 Task: Look for space in São Gotardo, Brazil from 5th September, 2023 to 12th September, 2023 for 2 adults in price range Rs.10000 to Rs.15000.  With 1  bedroom having 1 bed and 1 bathroom. Property type can be house, flat, guest house, hotel. Amenities needed are: washing machine. Booking option can be shelf check-in. Required host language is Spanish.
Action: Mouse moved to (360, 197)
Screenshot: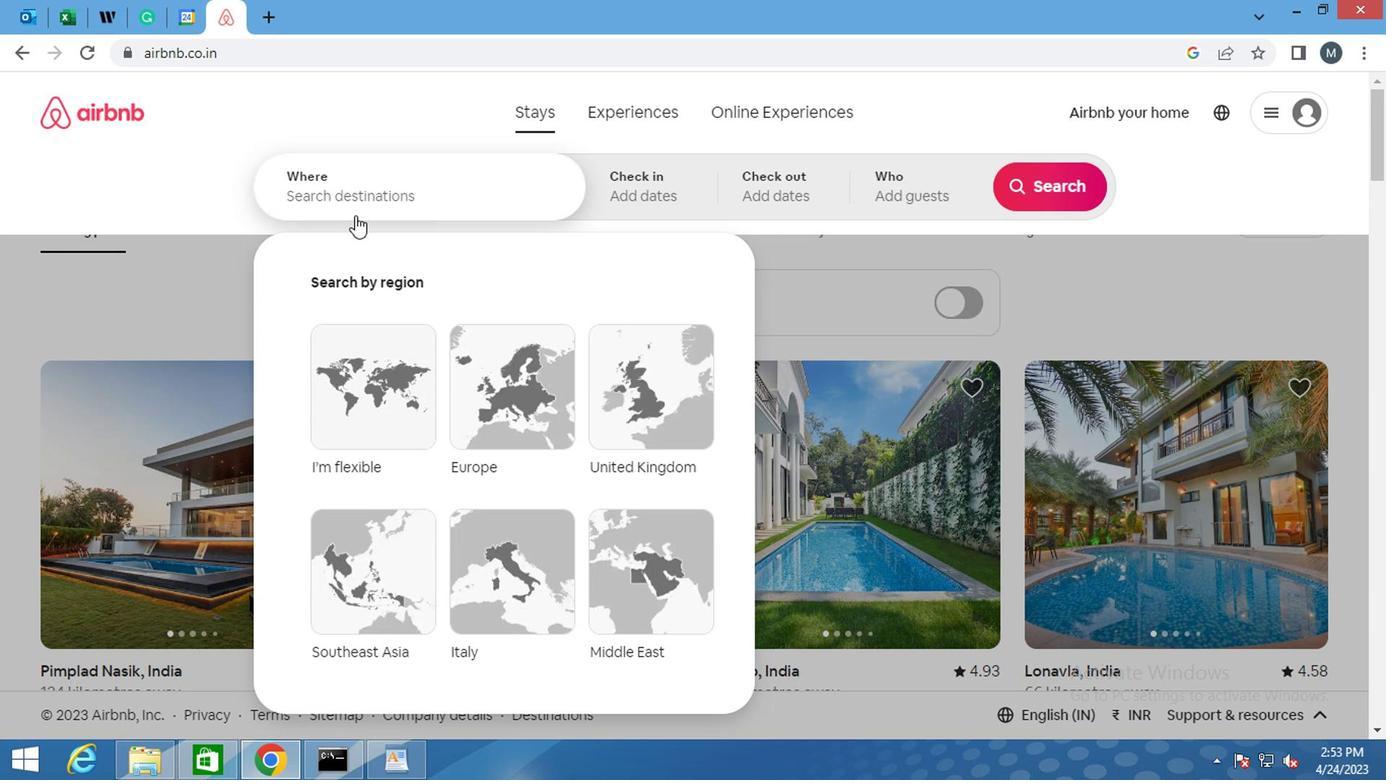 
Action: Mouse pressed left at (360, 197)
Screenshot: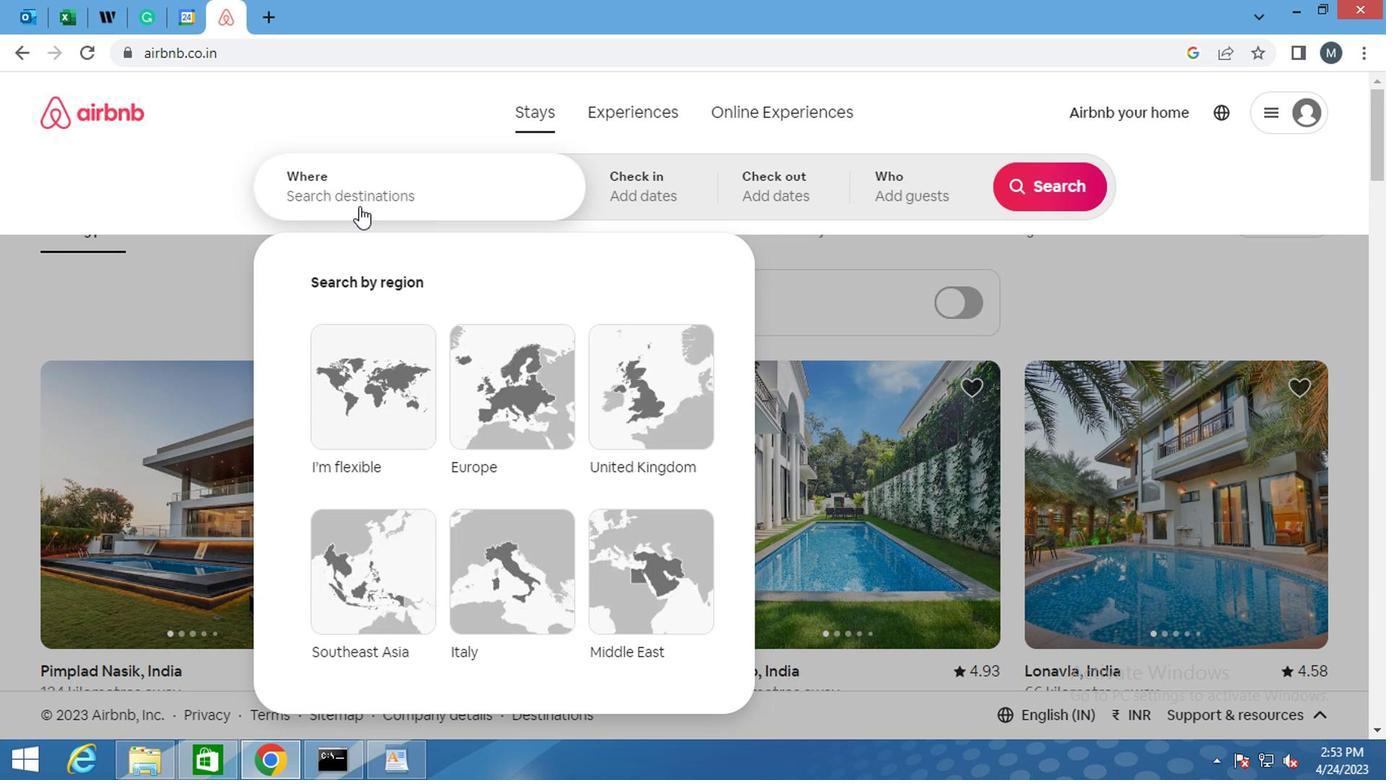 
Action: Mouse moved to (360, 197)
Screenshot: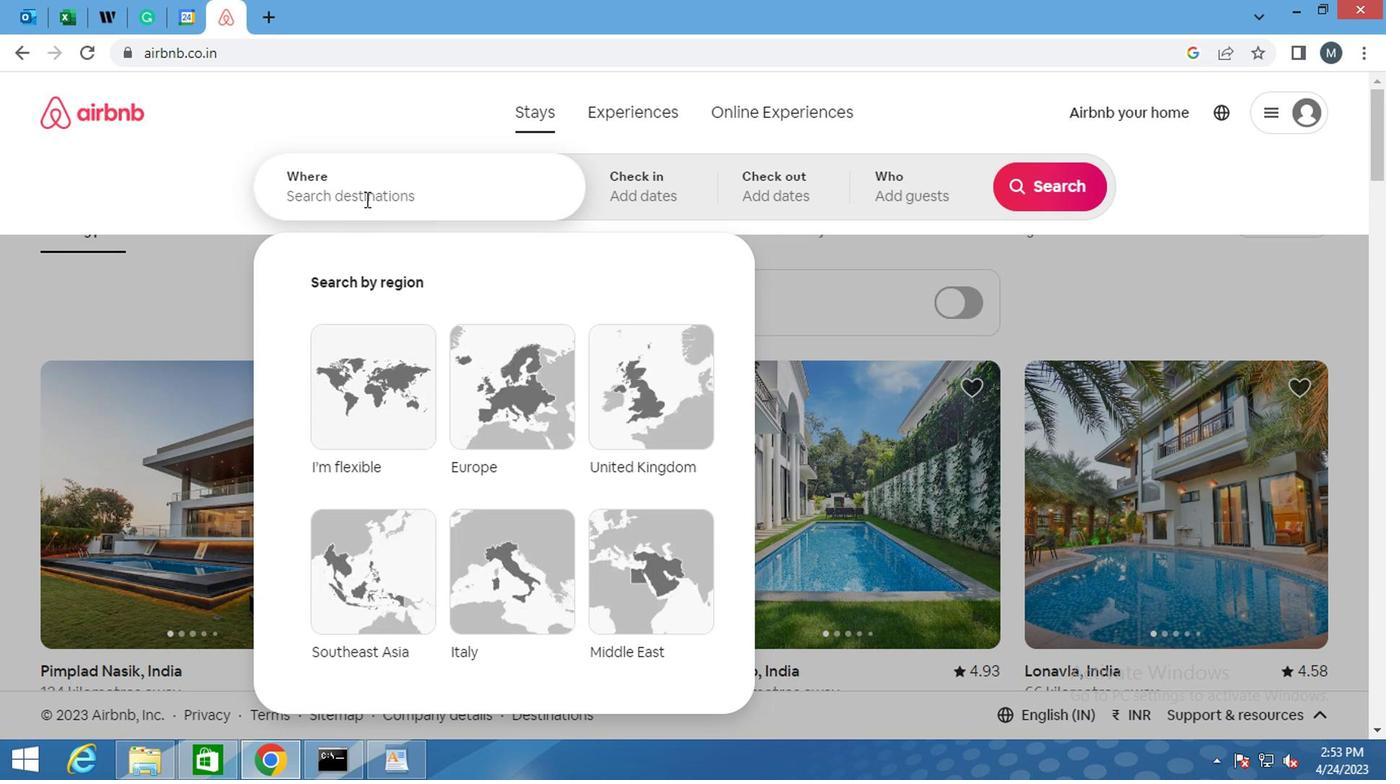 
Action: Key pressed <Key.shift>SAO<Key.space><Key.shift><Key.shift><Key.shift><Key.shift><Key.shift><Key.shift><Key.shift><Key.shift><Key.shift><Key.shift>GOTARDO,<Key.shift><Key.shift><Key.shift><Key.shift><Key.shift><Key.shift><Key.shift><Key.shift>BRAZIL
Screenshot: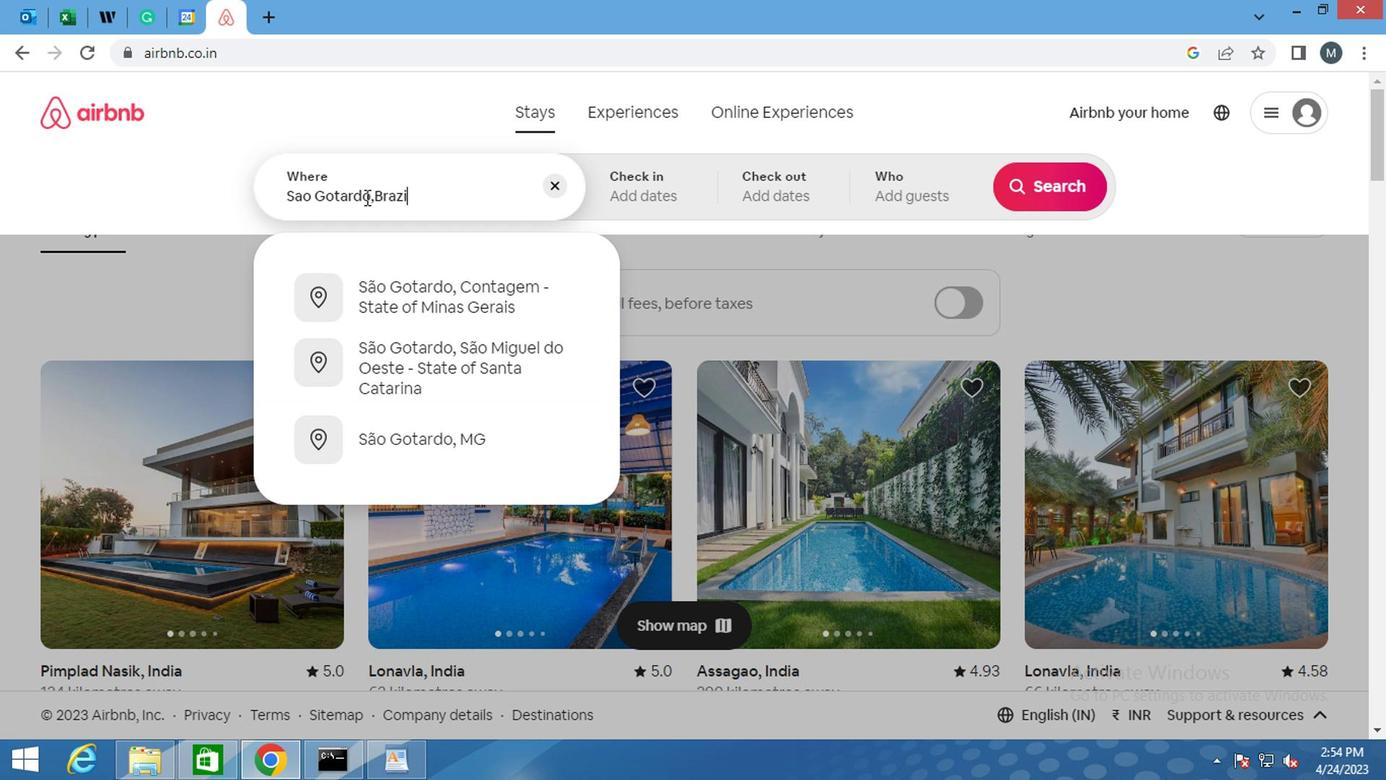 
Action: Mouse moved to (496, 262)
Screenshot: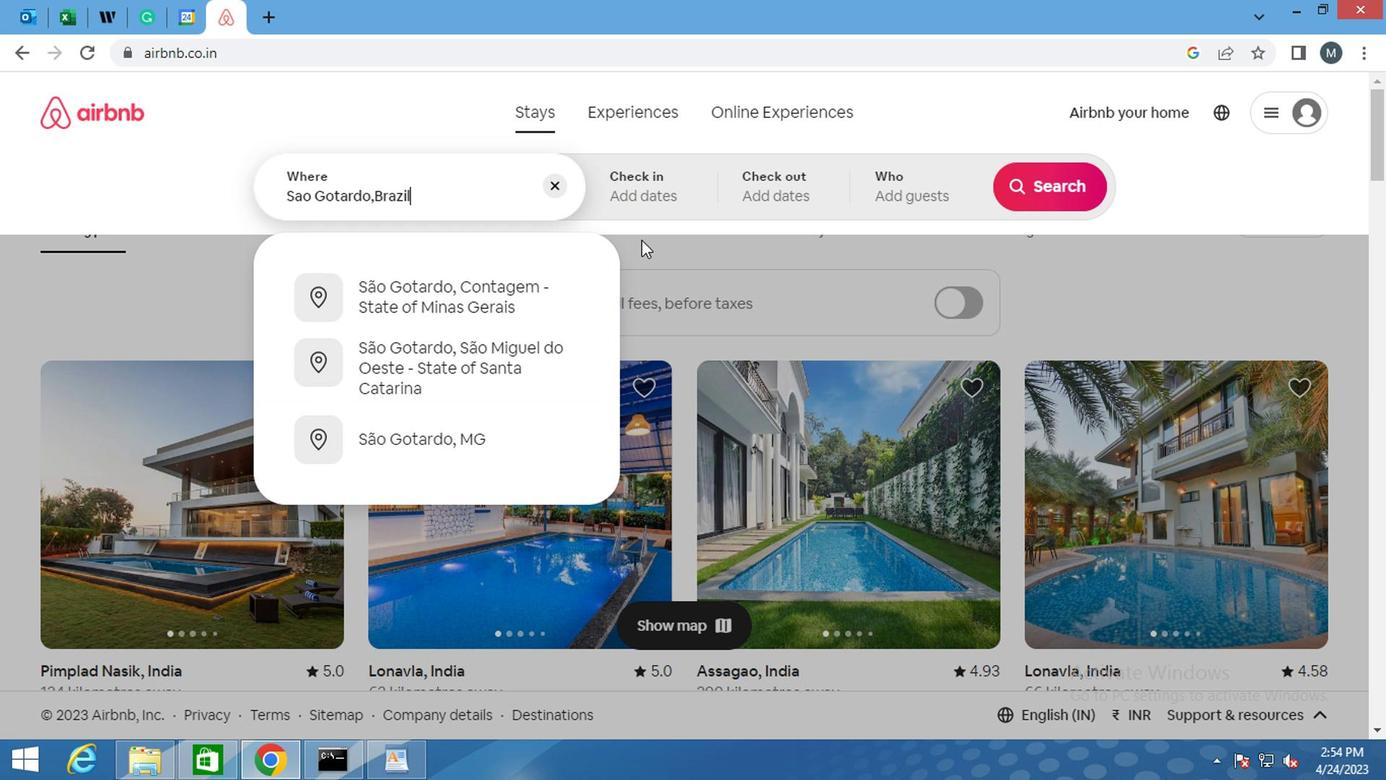 
Action: Mouse pressed left at (496, 262)
Screenshot: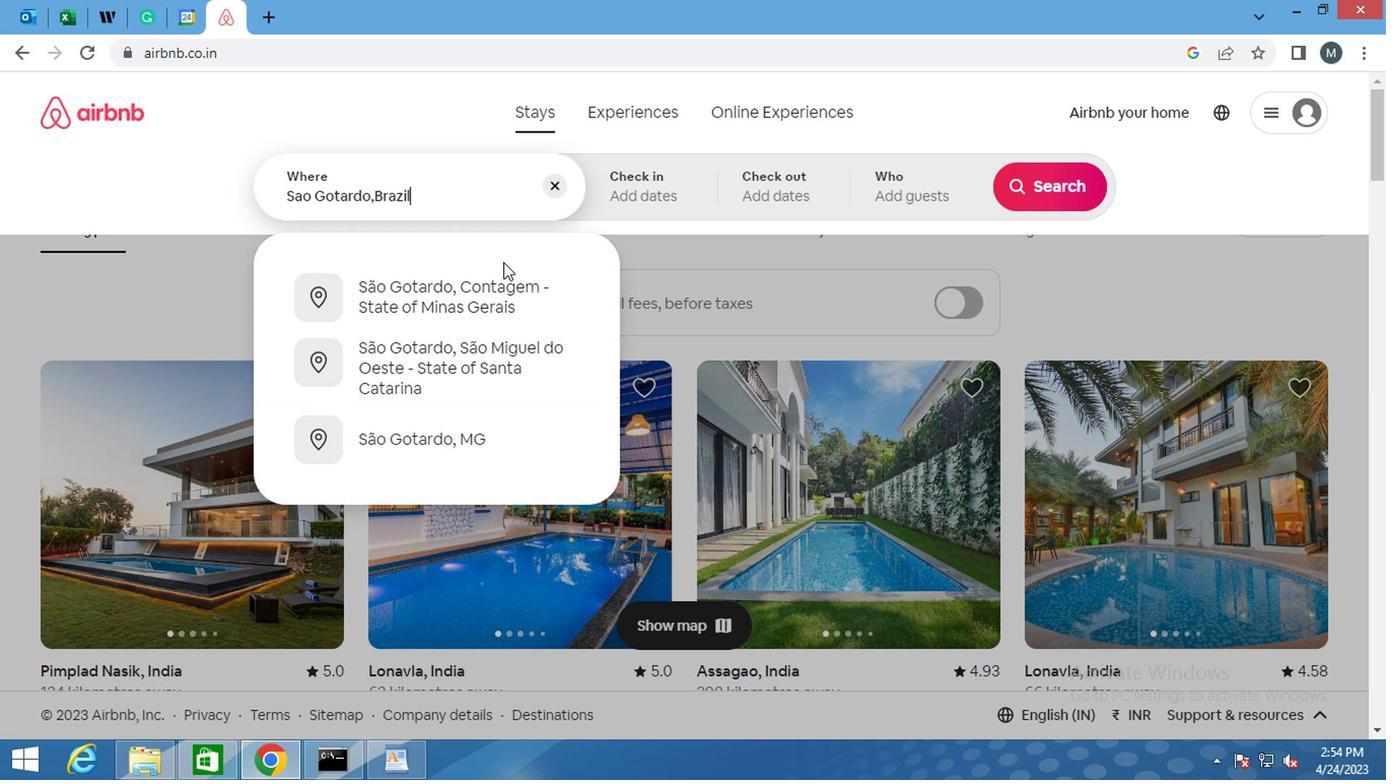 
Action: Mouse moved to (512, 289)
Screenshot: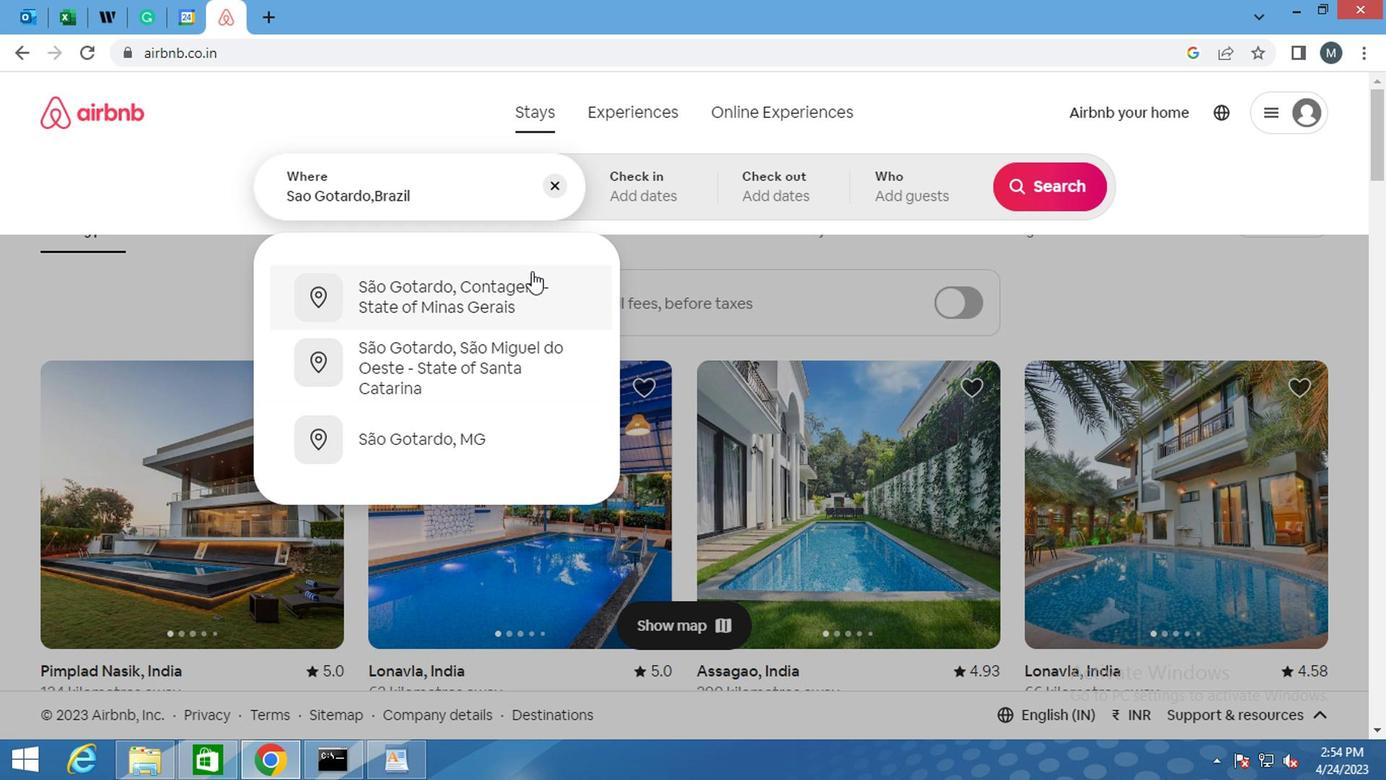 
Action: Mouse pressed left at (512, 289)
Screenshot: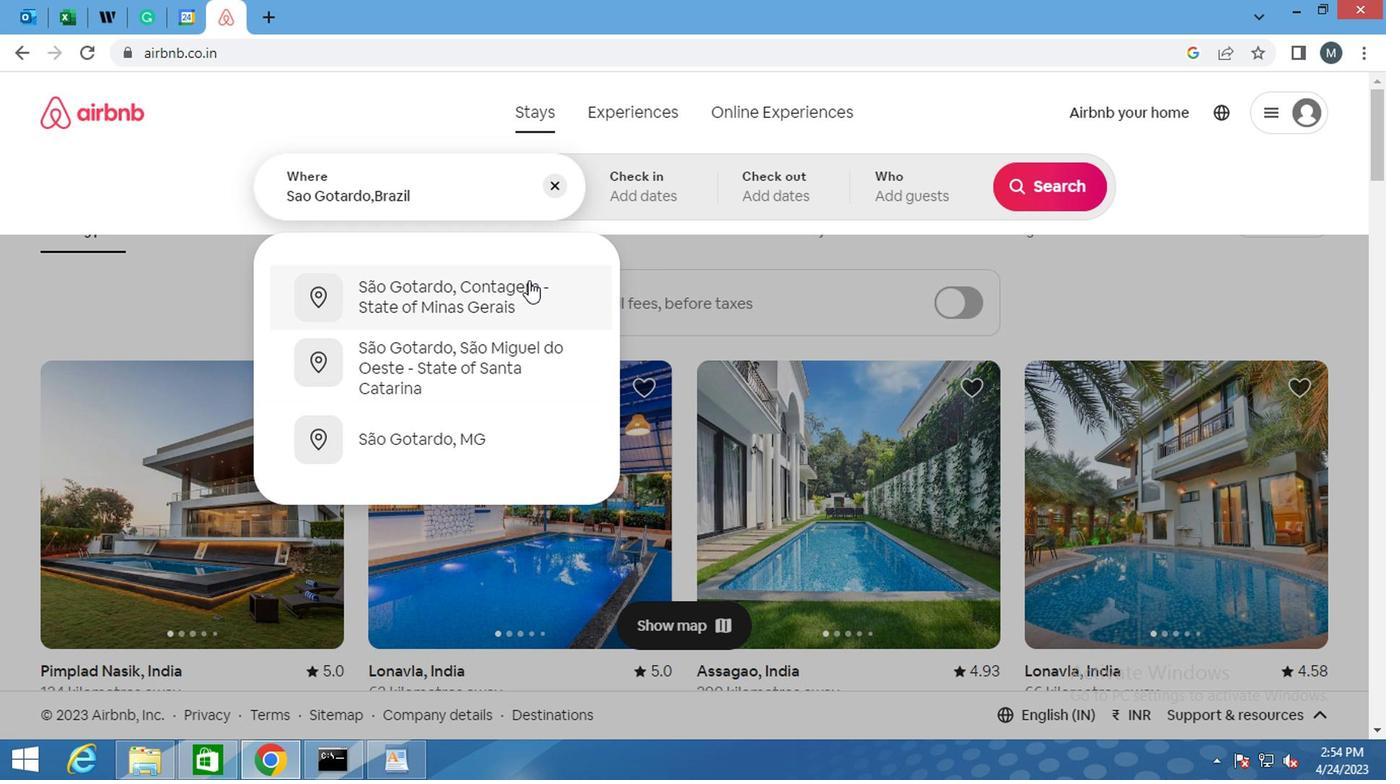 
Action: Mouse moved to (1032, 353)
Screenshot: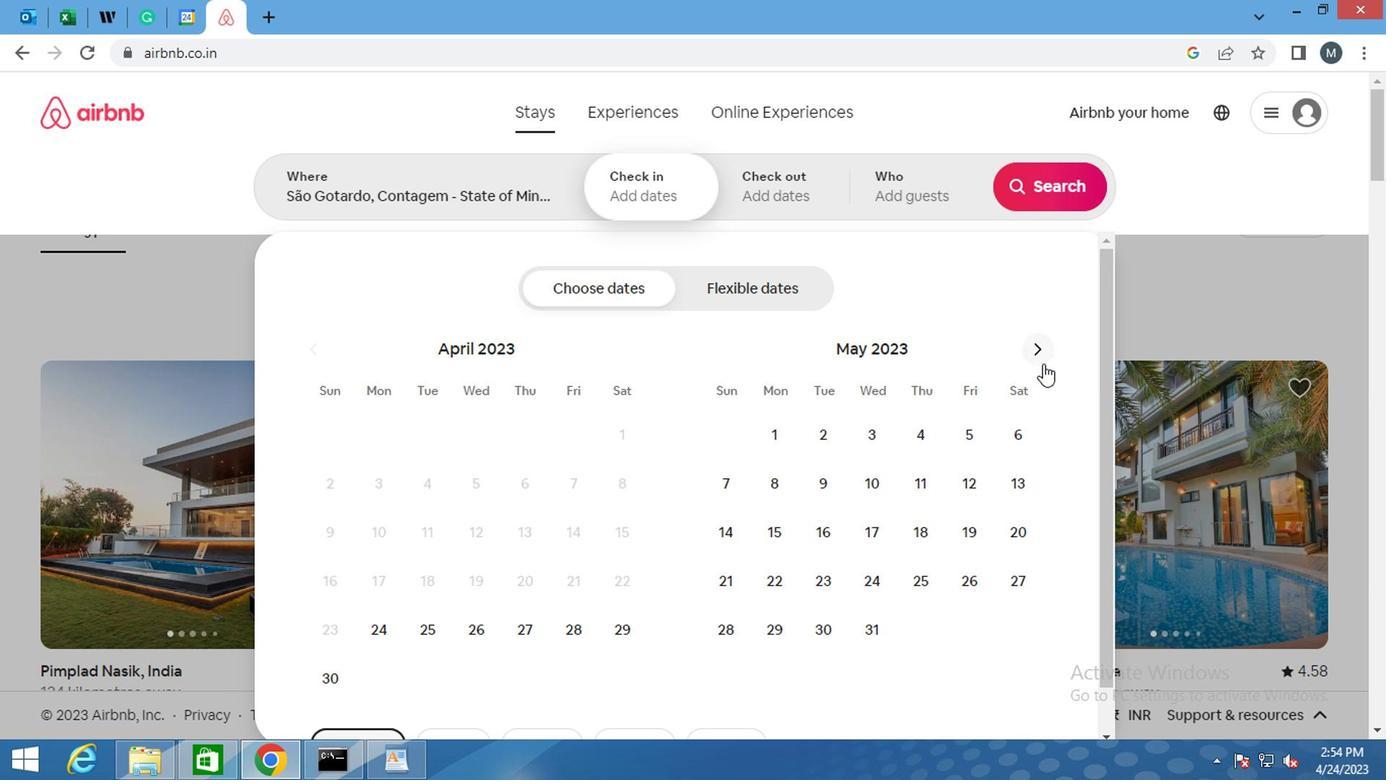 
Action: Mouse pressed left at (1032, 353)
Screenshot: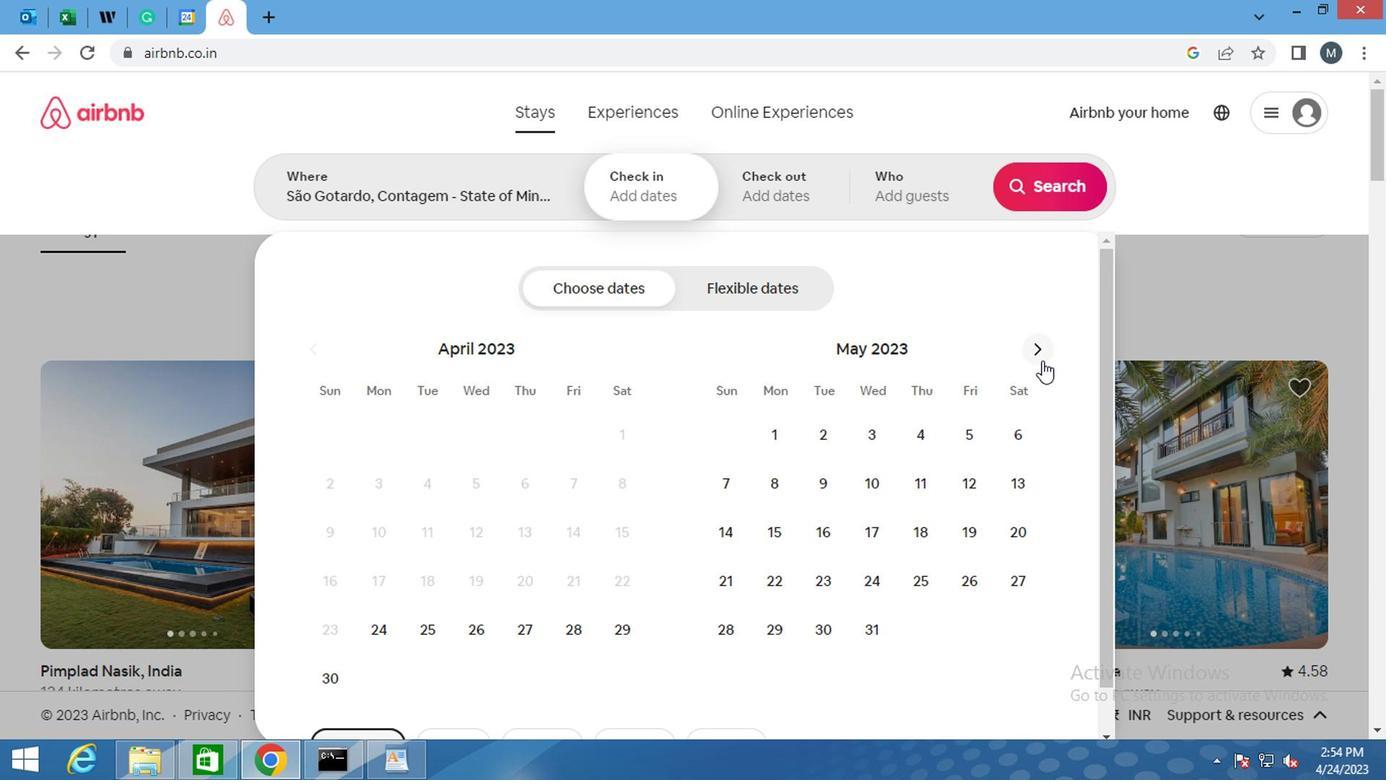 
Action: Mouse pressed left at (1032, 353)
Screenshot: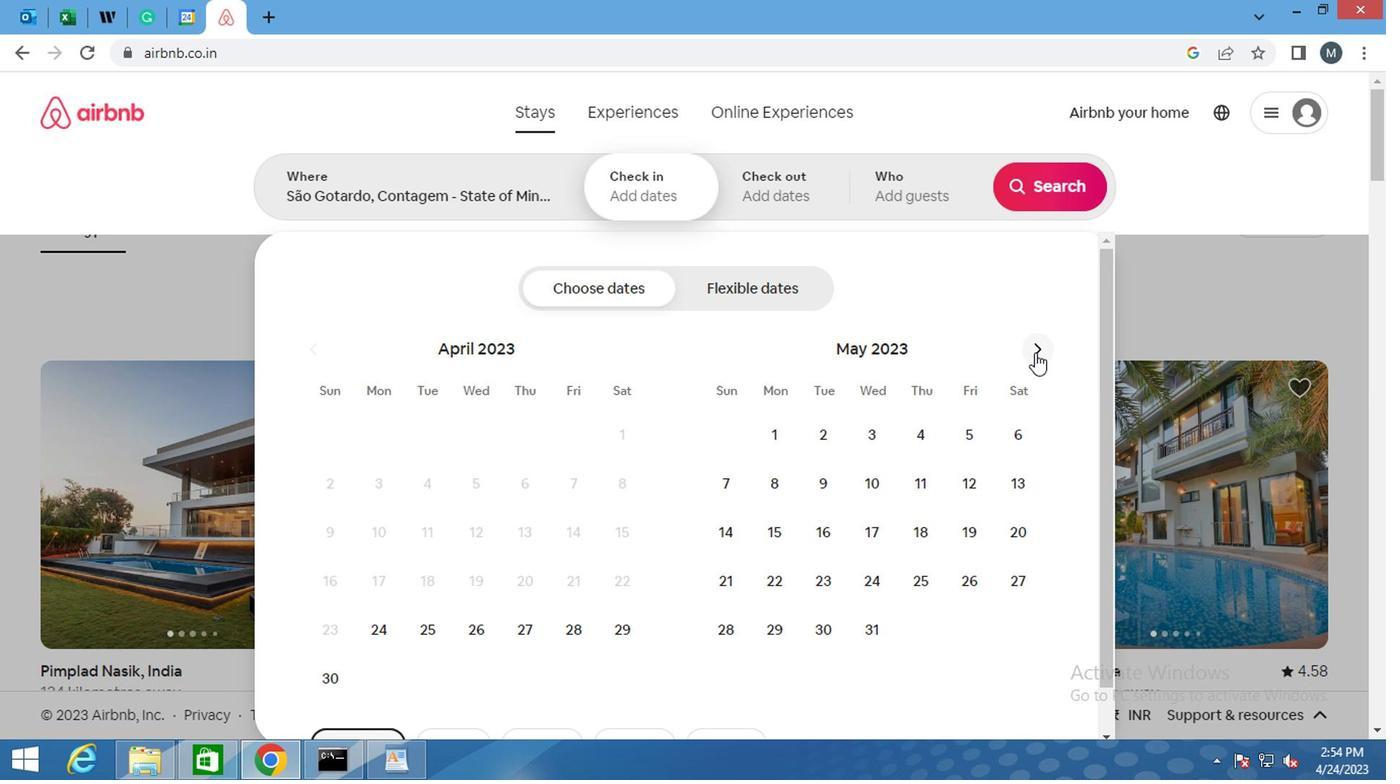 
Action: Mouse pressed left at (1032, 353)
Screenshot: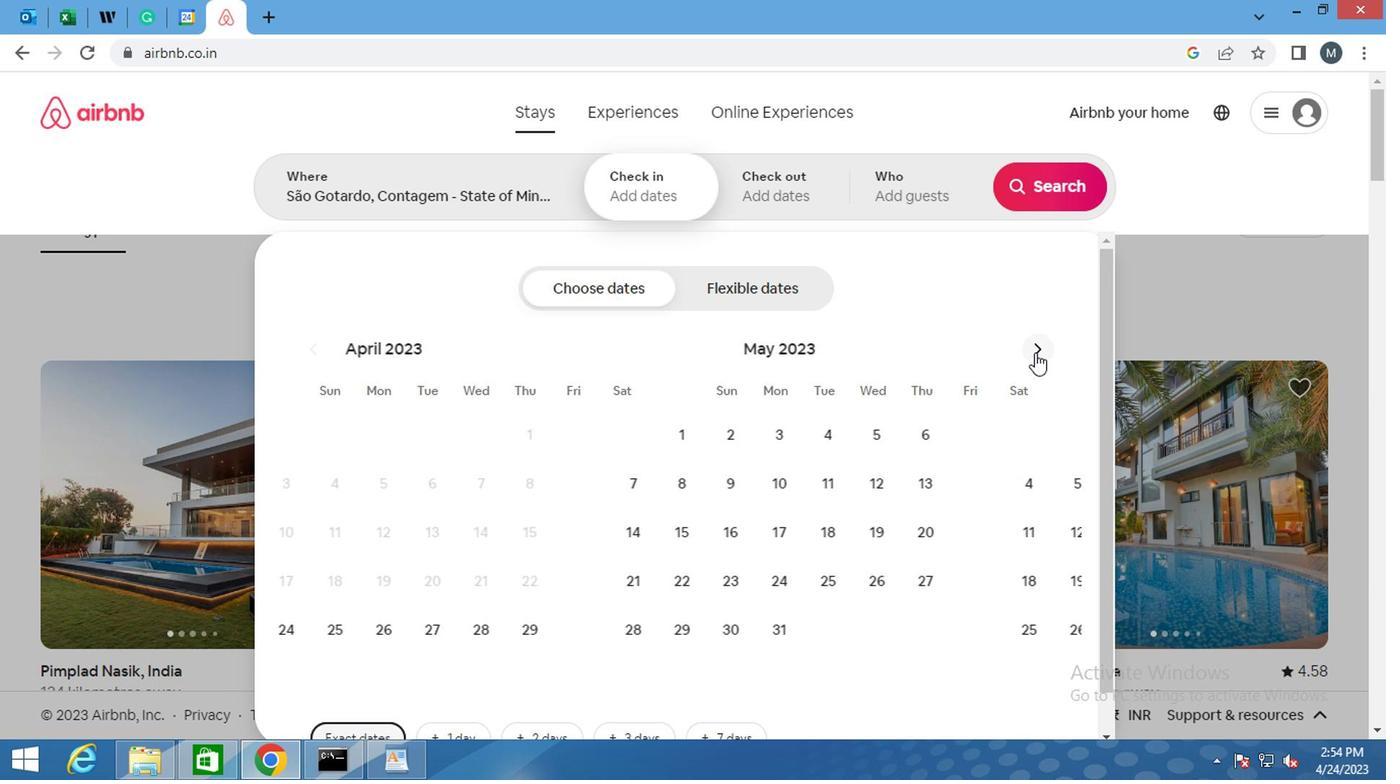 
Action: Mouse moved to (1022, 343)
Screenshot: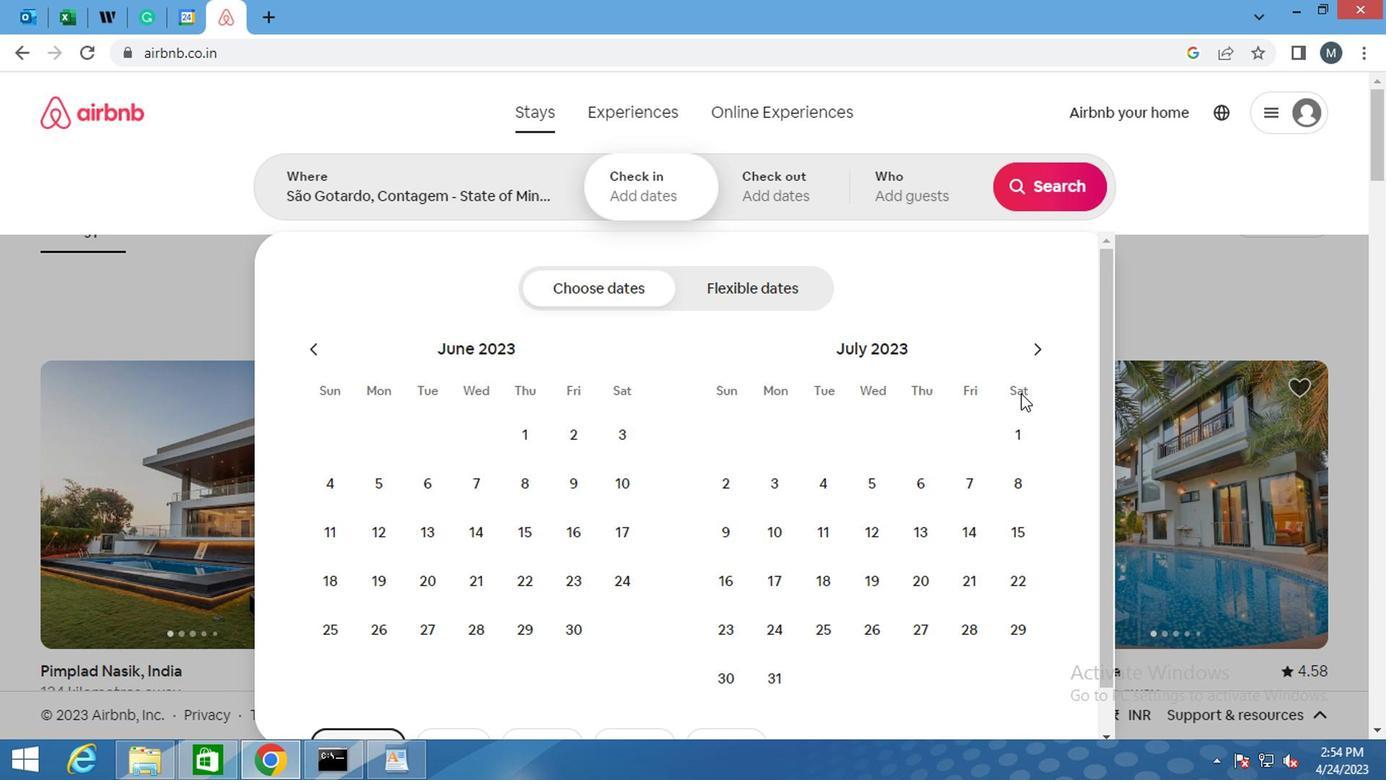
Action: Mouse pressed left at (1022, 343)
Screenshot: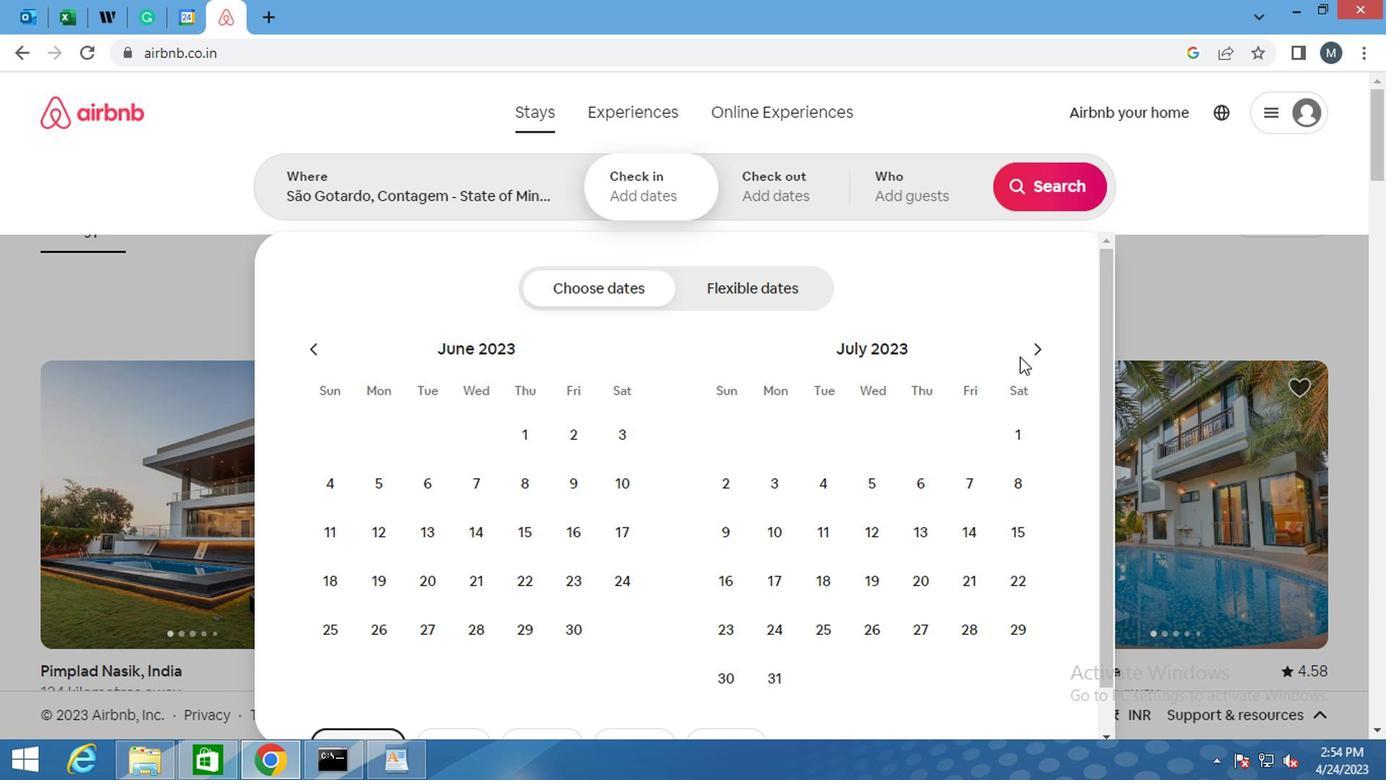 
Action: Mouse moved to (1027, 343)
Screenshot: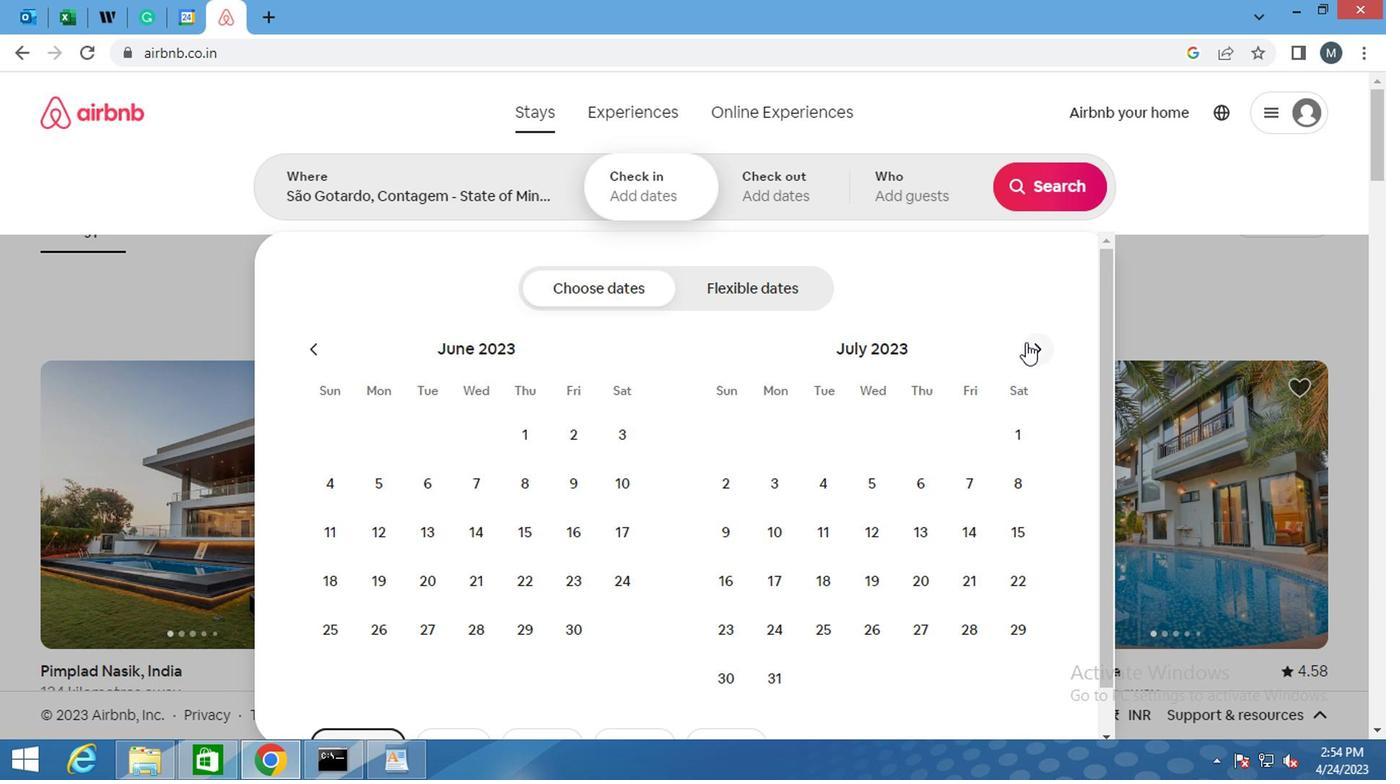 
Action: Mouse pressed left at (1027, 343)
Screenshot: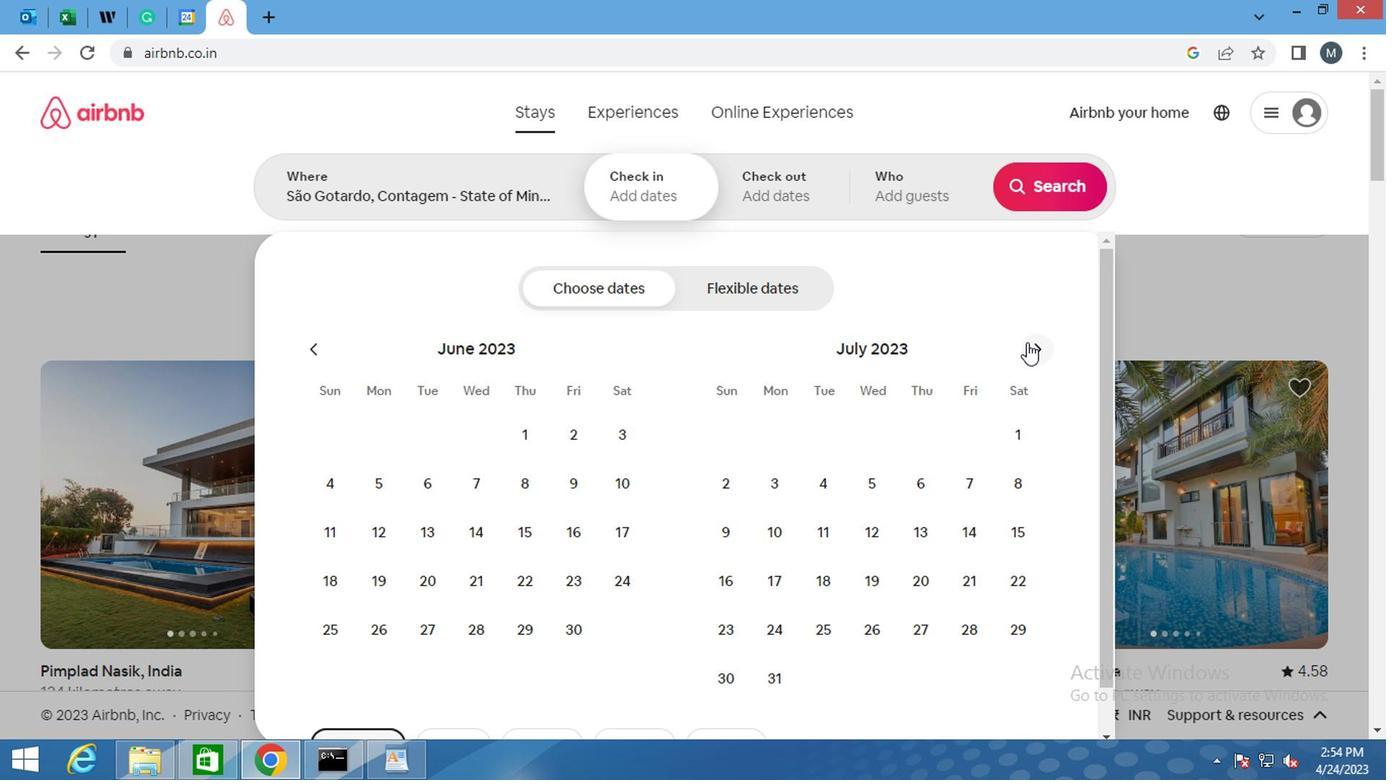
Action: Mouse moved to (824, 491)
Screenshot: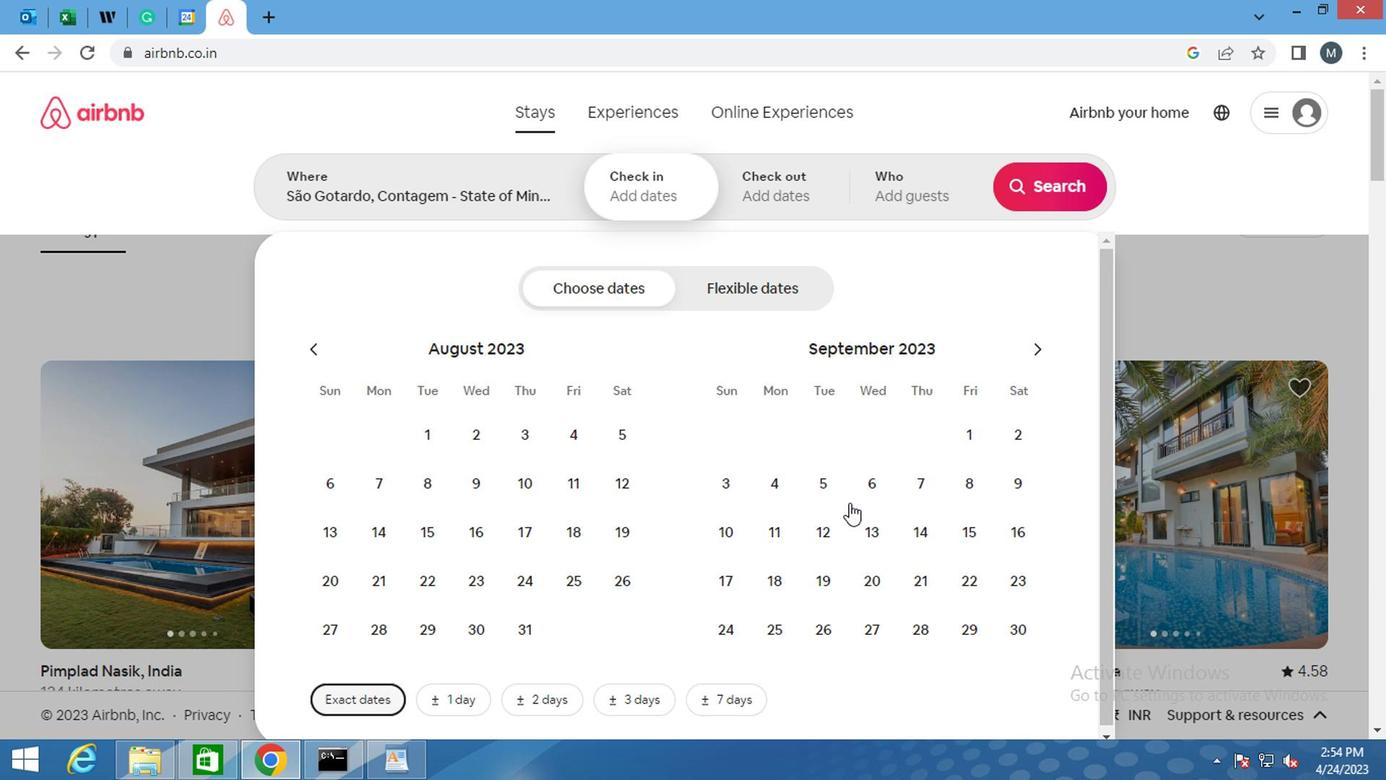 
Action: Mouse pressed left at (824, 491)
Screenshot: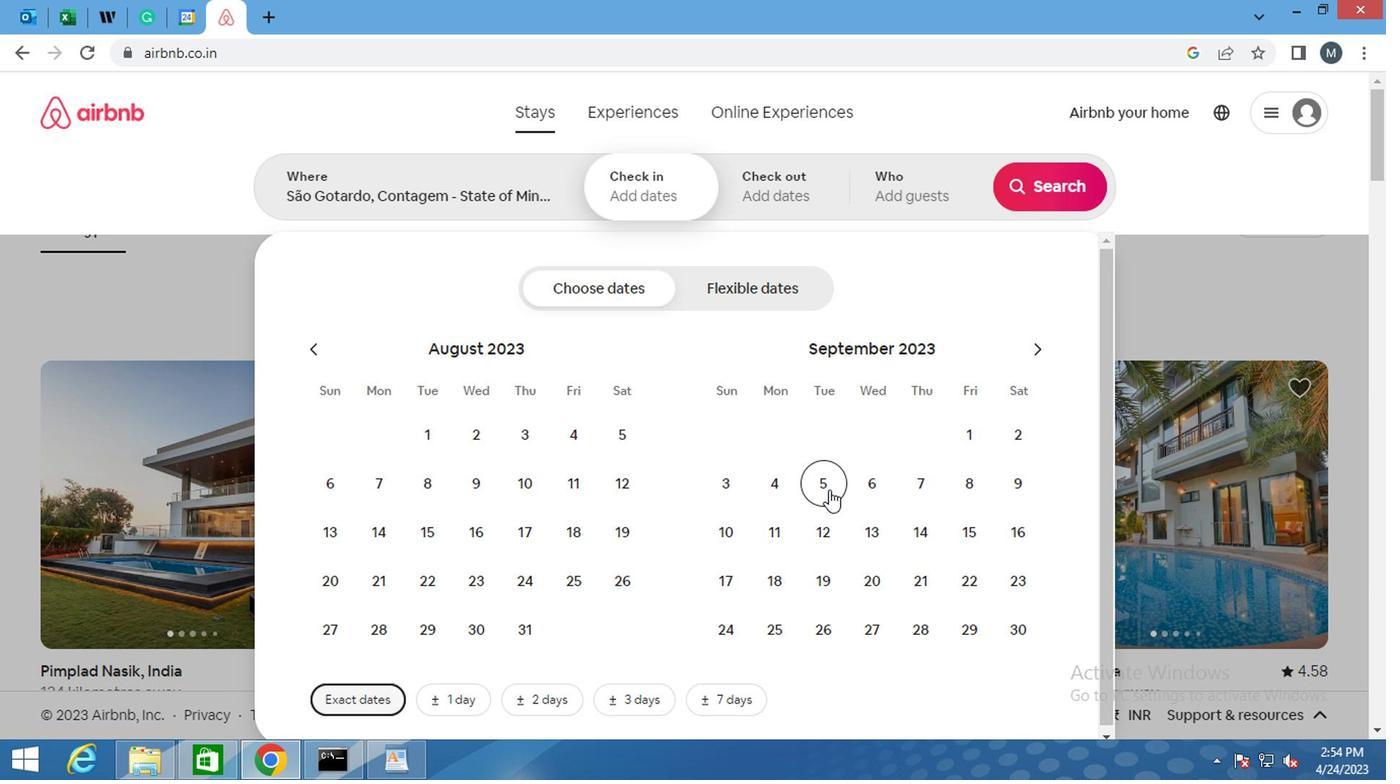 
Action: Mouse moved to (815, 546)
Screenshot: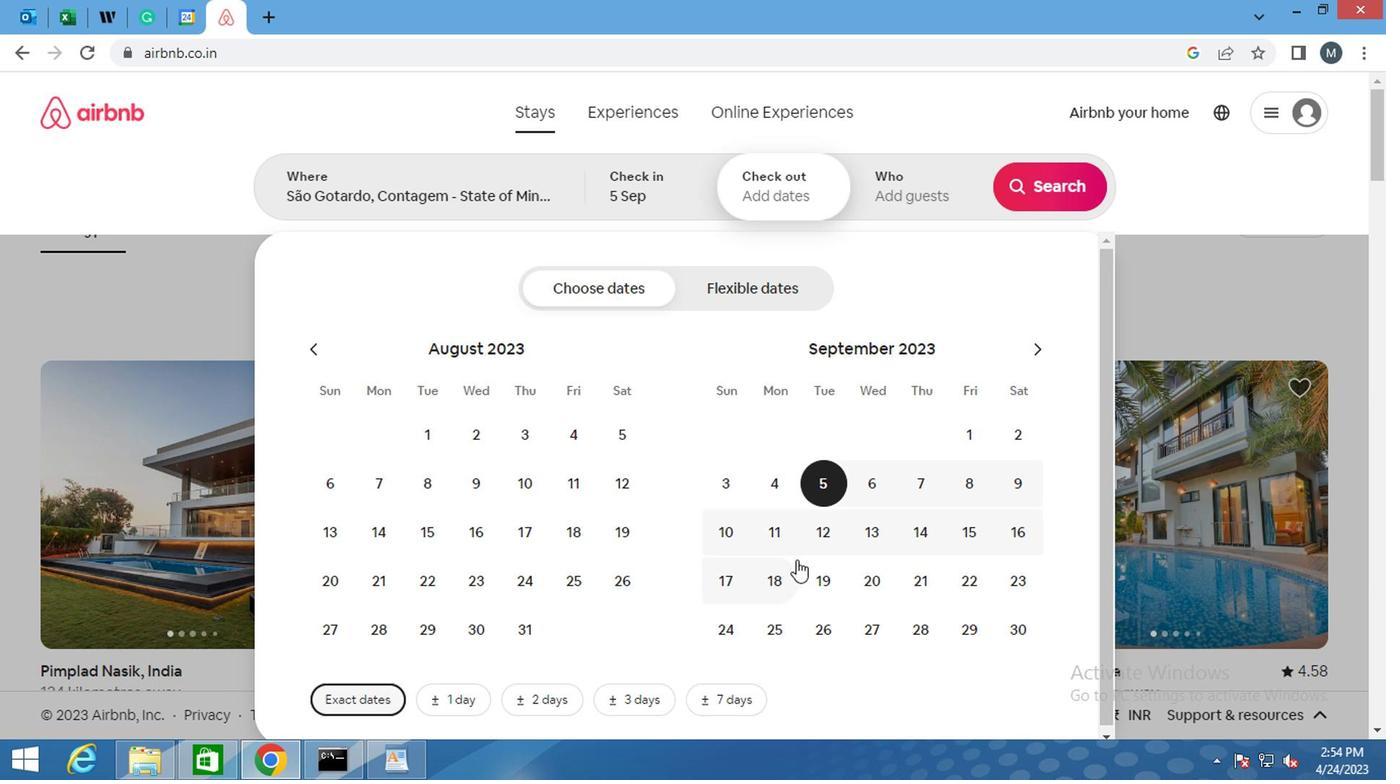 
Action: Mouse pressed left at (815, 546)
Screenshot: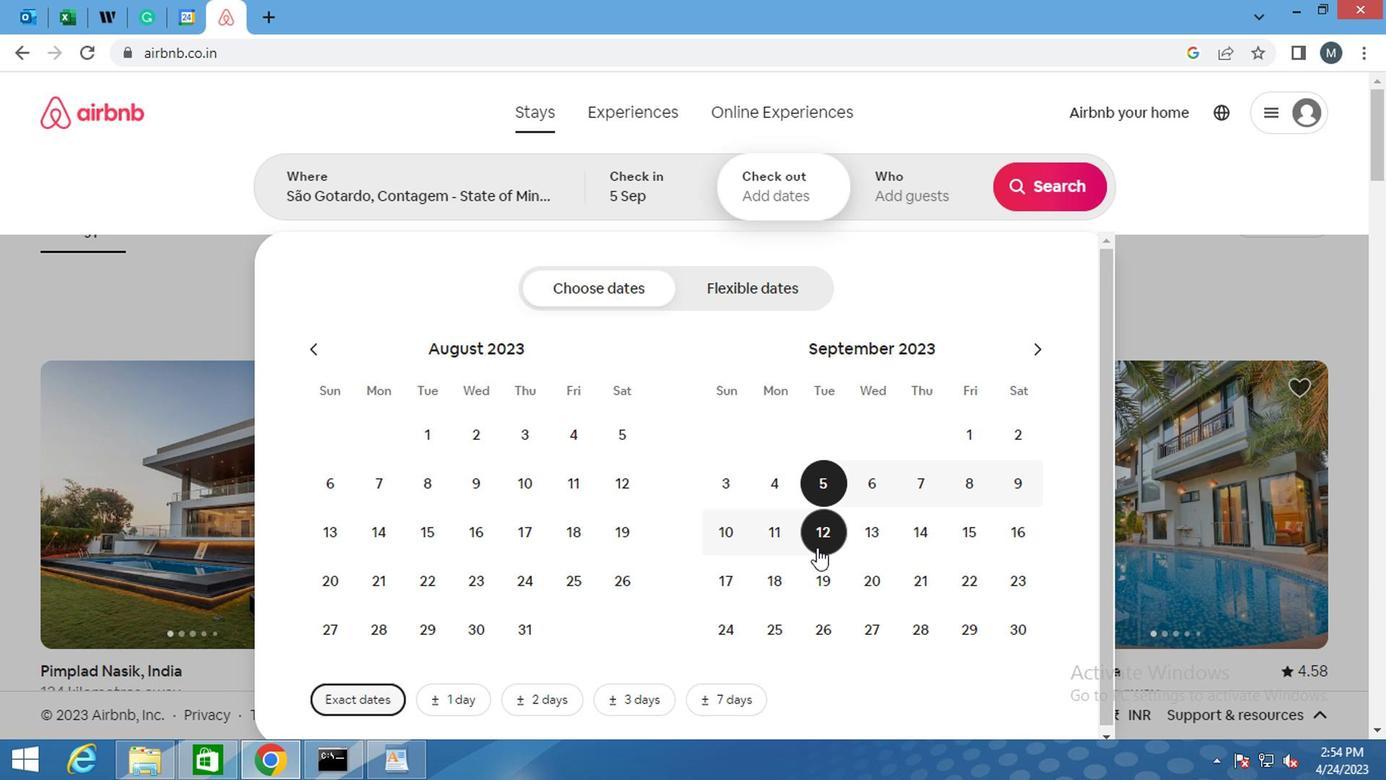 
Action: Mouse moved to (908, 208)
Screenshot: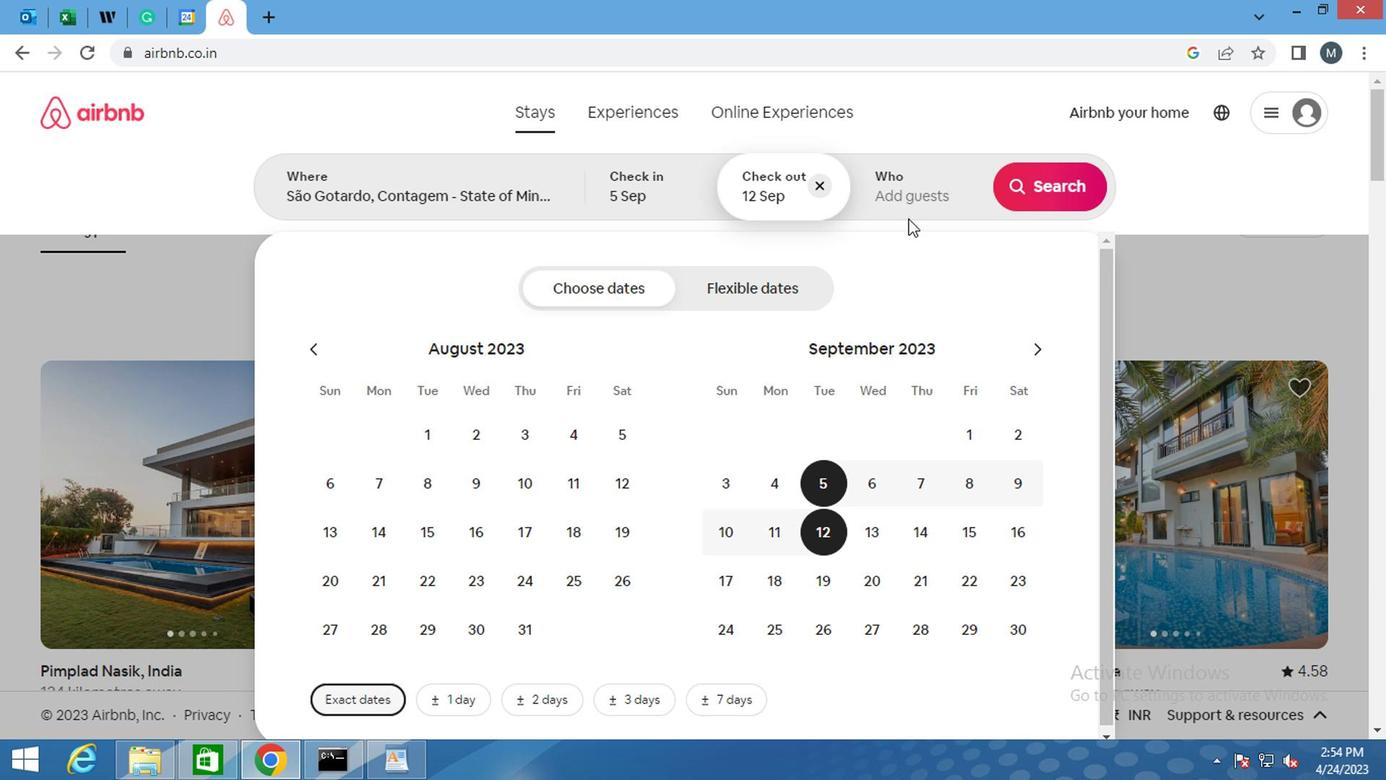 
Action: Mouse pressed left at (908, 208)
Screenshot: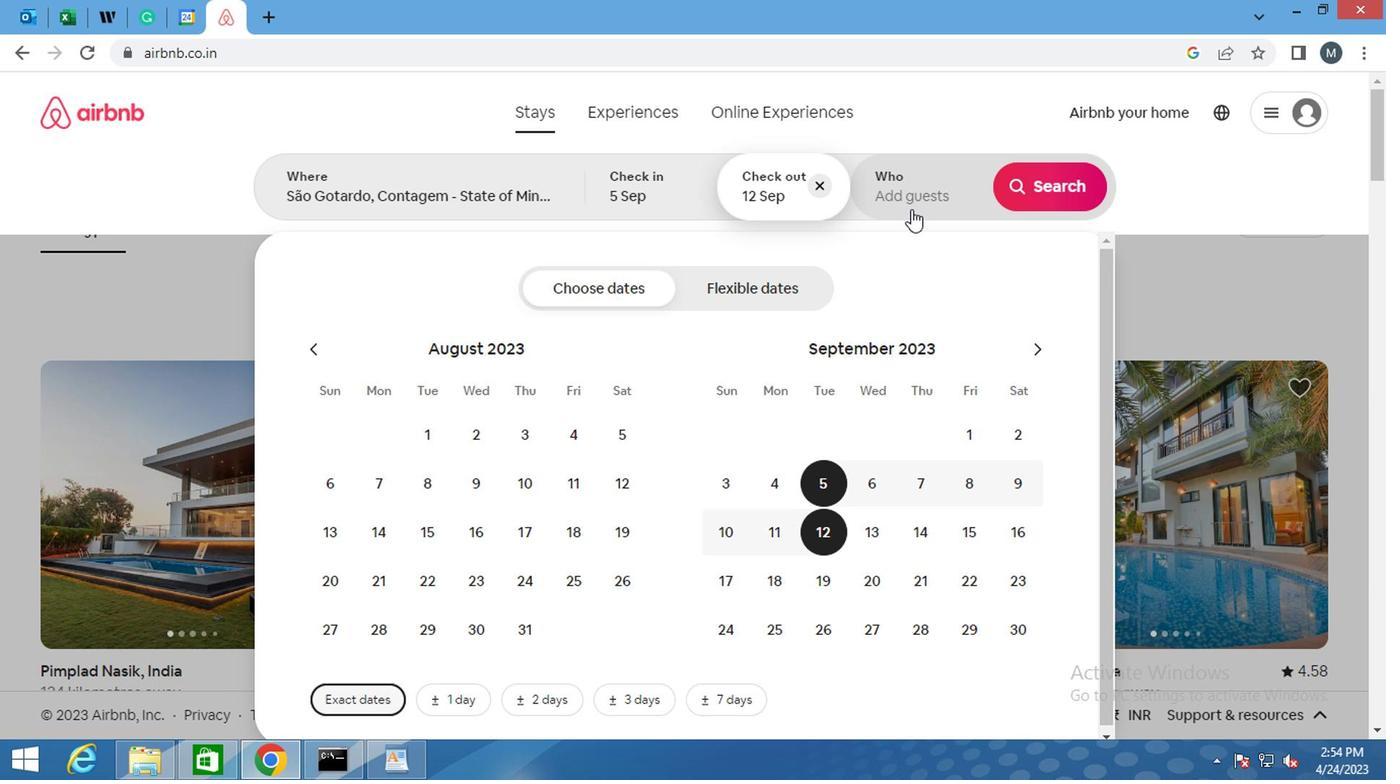 
Action: Mouse moved to (931, 217)
Screenshot: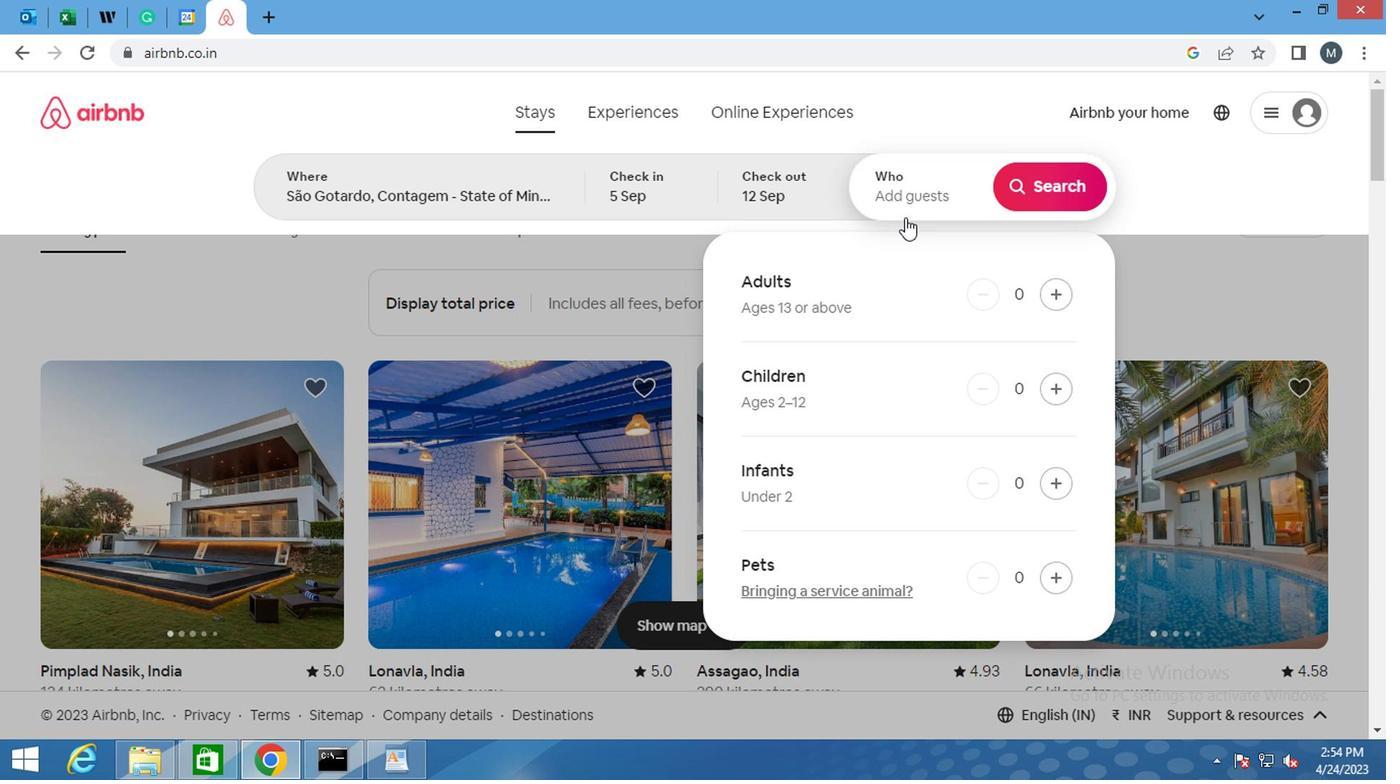 
Action: Mouse scrolled (931, 216) with delta (0, 0)
Screenshot: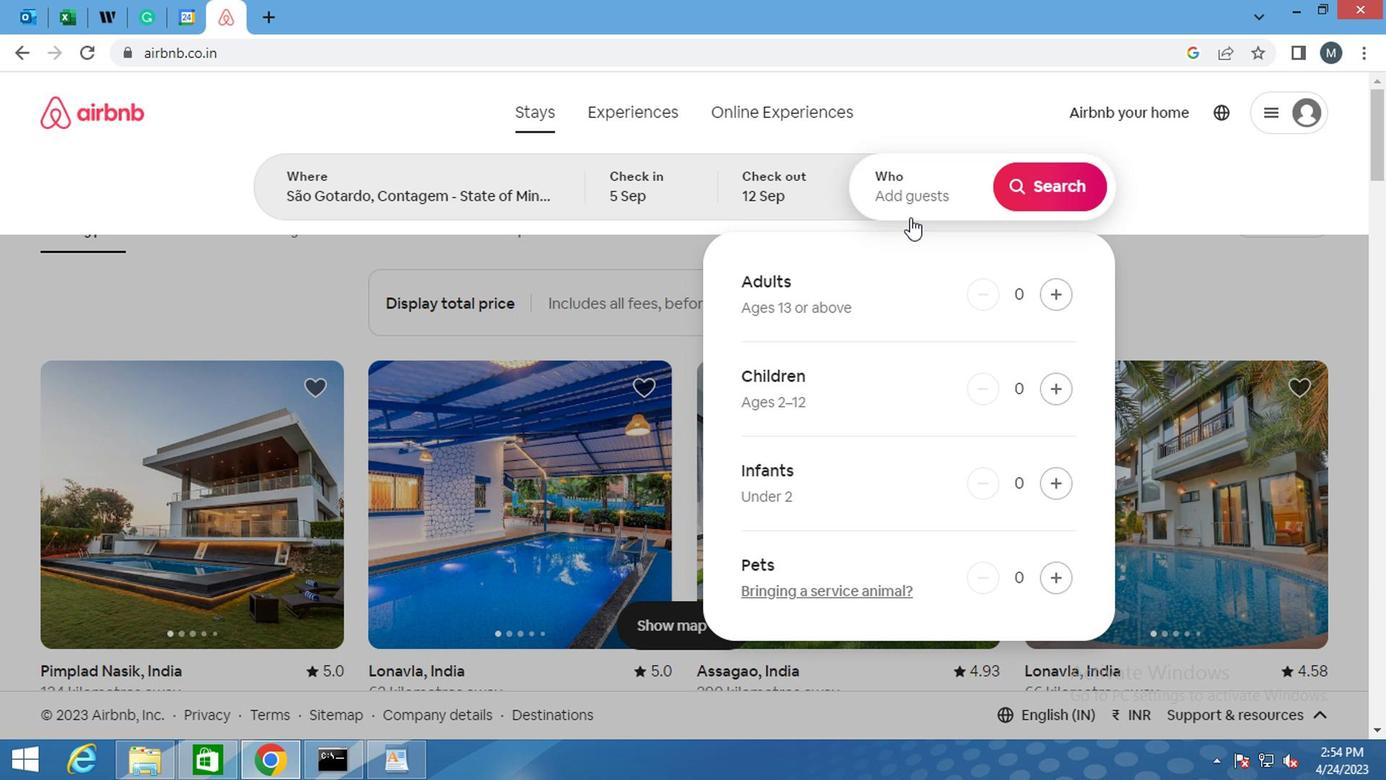 
Action: Mouse moved to (816, 301)
Screenshot: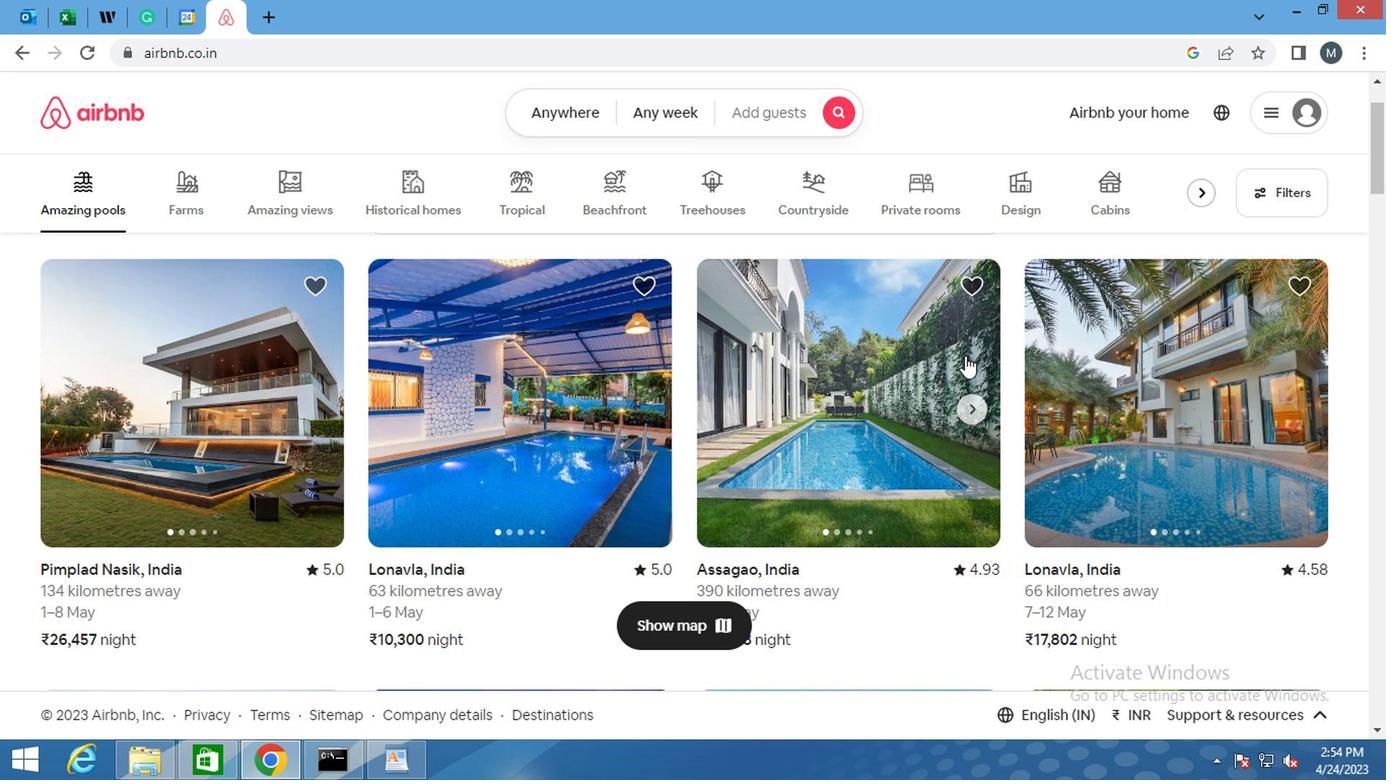 
Action: Mouse scrolled (816, 303) with delta (0, 1)
Screenshot: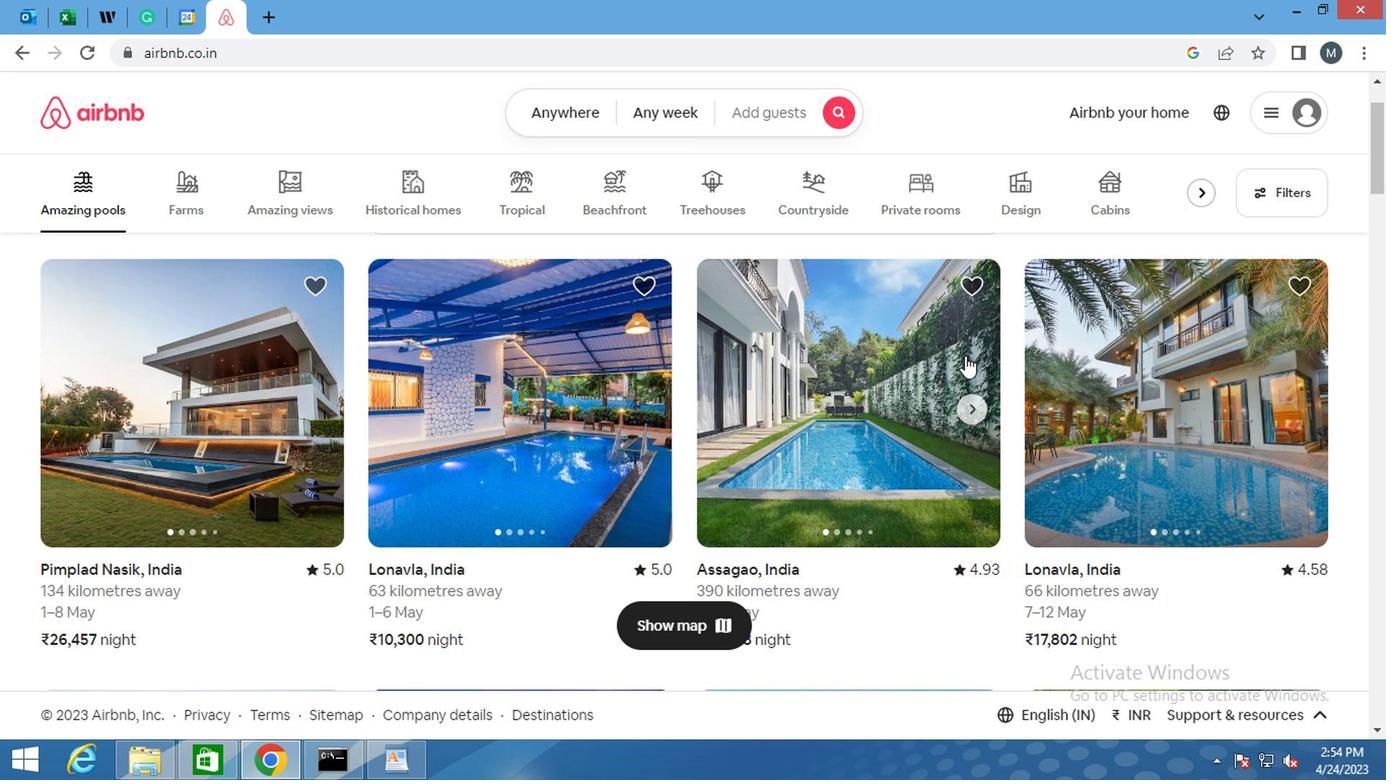 
Action: Mouse moved to (816, 301)
Screenshot: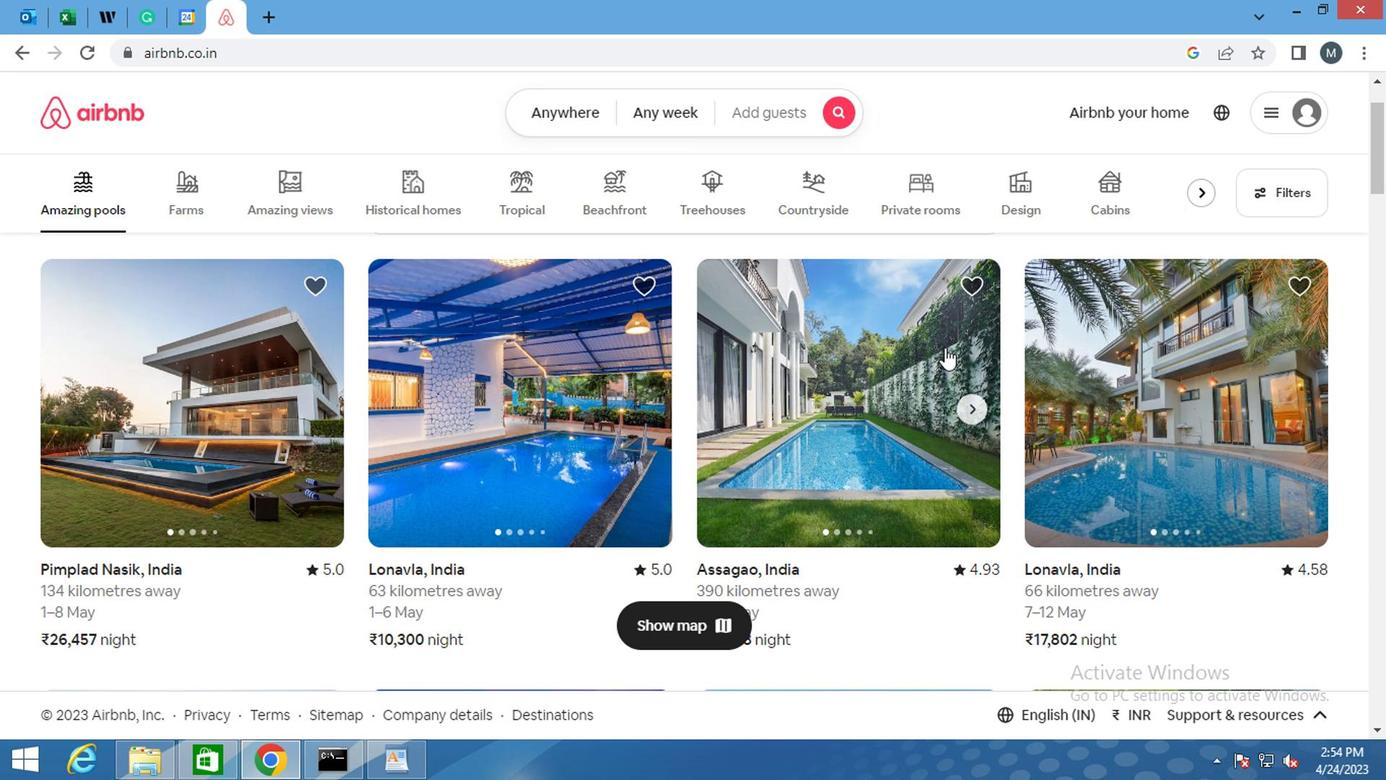 
Action: Mouse scrolled (816, 301) with delta (0, 0)
Screenshot: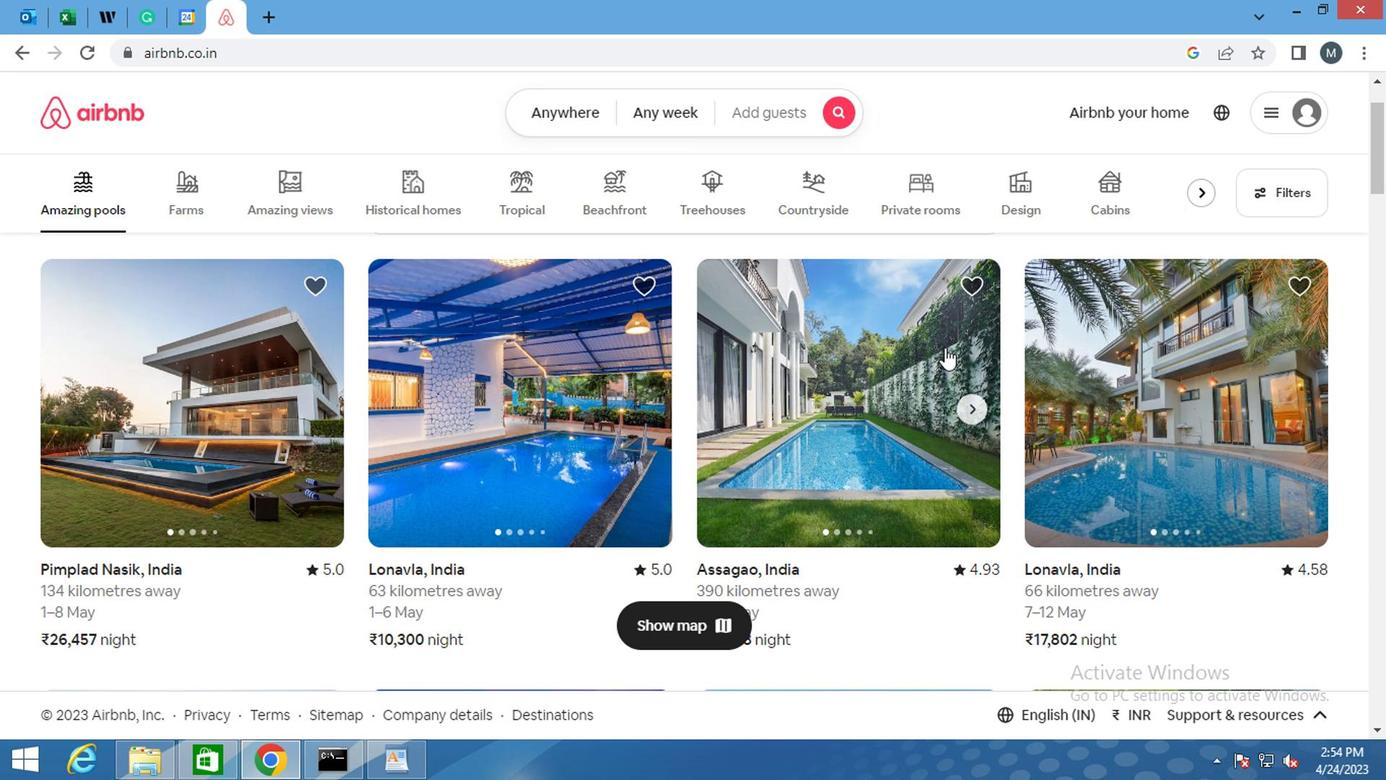 
Action: Mouse moved to (803, 293)
Screenshot: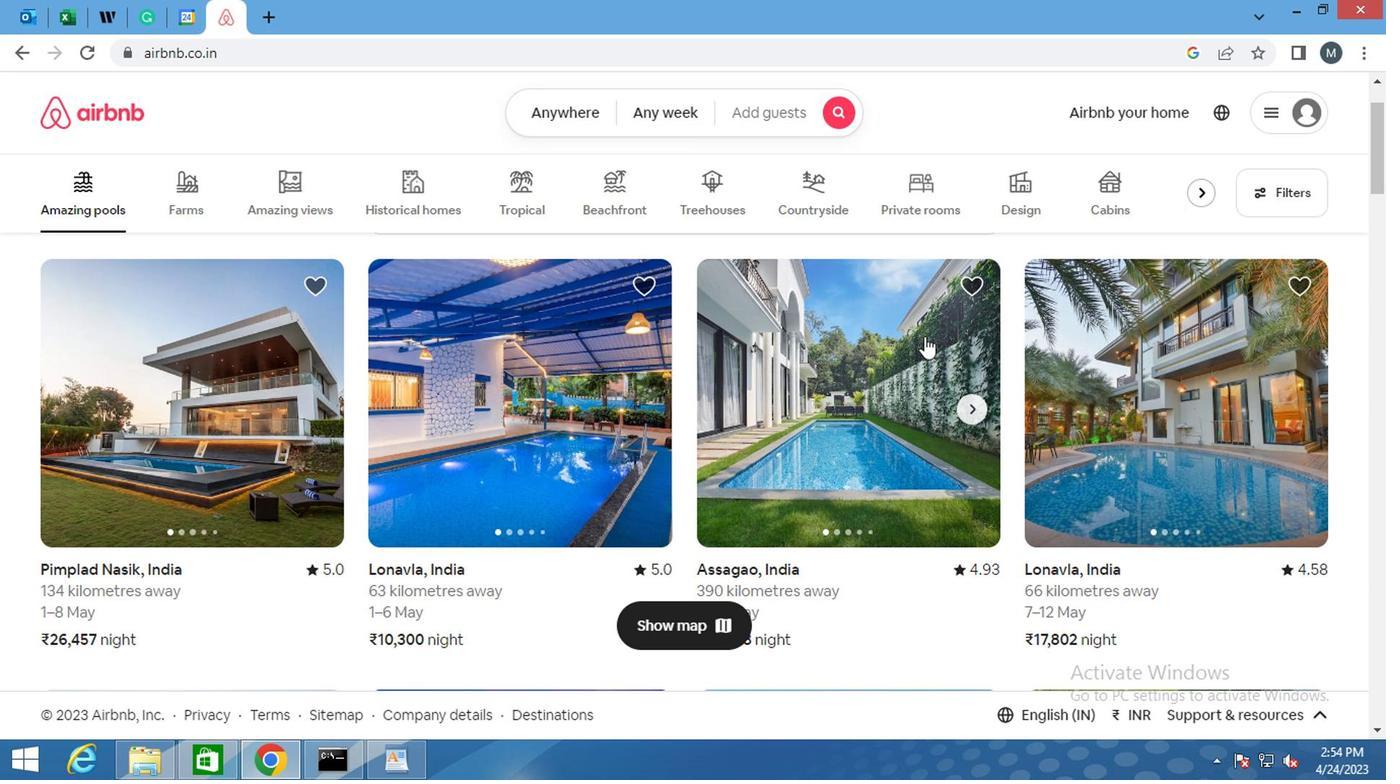 
Action: Mouse scrolled (803, 294) with delta (0, 0)
Screenshot: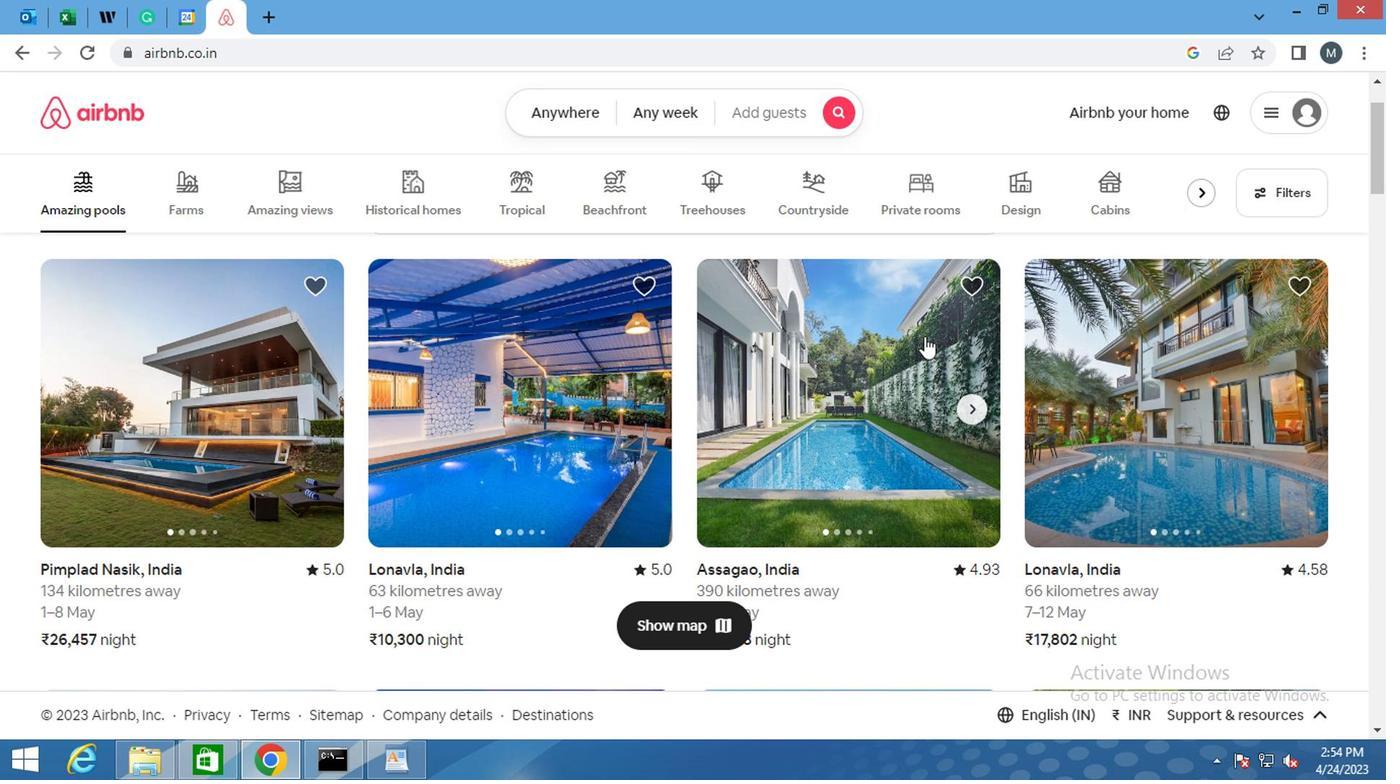 
Action: Mouse moved to (757, 121)
Screenshot: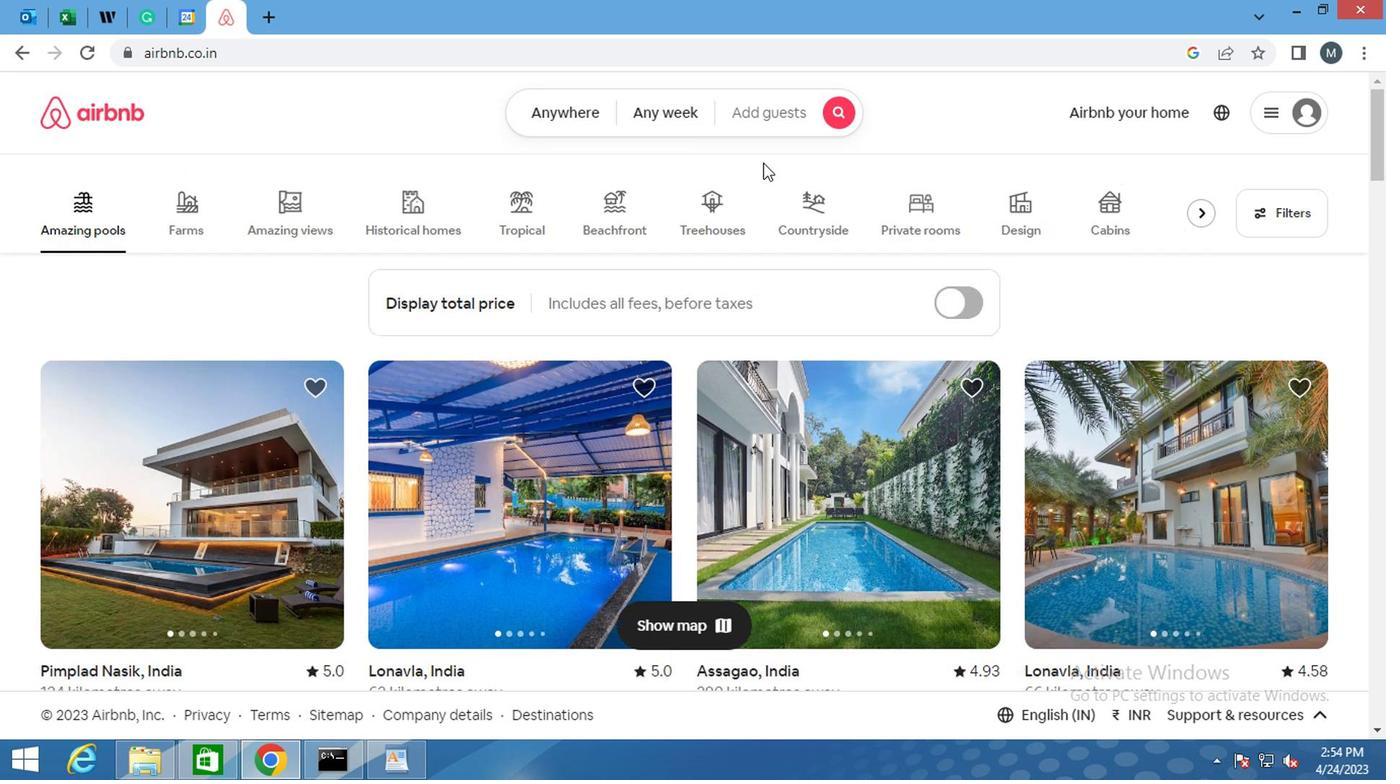 
Action: Mouse pressed left at (757, 121)
Screenshot: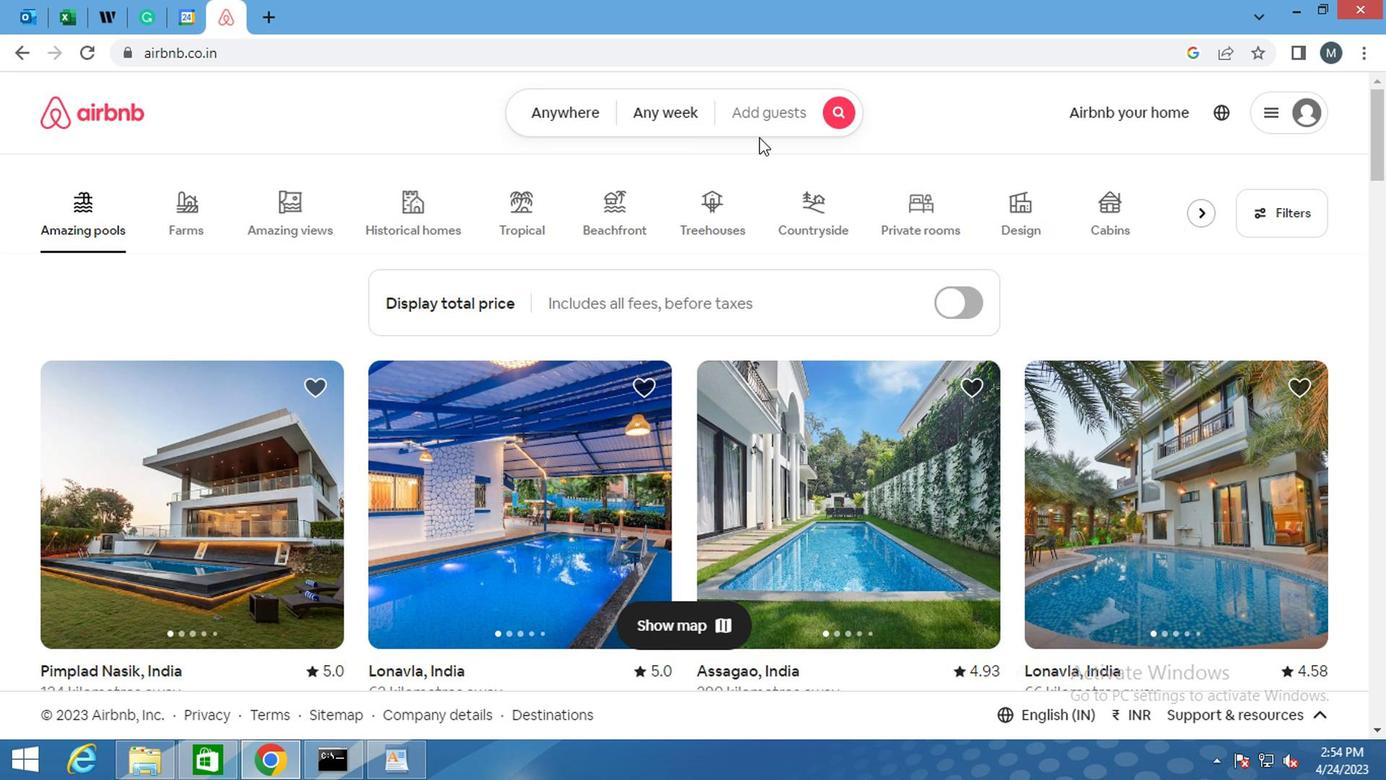 
Action: Mouse moved to (1046, 296)
Screenshot: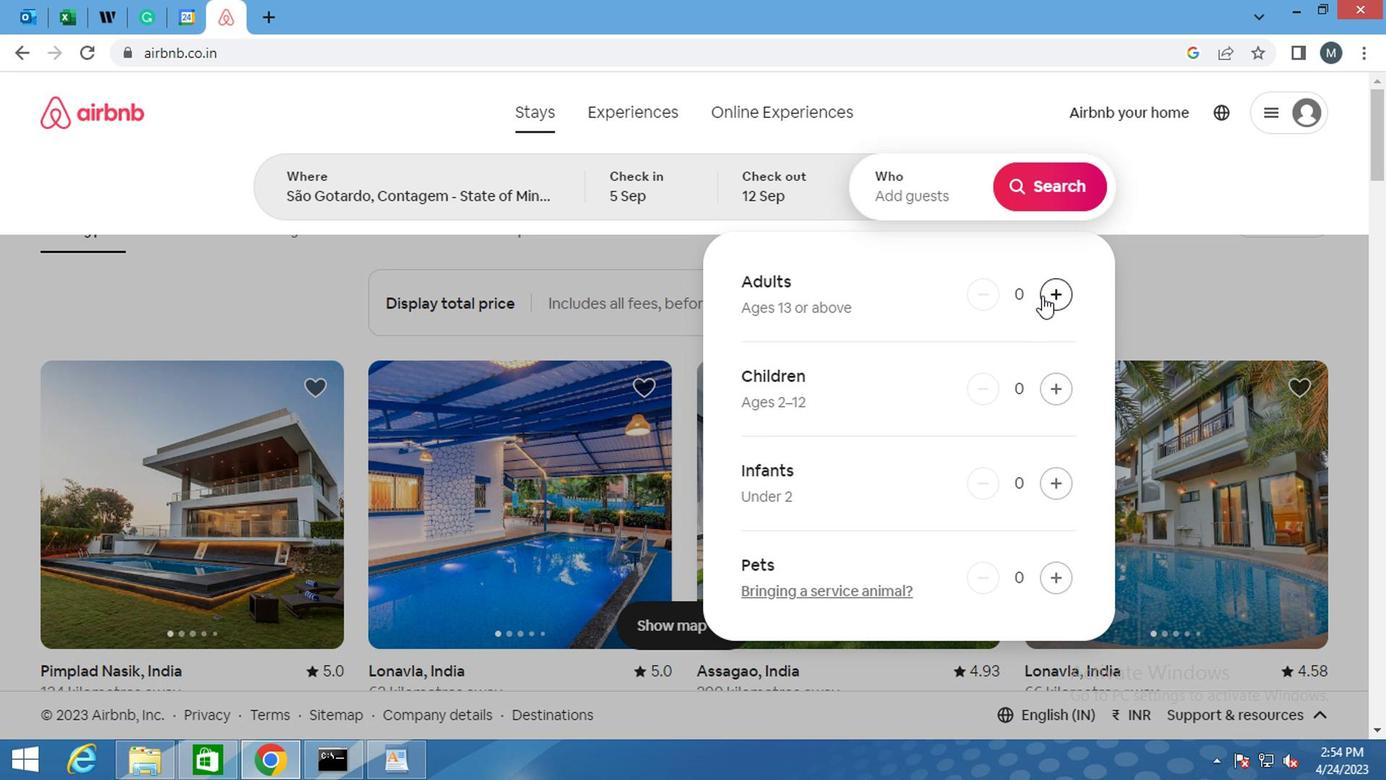 
Action: Mouse pressed left at (1046, 296)
Screenshot: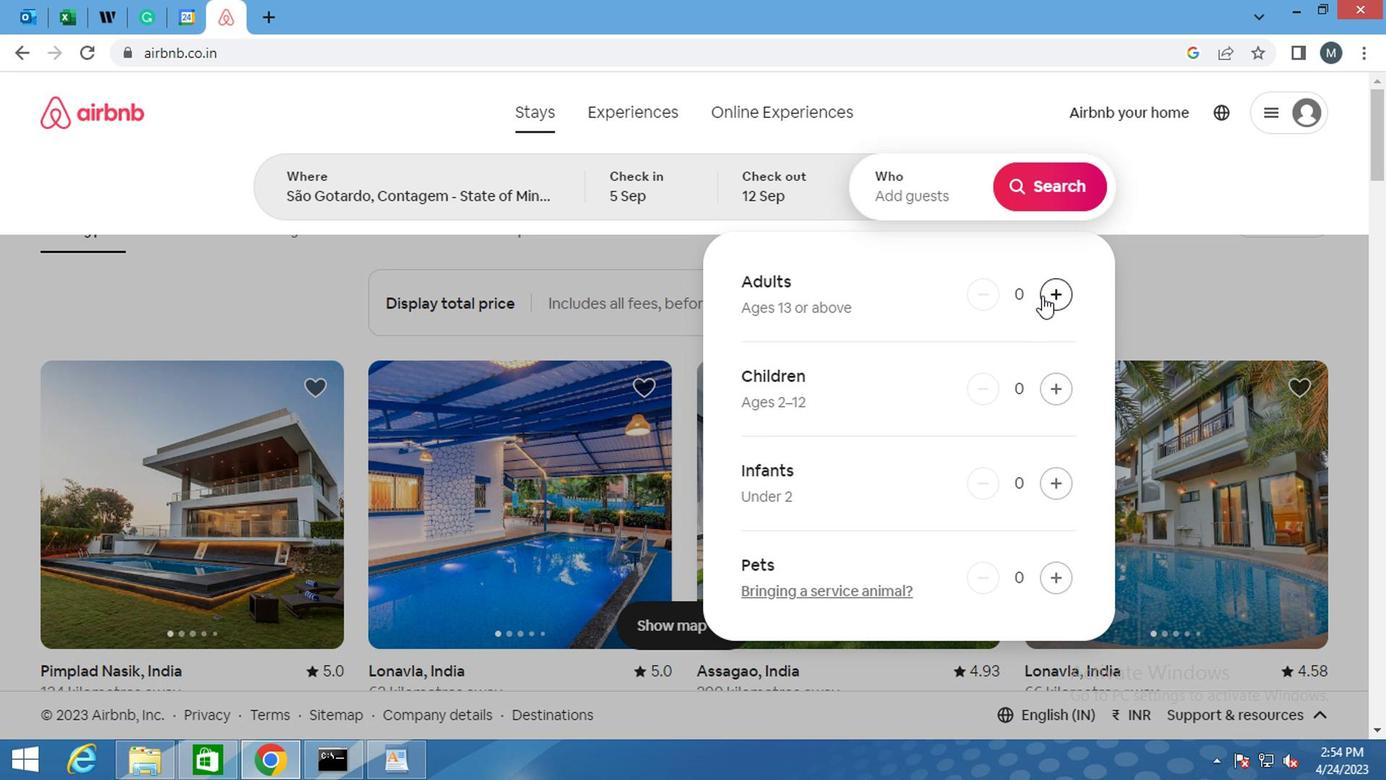 
Action: Mouse pressed left at (1046, 296)
Screenshot: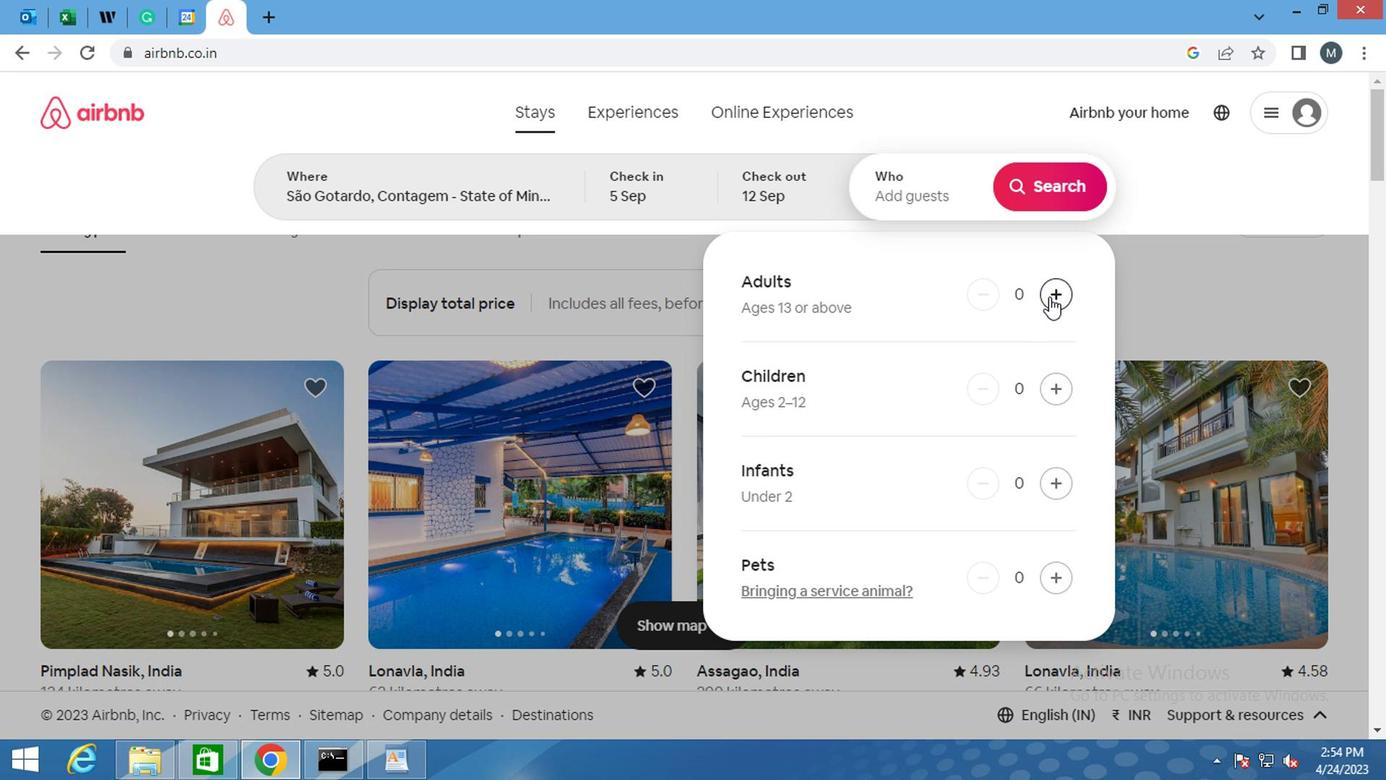 
Action: Mouse moved to (1060, 301)
Screenshot: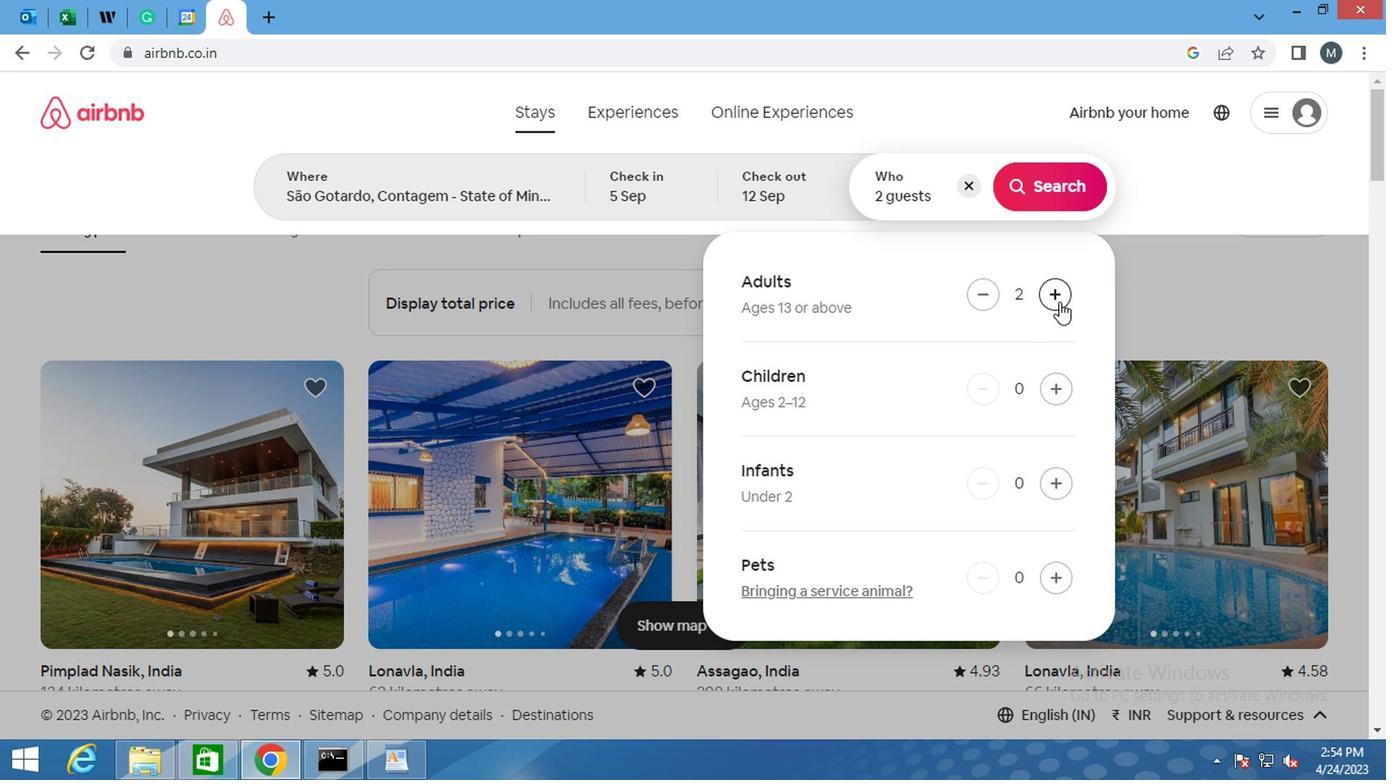 
Action: Mouse scrolled (1060, 301) with delta (0, 0)
Screenshot: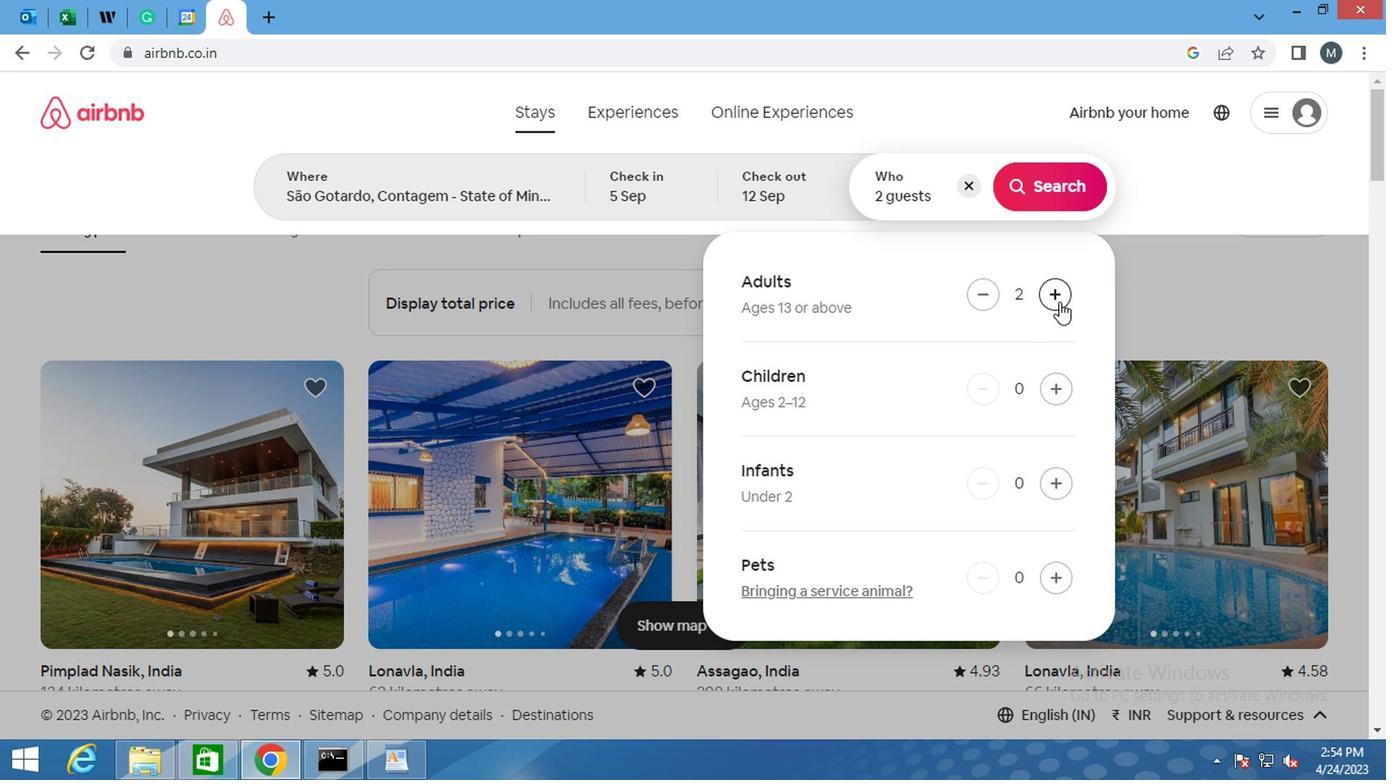 
Action: Mouse moved to (1095, 322)
Screenshot: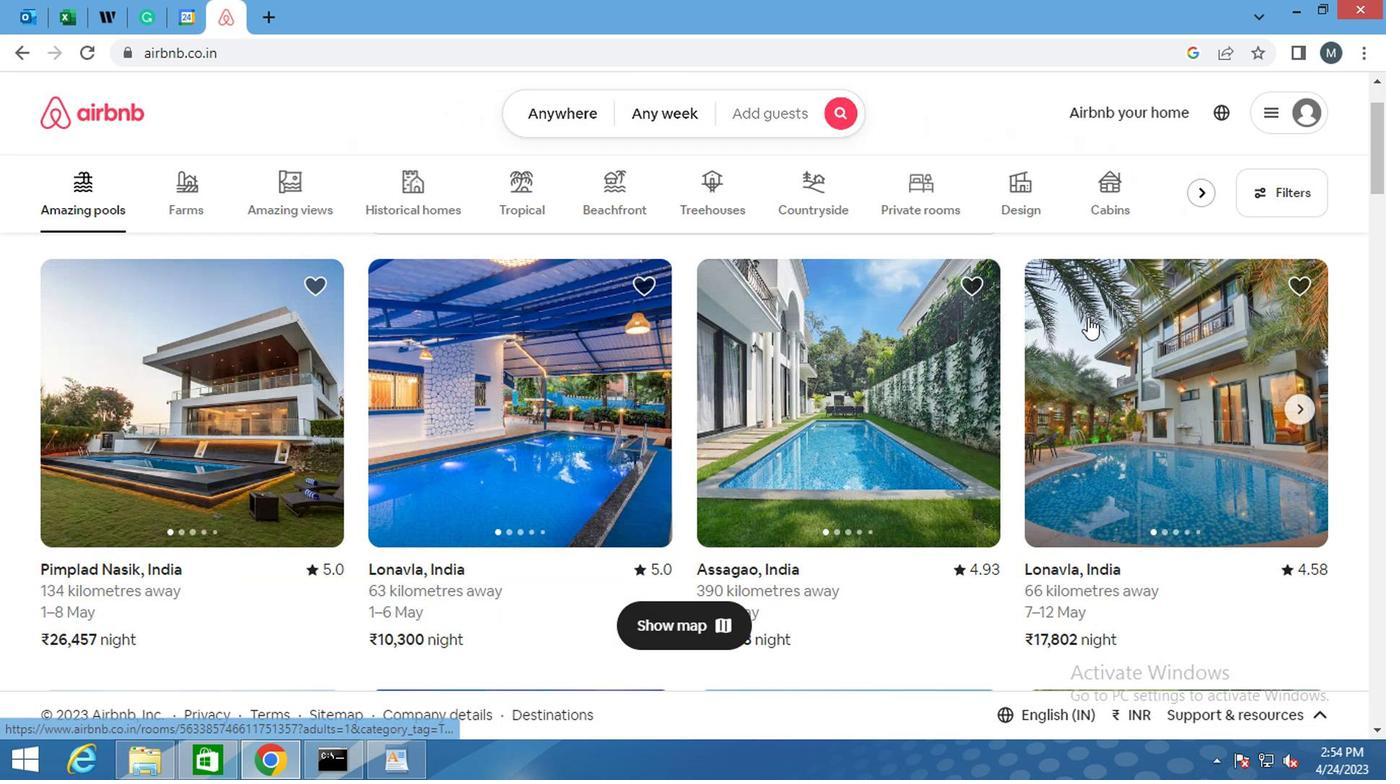 
Action: Mouse scrolled (1095, 323) with delta (0, 0)
Screenshot: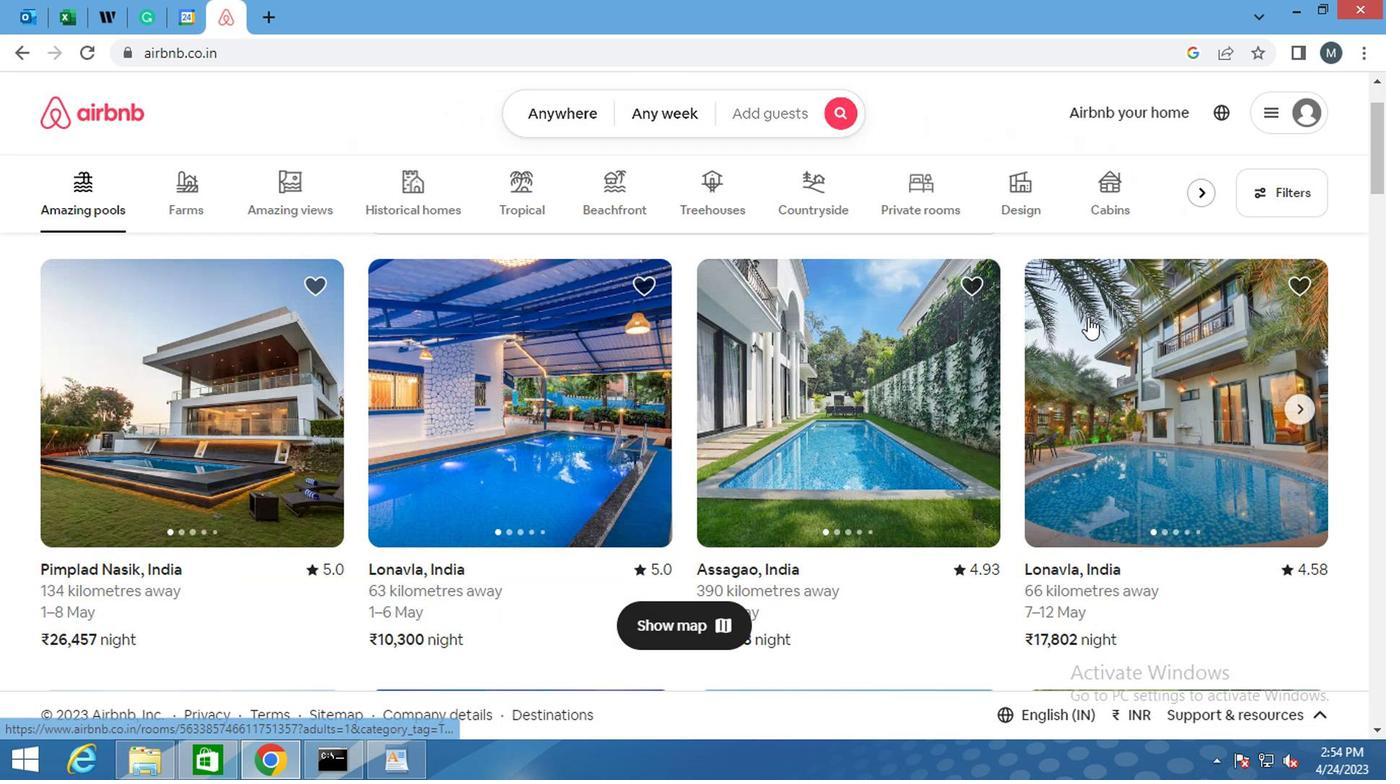 
Action: Mouse moved to (1263, 218)
Screenshot: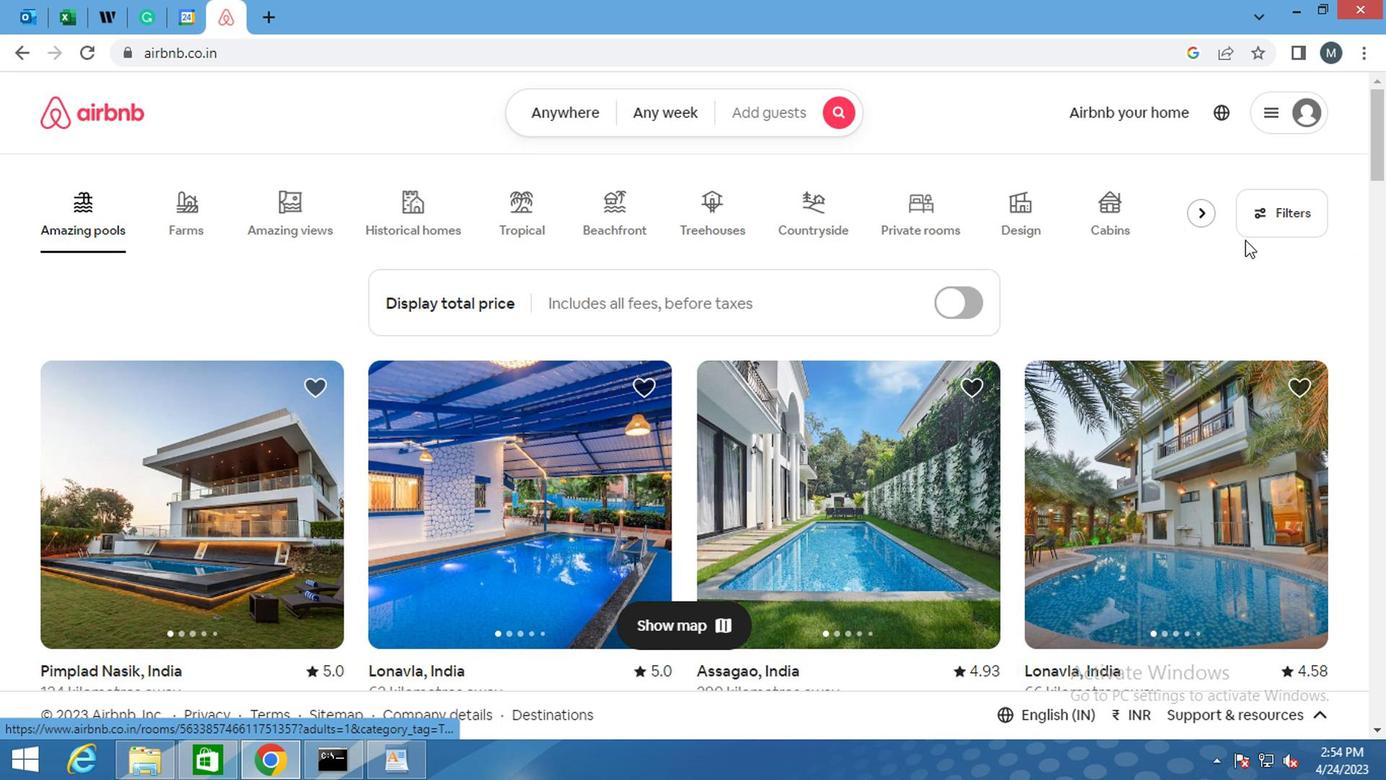 
Action: Mouse pressed left at (1263, 218)
Screenshot: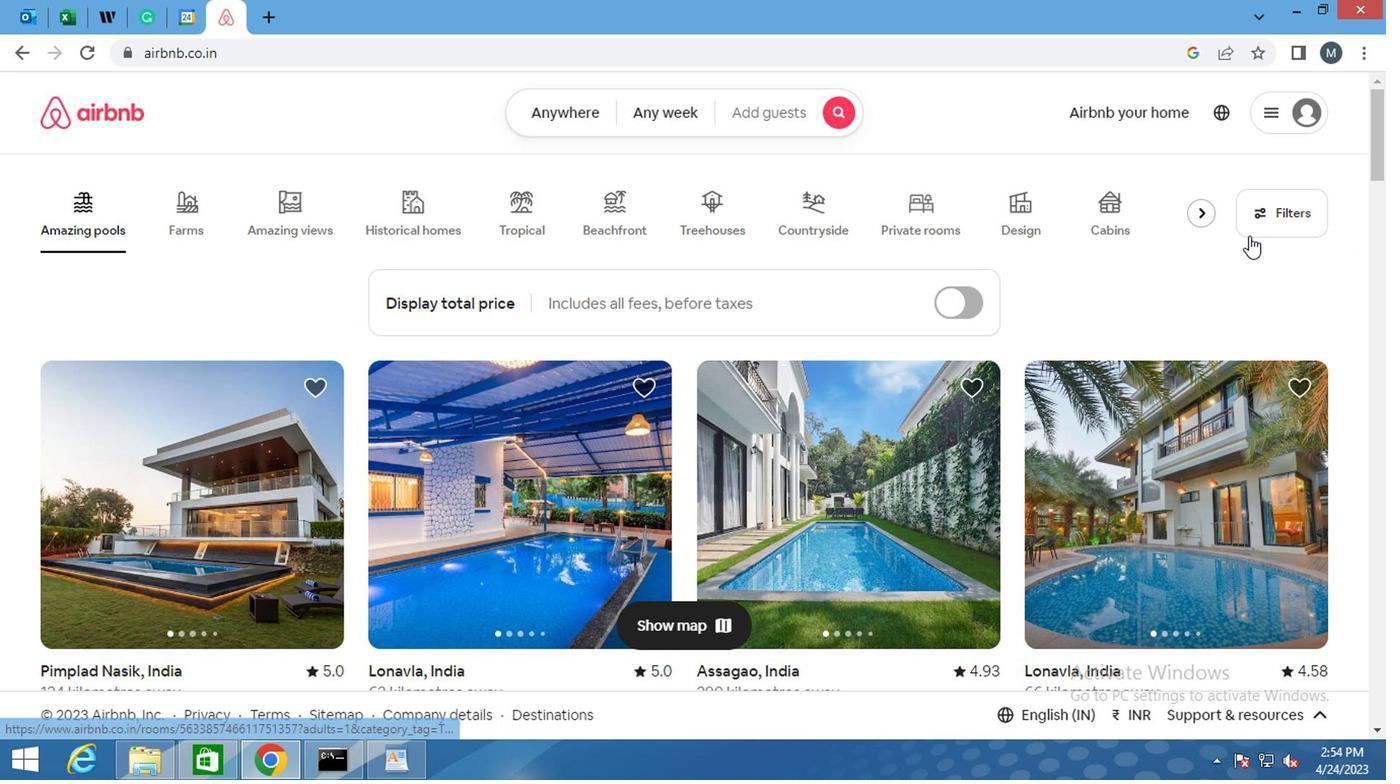 
Action: Mouse moved to (948, 293)
Screenshot: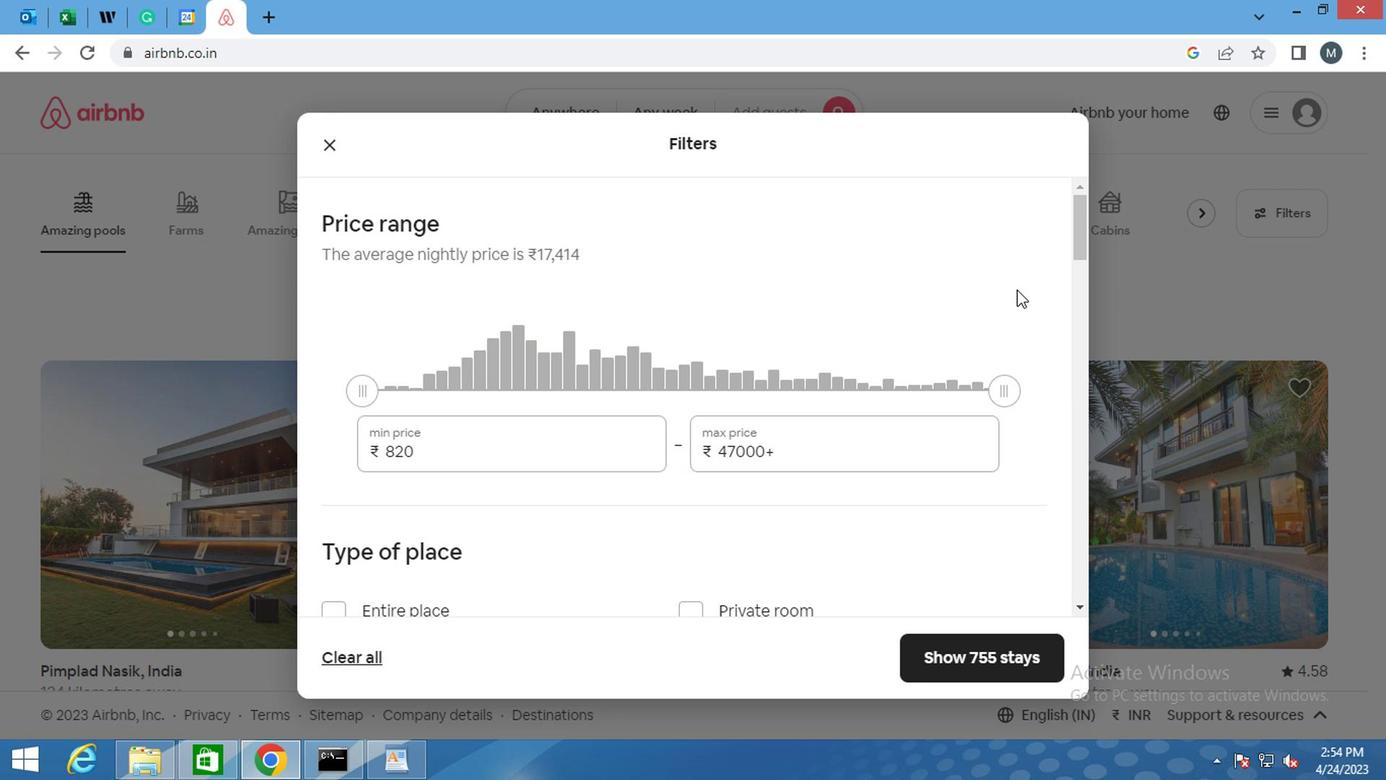 
Action: Mouse scrolled (948, 291) with delta (0, -1)
Screenshot: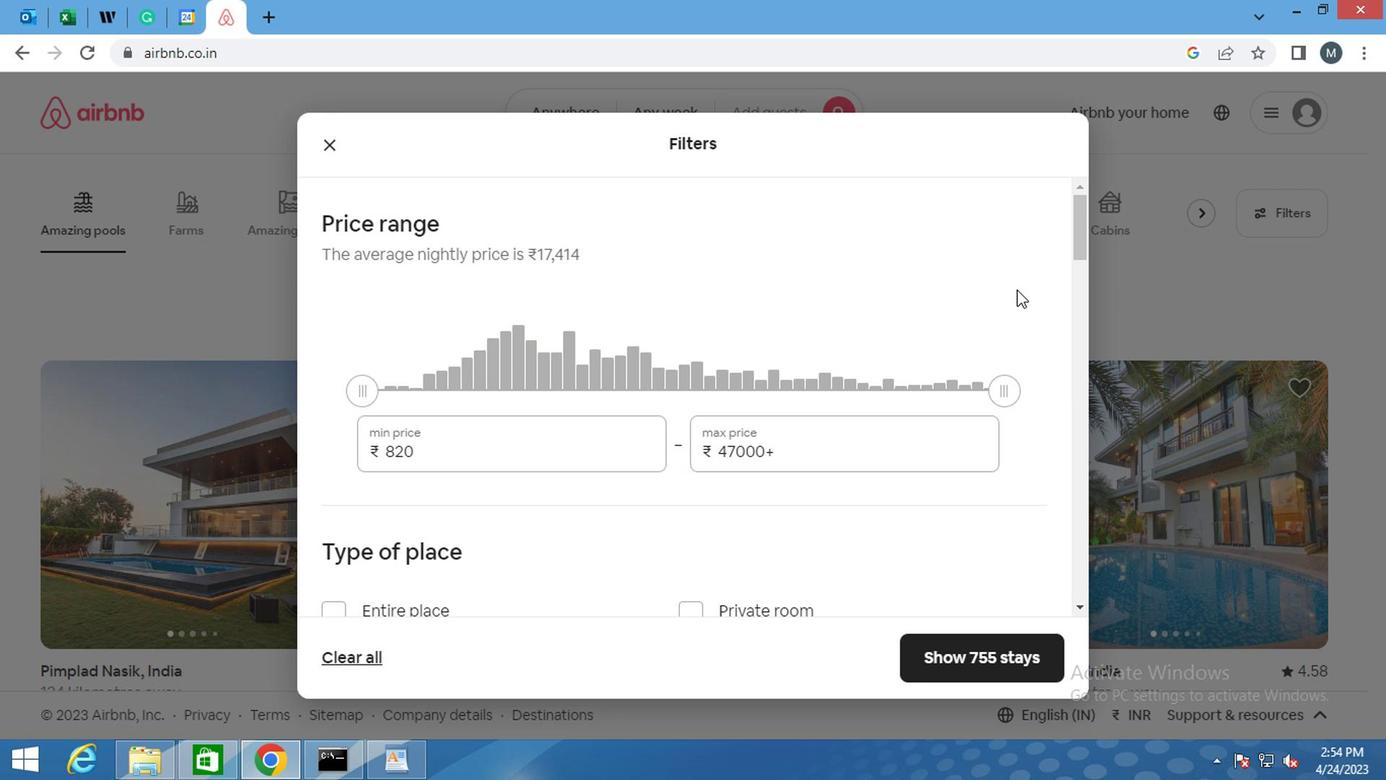 
Action: Mouse moved to (546, 345)
Screenshot: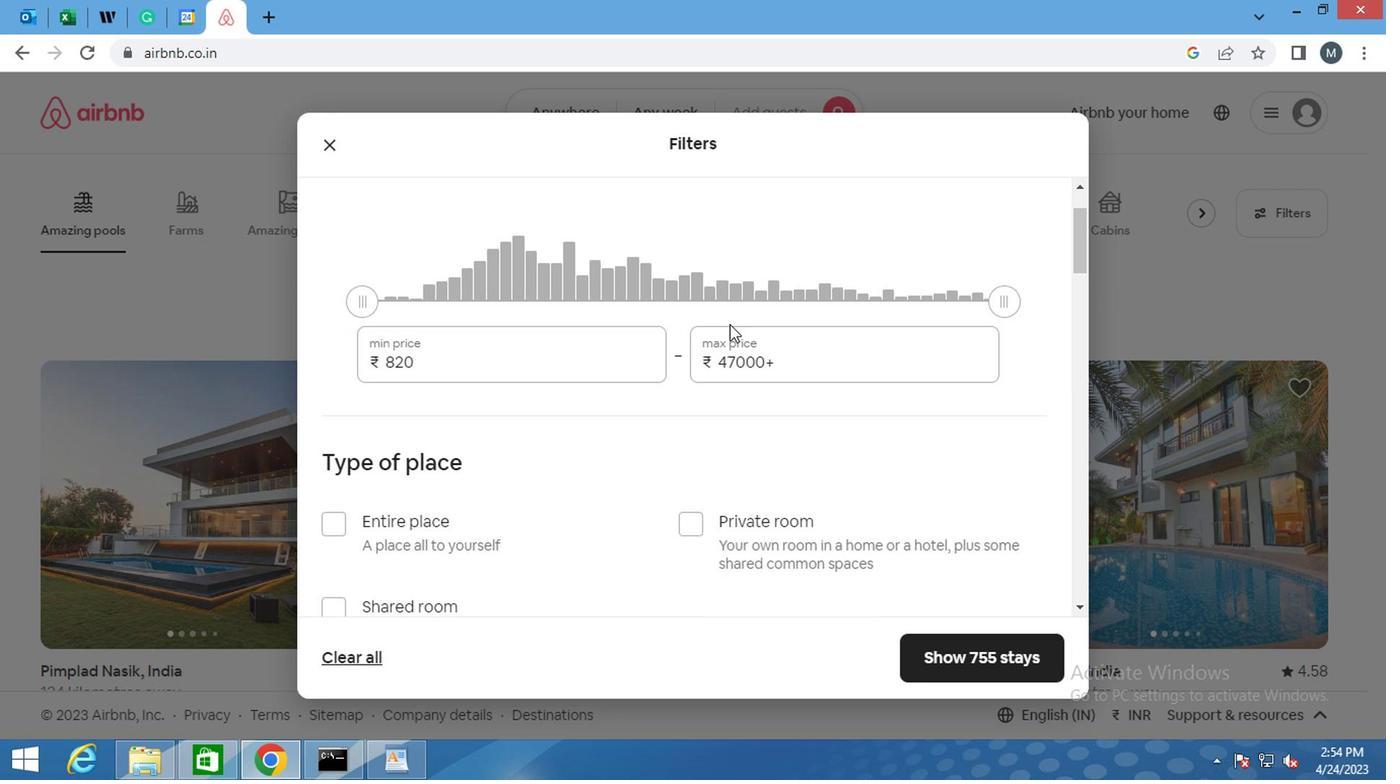 
Action: Mouse pressed left at (546, 345)
Screenshot: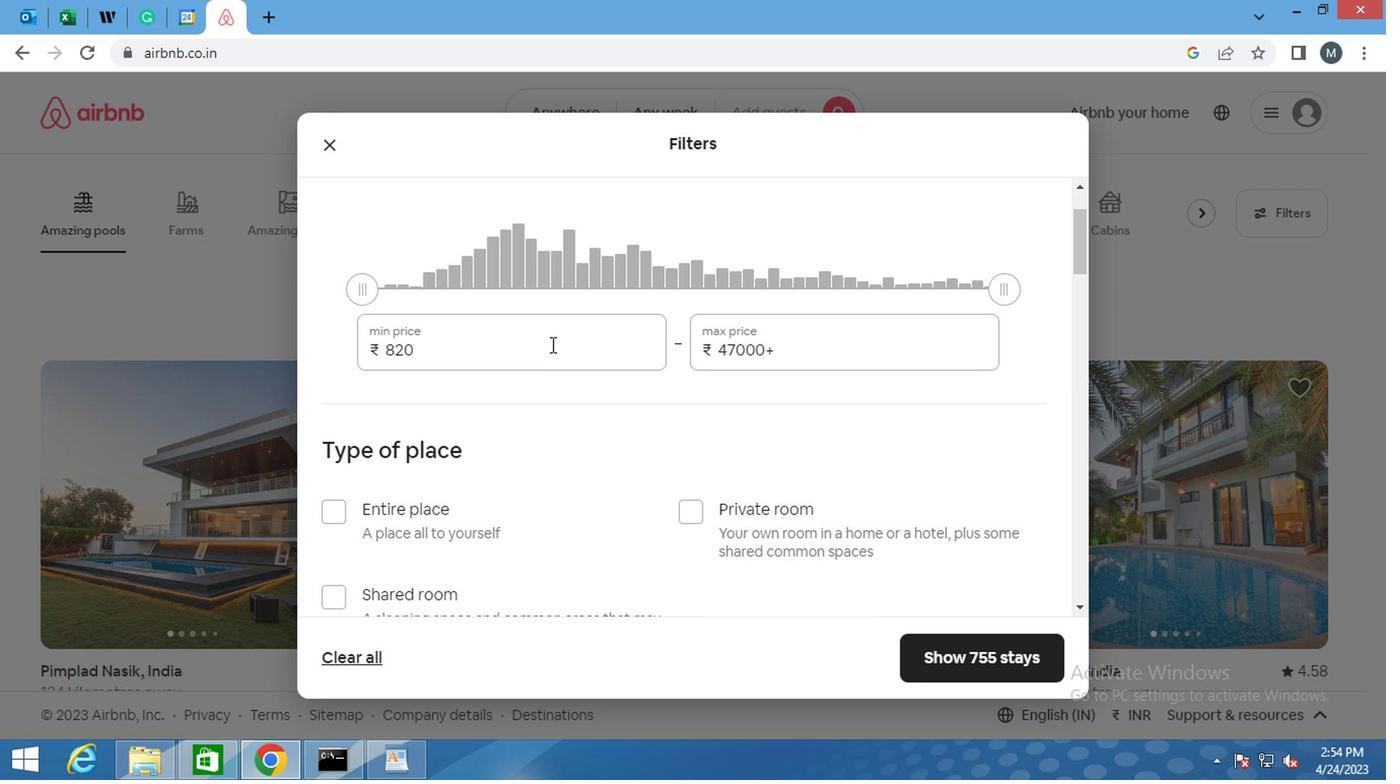 
Action: Mouse moved to (546, 346)
Screenshot: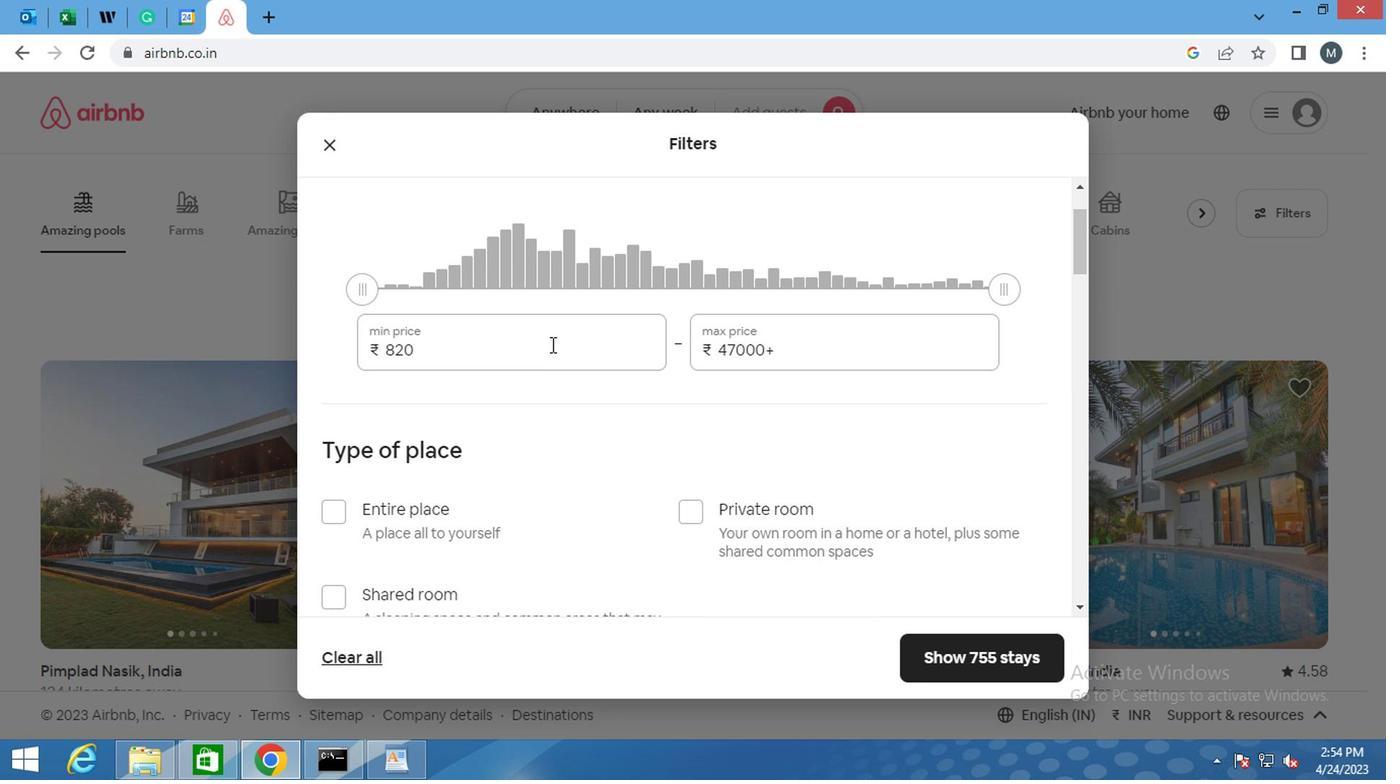 
Action: Mouse pressed left at (546, 346)
Screenshot: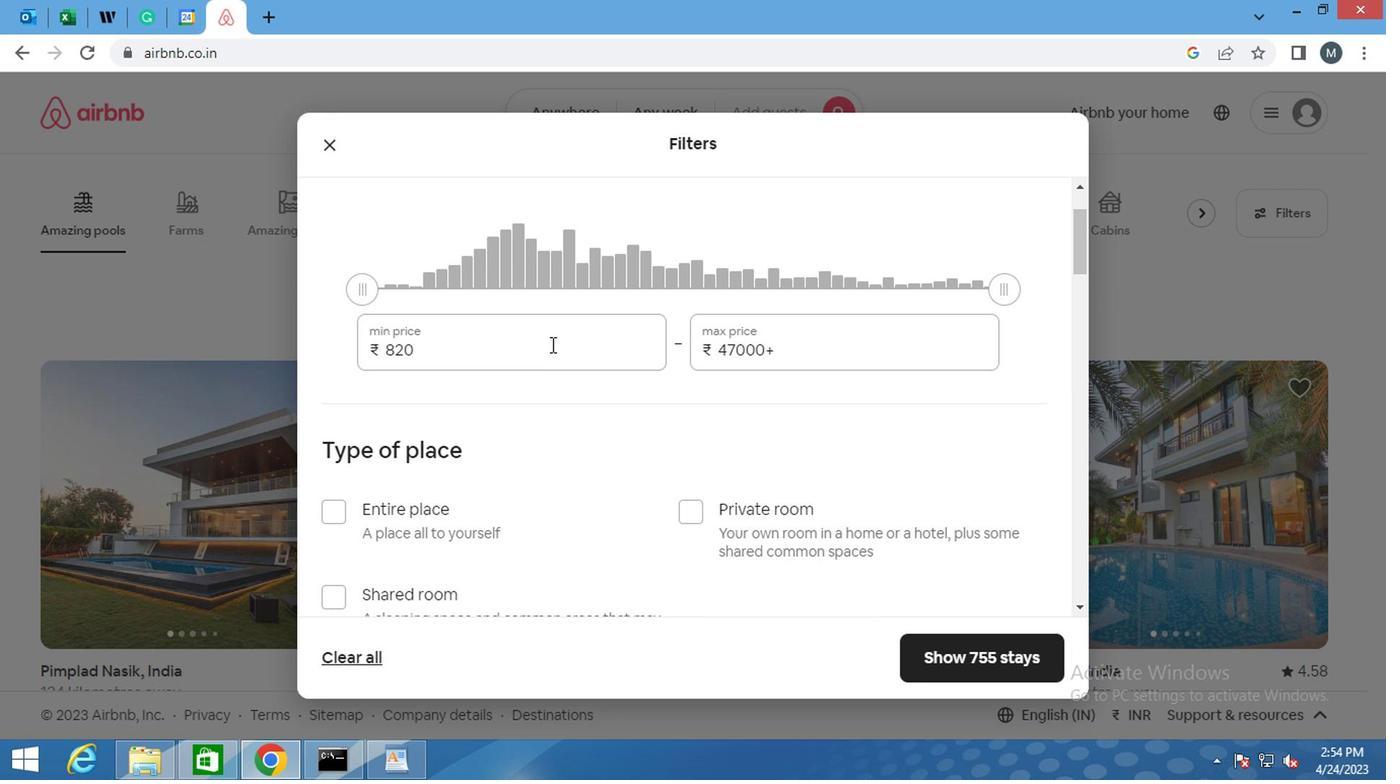 
Action: Mouse moved to (543, 346)
Screenshot: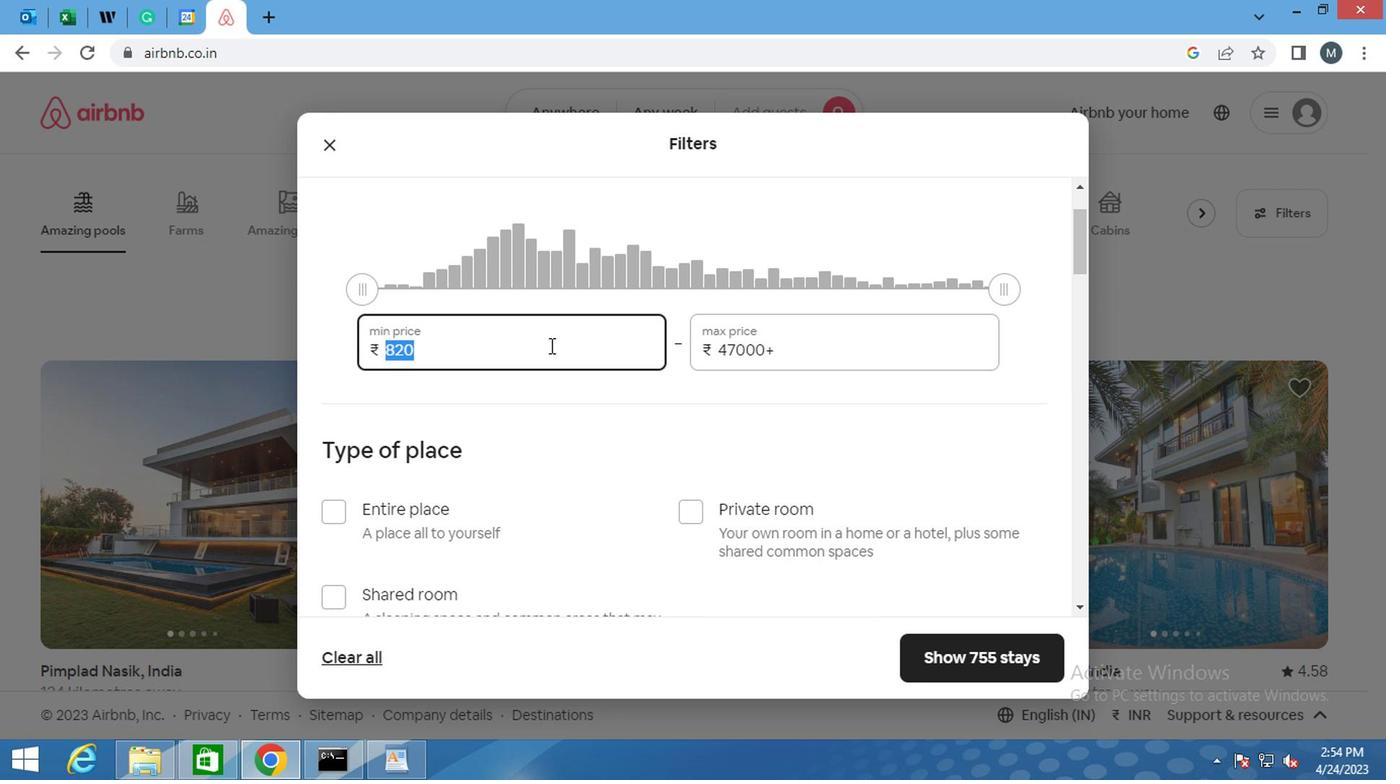 
Action: Key pressed 10
Screenshot: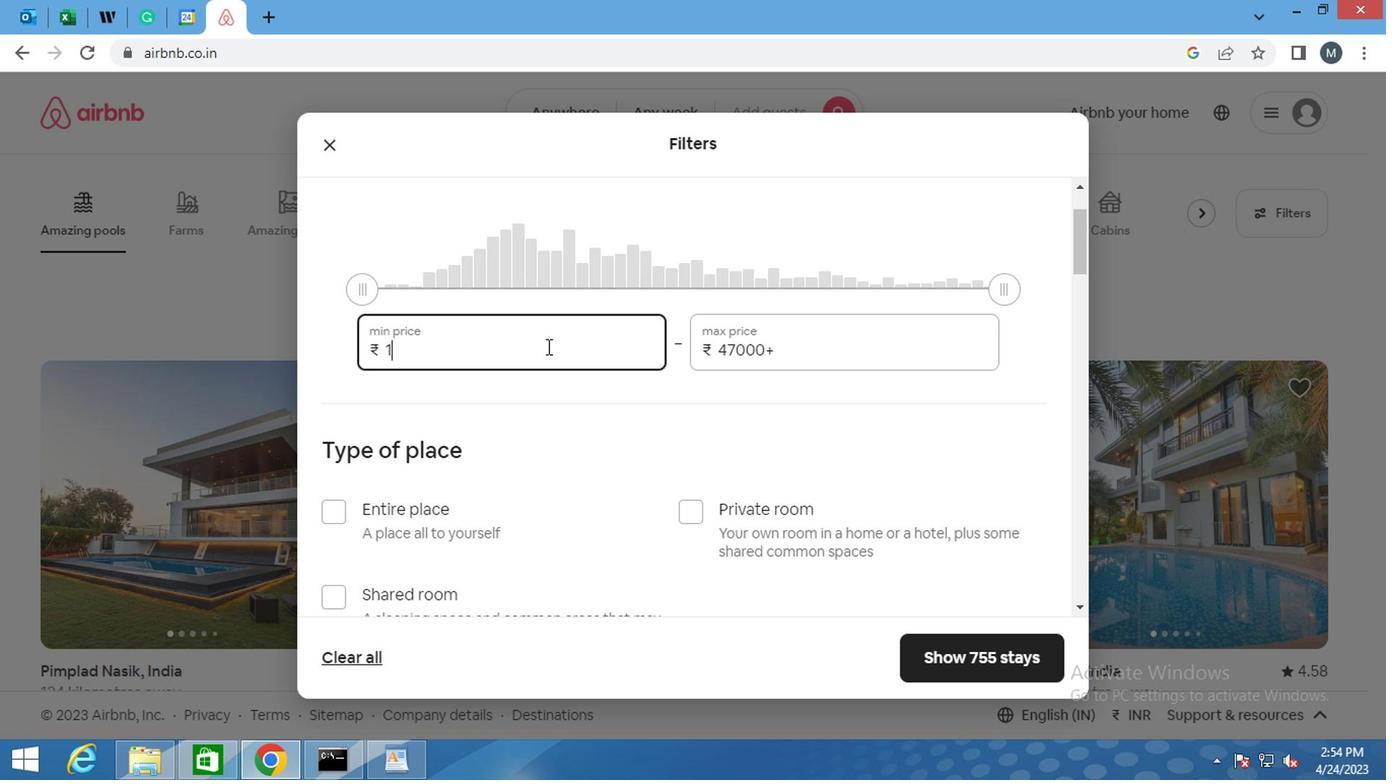 
Action: Mouse moved to (543, 346)
Screenshot: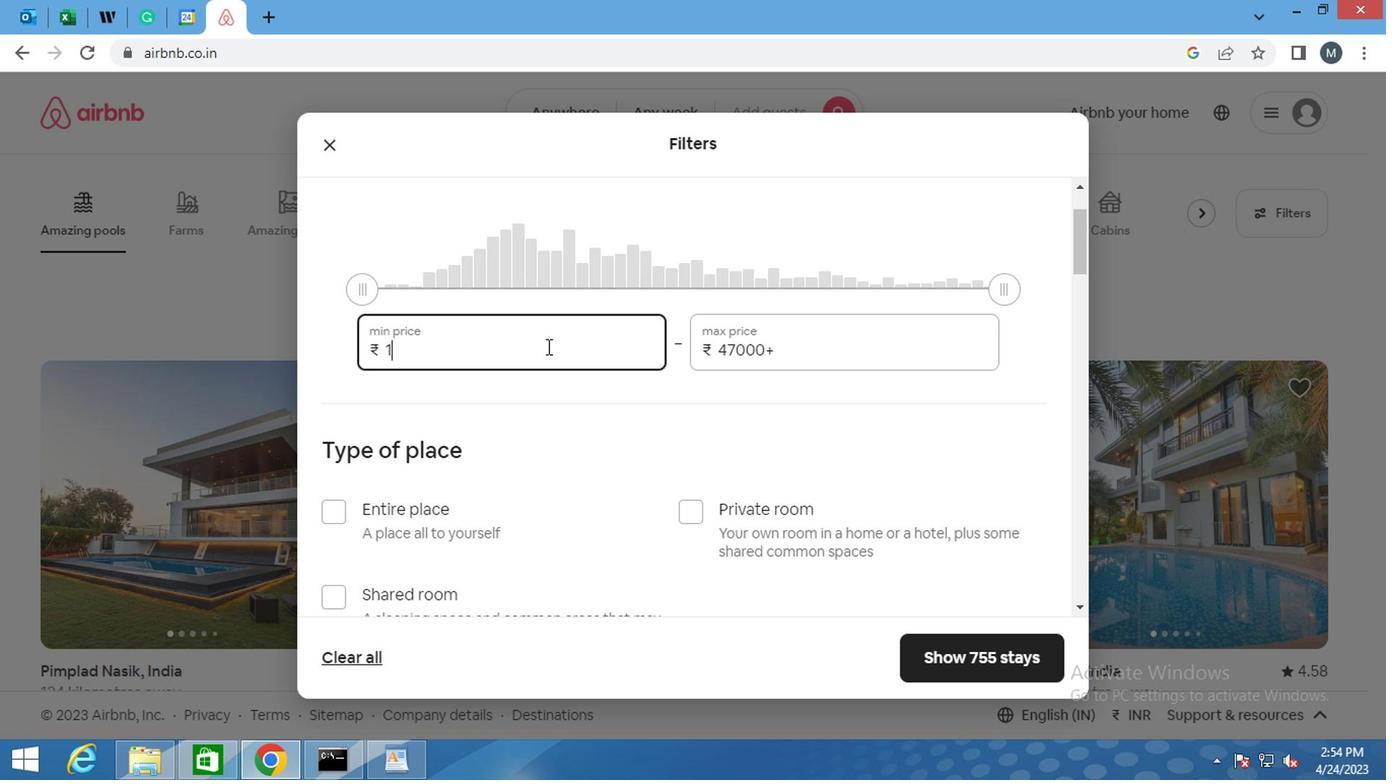 
Action: Key pressed 000
Screenshot: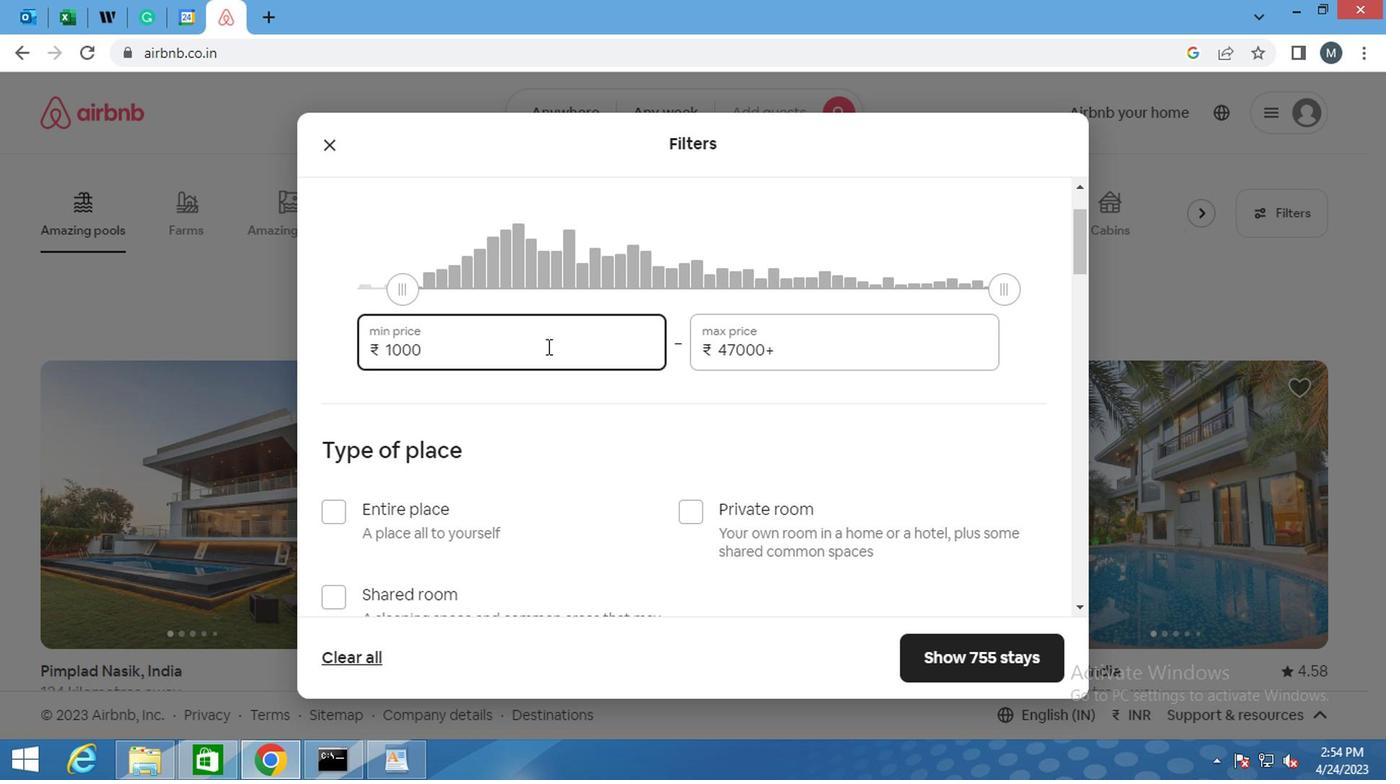 
Action: Mouse moved to (772, 341)
Screenshot: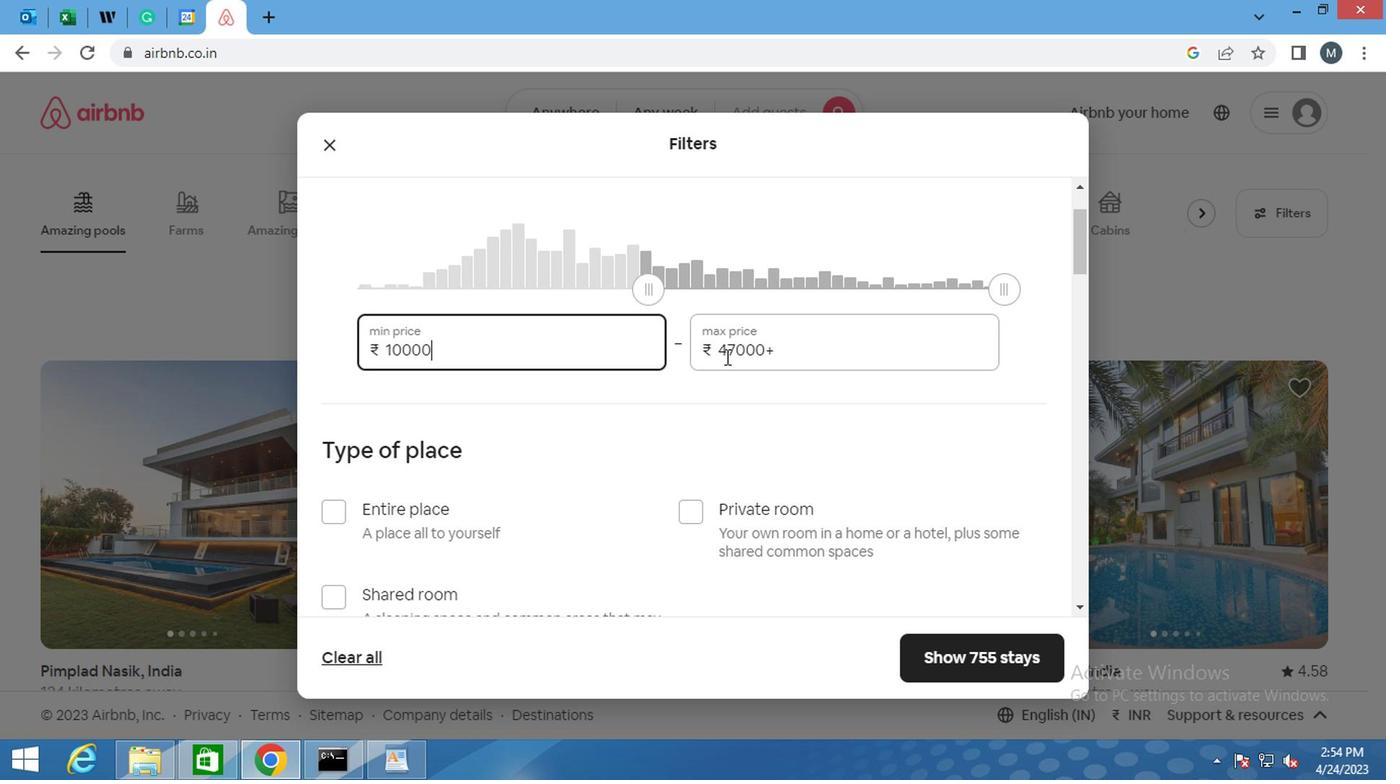 
Action: Mouse pressed left at (772, 341)
Screenshot: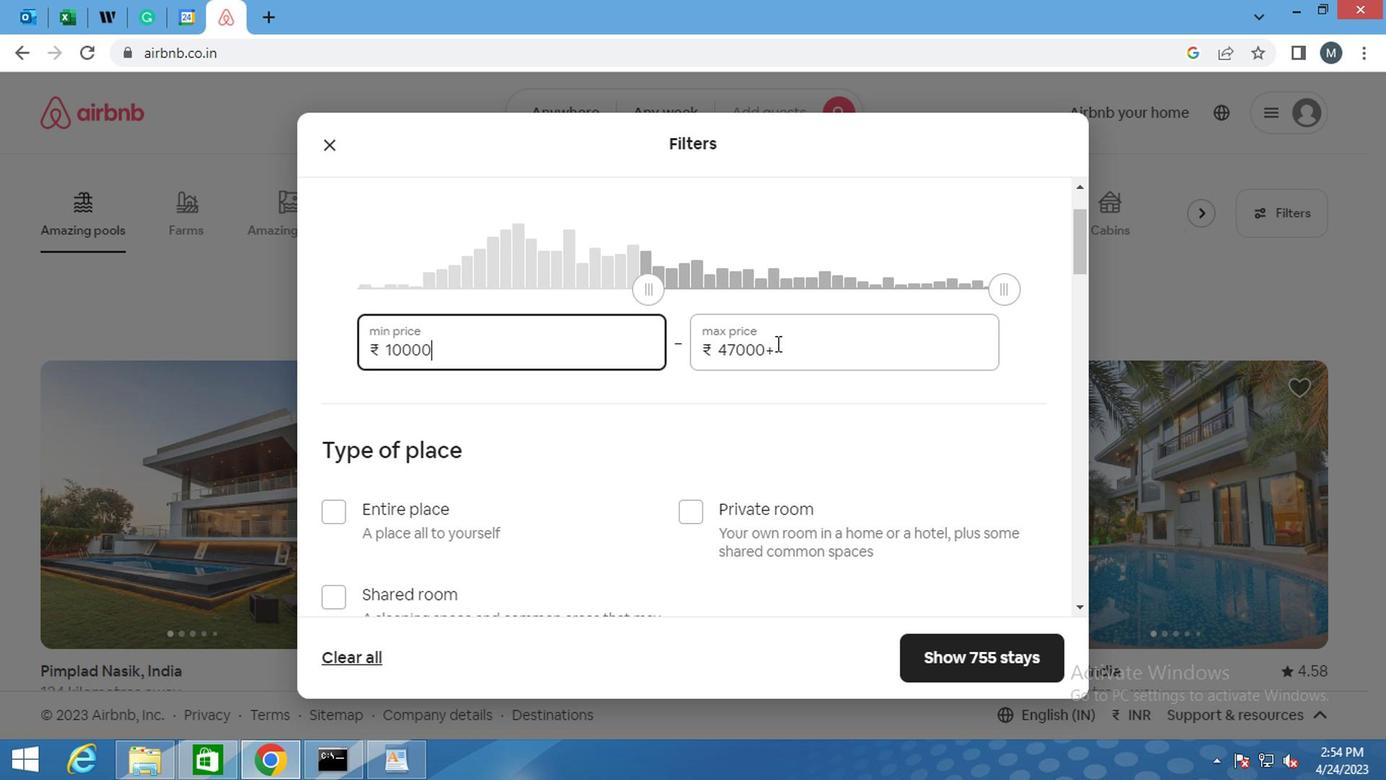 
Action: Mouse pressed left at (772, 341)
Screenshot: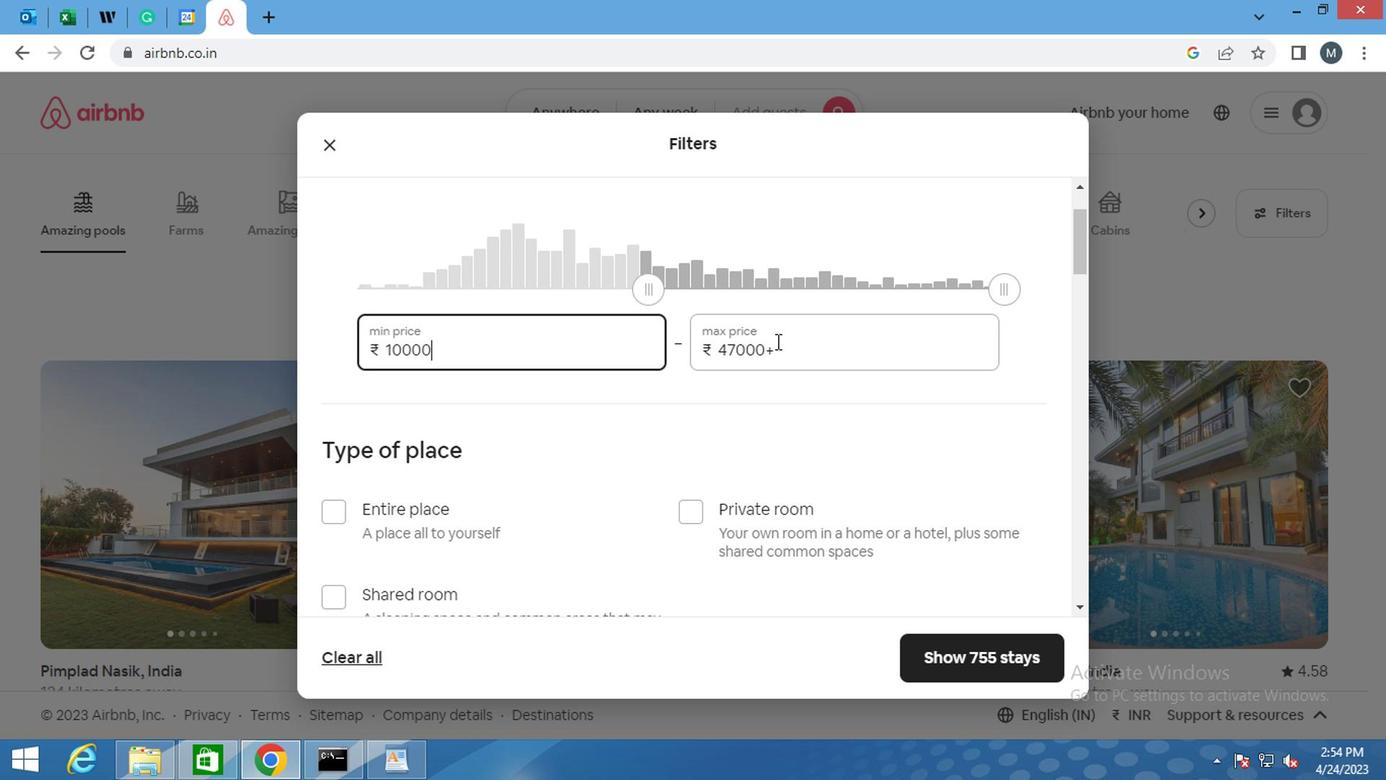 
Action: Mouse pressed left at (772, 341)
Screenshot: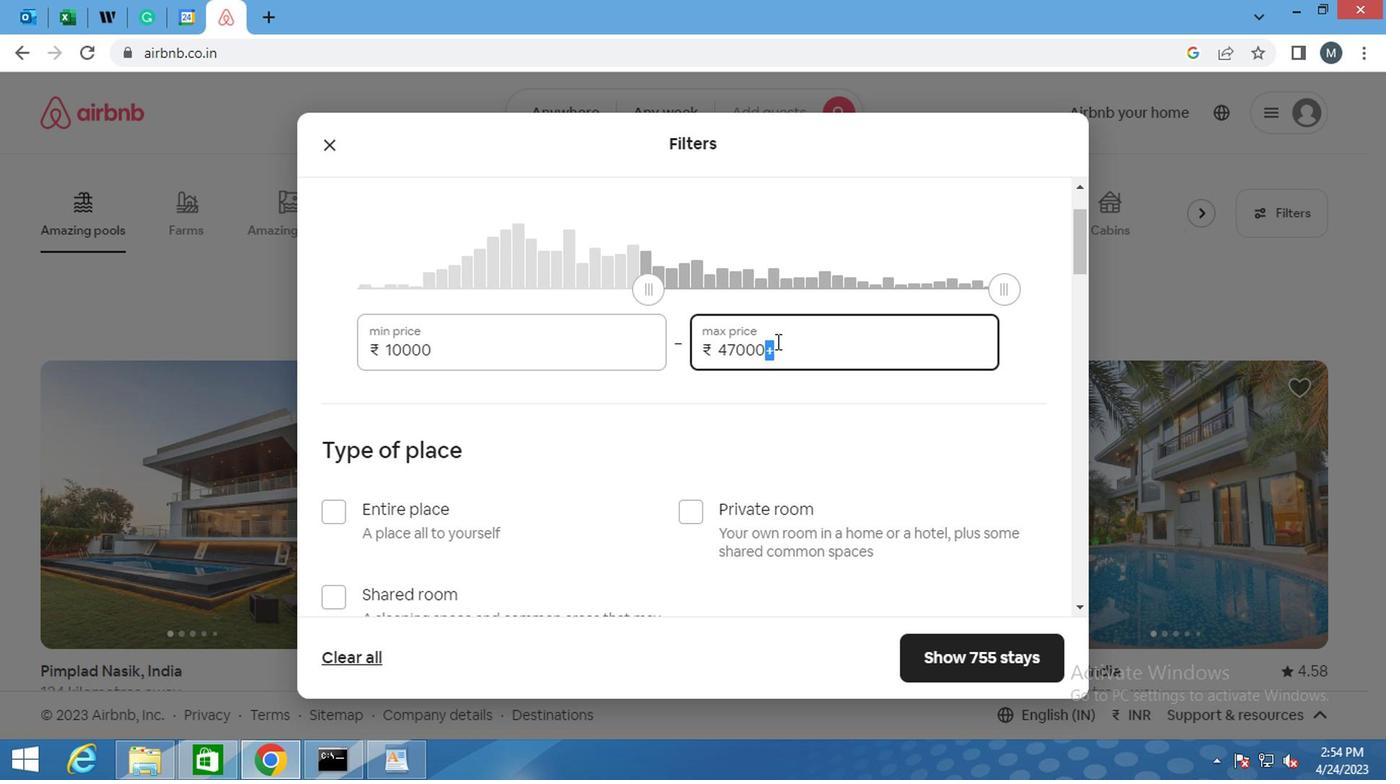 
Action: Mouse moved to (776, 343)
Screenshot: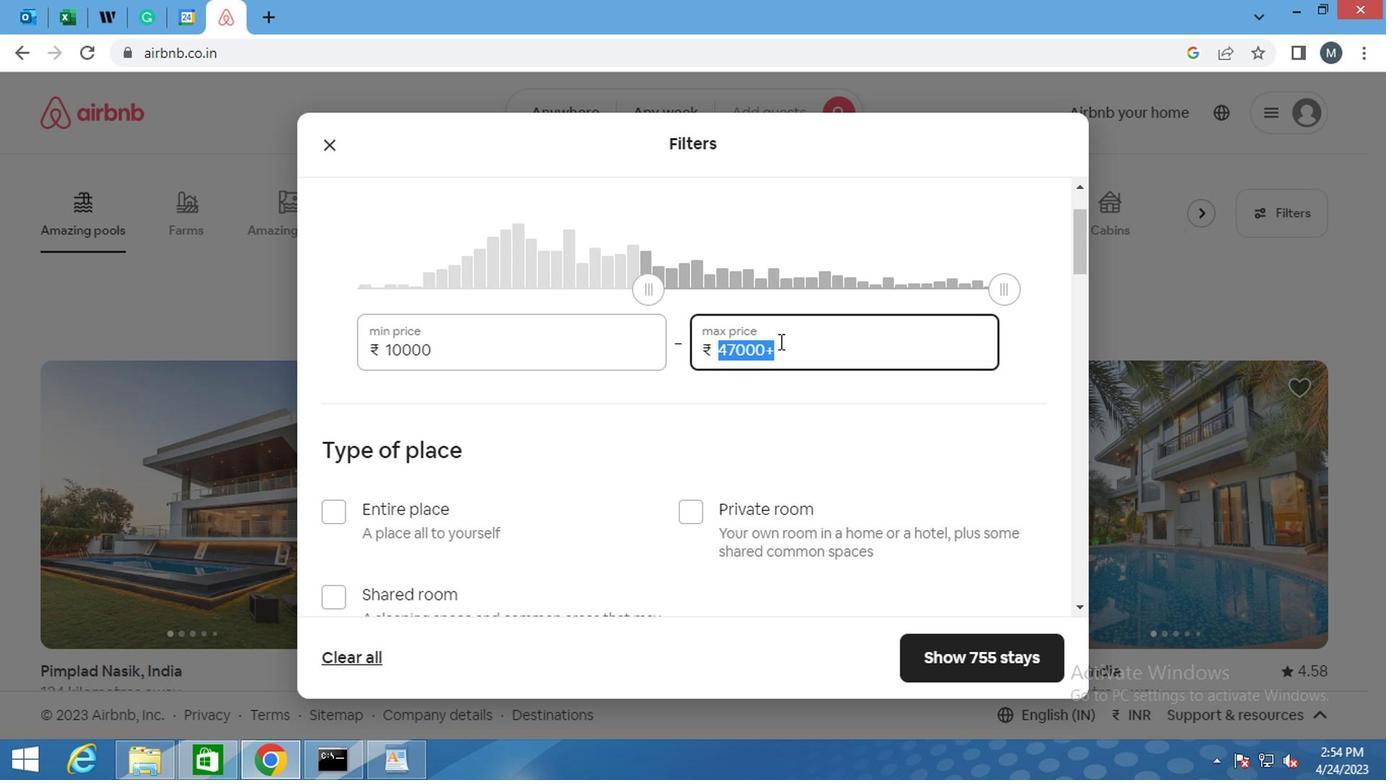 
Action: Key pressed 1
Screenshot: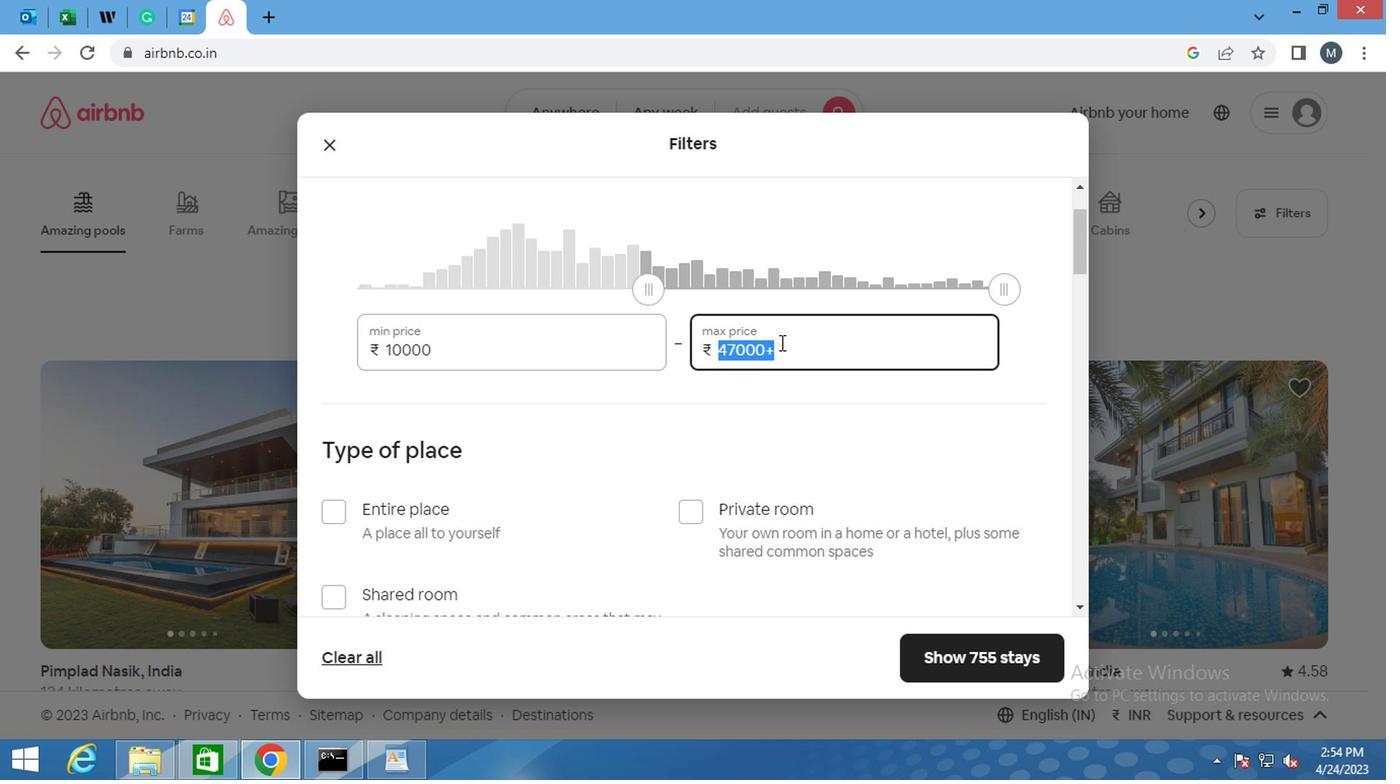 
Action: Mouse moved to (772, 346)
Screenshot: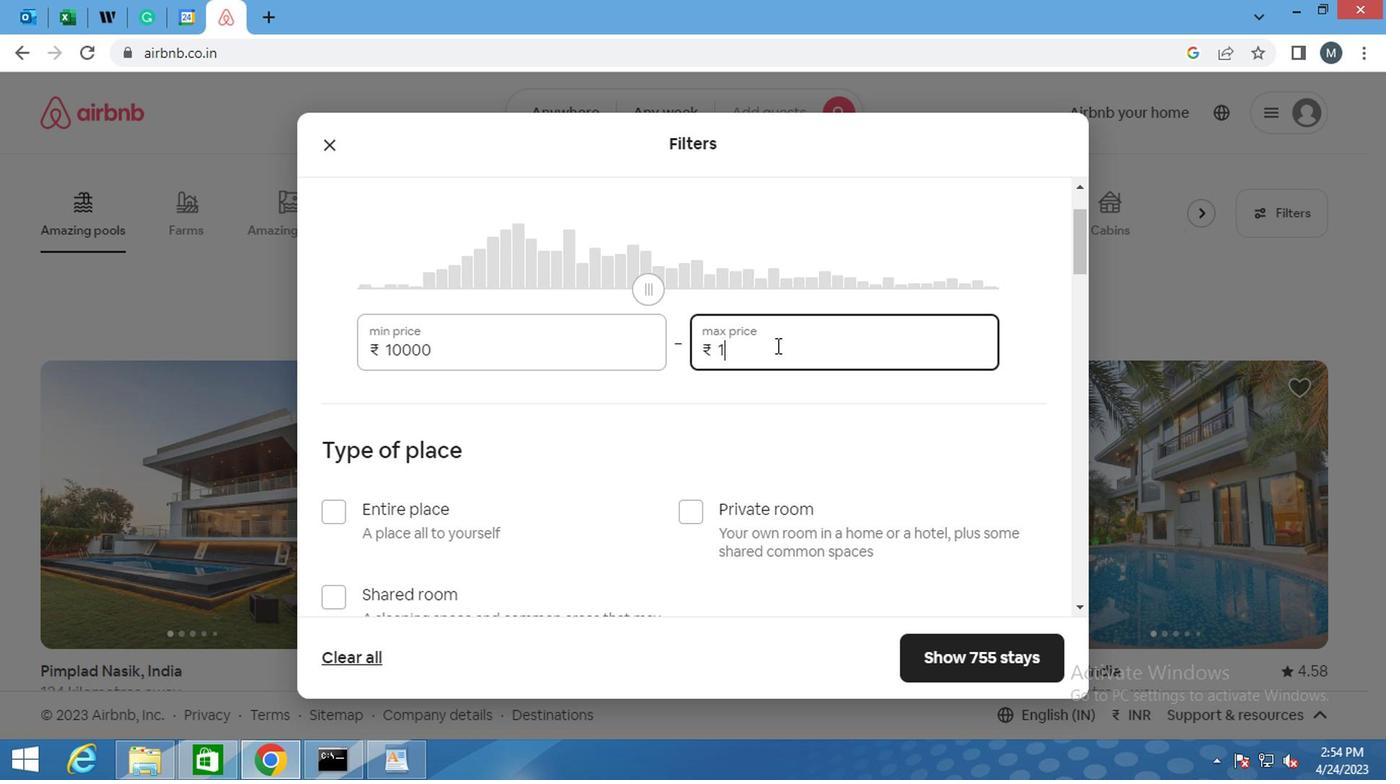 
Action: Key pressed 5
Screenshot: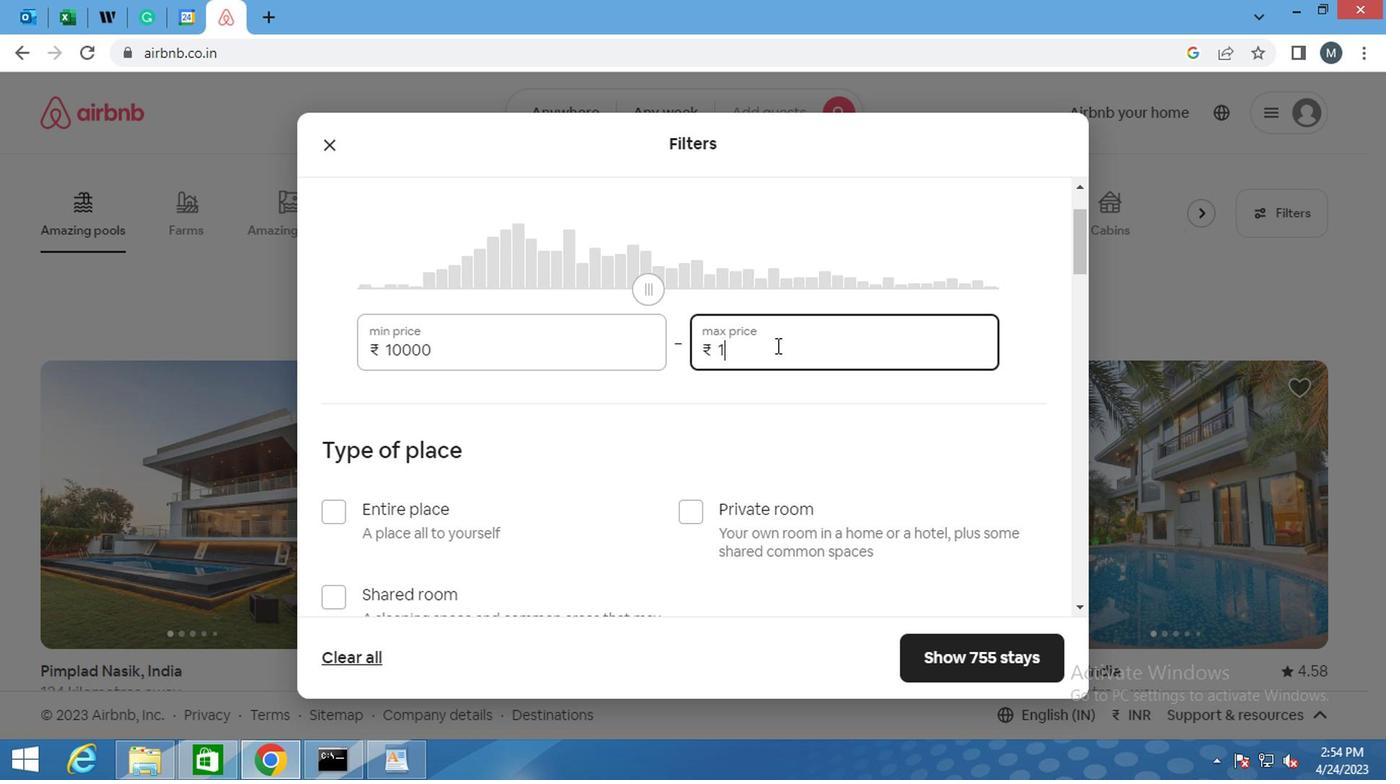 
Action: Mouse moved to (771, 346)
Screenshot: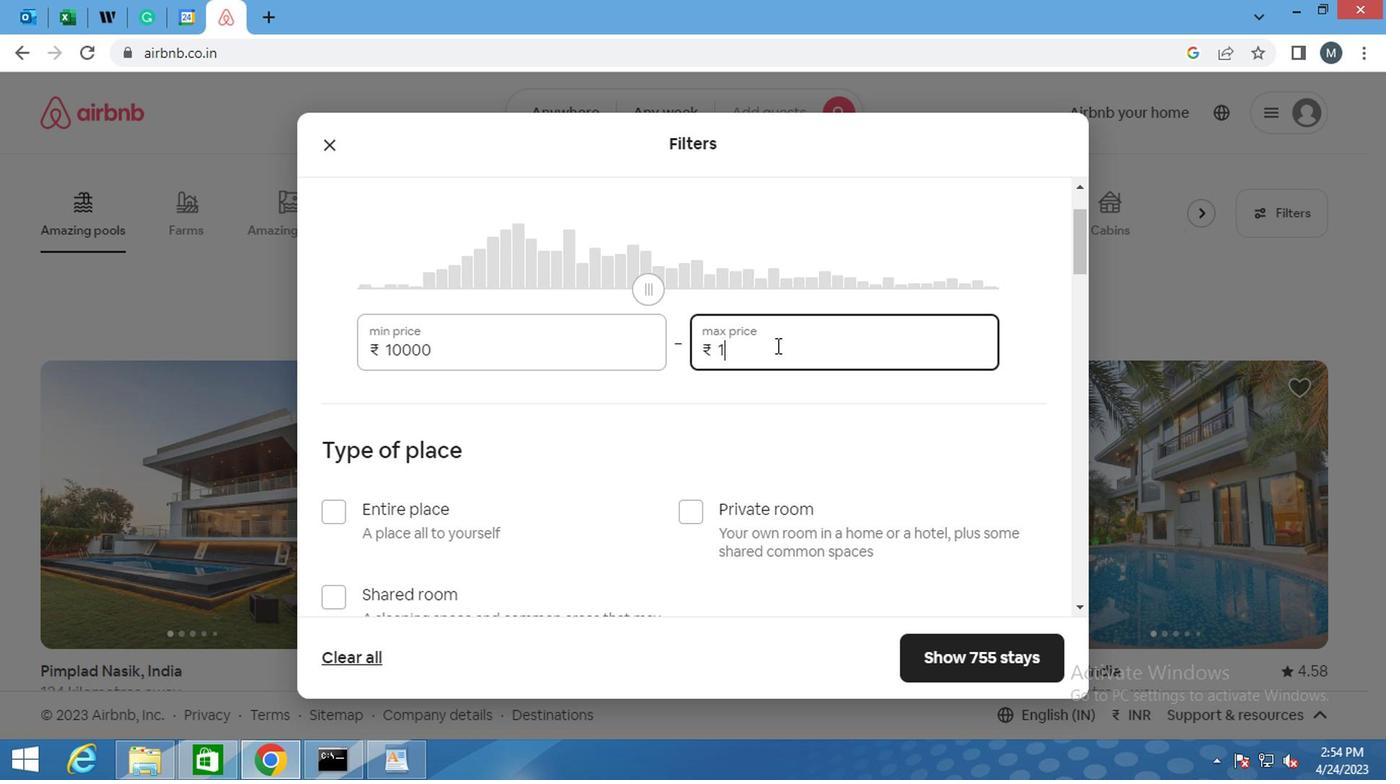 
Action: Key pressed 00
Screenshot: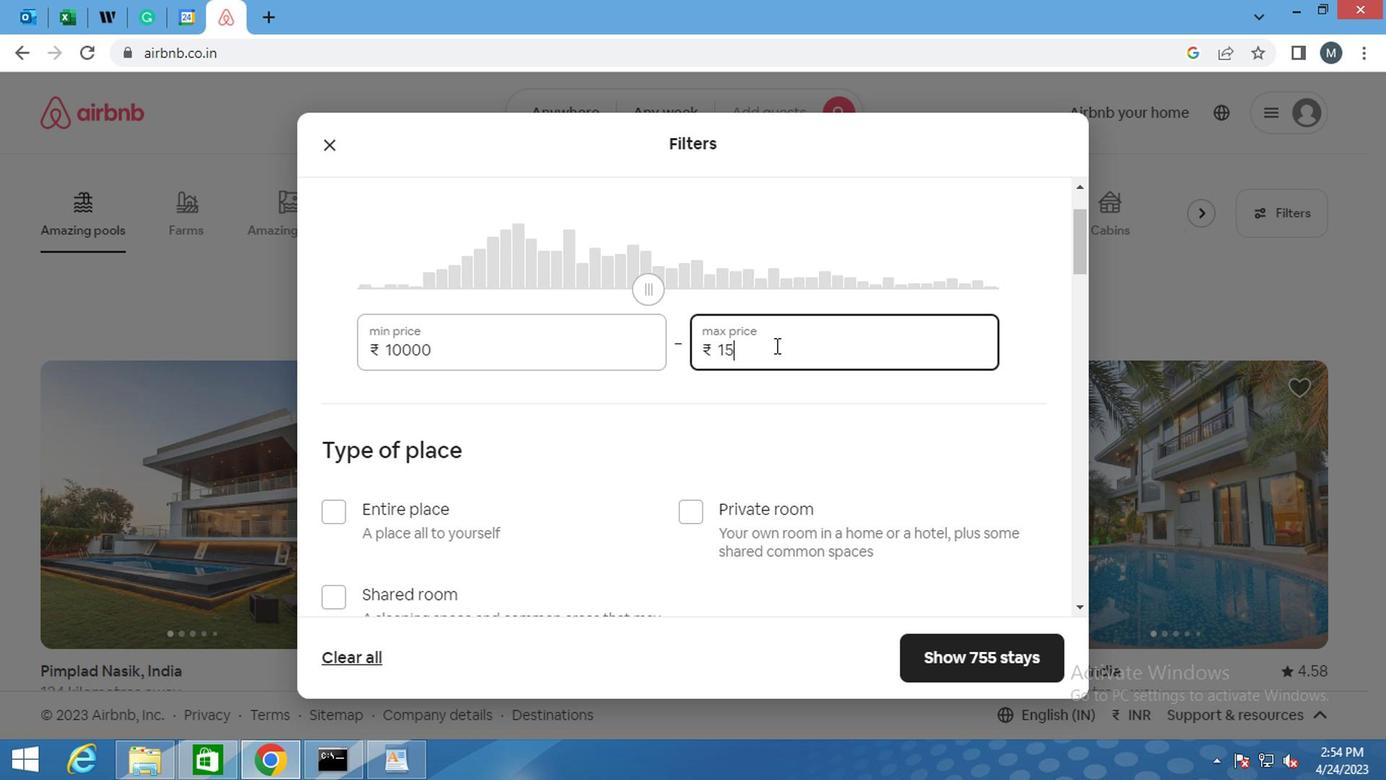 
Action: Mouse moved to (771, 346)
Screenshot: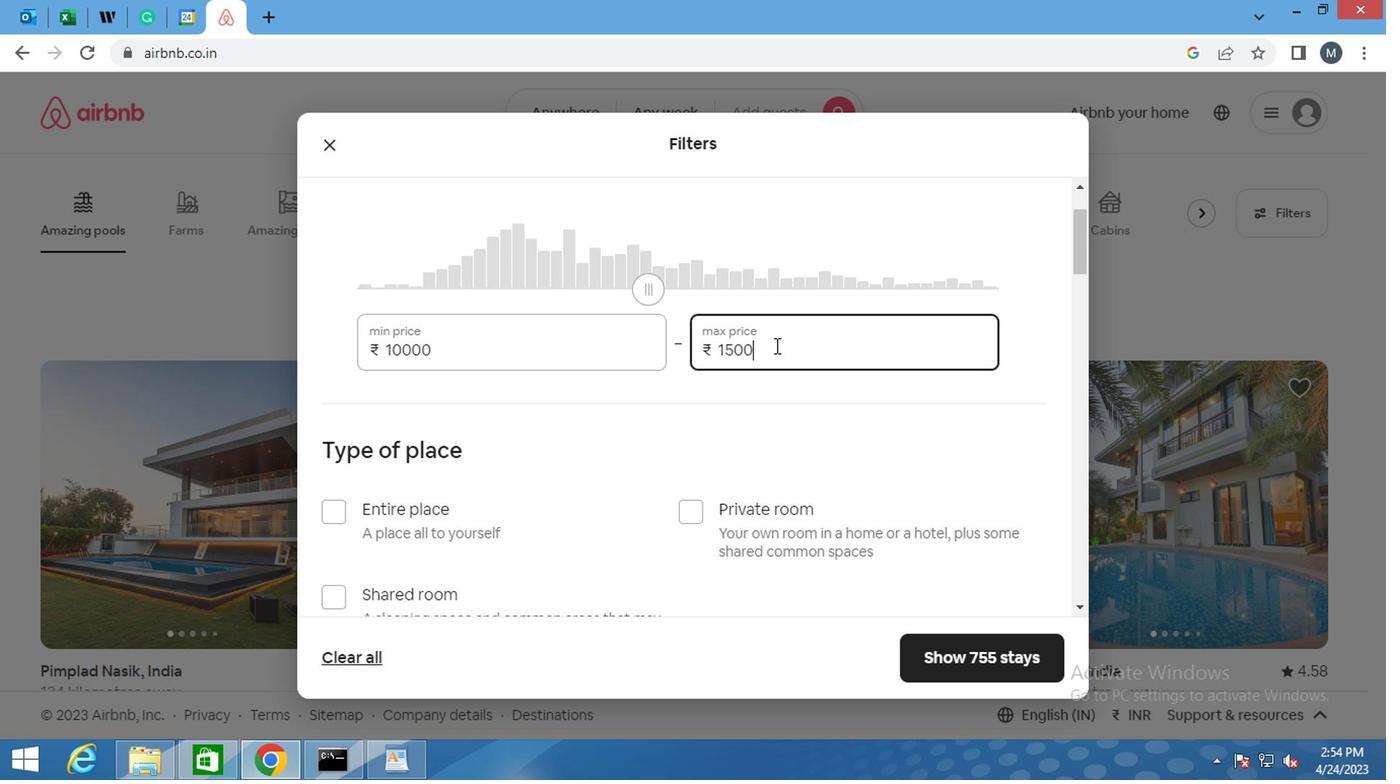 
Action: Key pressed 0
Screenshot: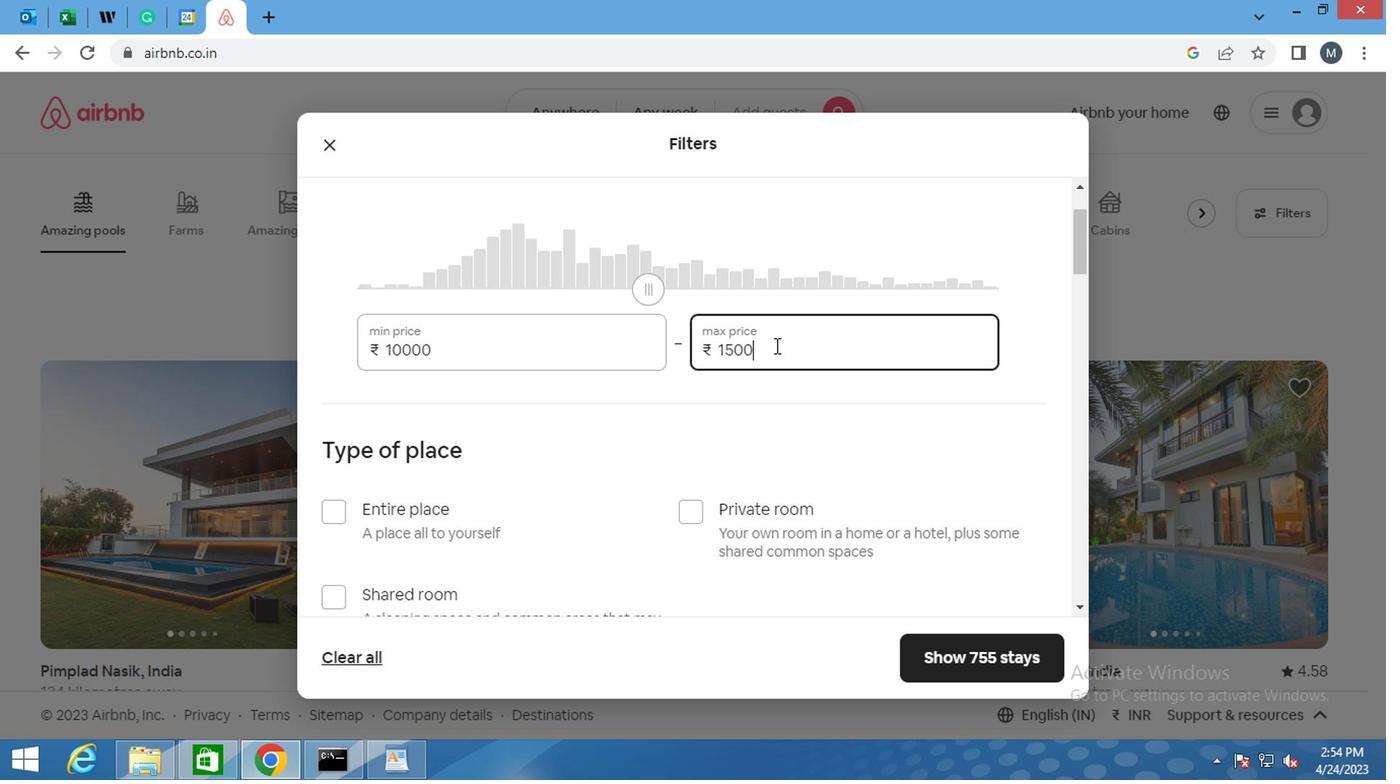 
Action: Mouse moved to (775, 350)
Screenshot: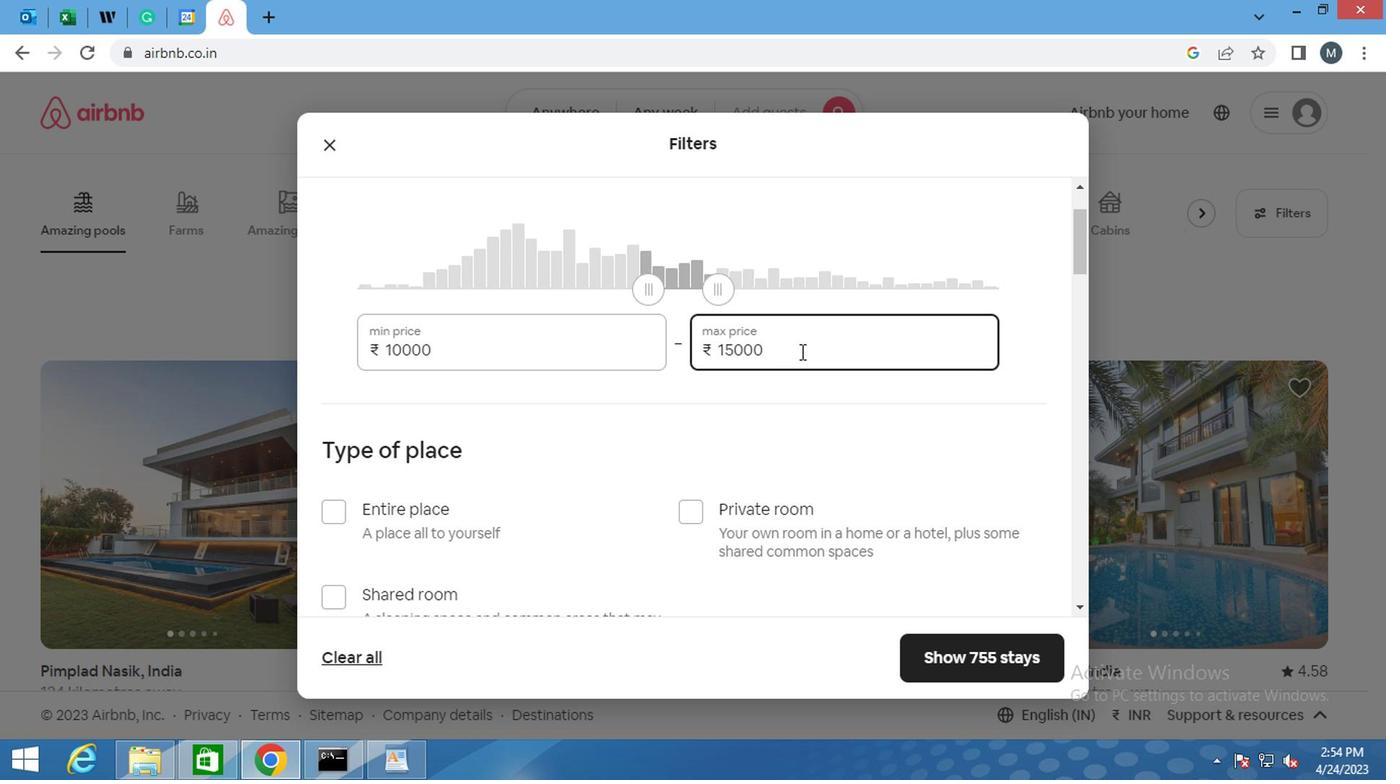 
Action: Mouse scrolled (775, 348) with delta (0, -1)
Screenshot: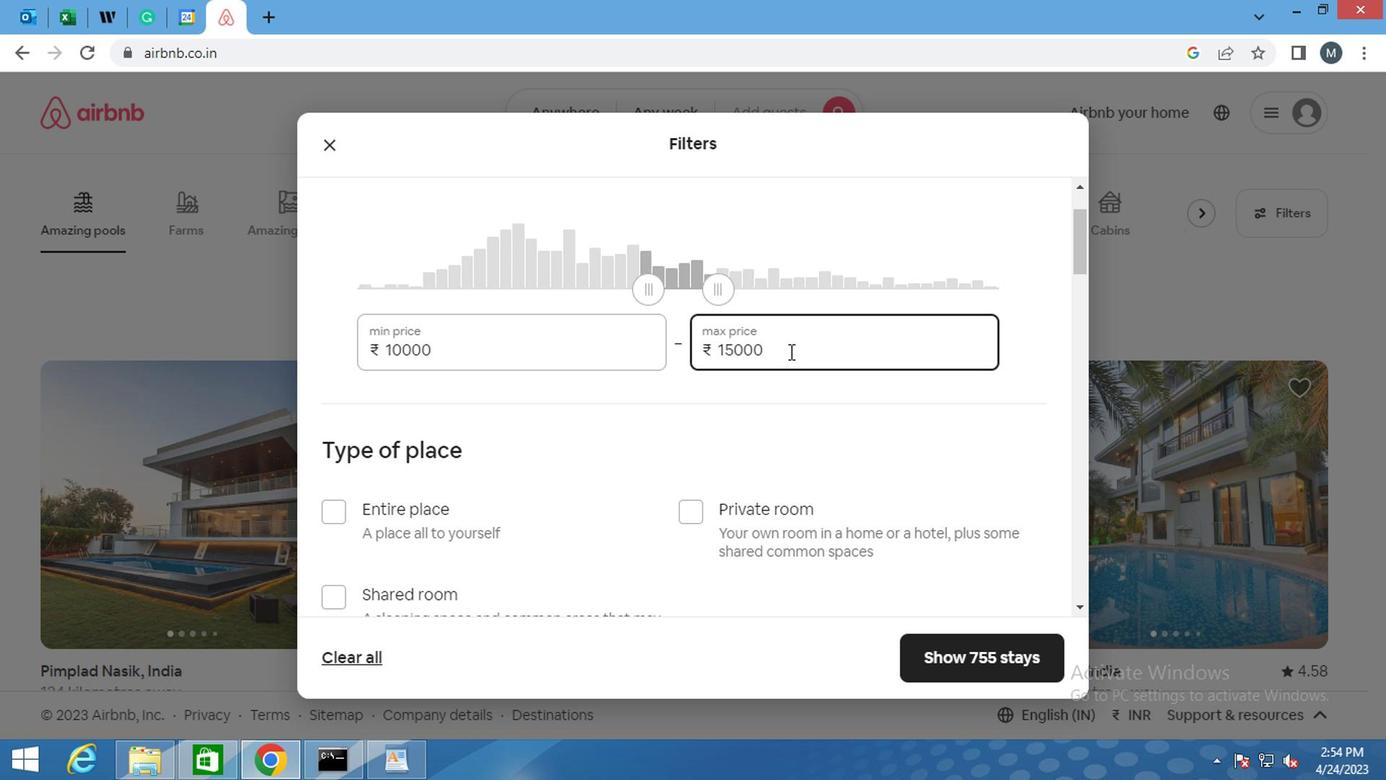 
Action: Mouse moved to (771, 348)
Screenshot: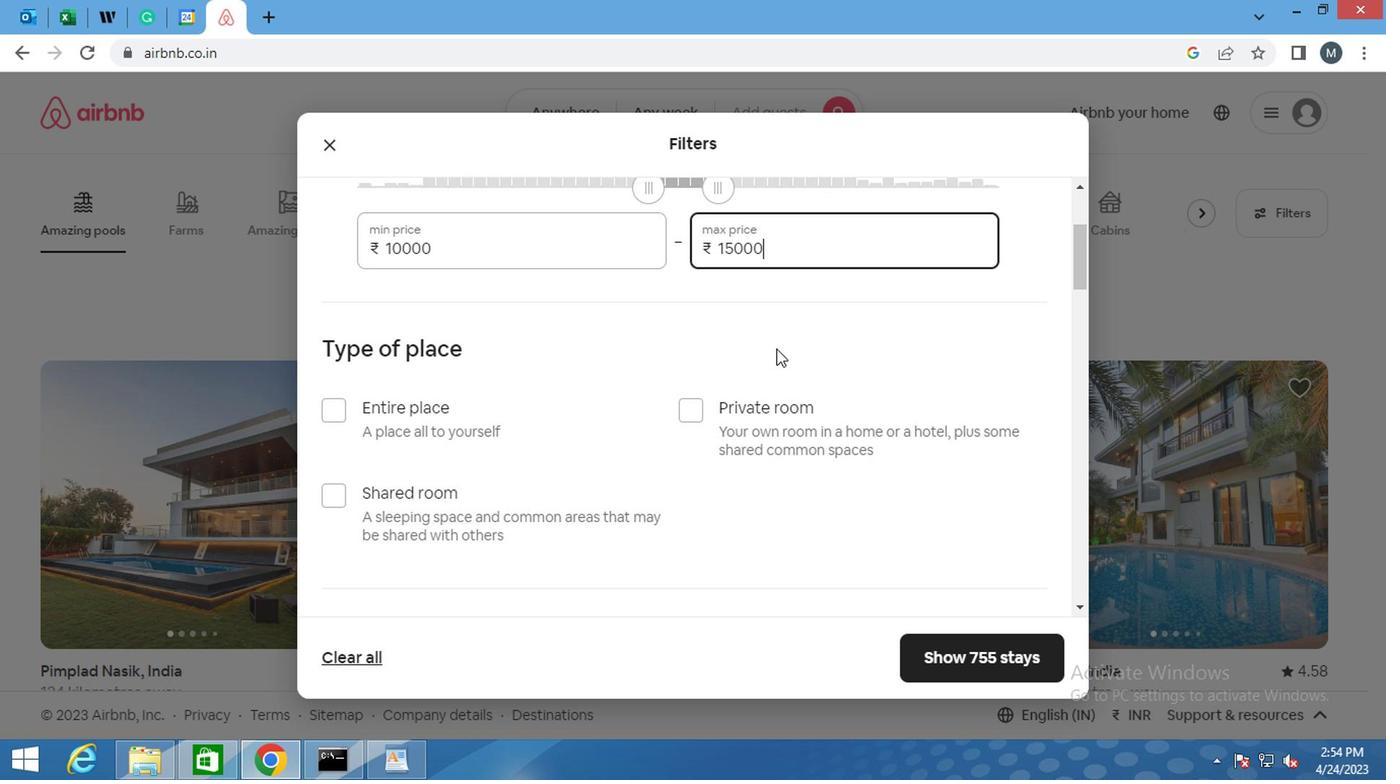 
Action: Mouse scrolled (771, 348) with delta (0, 0)
Screenshot: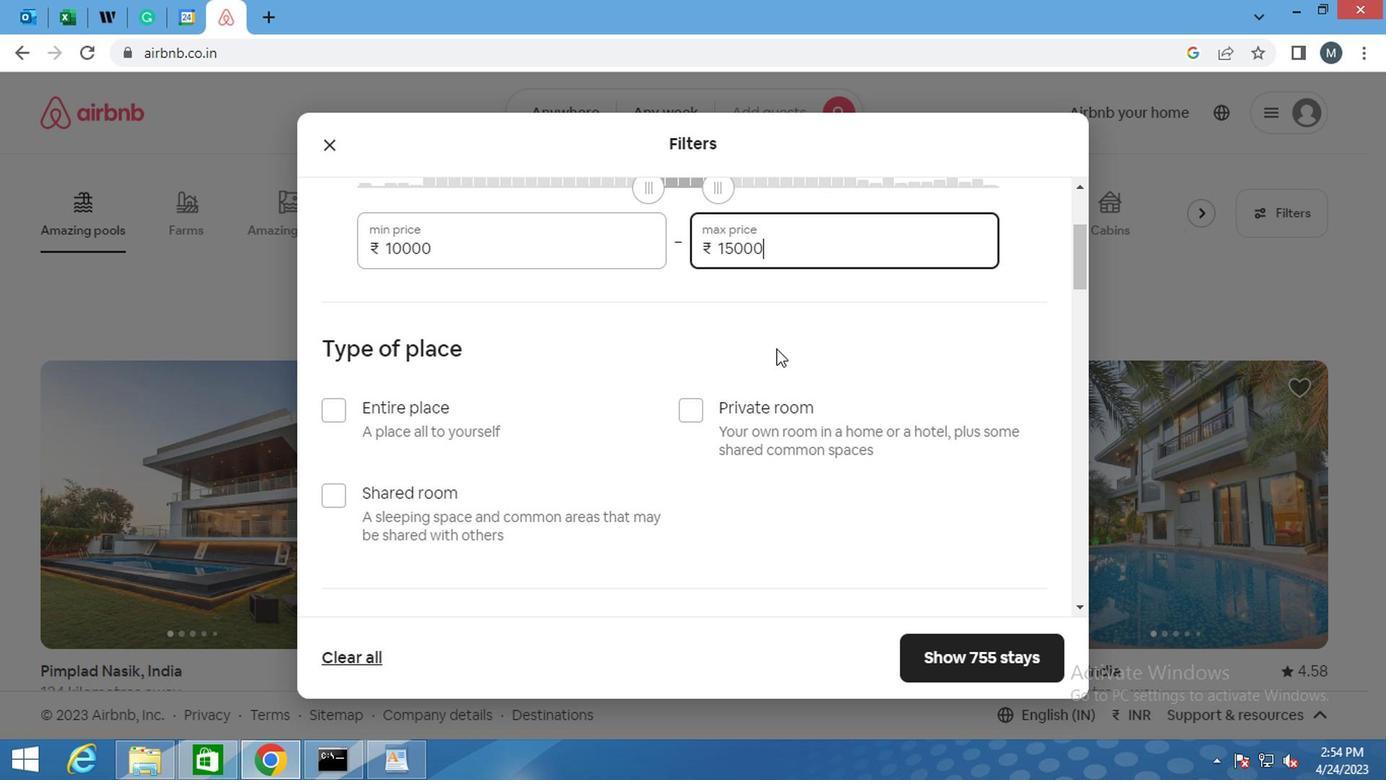 
Action: Mouse moved to (498, 323)
Screenshot: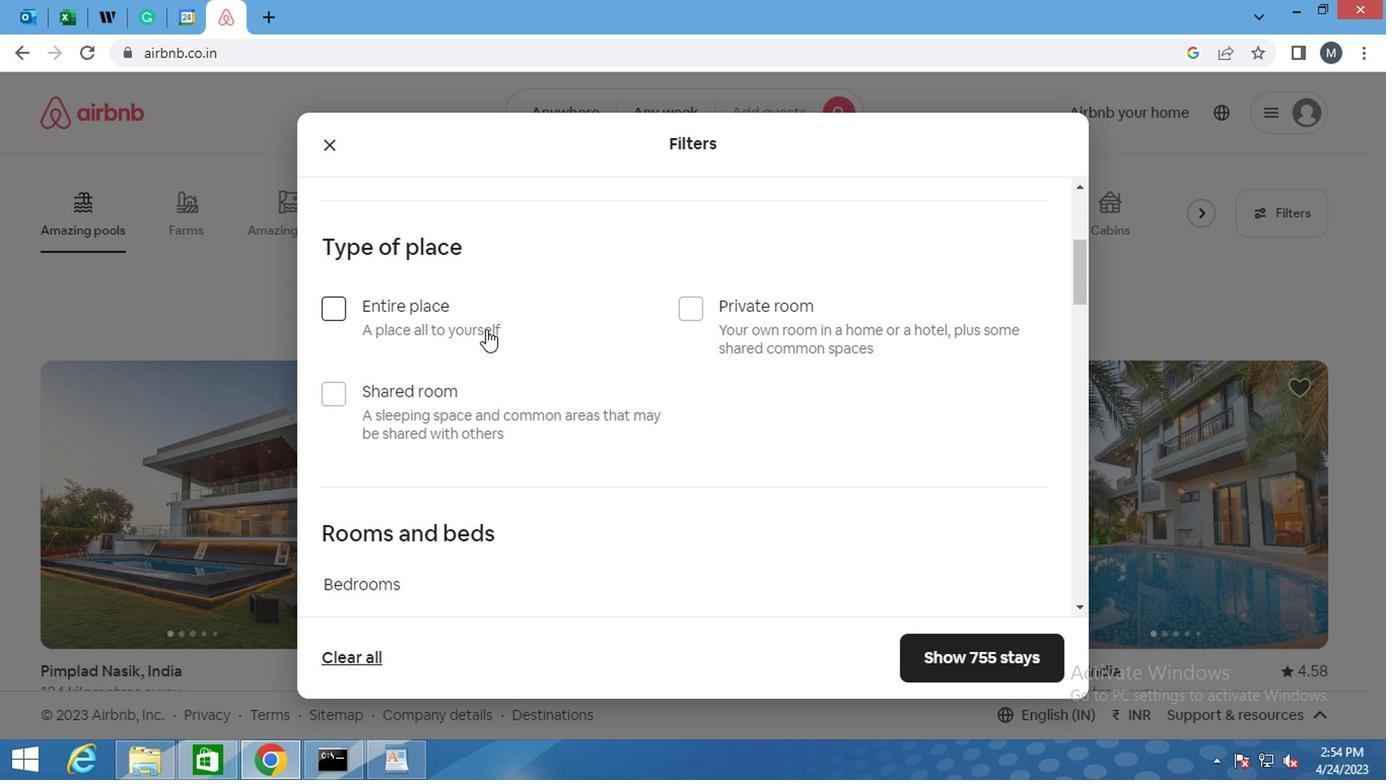 
Action: Mouse scrolled (498, 322) with delta (0, 0)
Screenshot: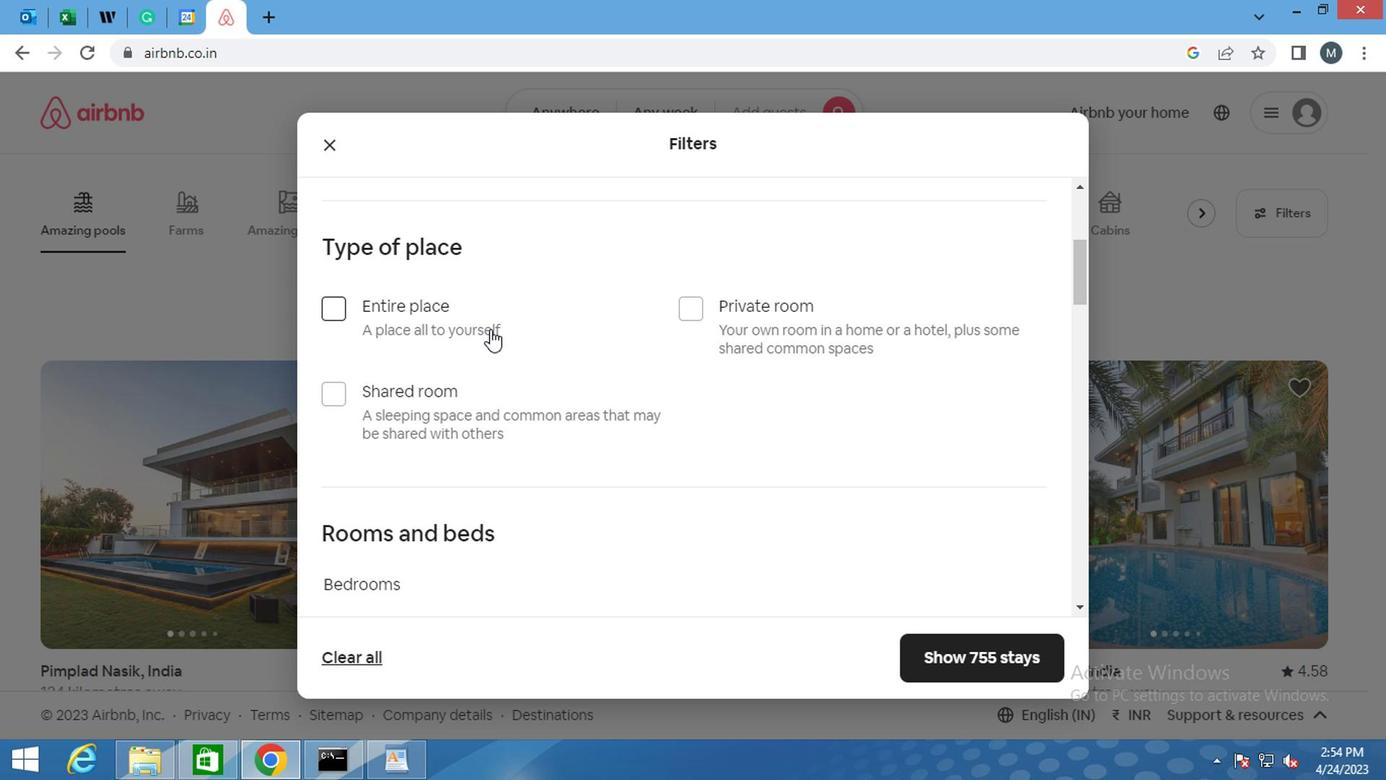 
Action: Mouse moved to (498, 323)
Screenshot: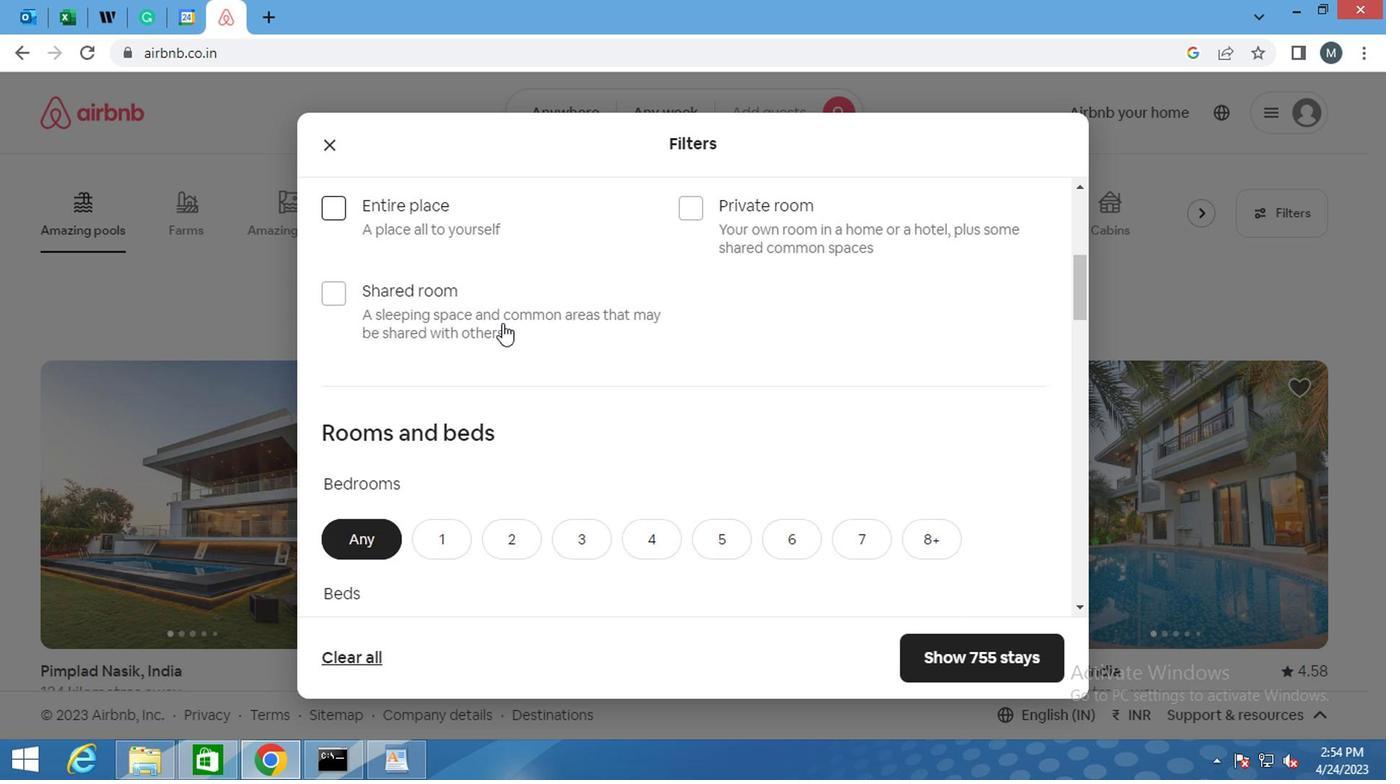 
Action: Mouse scrolled (498, 322) with delta (0, 0)
Screenshot: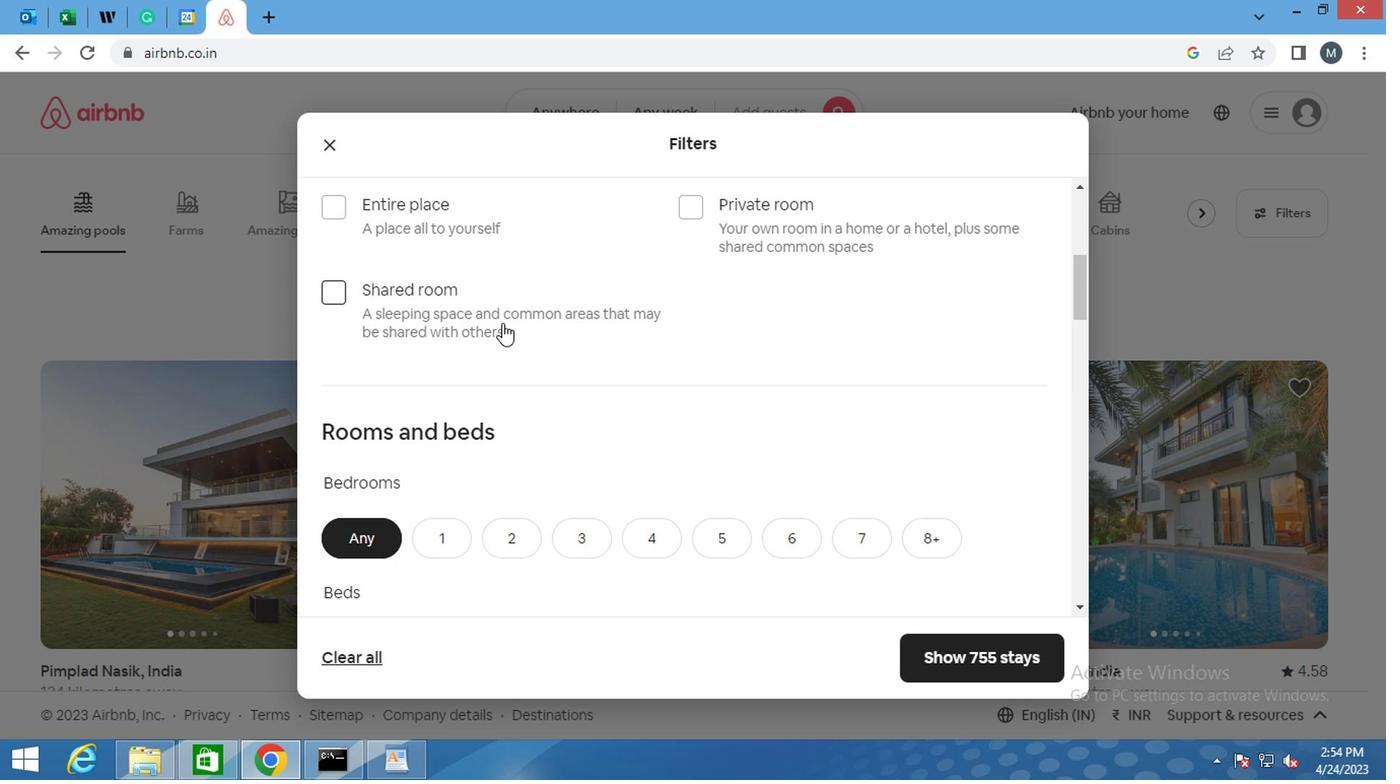 
Action: Mouse moved to (483, 324)
Screenshot: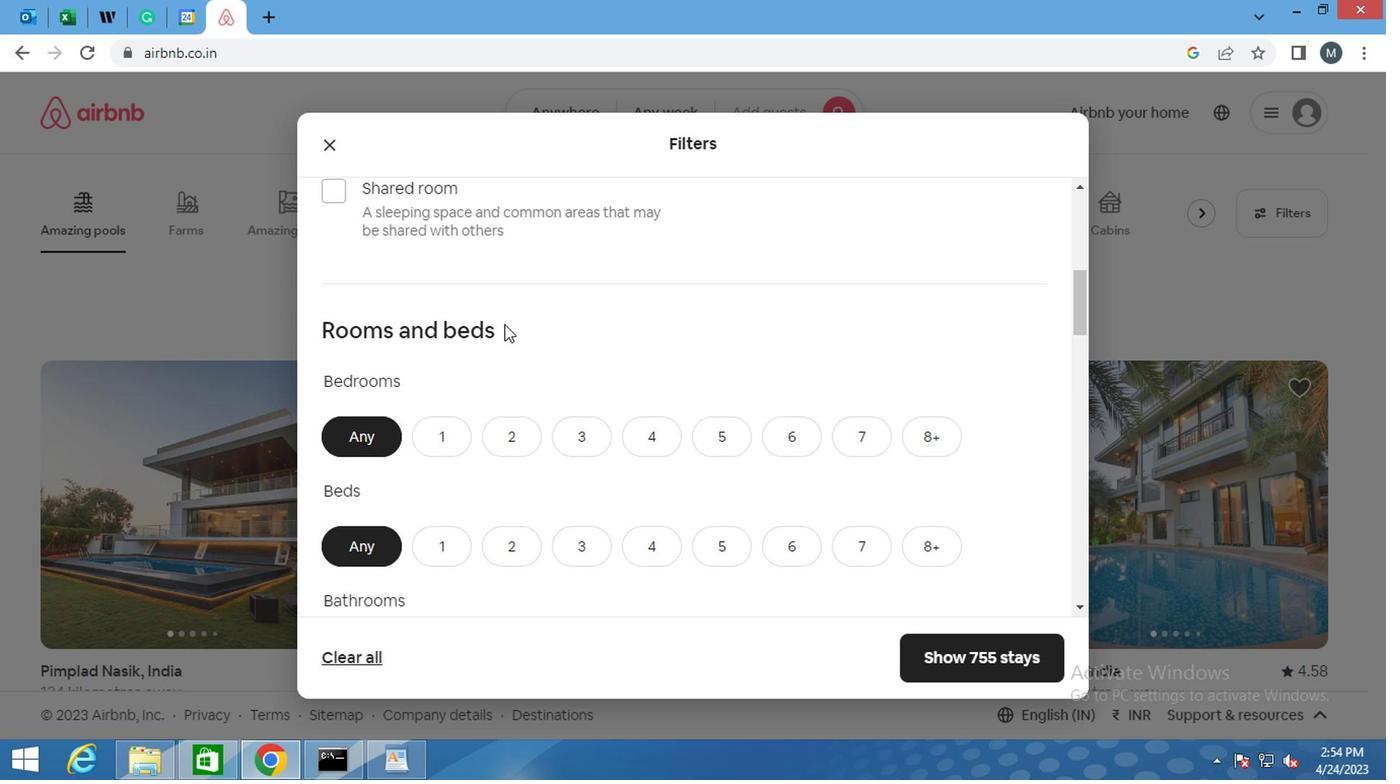 
Action: Mouse scrolled (483, 323) with delta (0, 0)
Screenshot: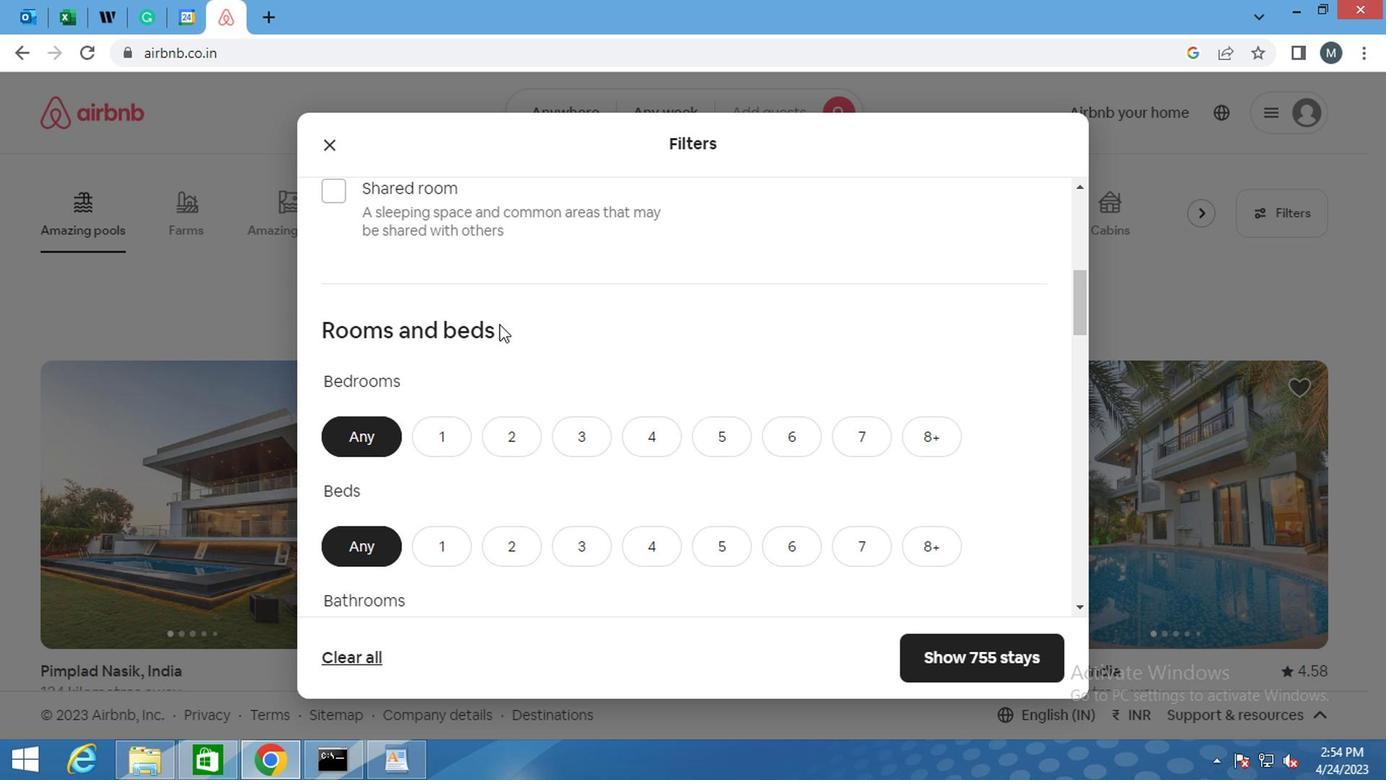 
Action: Mouse moved to (437, 345)
Screenshot: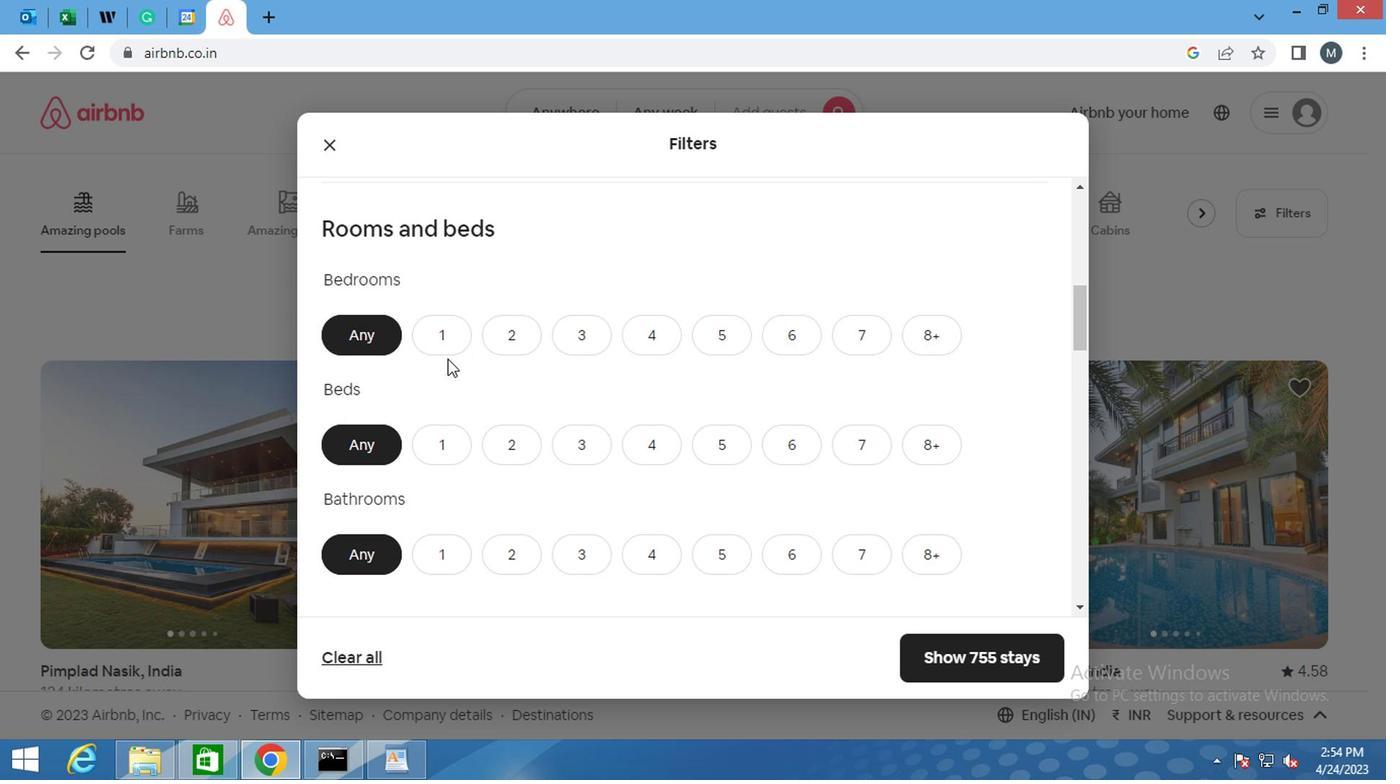 
Action: Mouse pressed left at (437, 345)
Screenshot: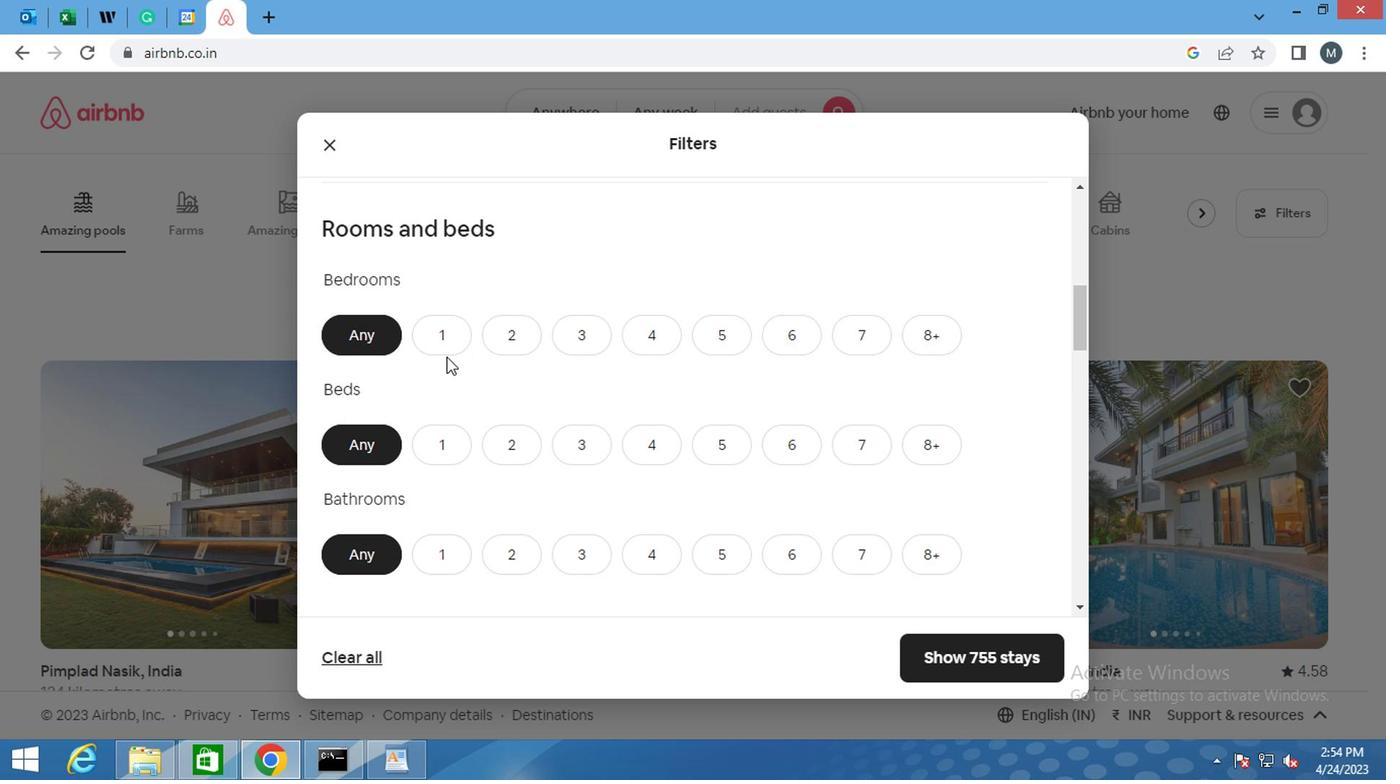 
Action: Mouse moved to (439, 444)
Screenshot: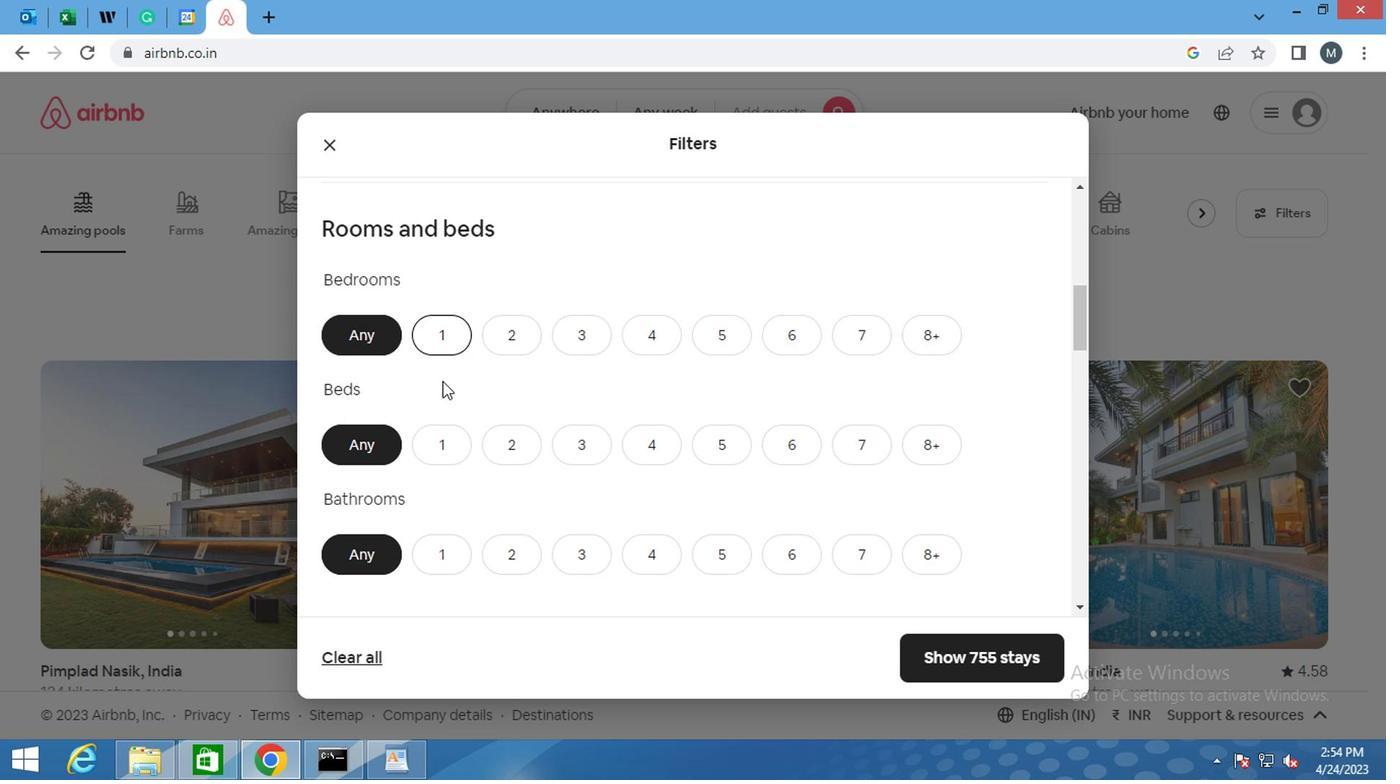 
Action: Mouse pressed left at (439, 444)
Screenshot: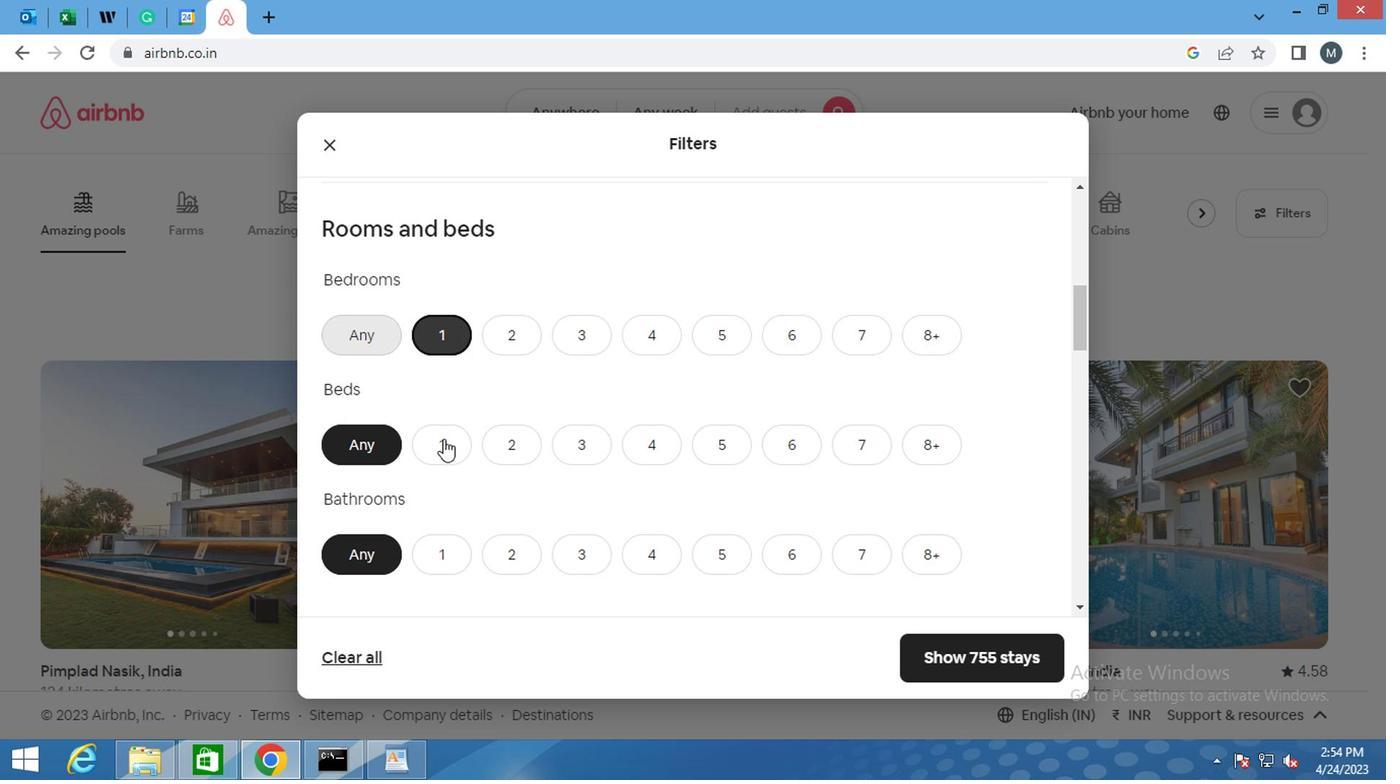 
Action: Mouse moved to (476, 412)
Screenshot: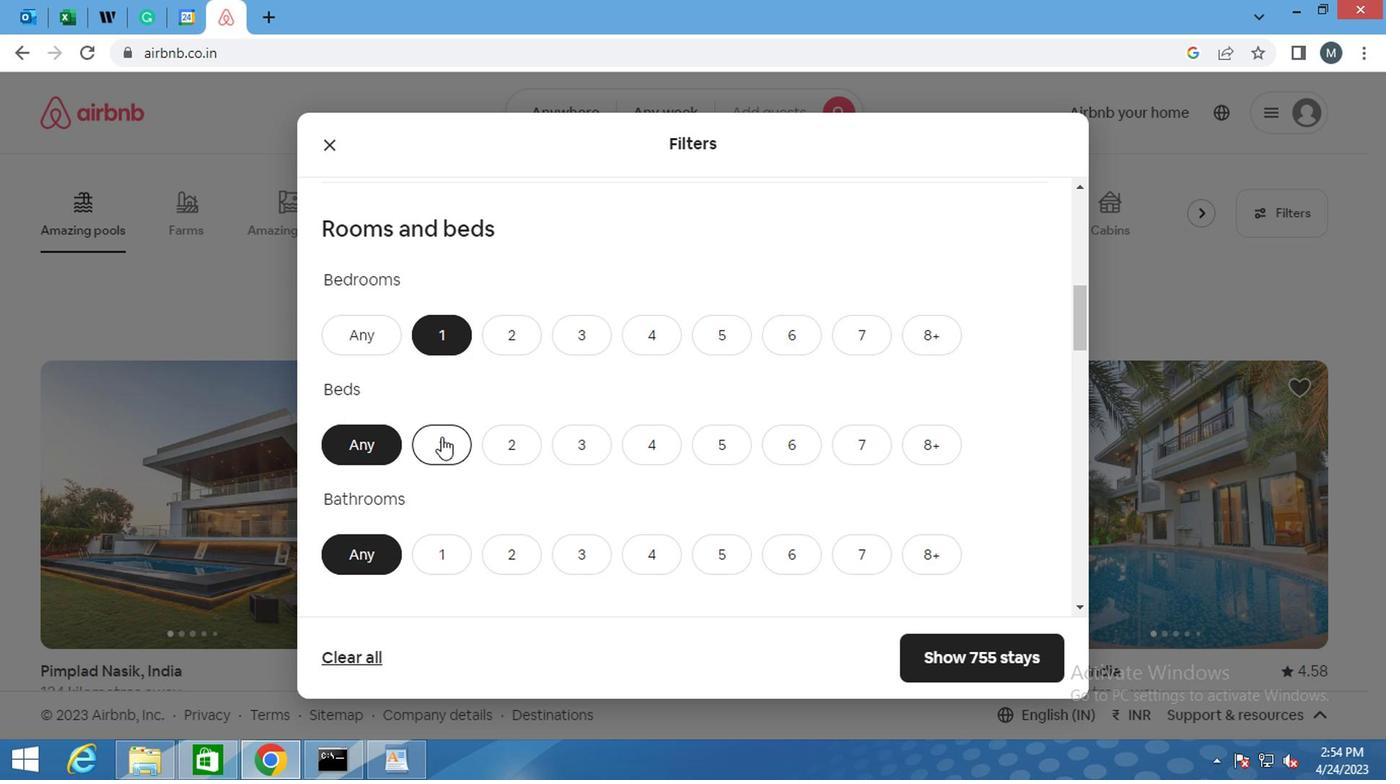
Action: Mouse scrolled (476, 411) with delta (0, -1)
Screenshot: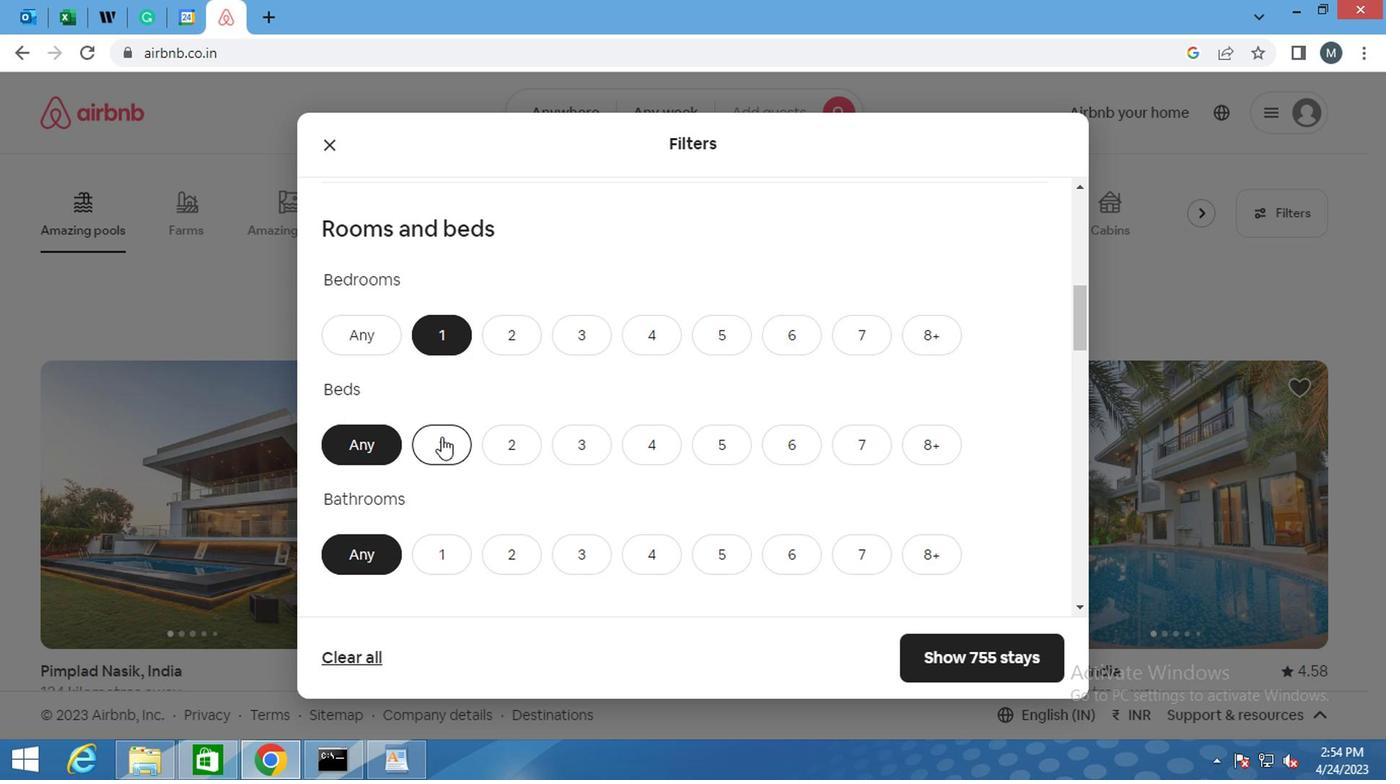 
Action: Mouse moved to (456, 442)
Screenshot: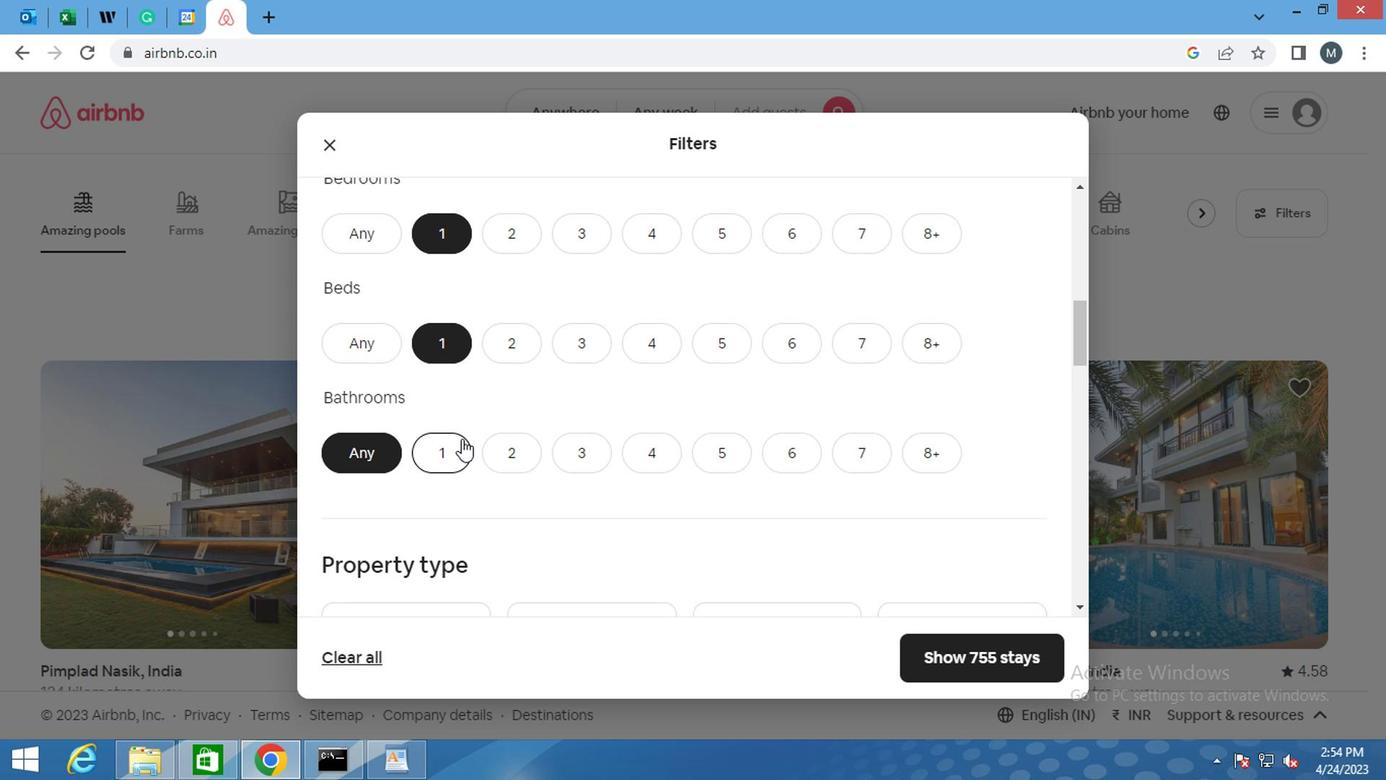 
Action: Mouse pressed left at (456, 442)
Screenshot: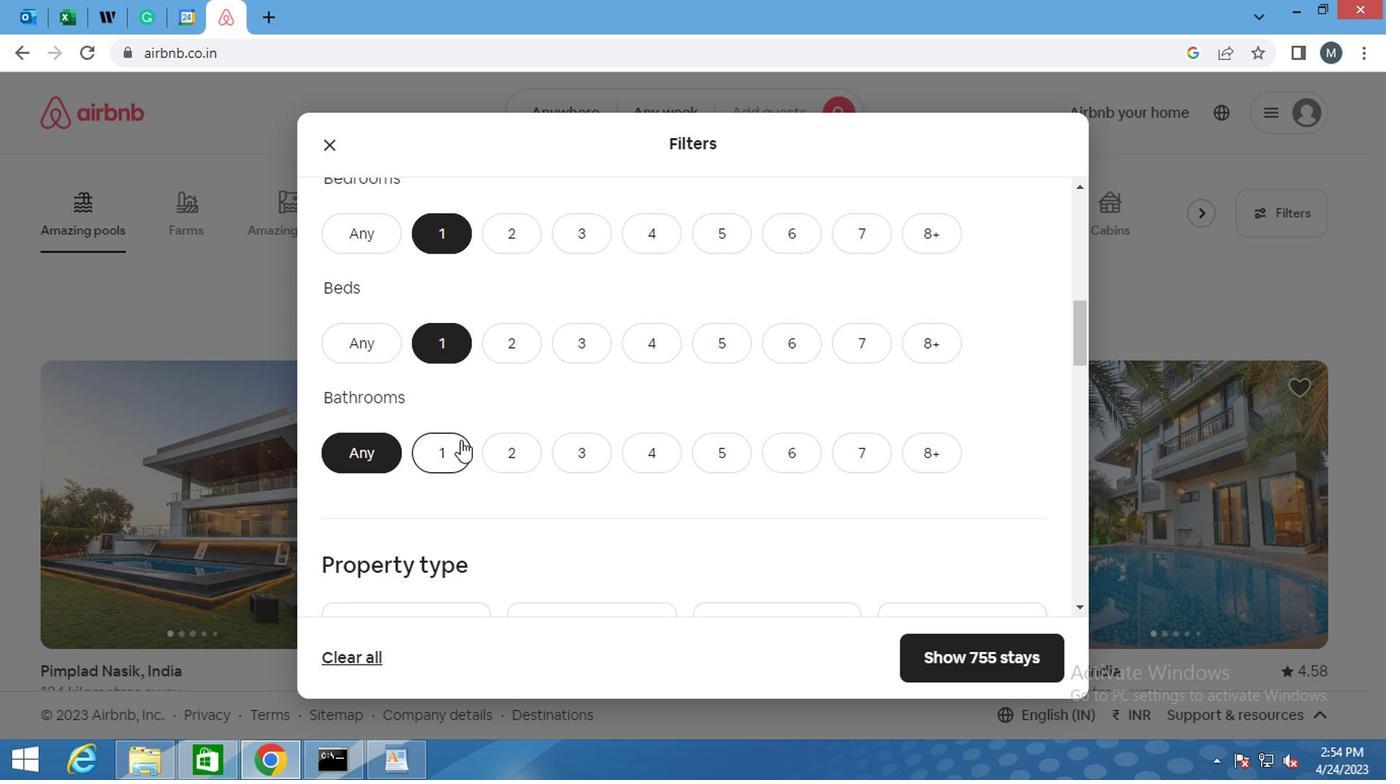 
Action: Mouse moved to (407, 418)
Screenshot: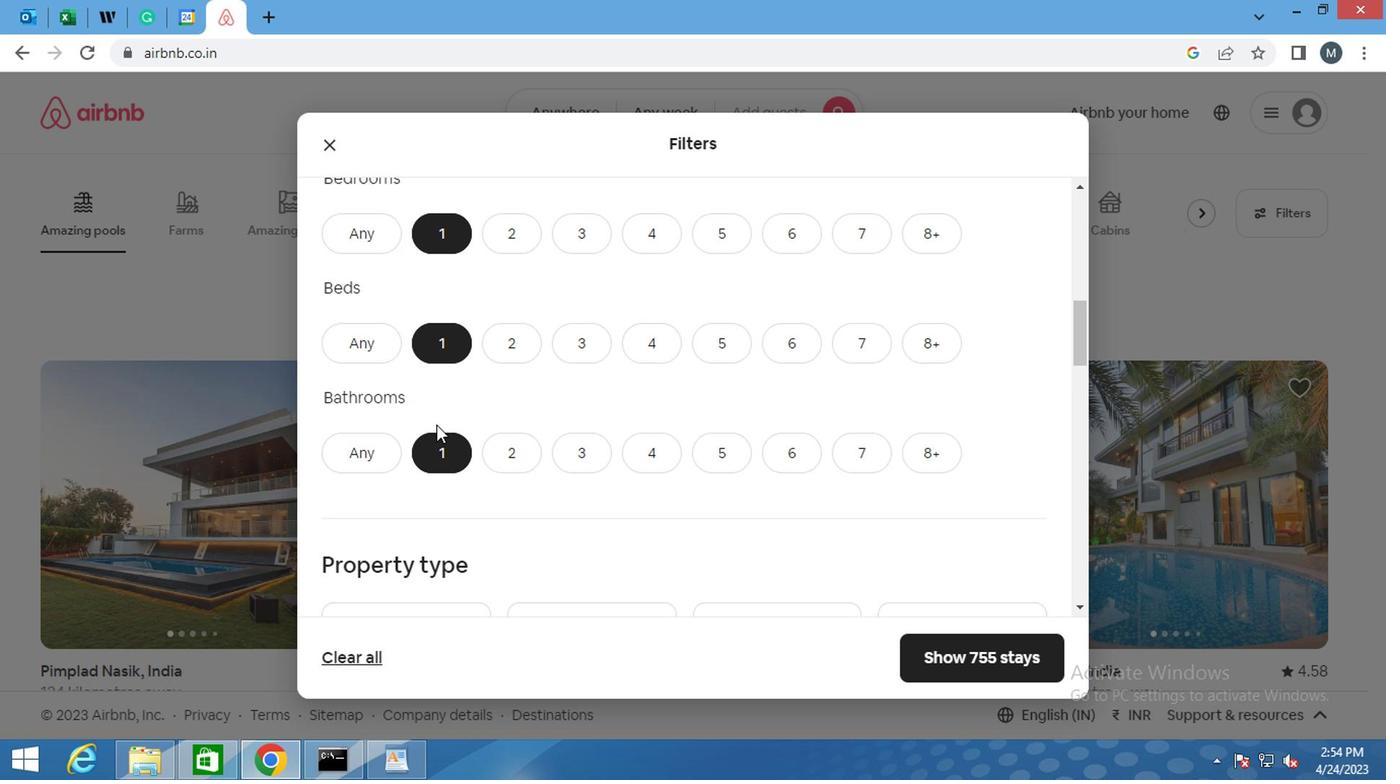
Action: Mouse scrolled (407, 417) with delta (0, 0)
Screenshot: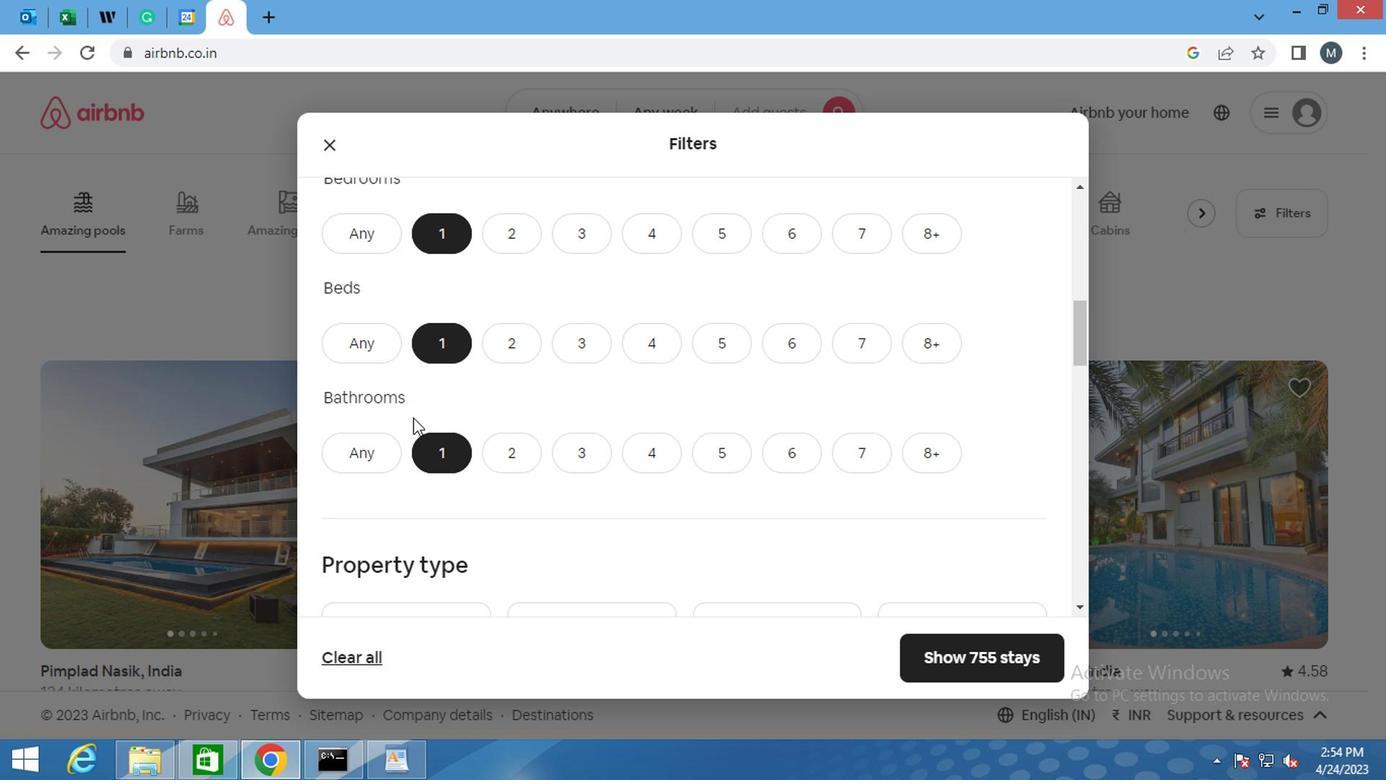 
Action: Mouse moved to (406, 418)
Screenshot: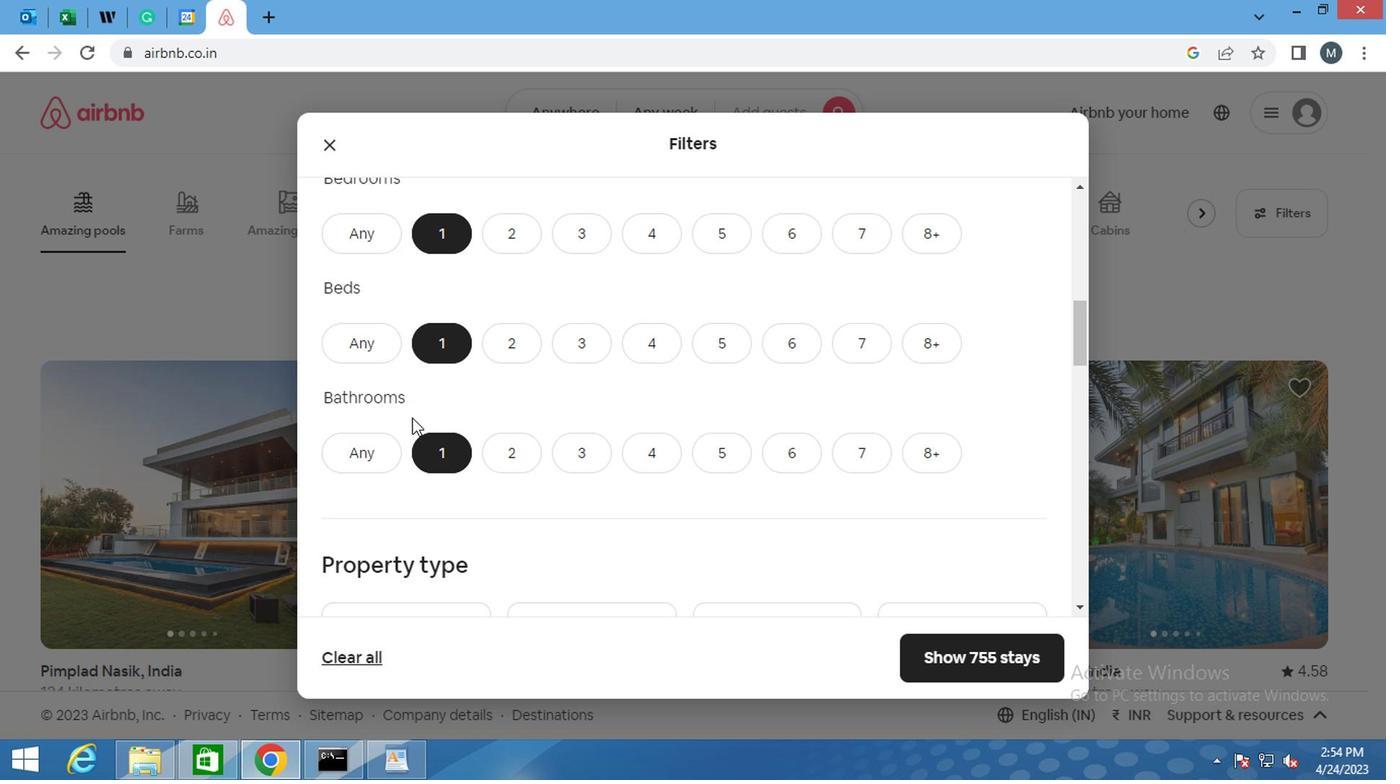 
Action: Mouse scrolled (406, 417) with delta (0, 0)
Screenshot: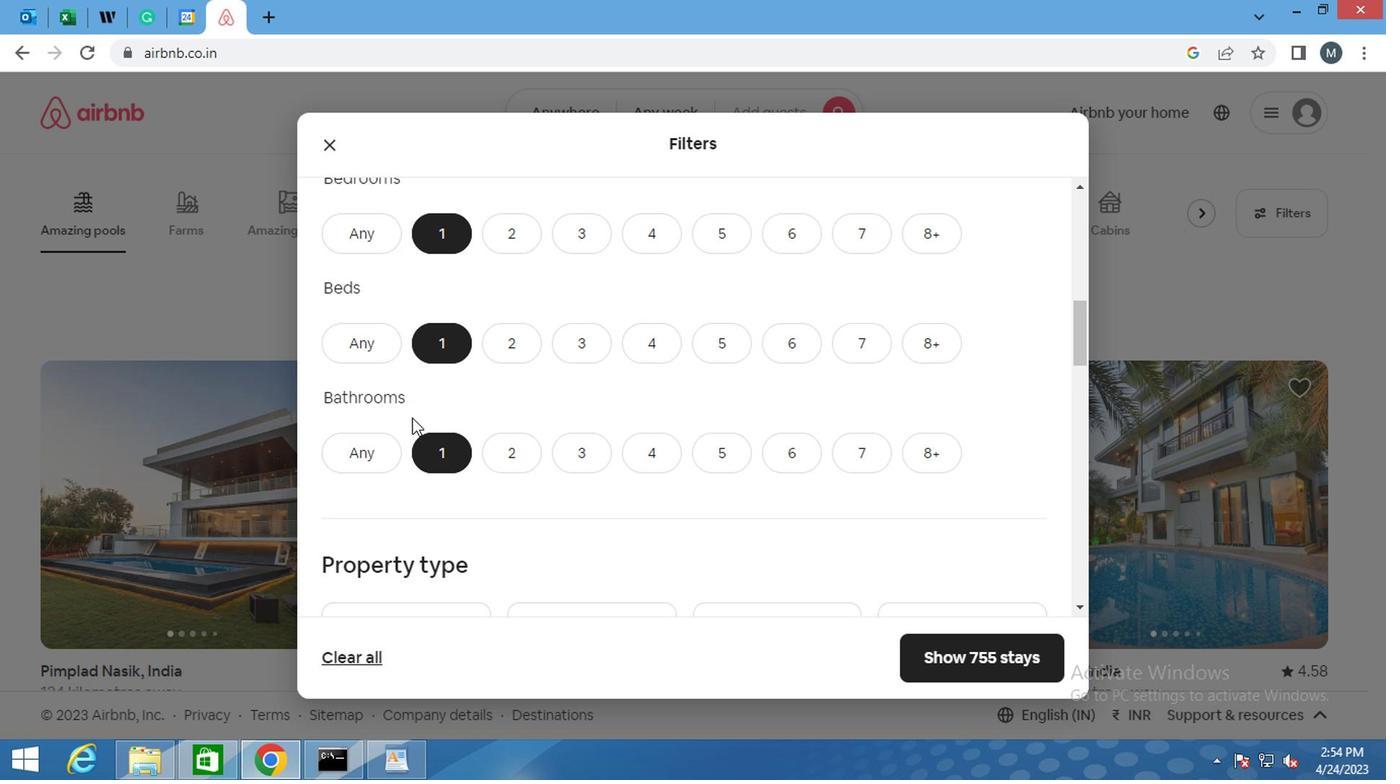 
Action: Mouse moved to (403, 429)
Screenshot: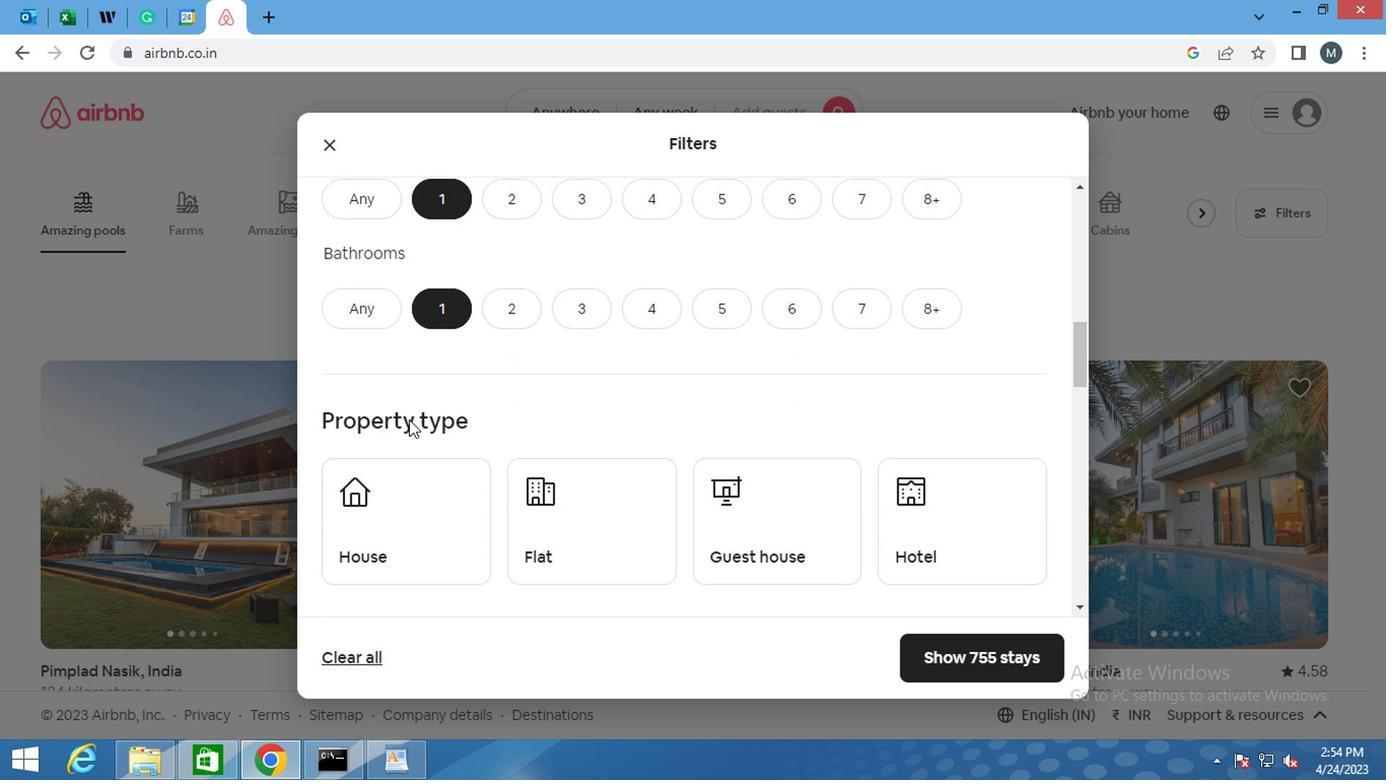 
Action: Mouse scrolled (403, 428) with delta (0, -1)
Screenshot: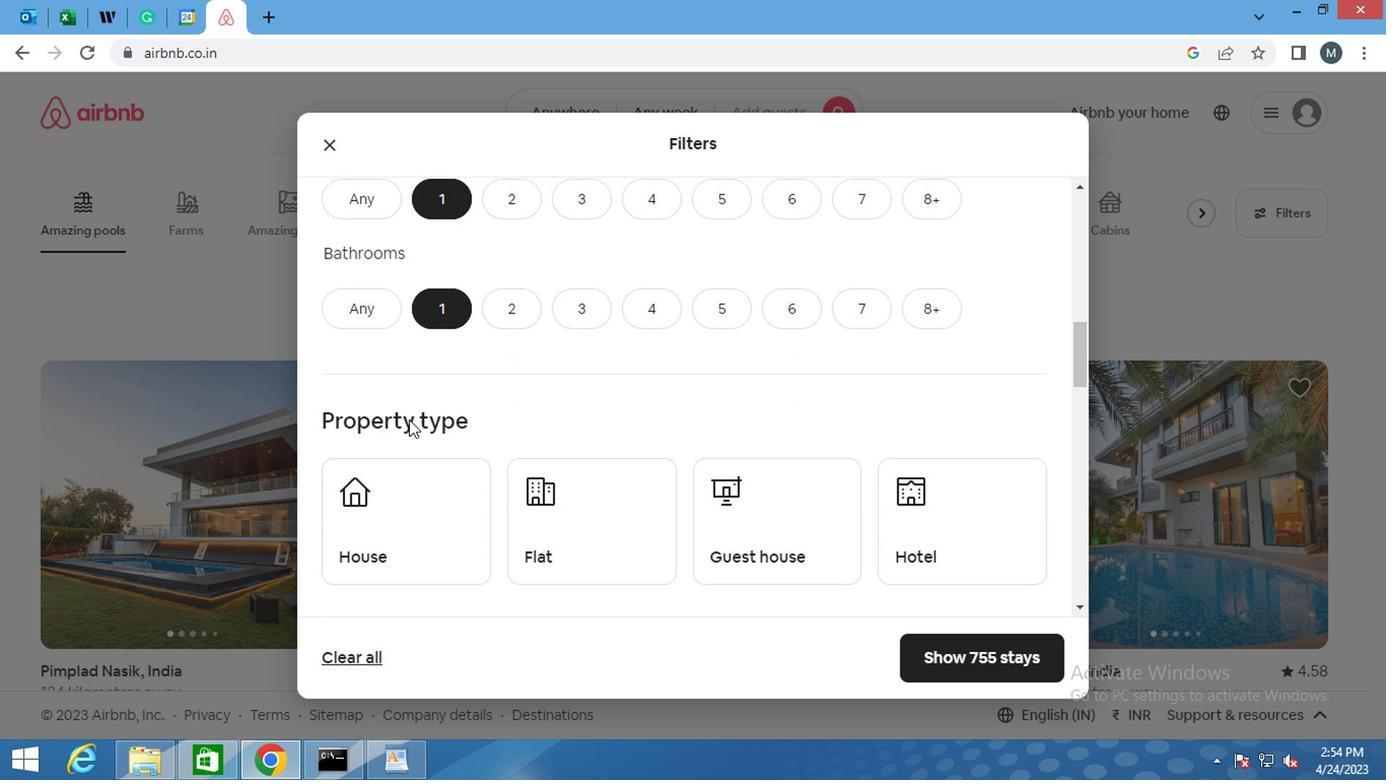 
Action: Mouse moved to (474, 398)
Screenshot: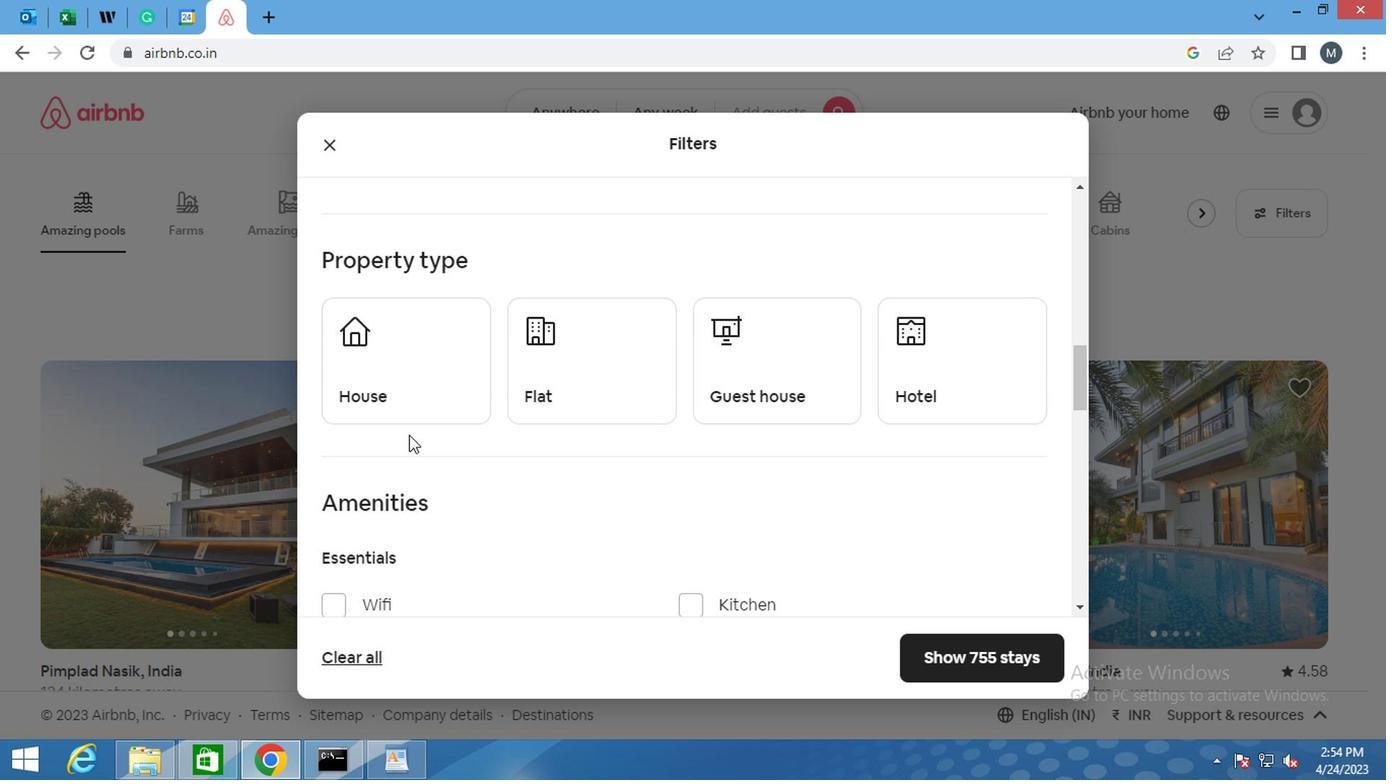 
Action: Mouse scrolled (474, 397) with delta (0, 0)
Screenshot: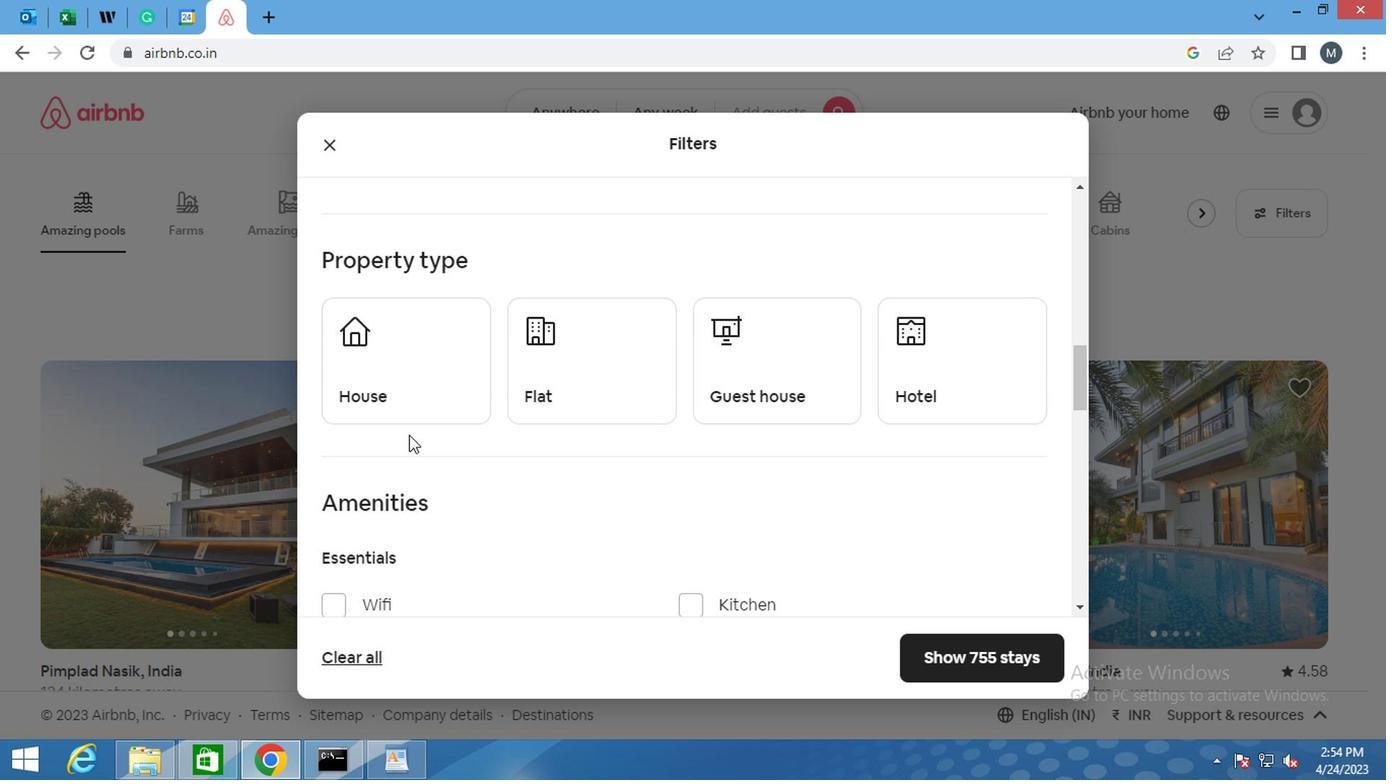 
Action: Mouse moved to (414, 251)
Screenshot: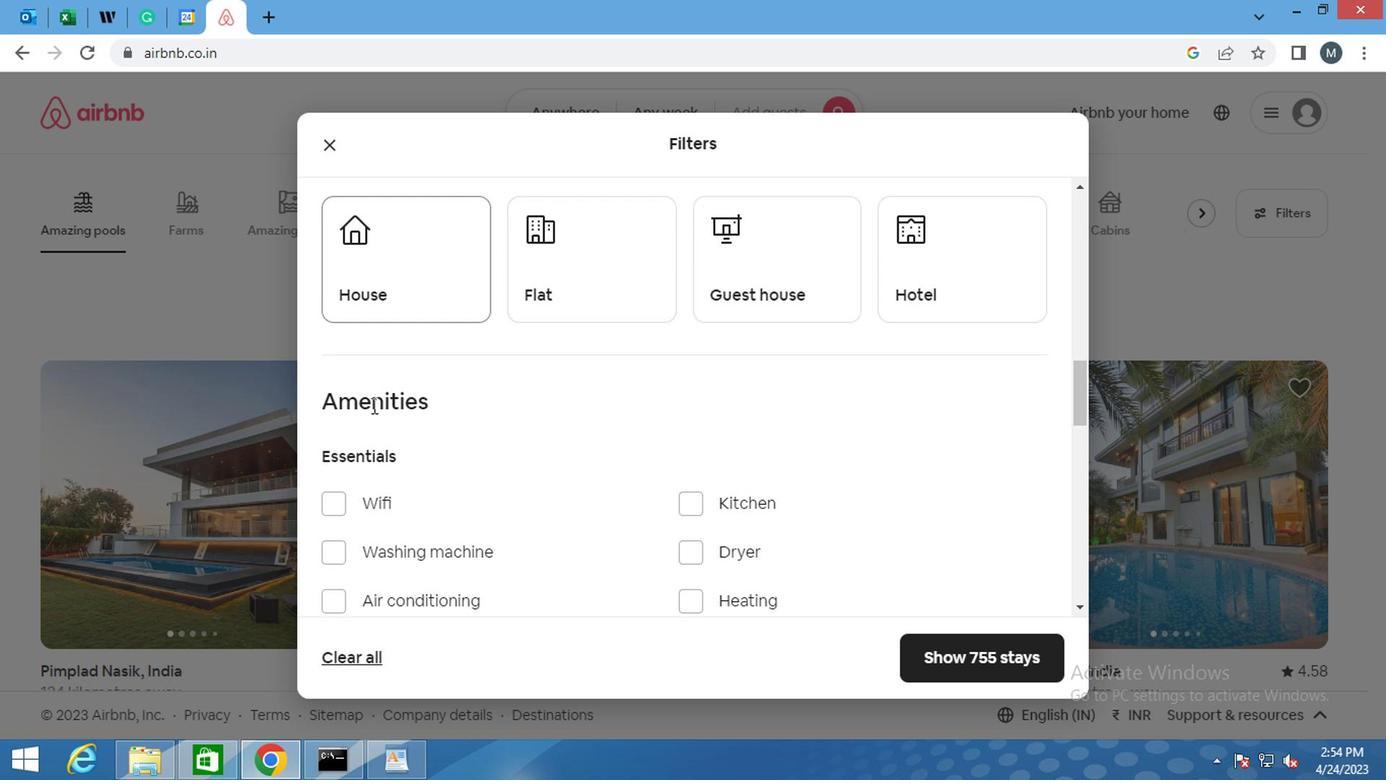 
Action: Mouse pressed left at (414, 251)
Screenshot: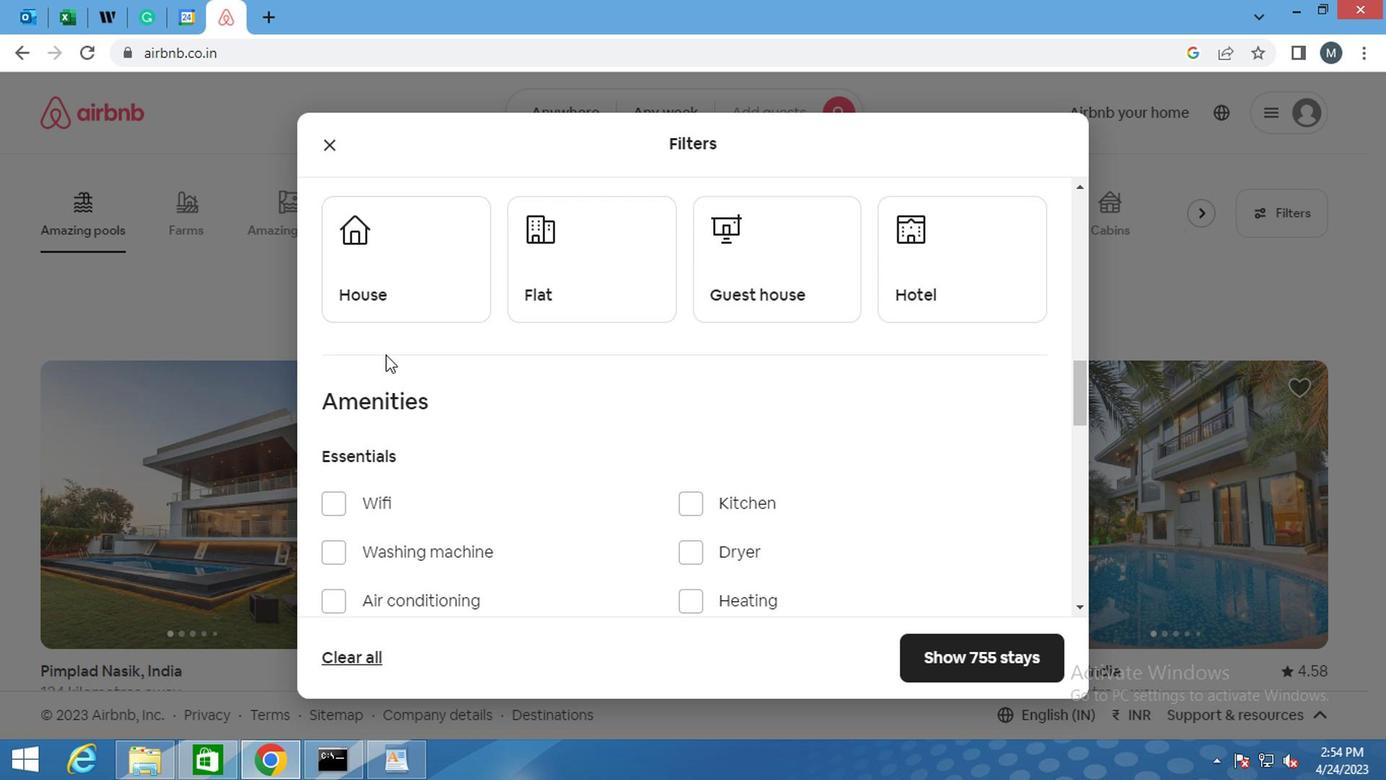 
Action: Mouse moved to (558, 262)
Screenshot: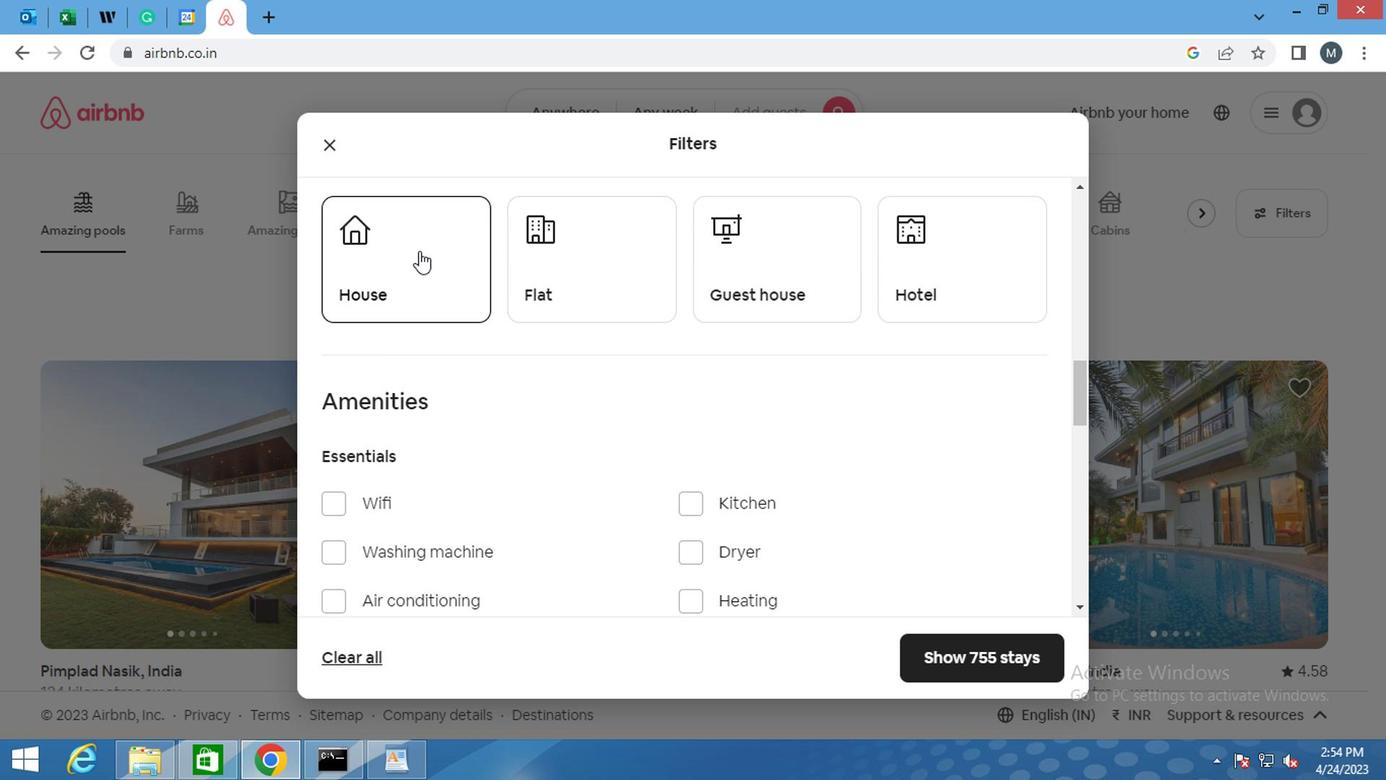 
Action: Mouse pressed left at (558, 262)
Screenshot: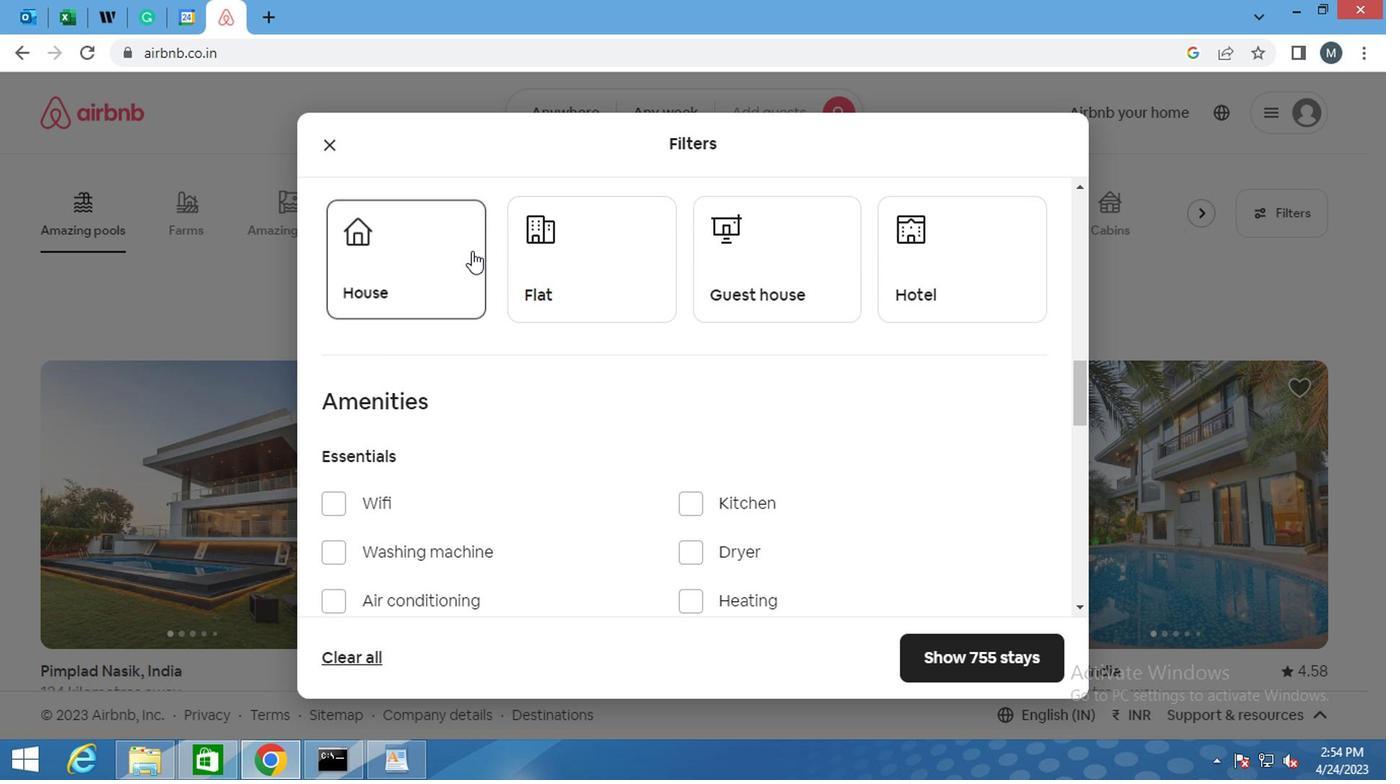 
Action: Mouse moved to (725, 277)
Screenshot: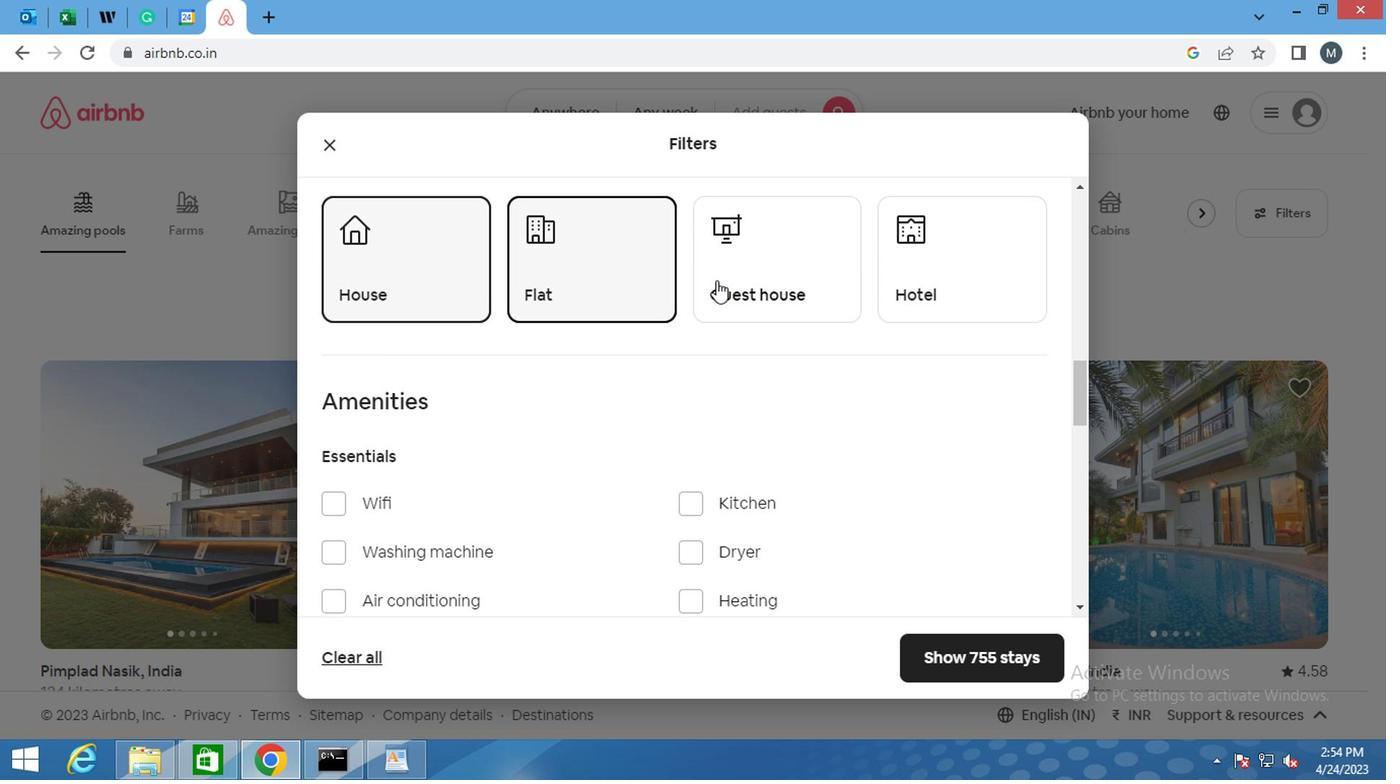 
Action: Mouse pressed left at (725, 277)
Screenshot: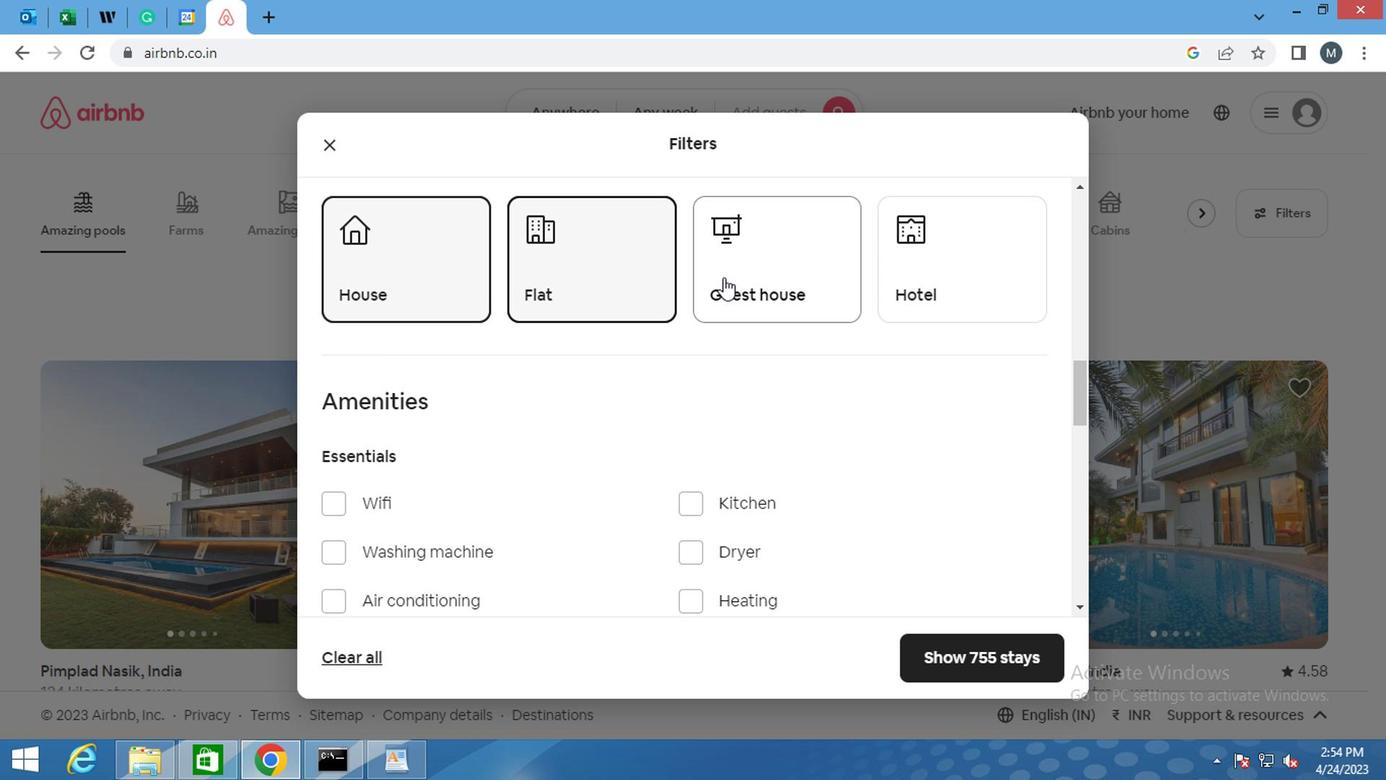 
Action: Mouse moved to (965, 278)
Screenshot: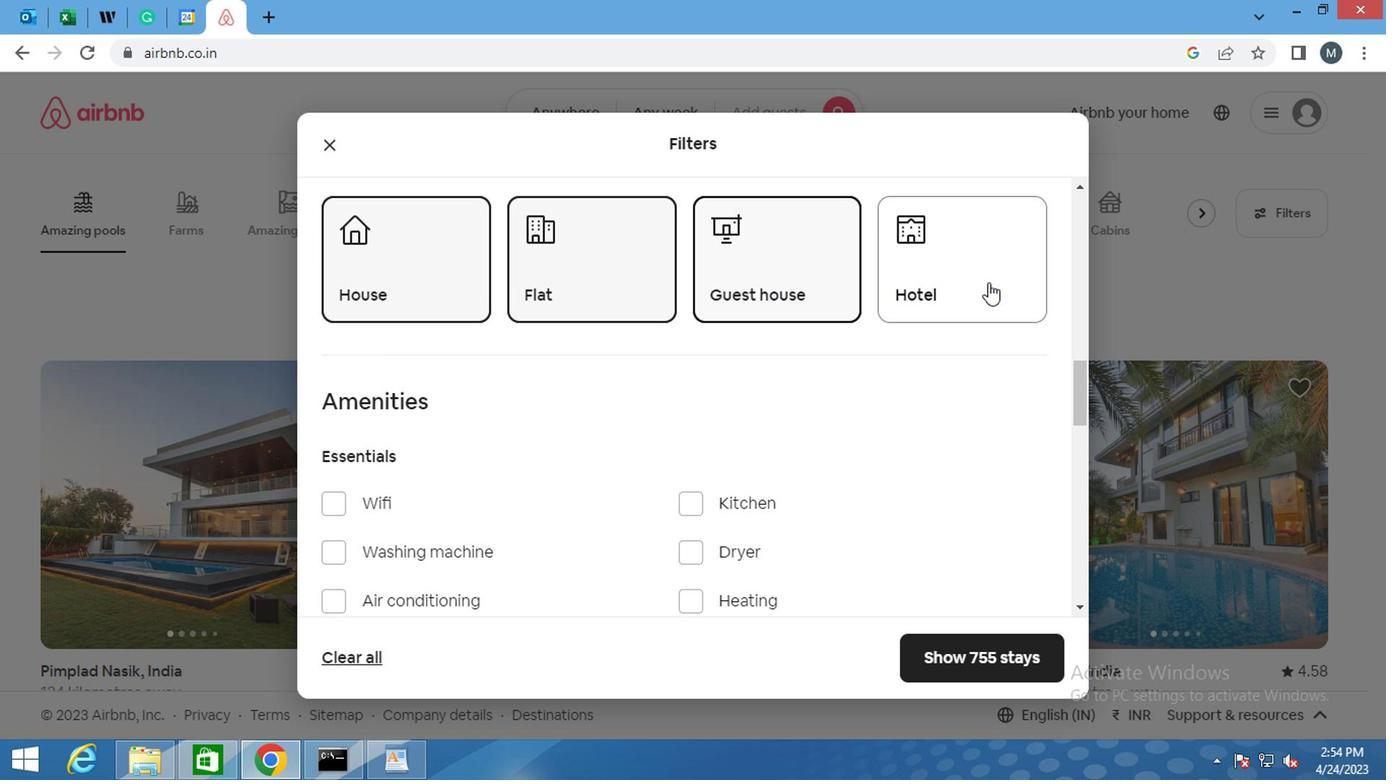 
Action: Mouse pressed left at (965, 278)
Screenshot: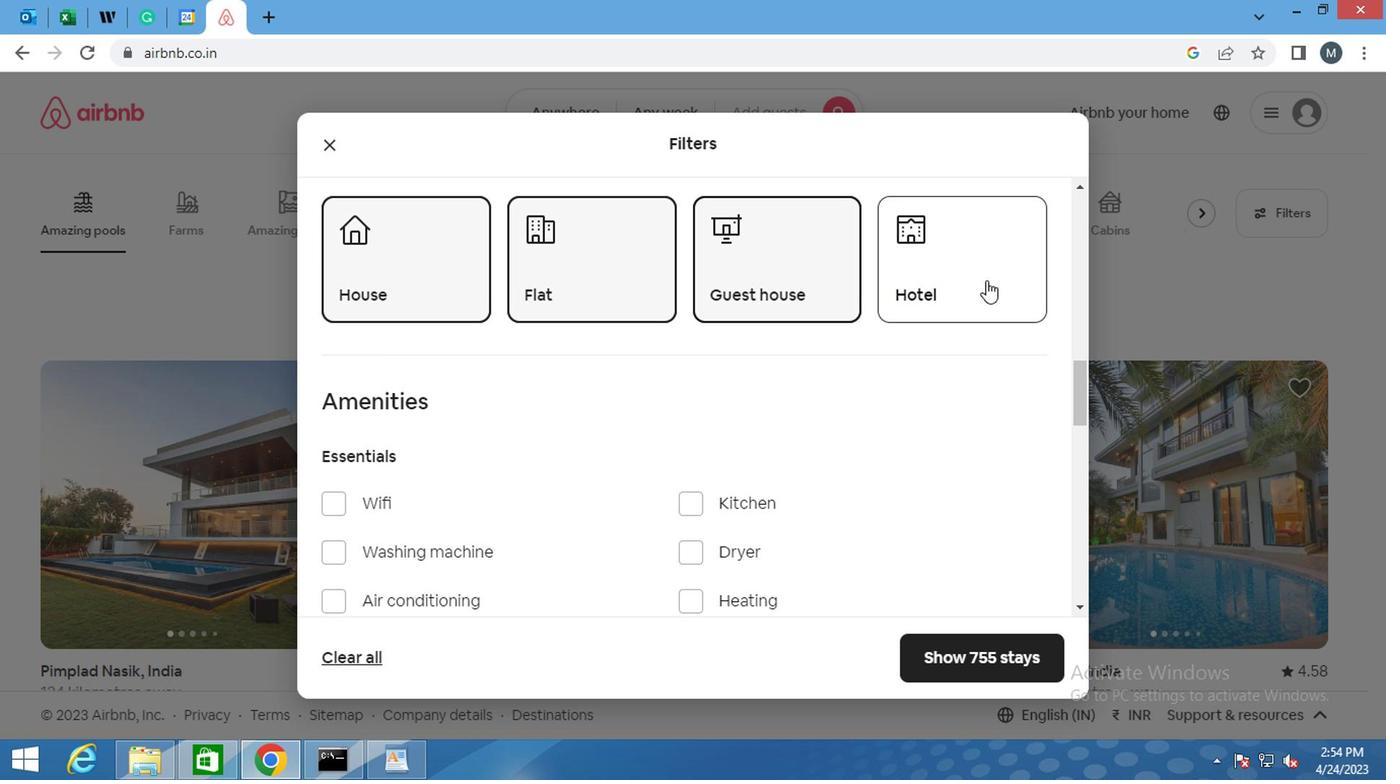 
Action: Mouse moved to (675, 286)
Screenshot: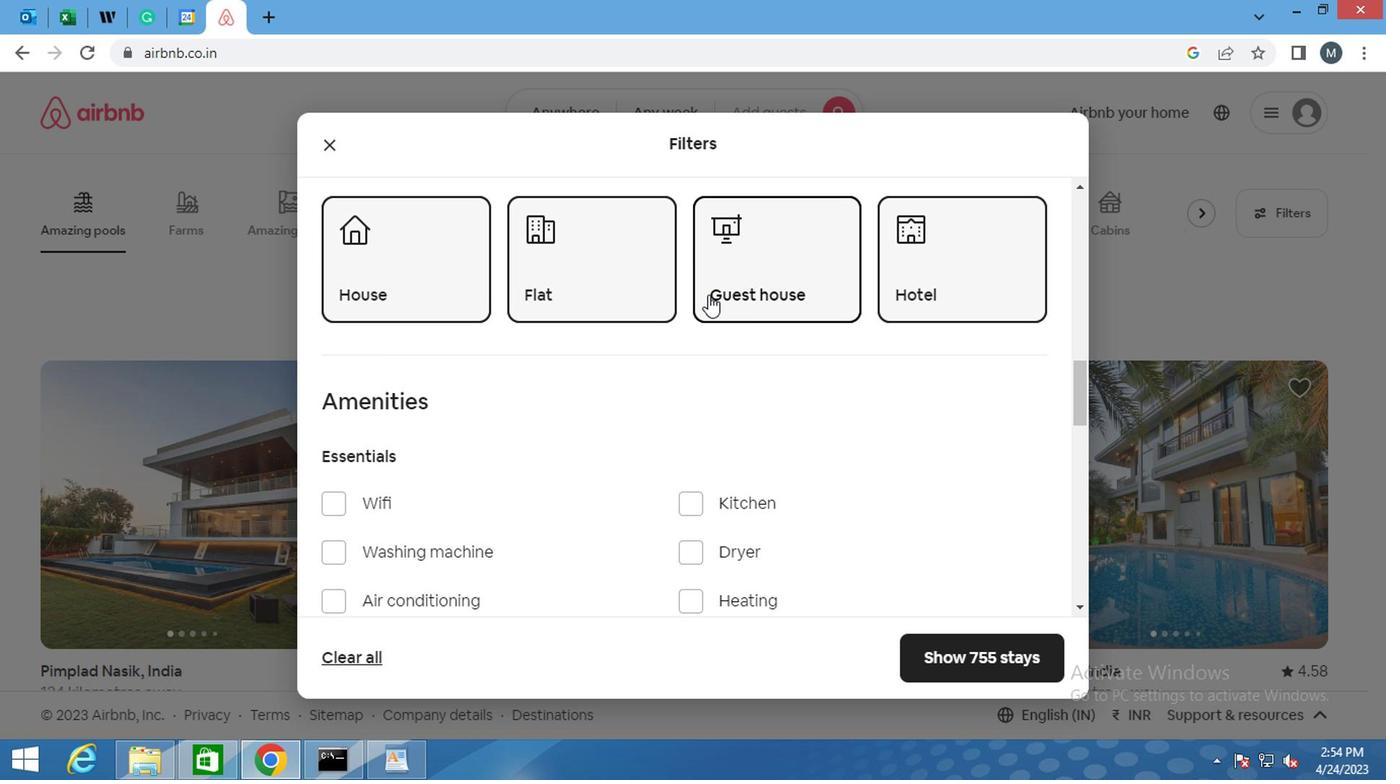 
Action: Mouse scrolled (675, 284) with delta (0, -1)
Screenshot: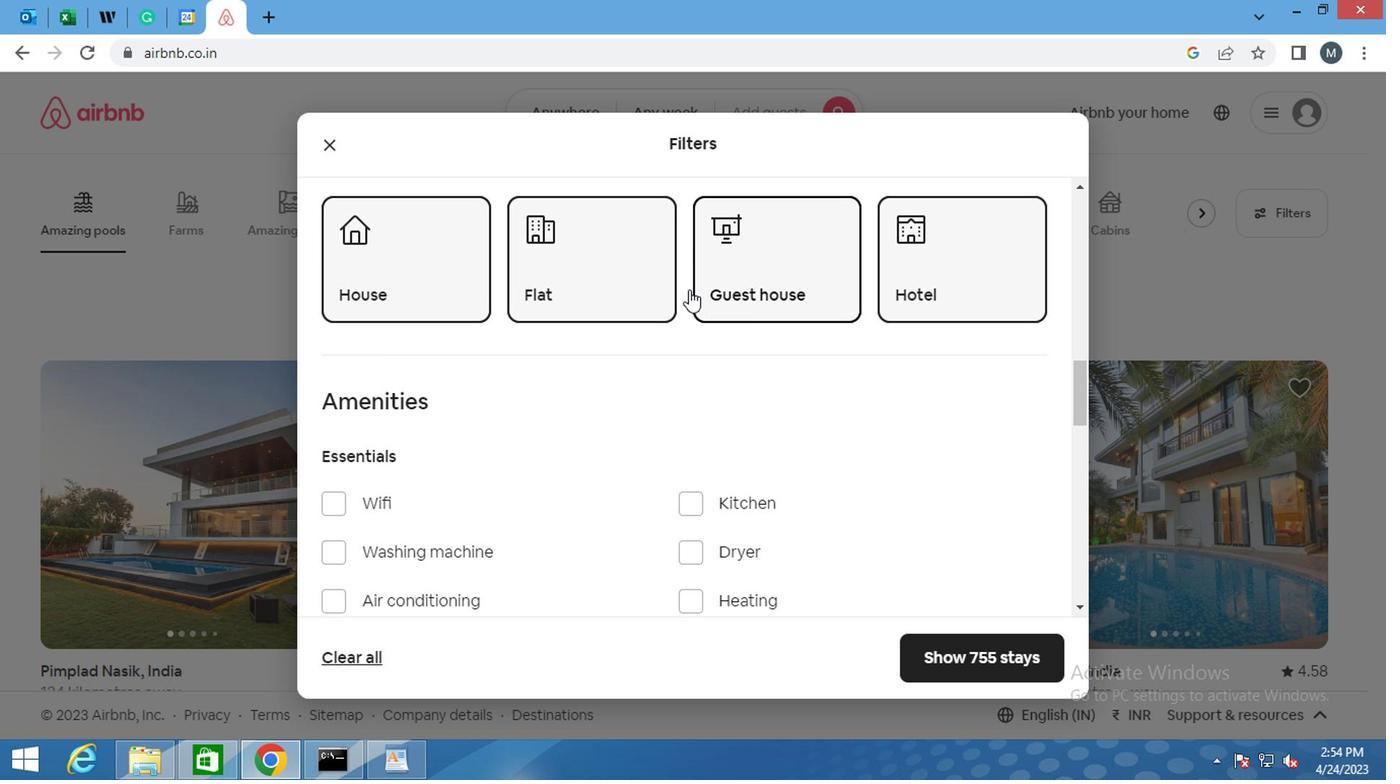 
Action: Mouse moved to (647, 286)
Screenshot: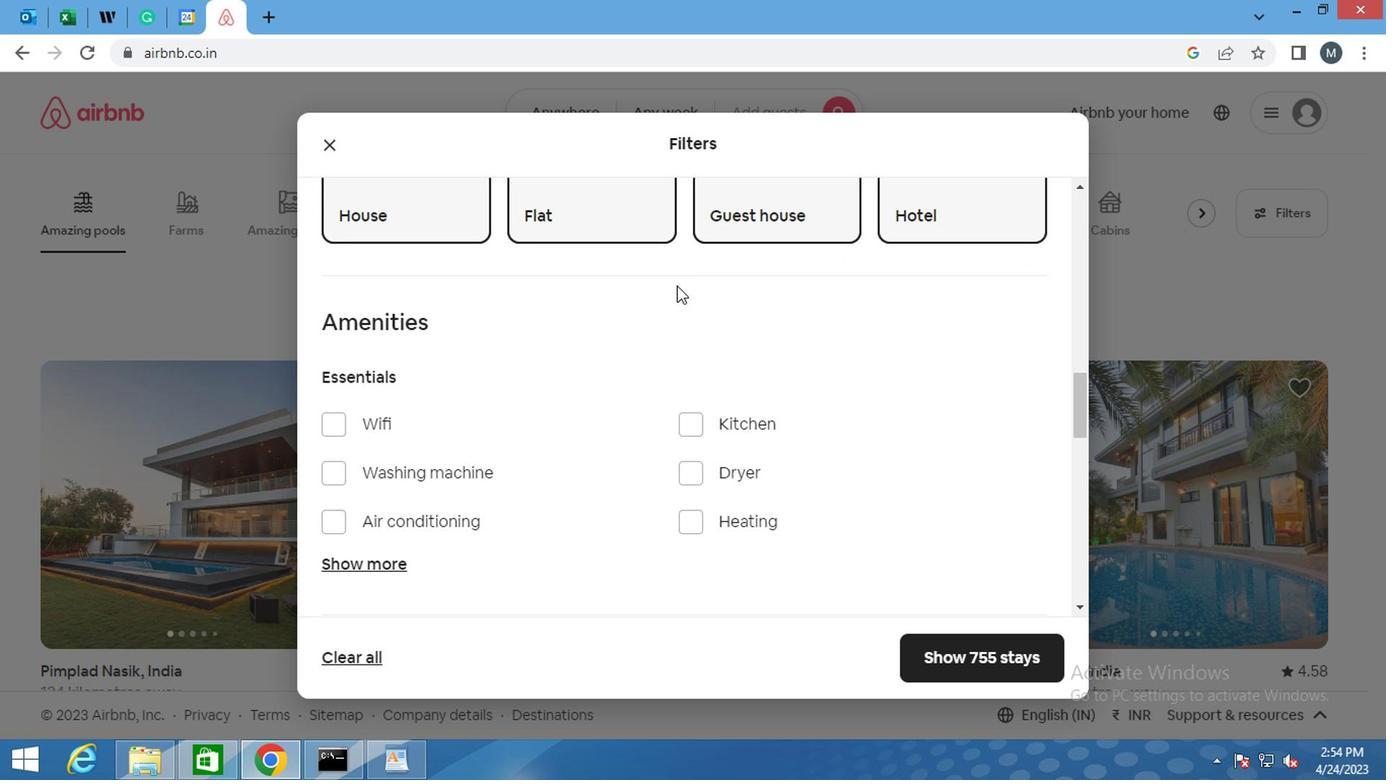 
Action: Mouse scrolled (647, 284) with delta (0, -1)
Screenshot: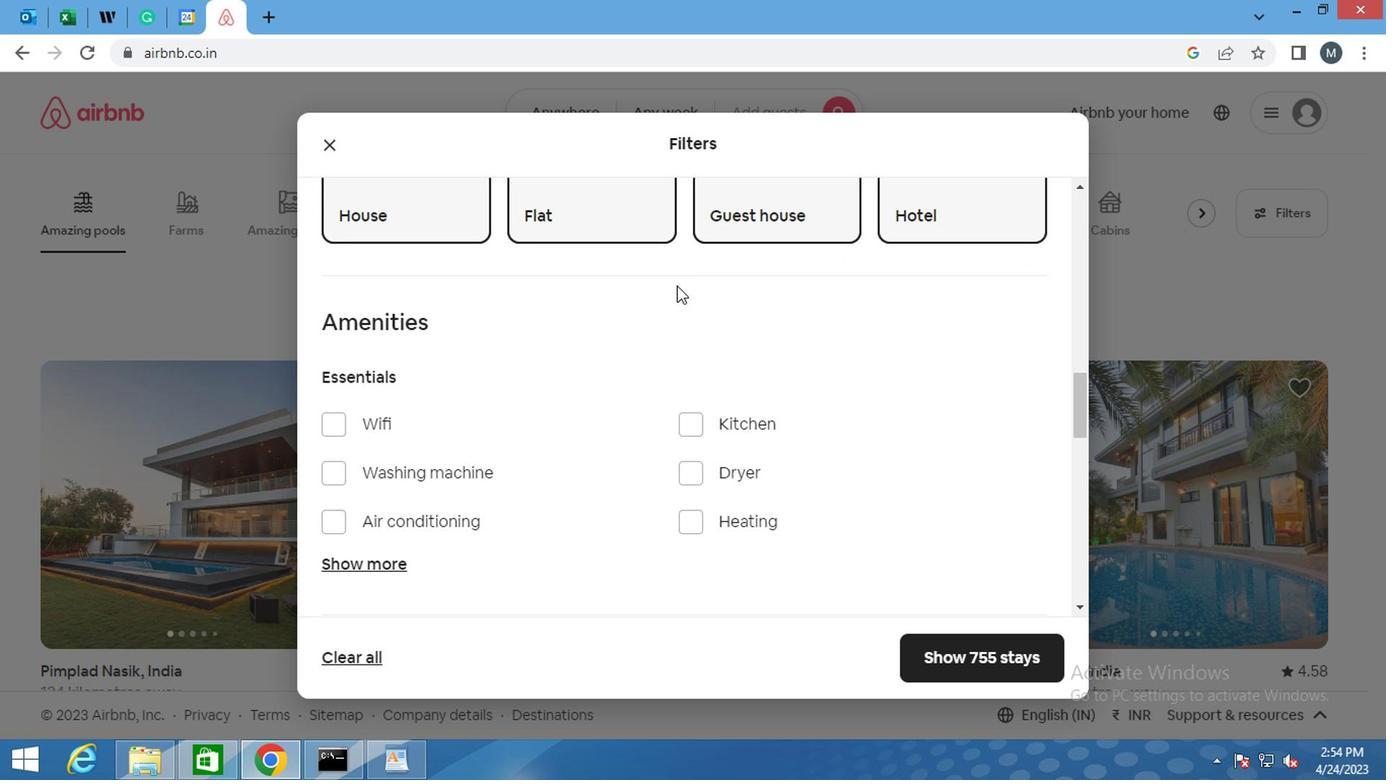 
Action: Mouse moved to (554, 315)
Screenshot: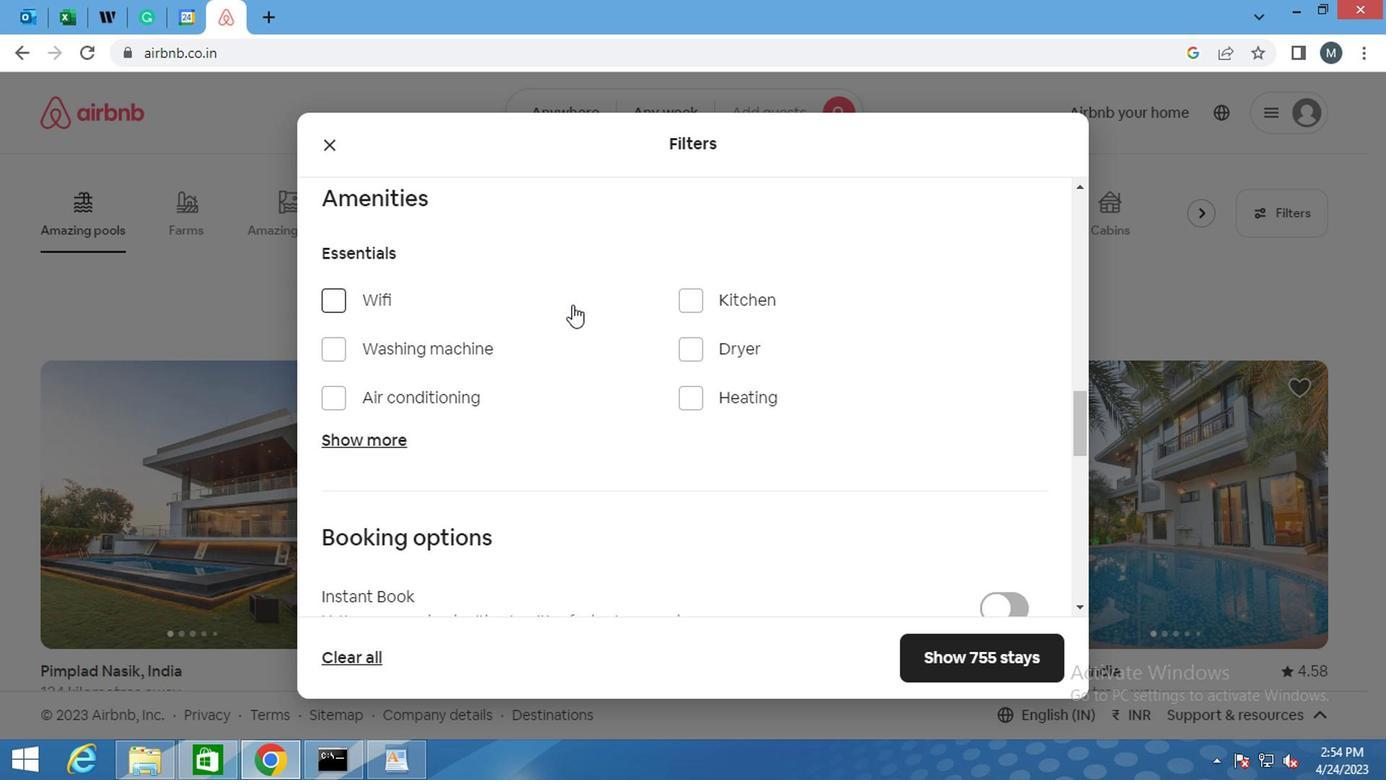 
Action: Mouse scrolled (554, 314) with delta (0, -1)
Screenshot: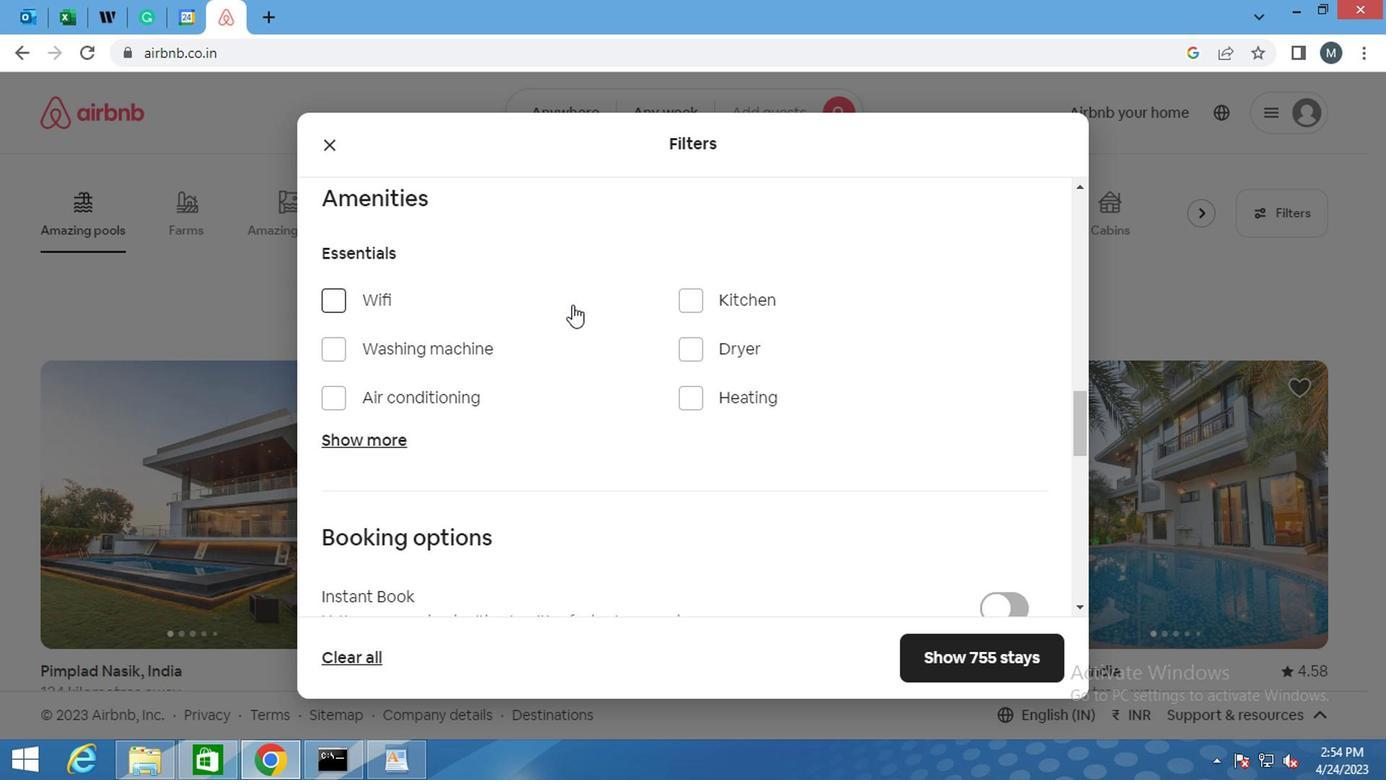 
Action: Mouse moved to (335, 246)
Screenshot: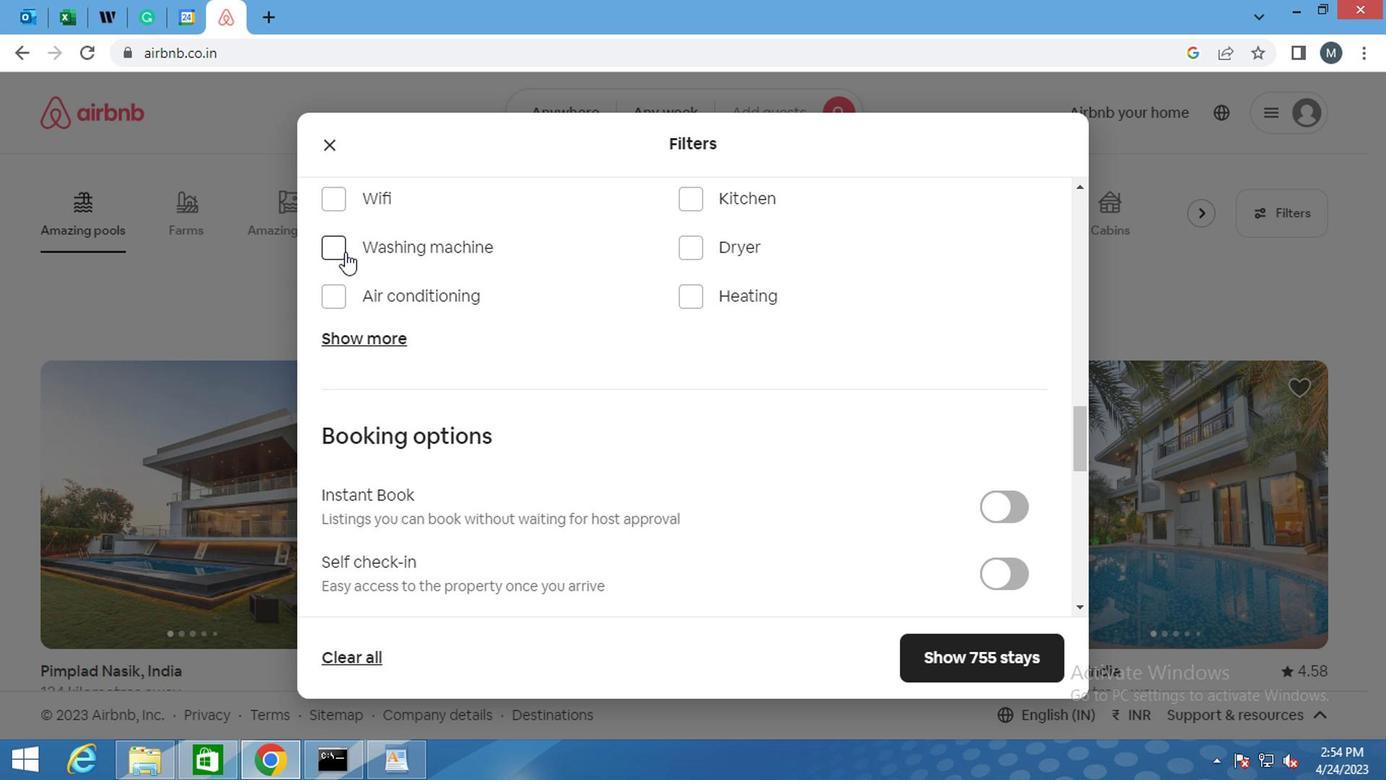 
Action: Mouse pressed left at (335, 246)
Screenshot: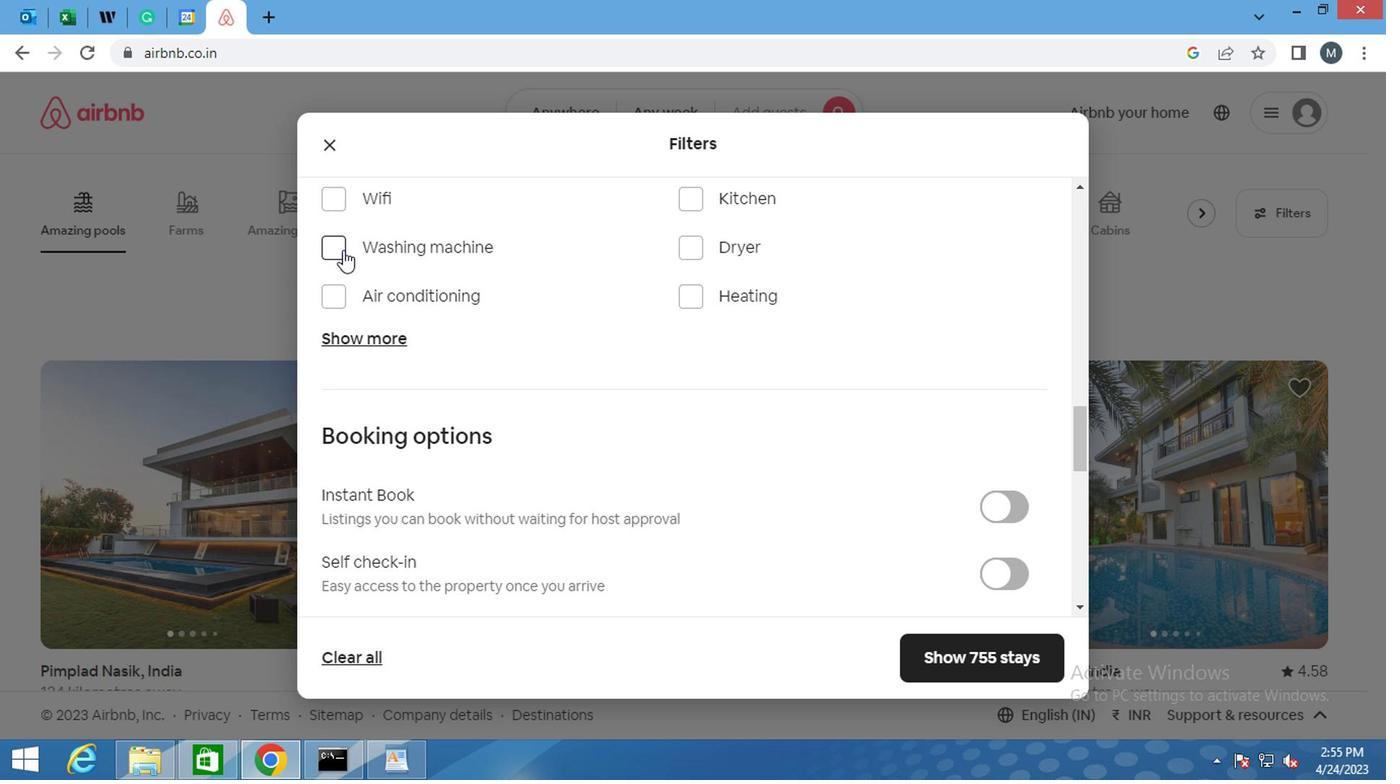 
Action: Mouse moved to (502, 323)
Screenshot: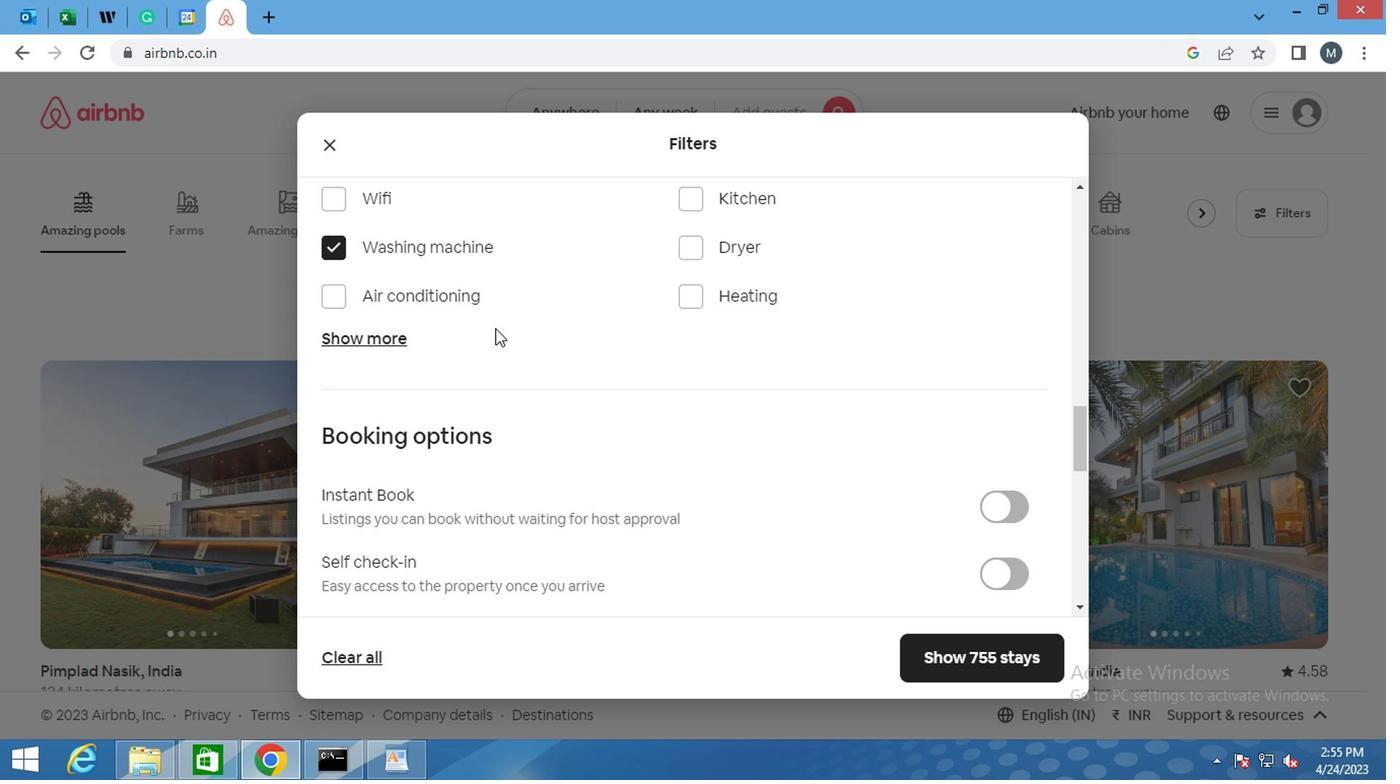 
Action: Mouse scrolled (502, 322) with delta (0, 0)
Screenshot: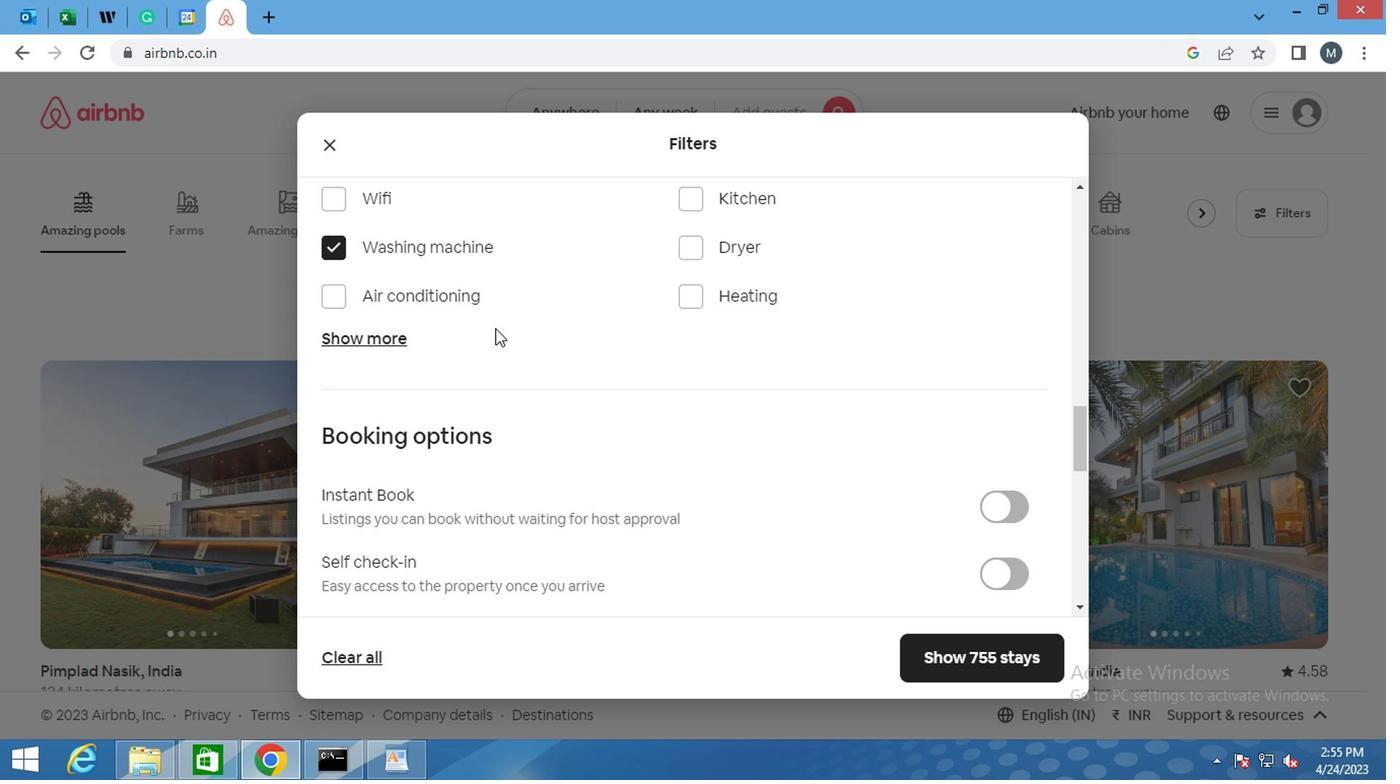 
Action: Mouse moved to (503, 326)
Screenshot: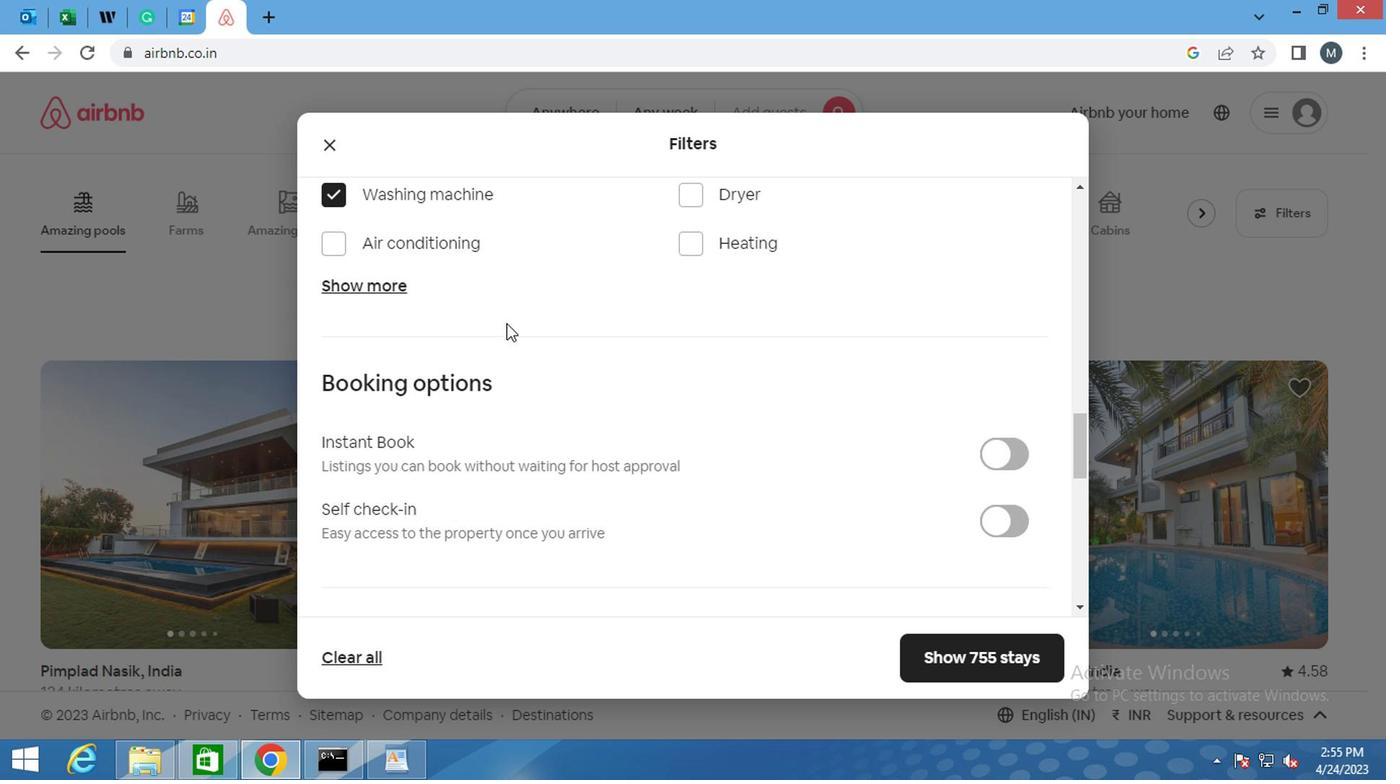 
Action: Mouse scrolled (503, 325) with delta (0, 0)
Screenshot: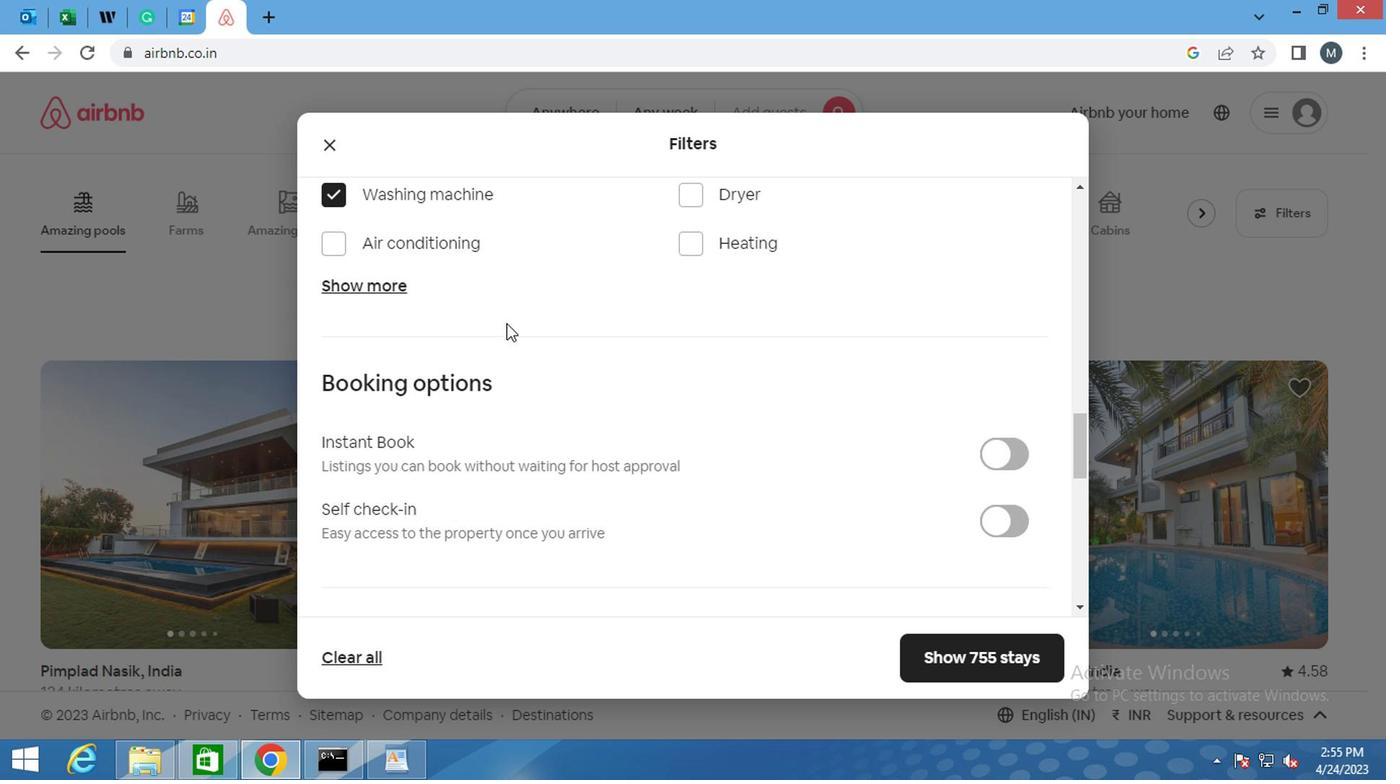 
Action: Mouse moved to (503, 327)
Screenshot: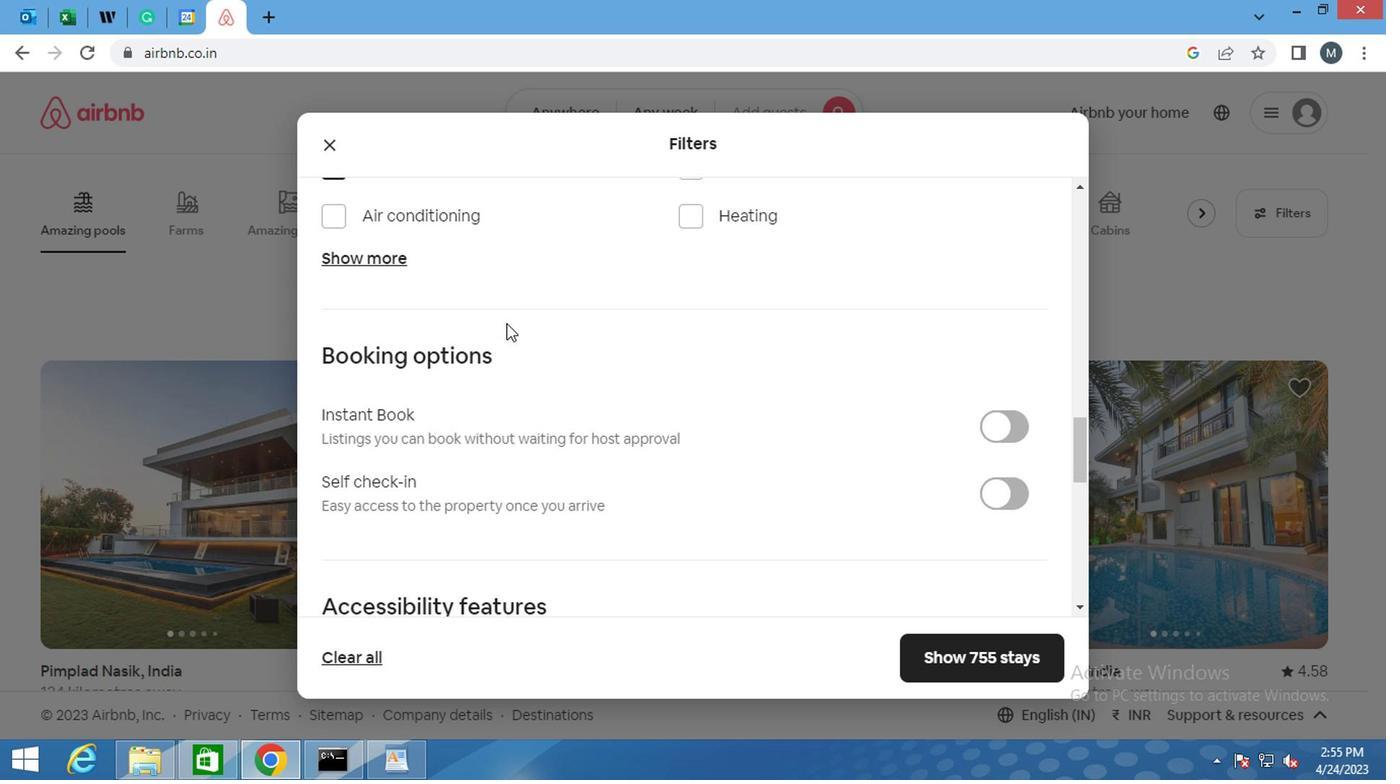 
Action: Mouse scrolled (503, 326) with delta (0, -1)
Screenshot: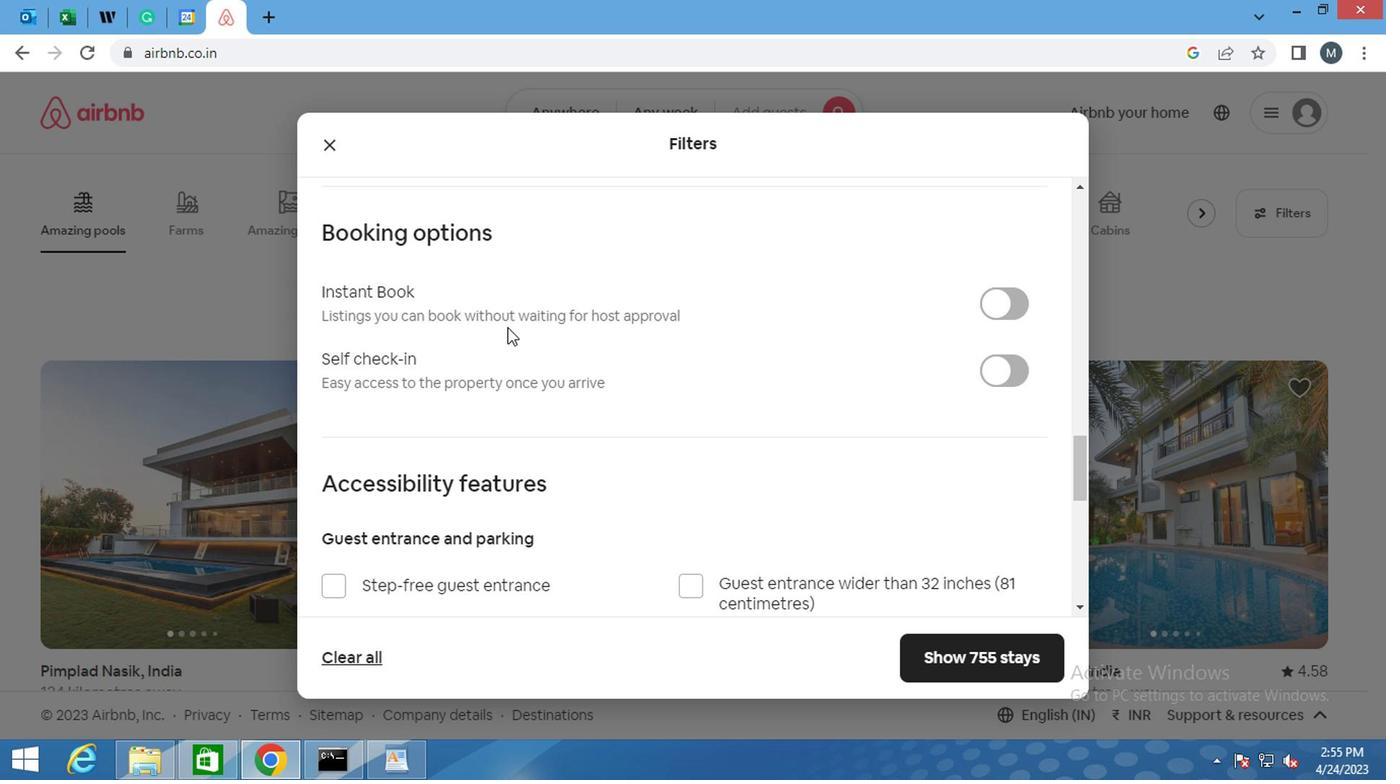 
Action: Mouse moved to (506, 327)
Screenshot: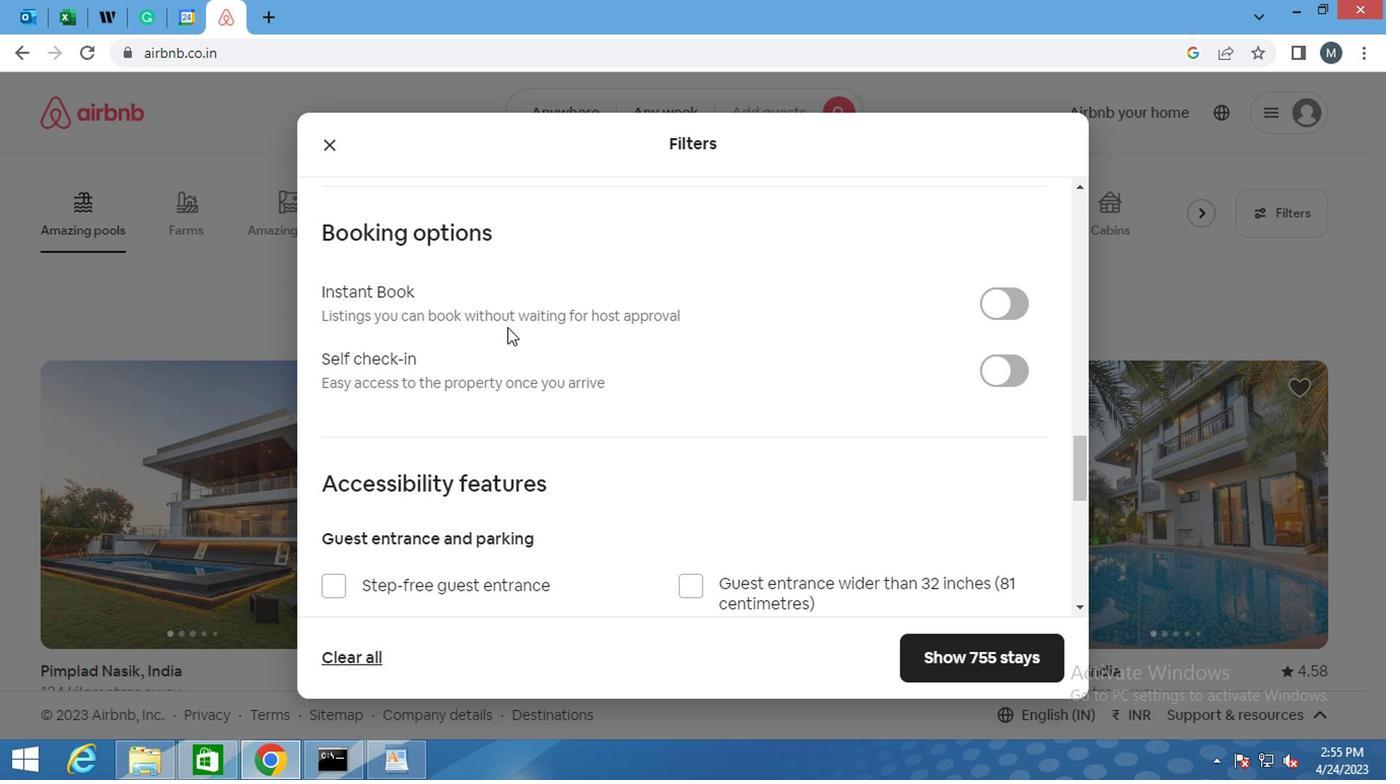 
Action: Mouse scrolled (506, 326) with delta (0, -1)
Screenshot: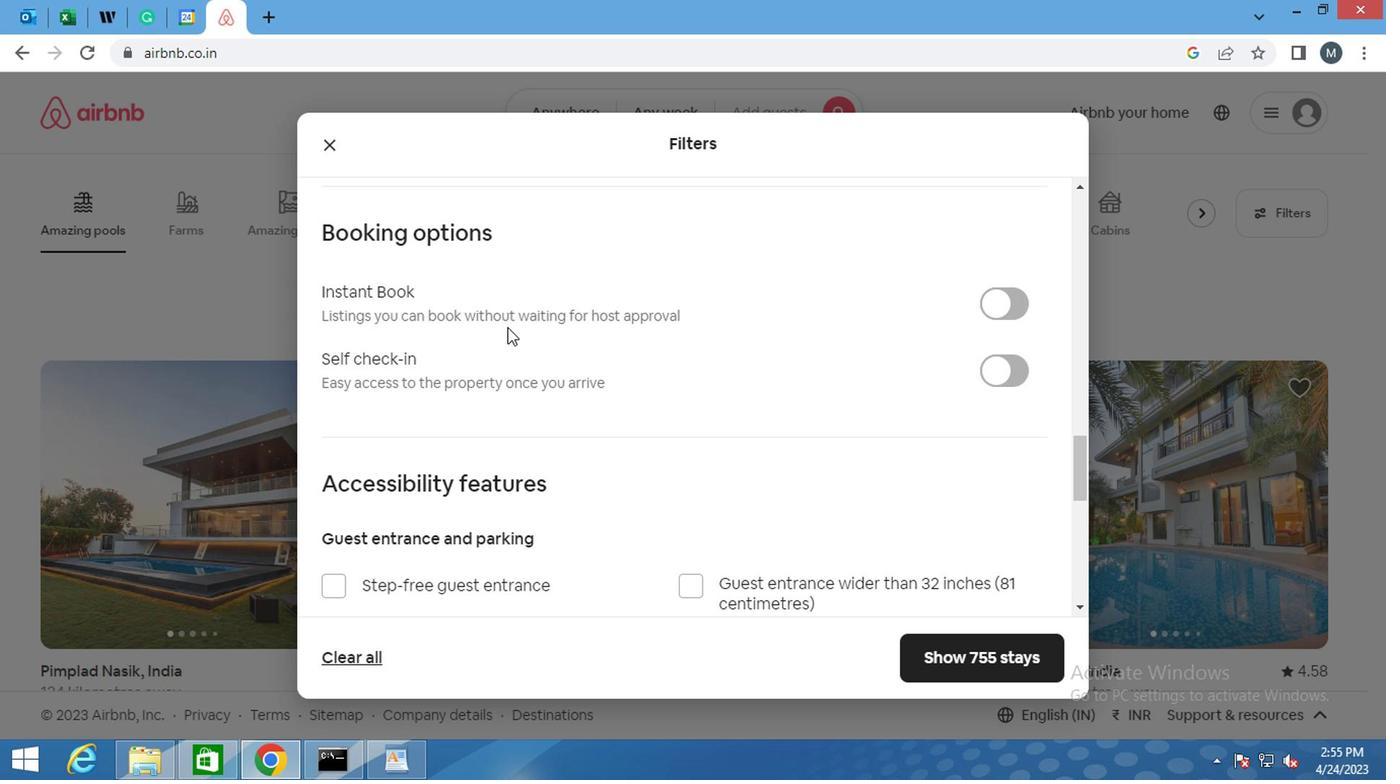 
Action: Mouse moved to (1010, 180)
Screenshot: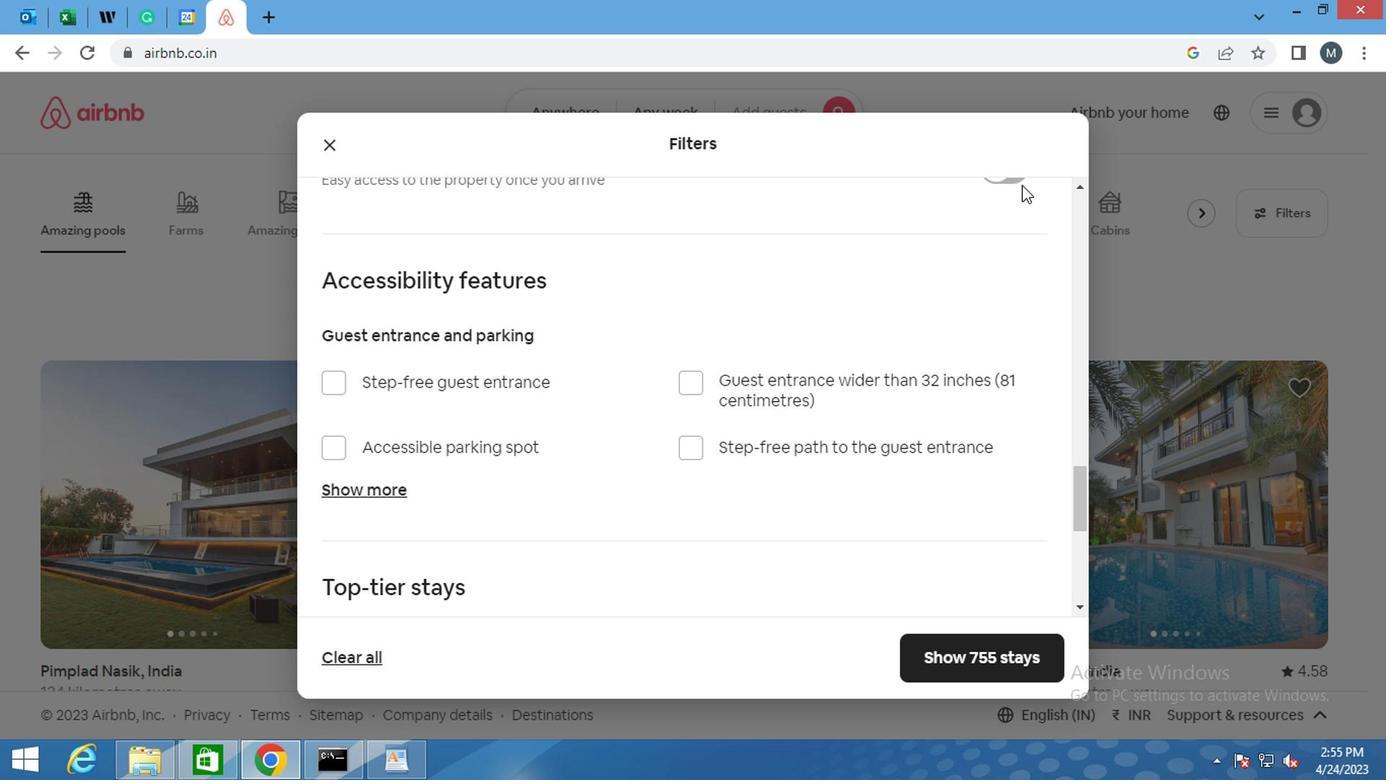 
Action: Mouse pressed left at (1010, 180)
Screenshot: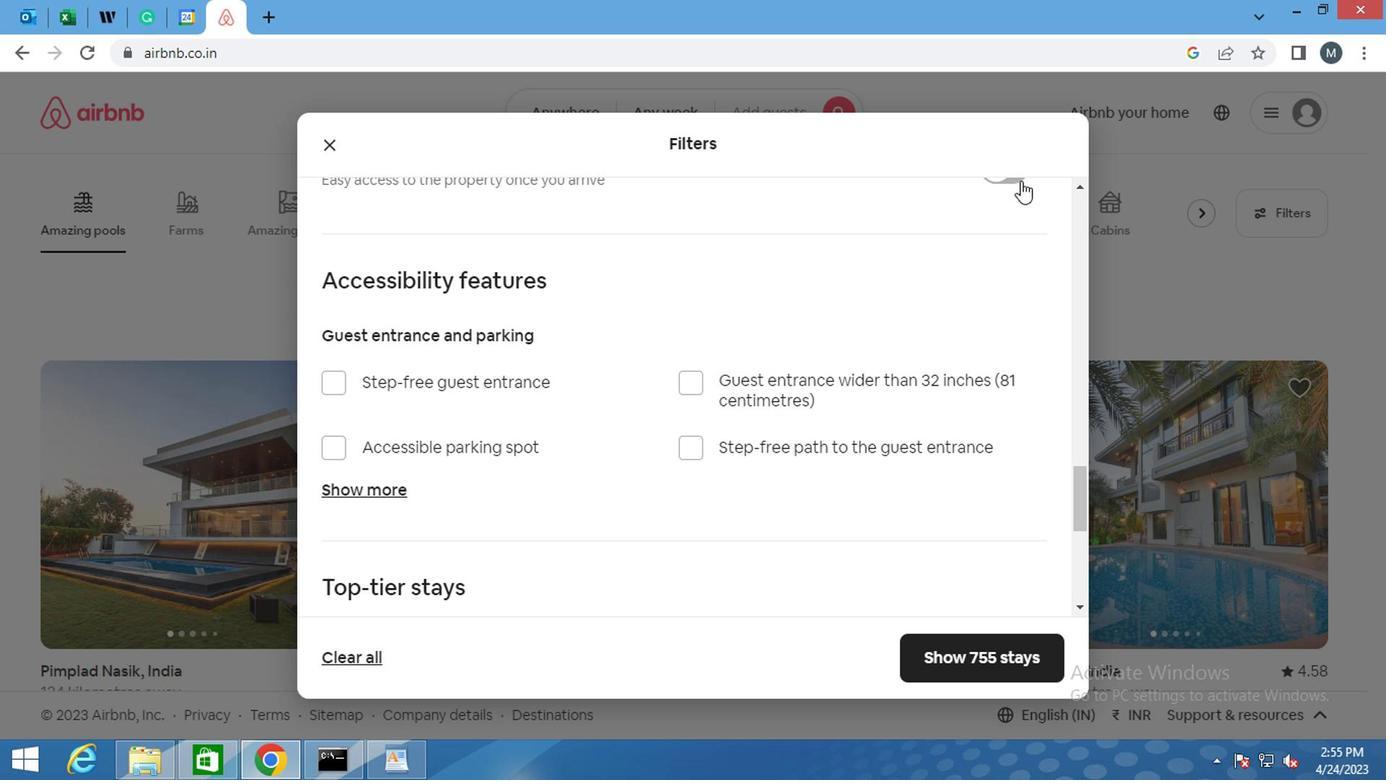 
Action: Mouse moved to (957, 425)
Screenshot: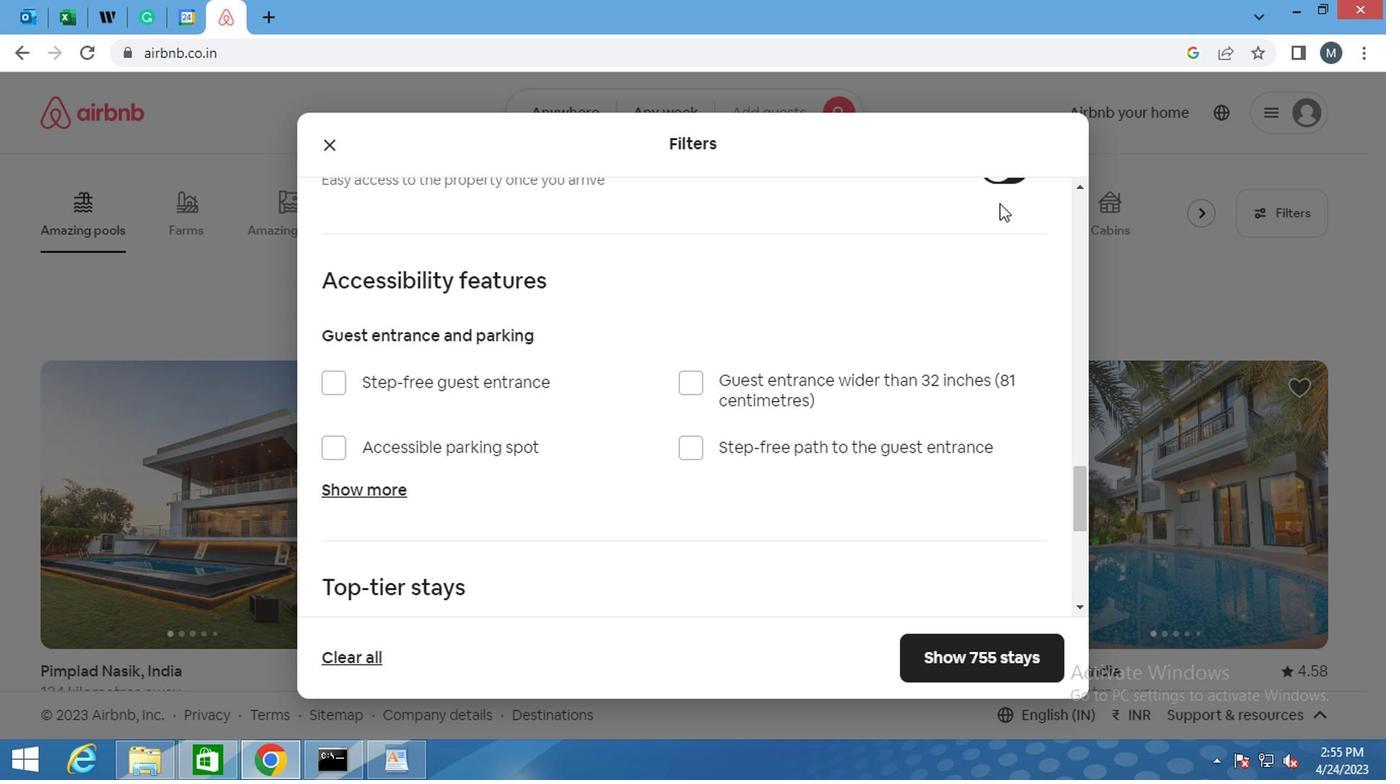 
Action: Mouse scrolled (957, 426) with delta (0, 1)
Screenshot: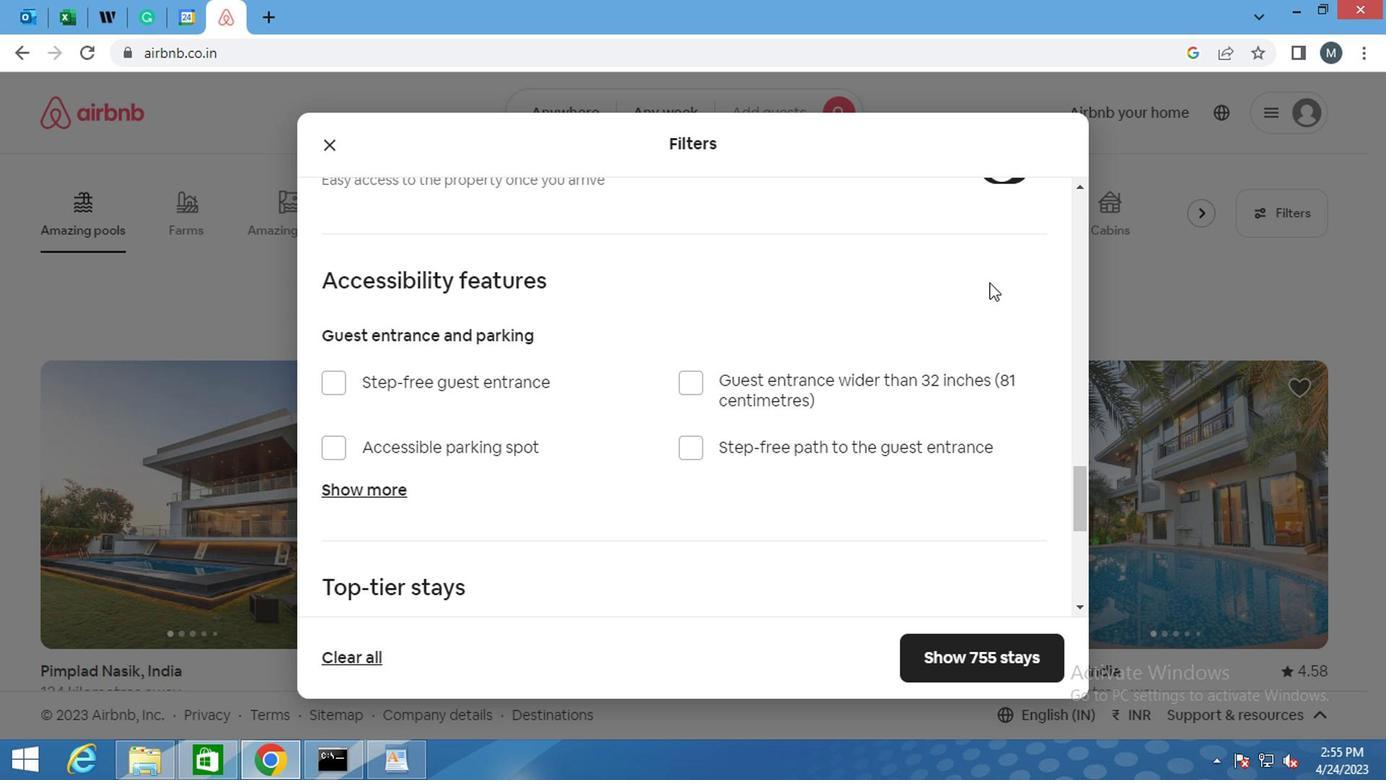
Action: Mouse scrolled (957, 426) with delta (0, 1)
Screenshot: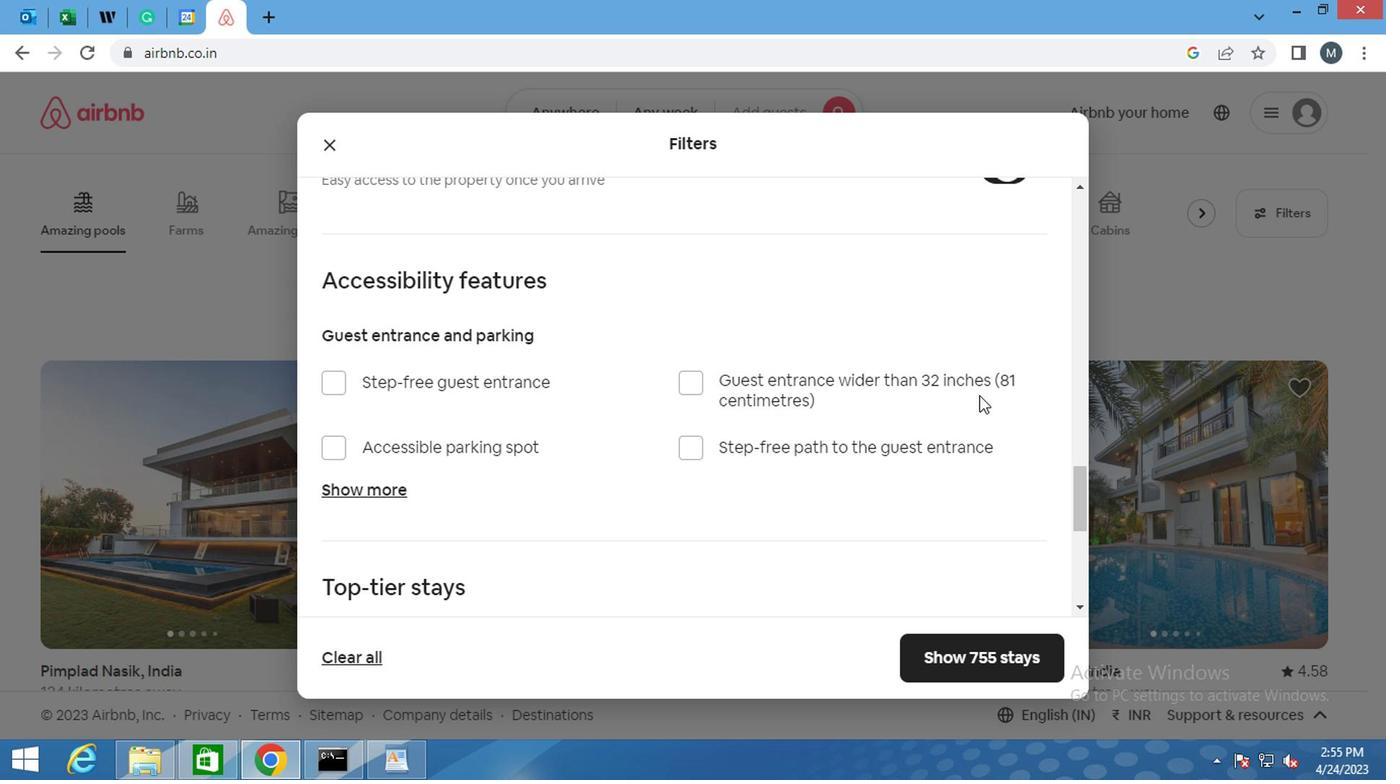 
Action: Mouse moved to (755, 417)
Screenshot: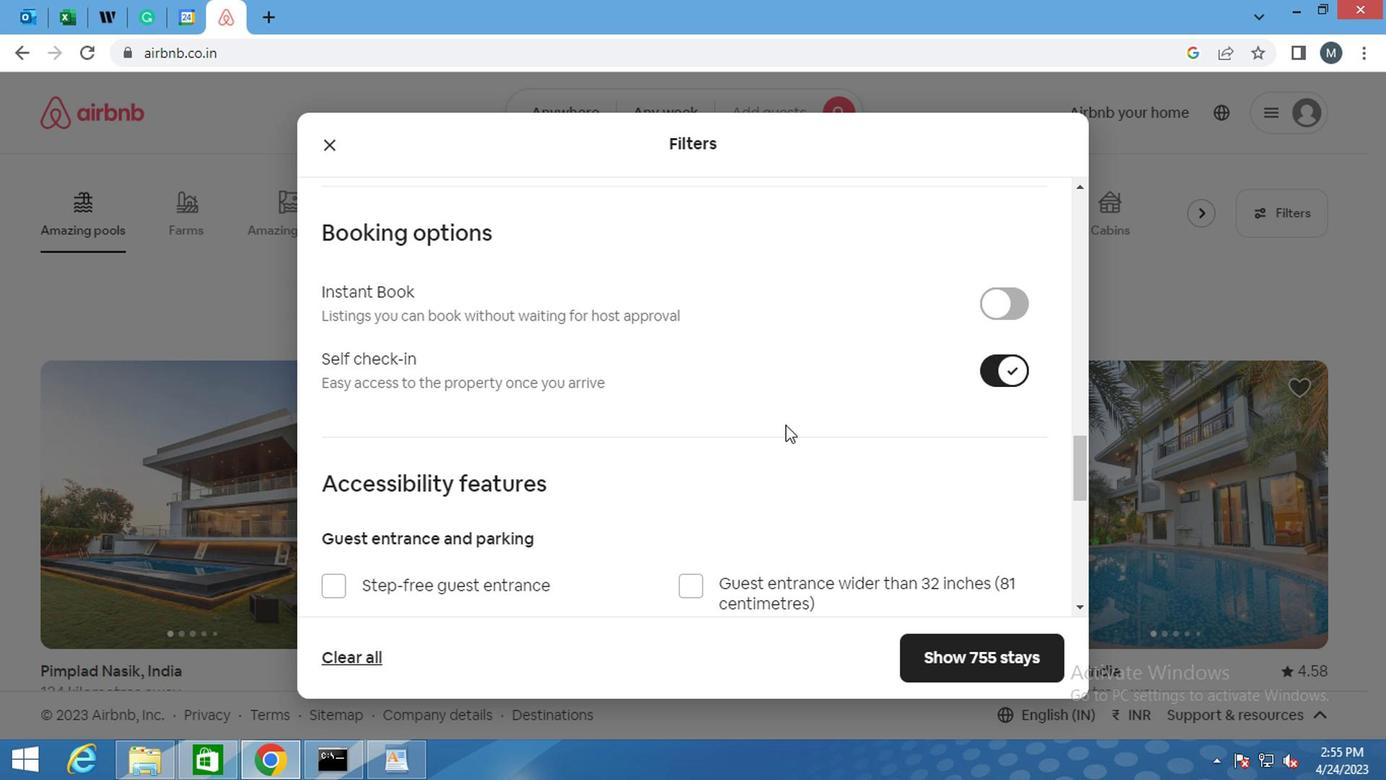 
Action: Mouse scrolled (755, 416) with delta (0, -1)
Screenshot: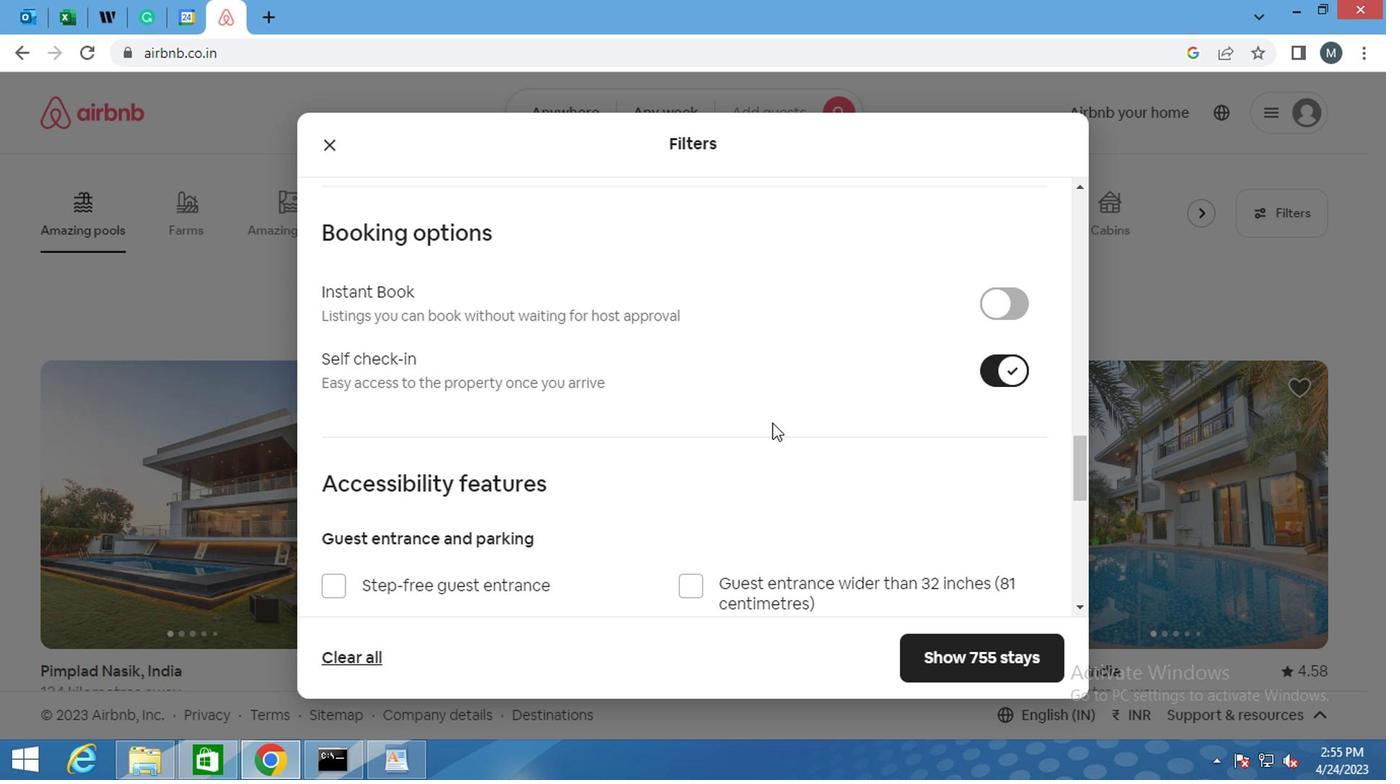 
Action: Mouse scrolled (755, 416) with delta (0, -1)
Screenshot: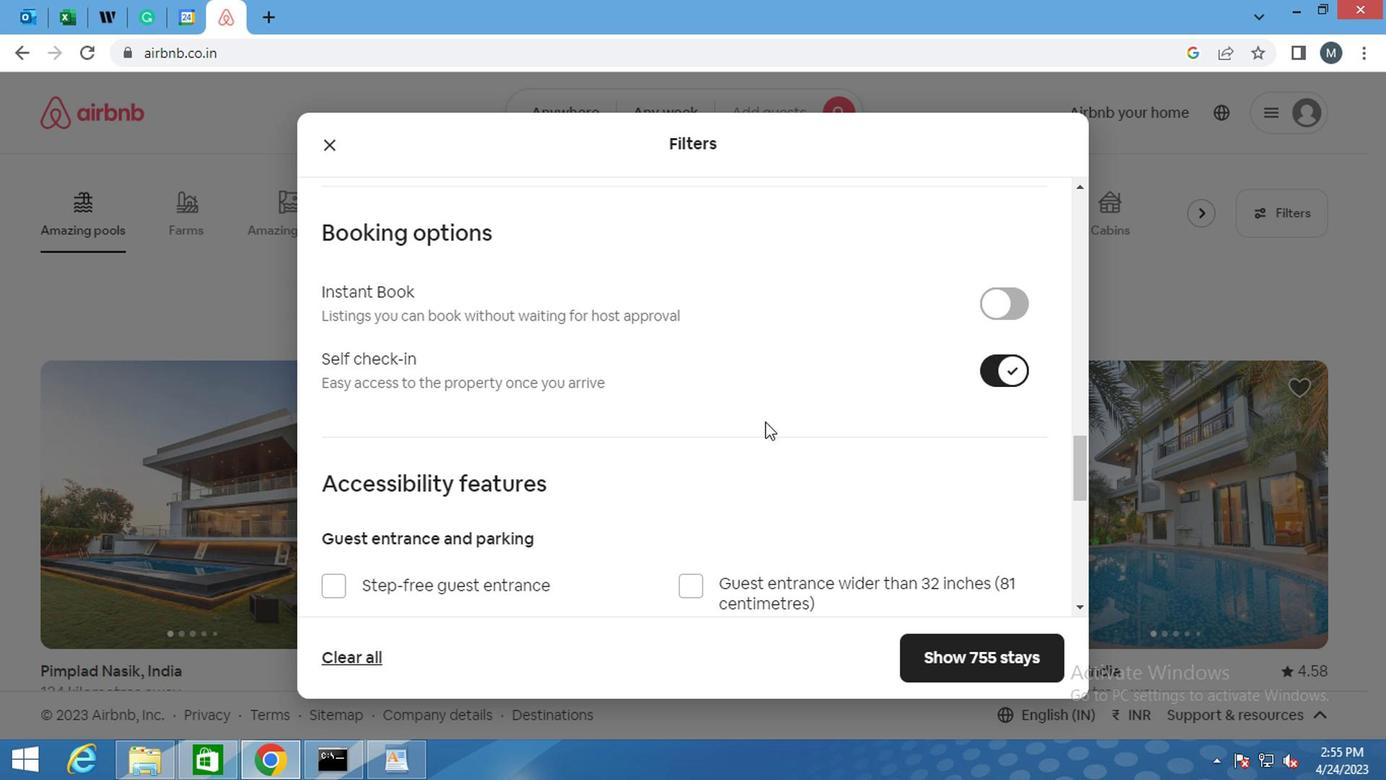 
Action: Mouse moved to (701, 405)
Screenshot: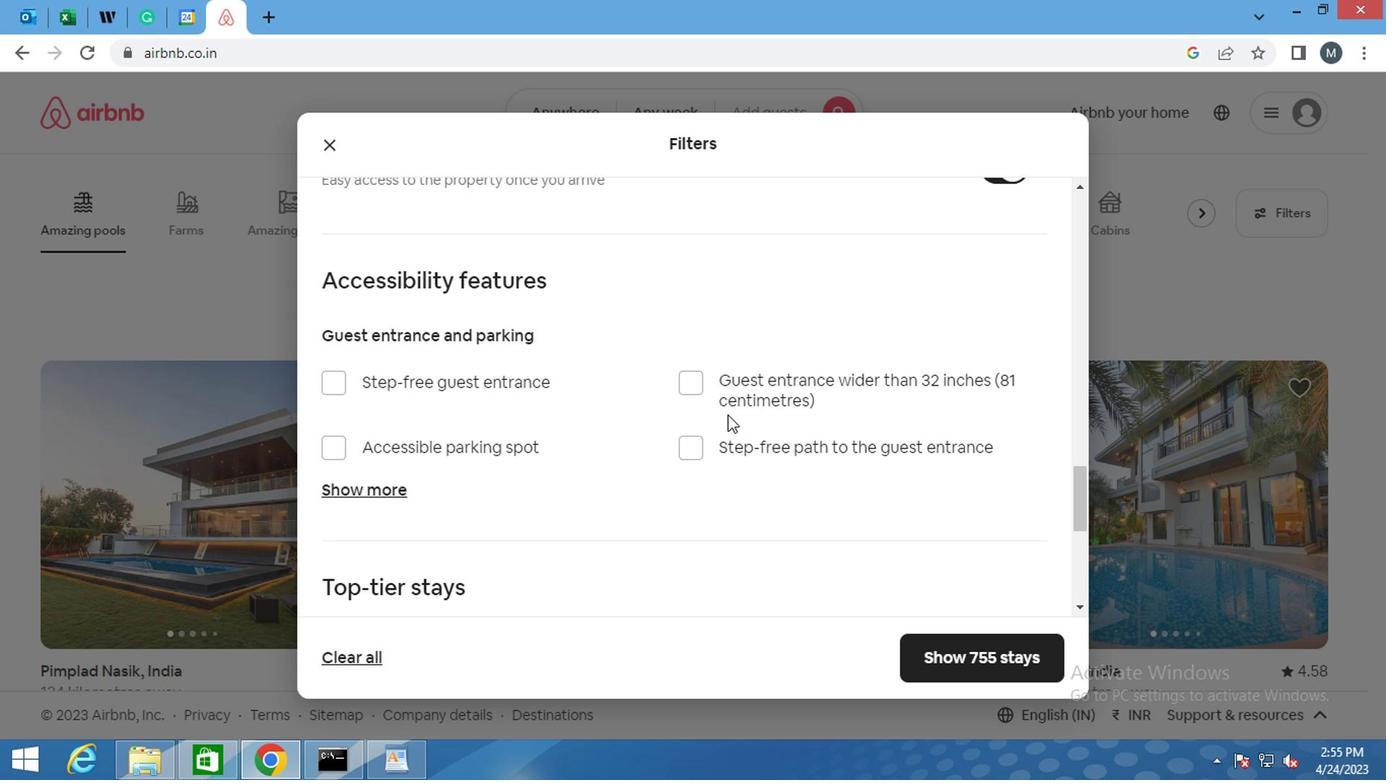 
Action: Mouse scrolled (701, 405) with delta (0, 0)
Screenshot: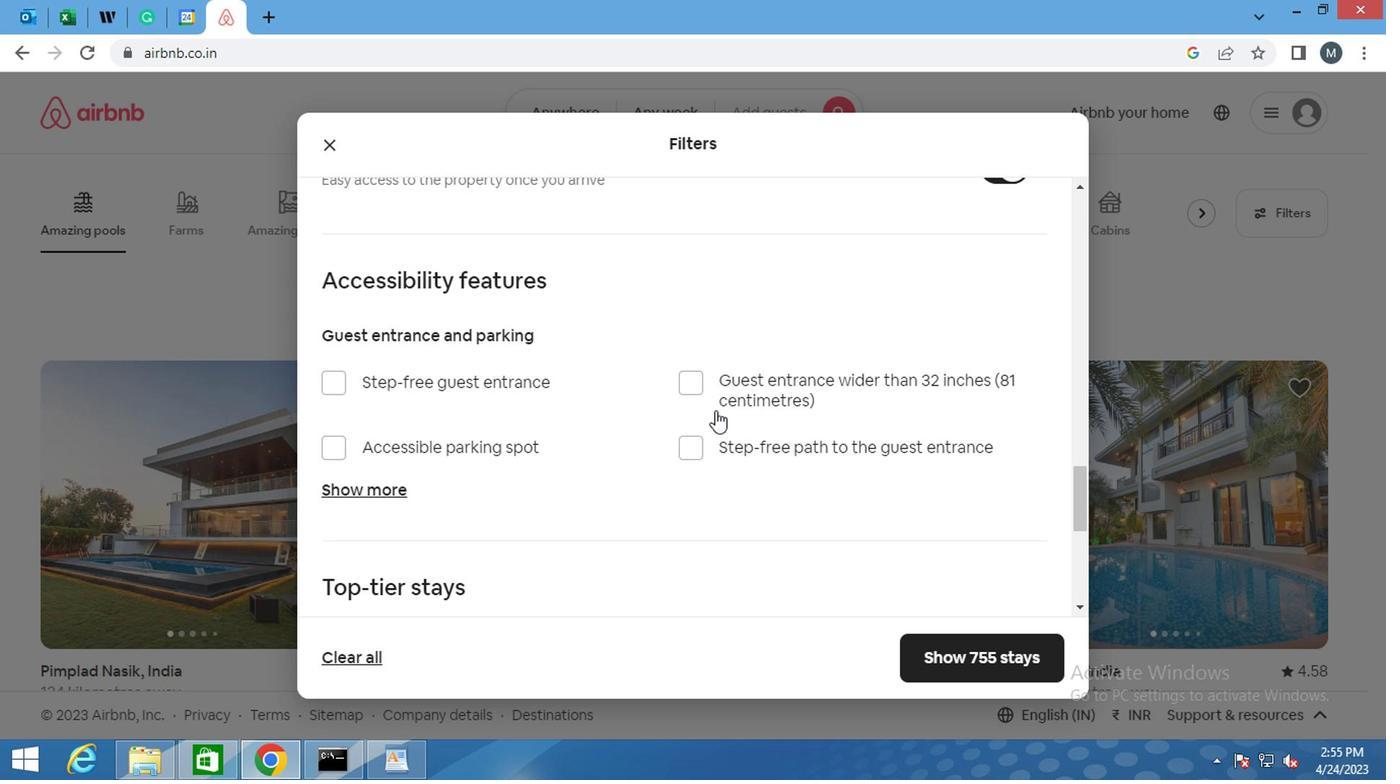 
Action: Mouse moved to (691, 410)
Screenshot: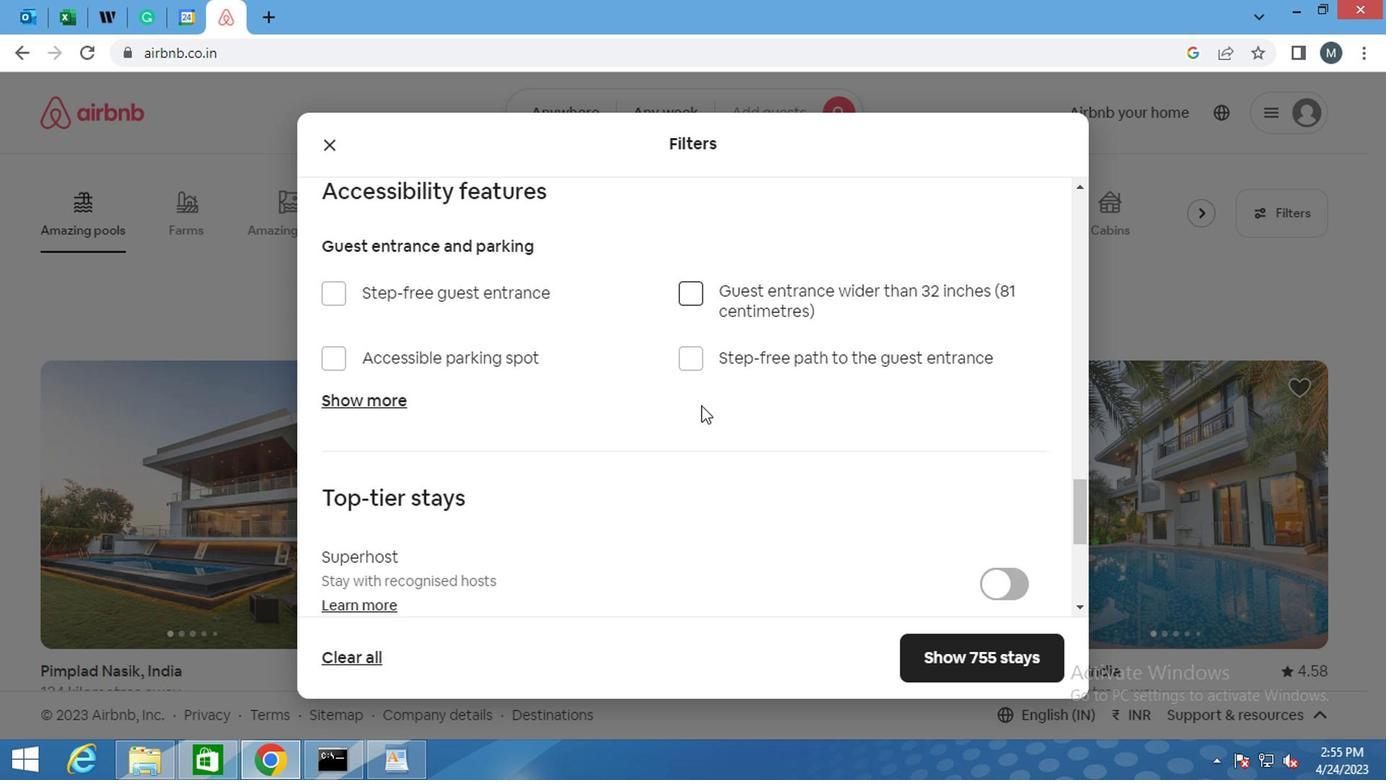 
Action: Mouse scrolled (691, 409) with delta (0, 0)
Screenshot: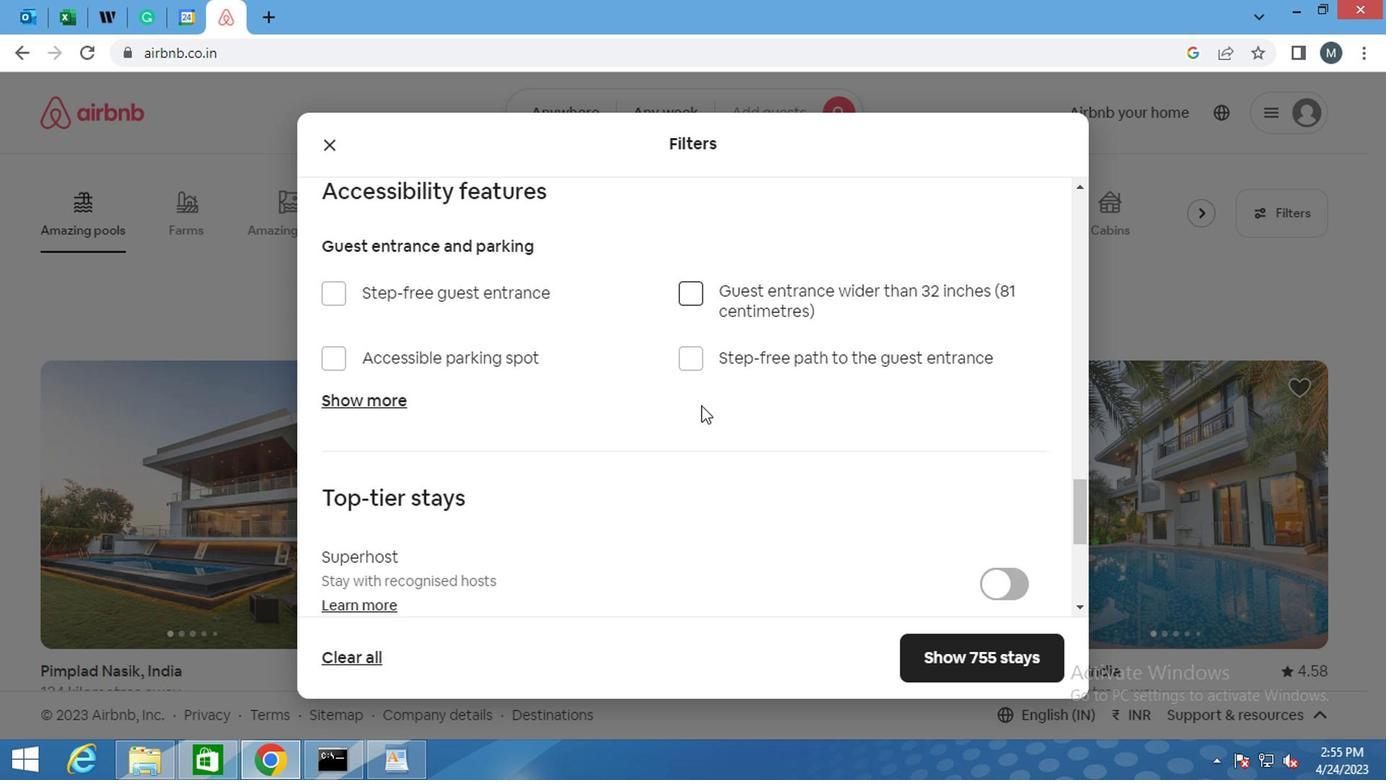 
Action: Mouse moved to (681, 416)
Screenshot: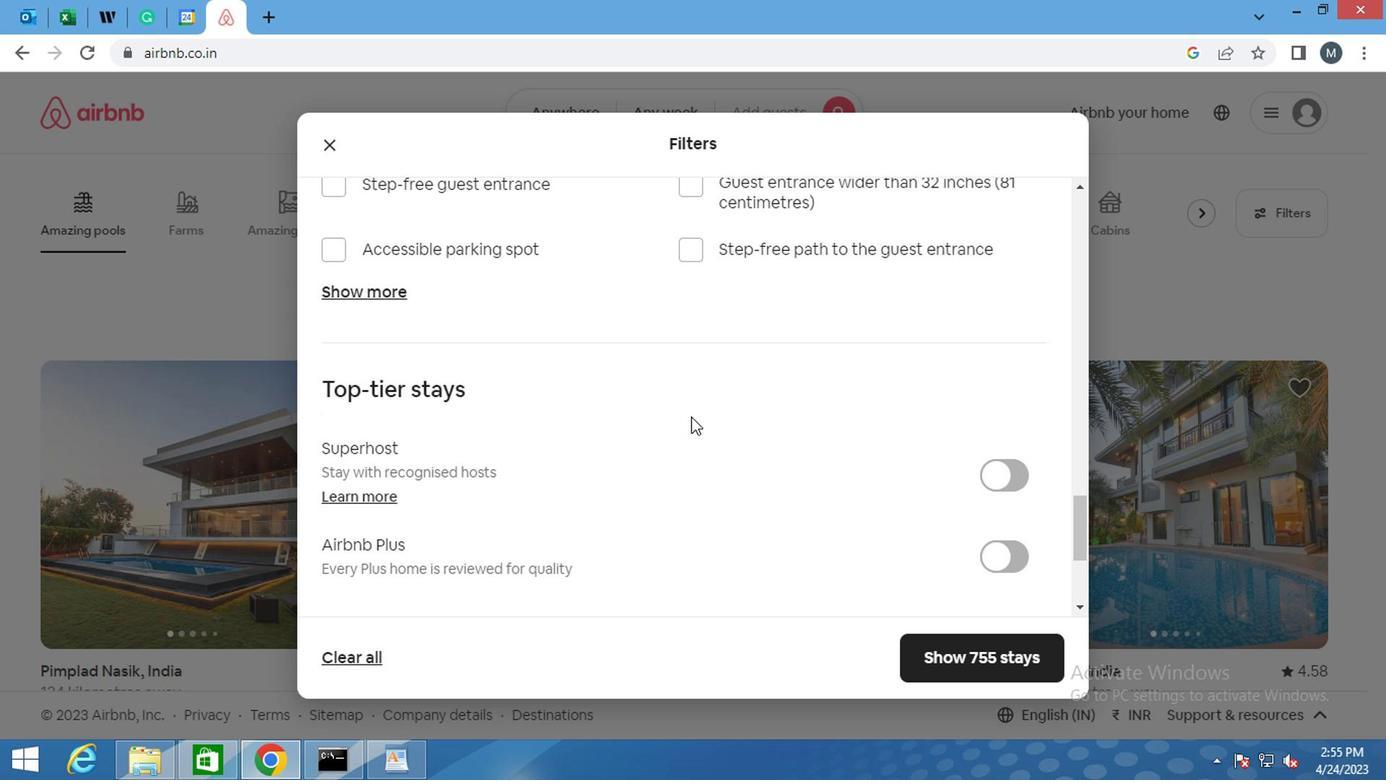 
Action: Mouse scrolled (681, 415) with delta (0, 0)
Screenshot: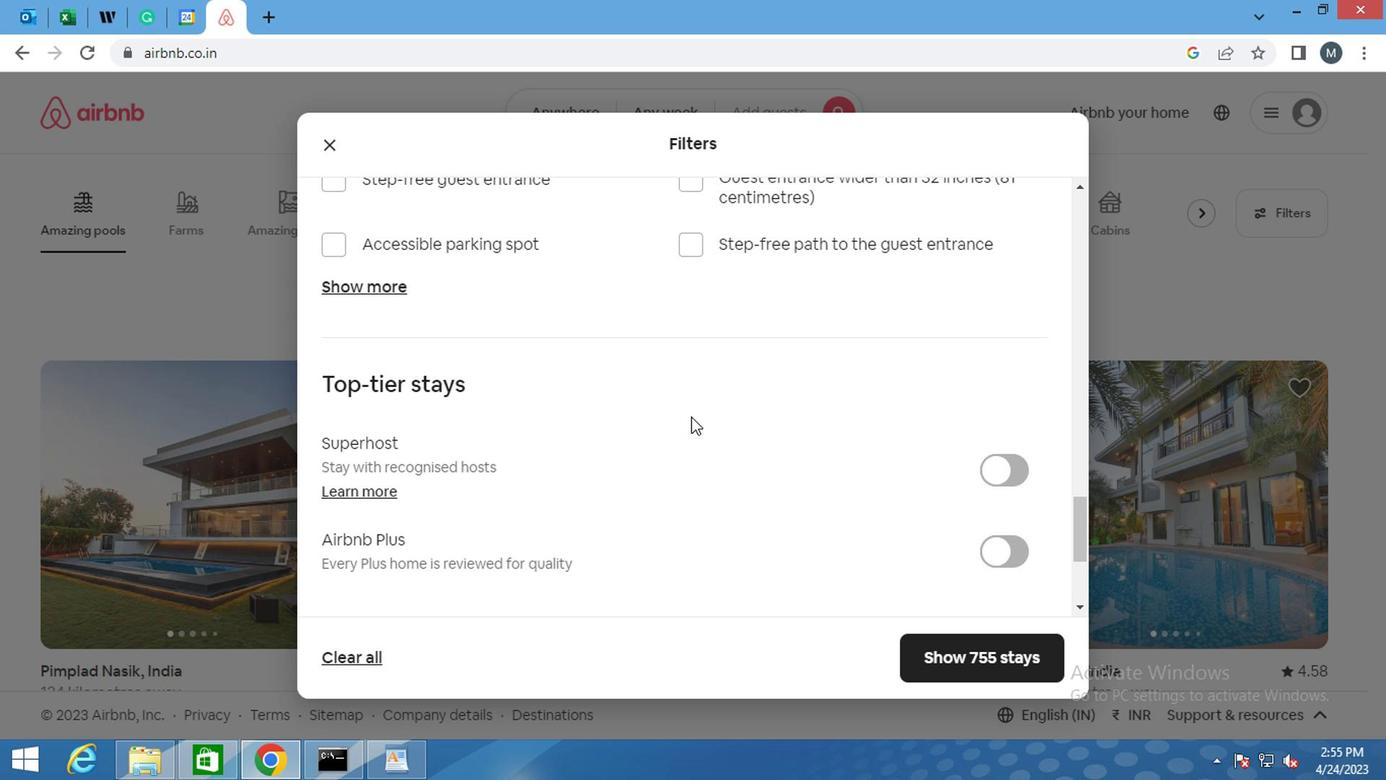 
Action: Mouse scrolled (681, 415) with delta (0, 0)
Screenshot: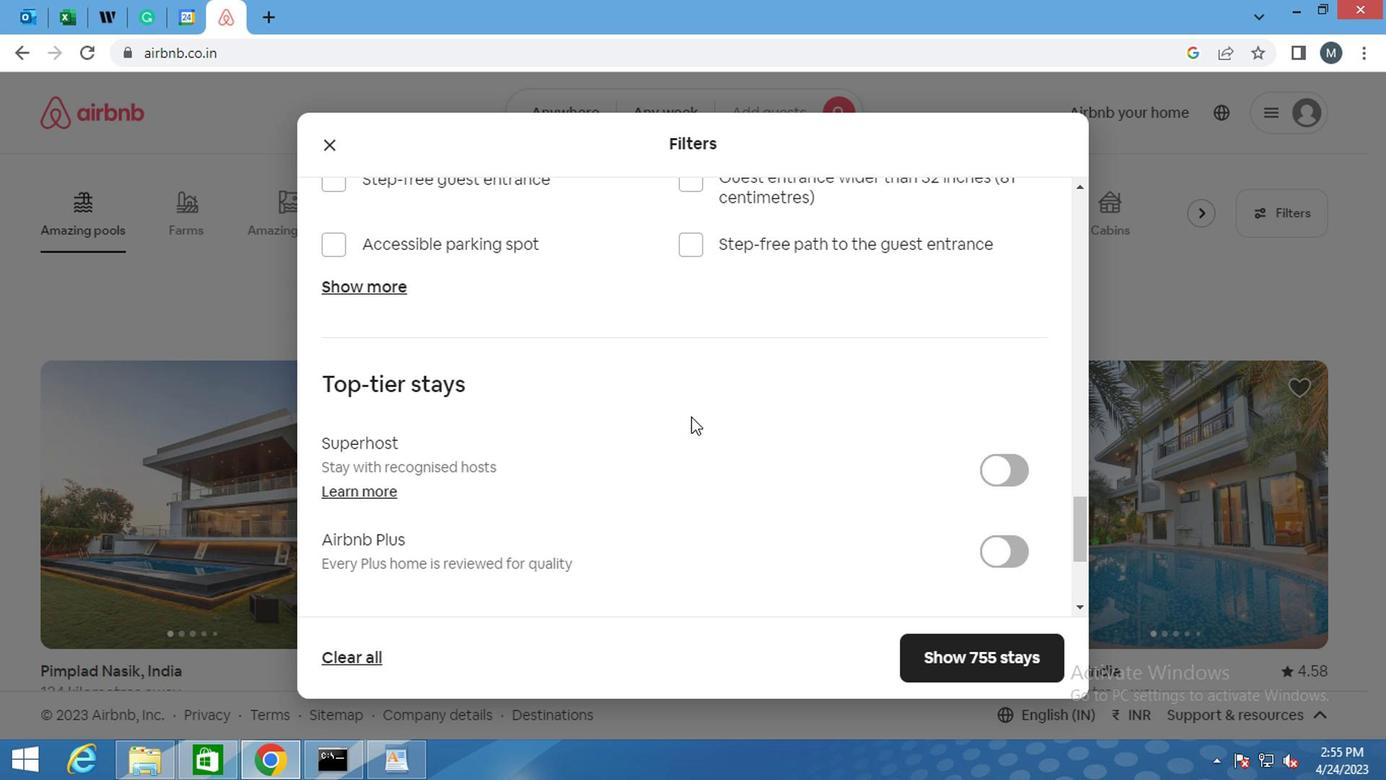 
Action: Mouse moved to (627, 421)
Screenshot: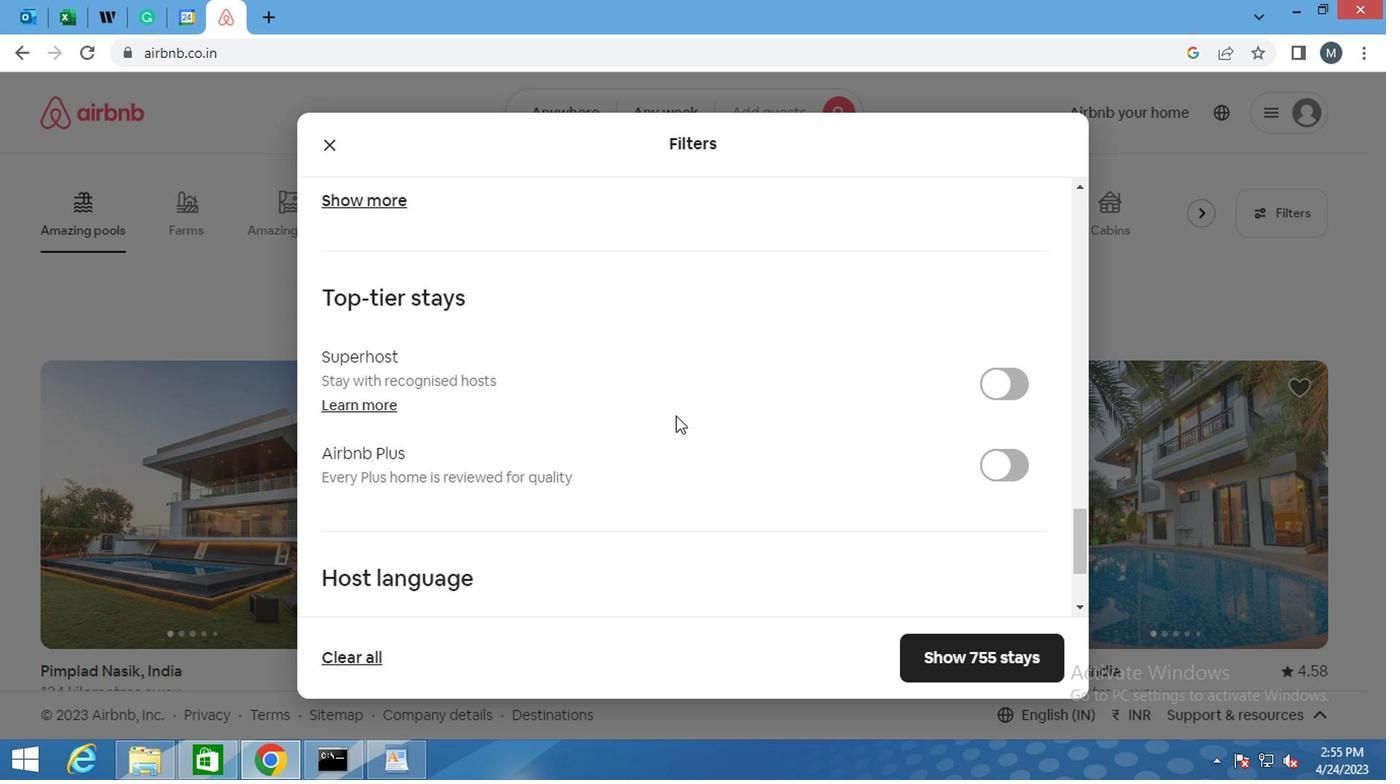 
Action: Mouse scrolled (627, 420) with delta (0, -1)
Screenshot: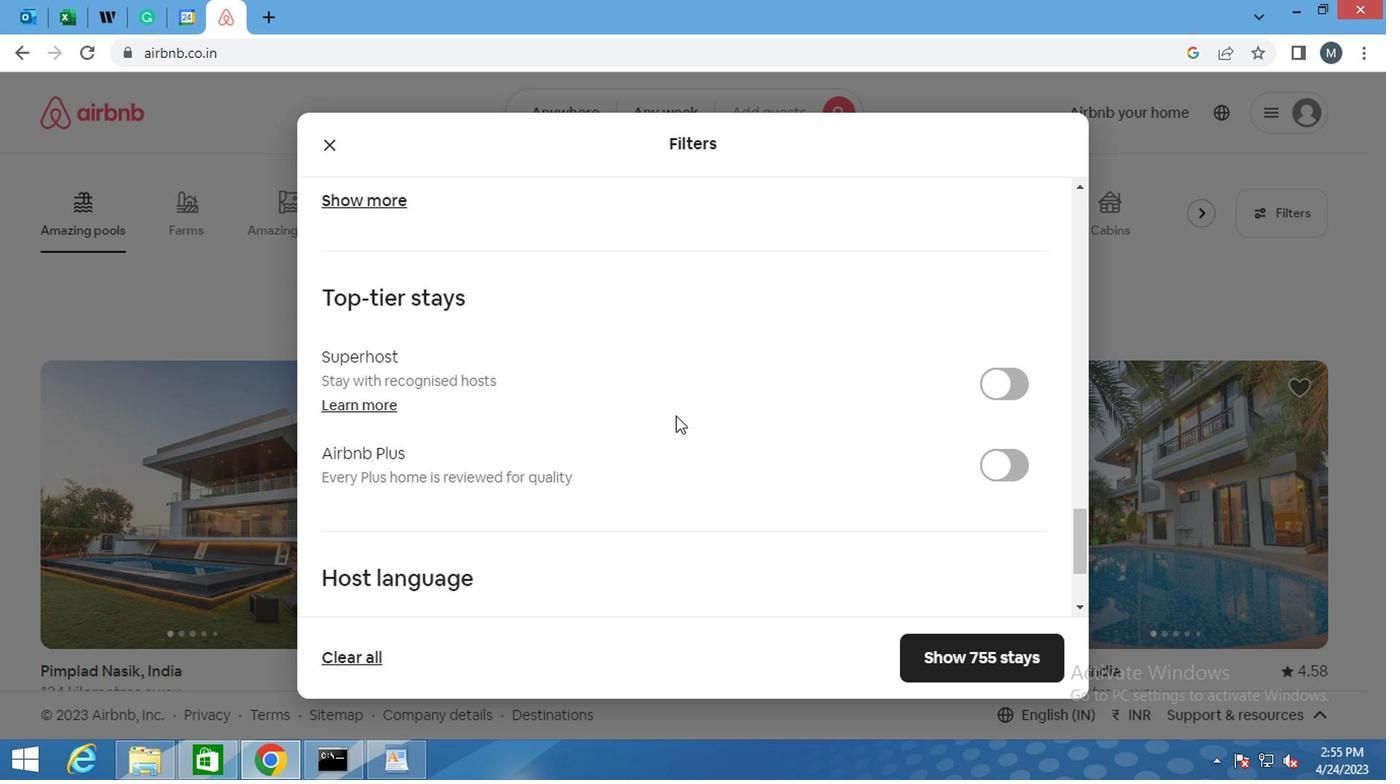 
Action: Mouse moved to (623, 427)
Screenshot: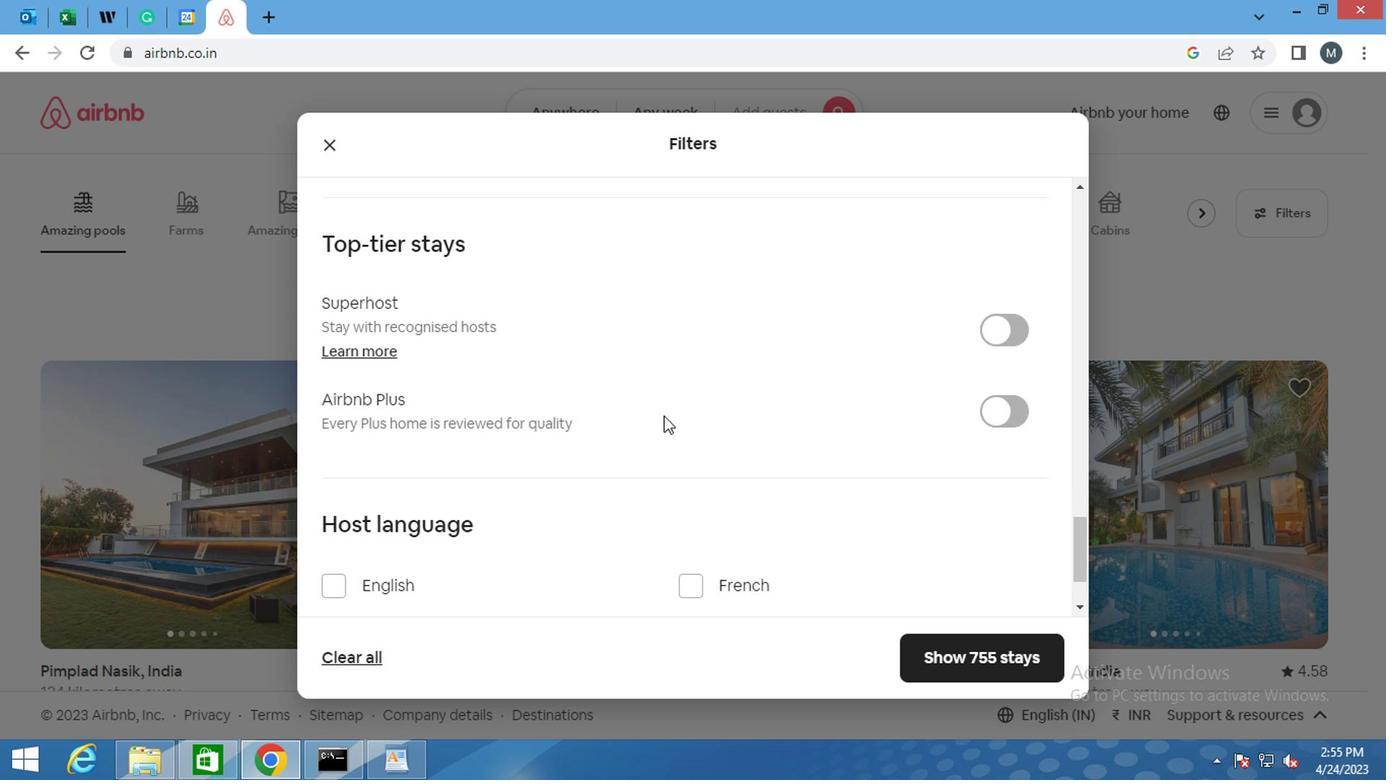 
Action: Mouse scrolled (623, 426) with delta (0, 0)
Screenshot: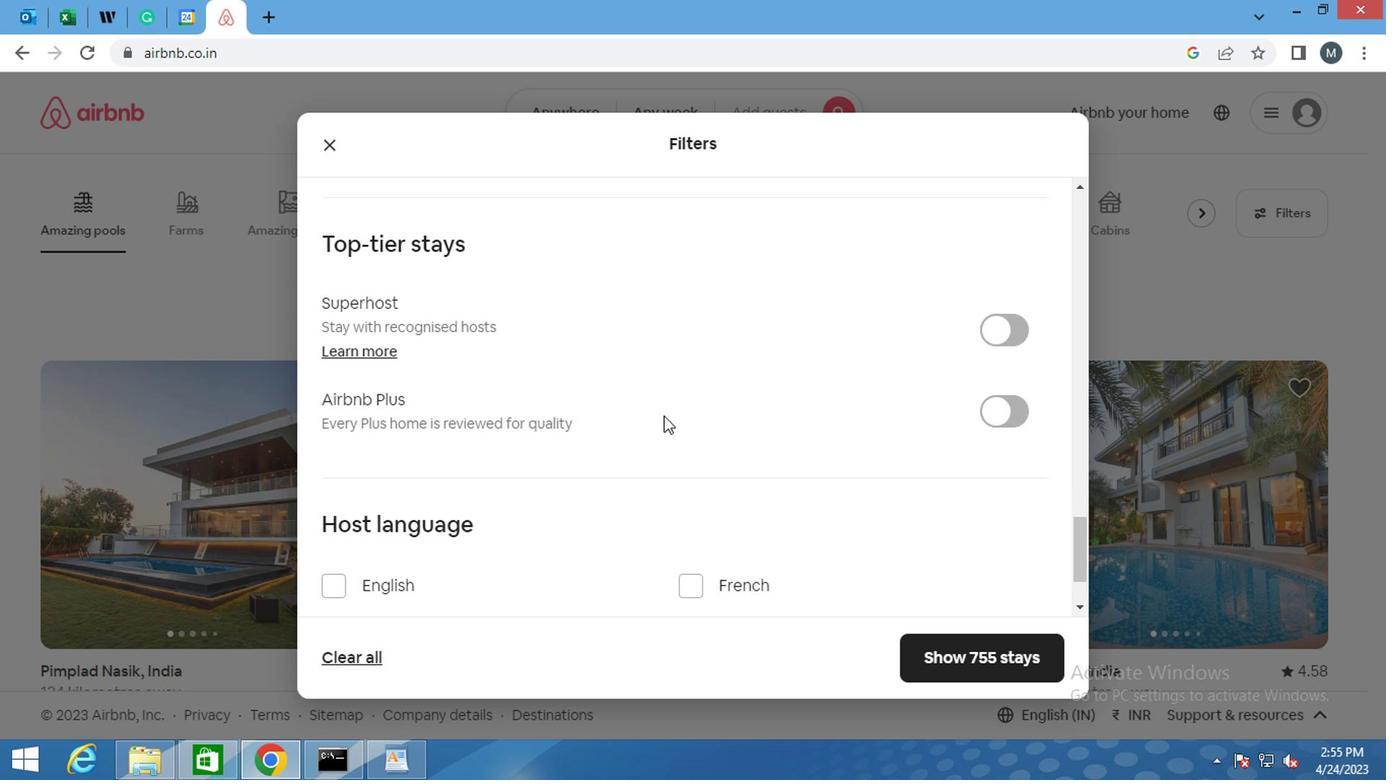 
Action: Mouse moved to (426, 501)
Screenshot: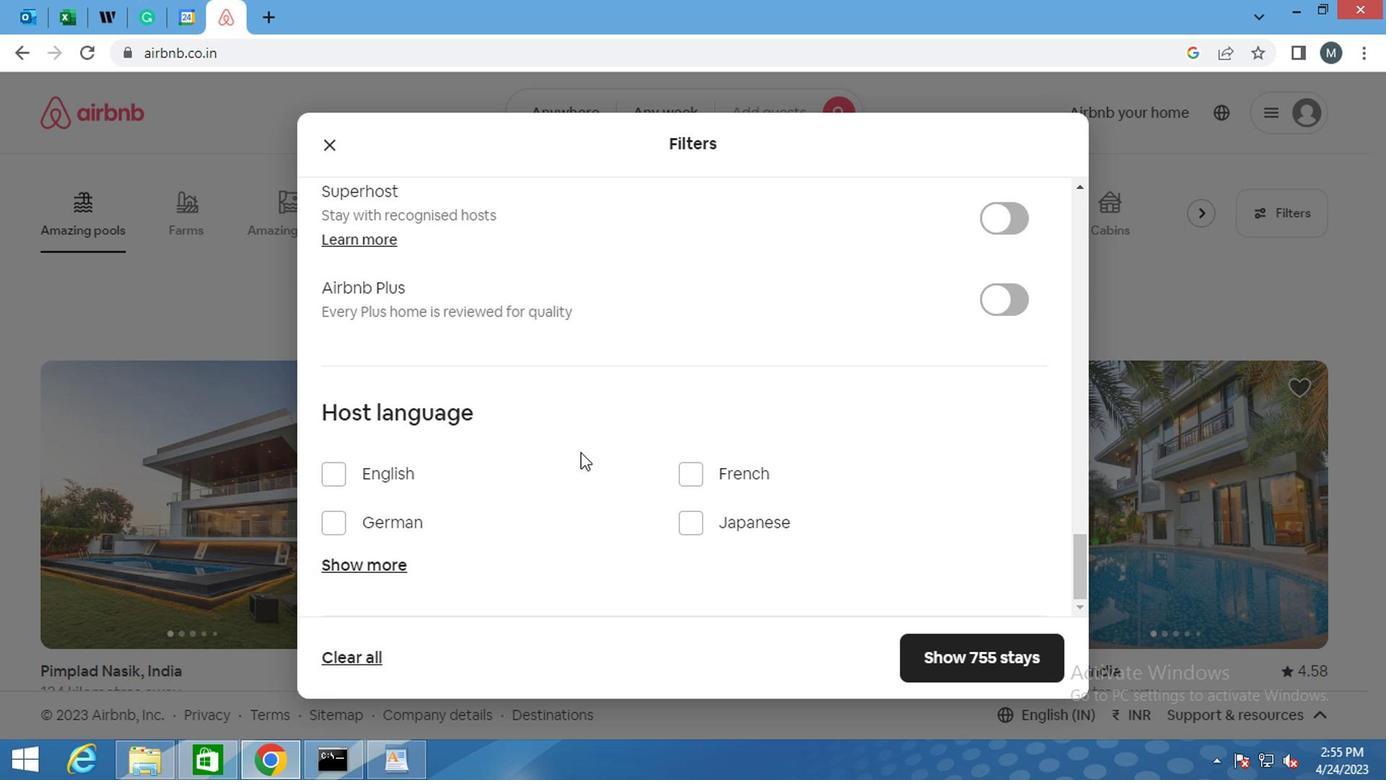 
Action: Mouse scrolled (426, 499) with delta (0, -1)
Screenshot: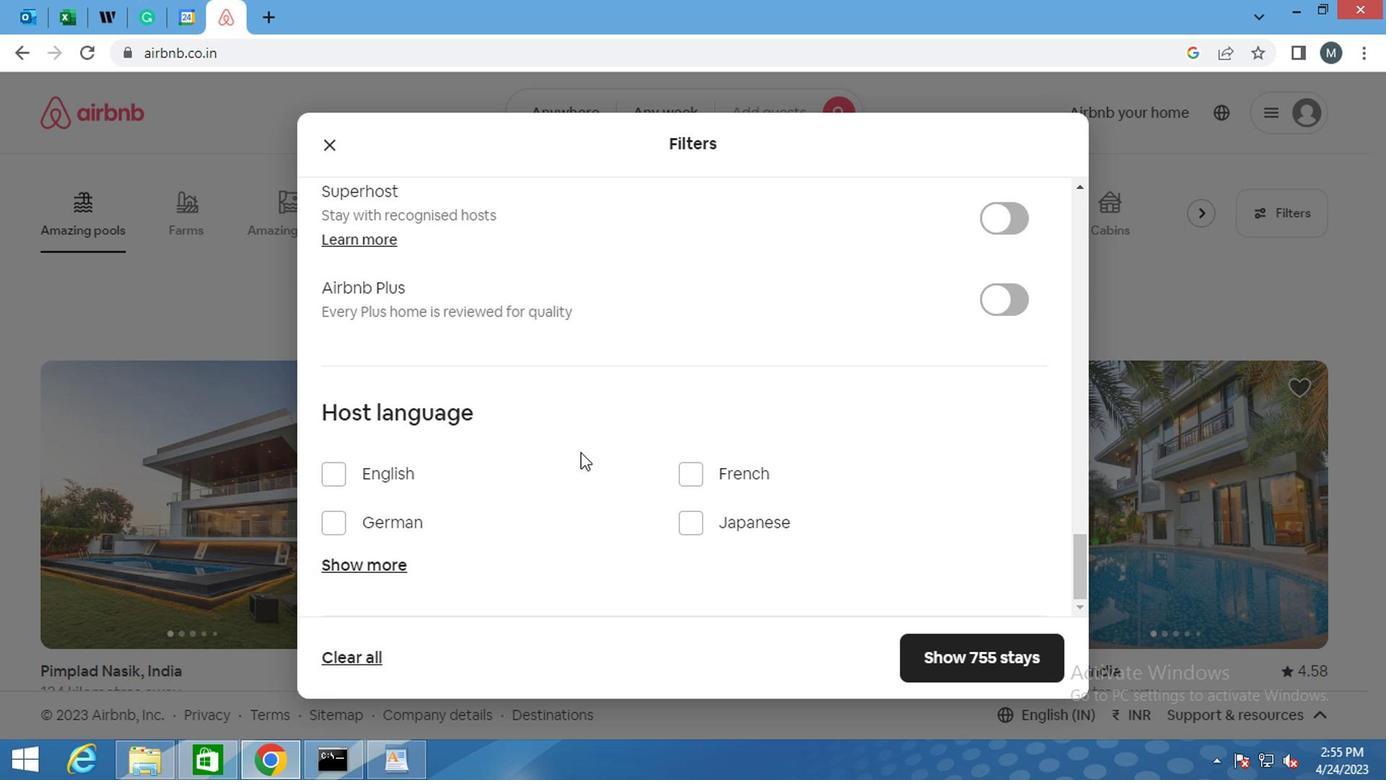 
Action: Mouse moved to (424, 516)
Screenshot: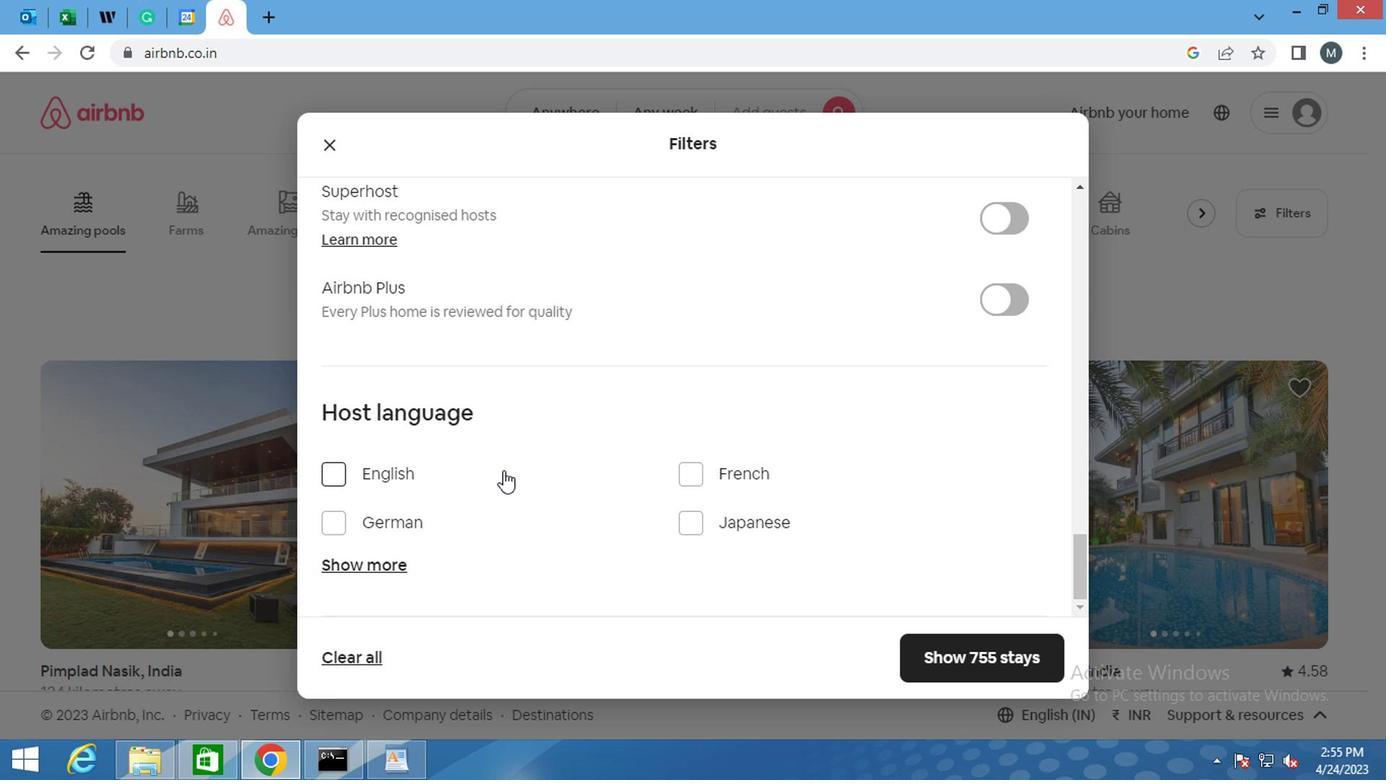 
Action: Mouse scrolled (424, 515) with delta (0, -1)
Screenshot: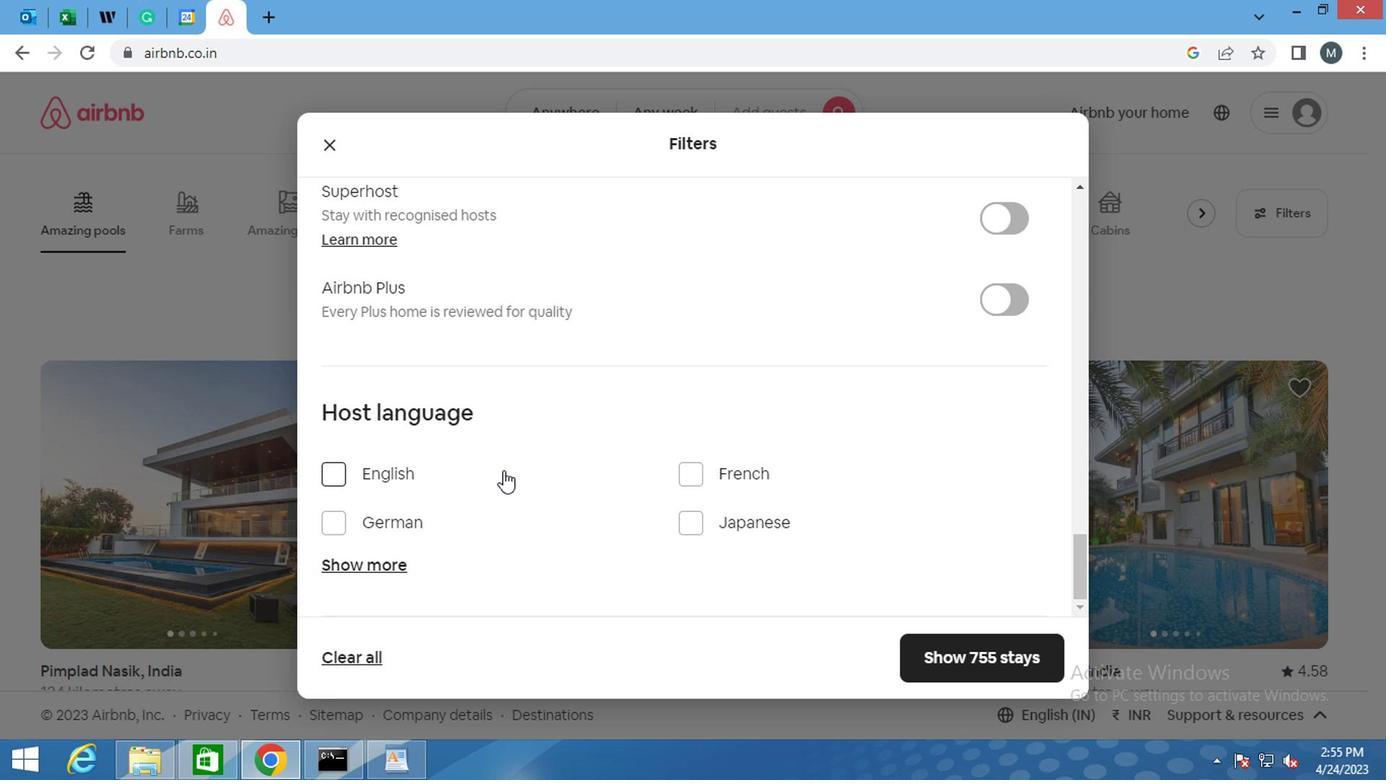 
Action: Mouse moved to (366, 570)
Screenshot: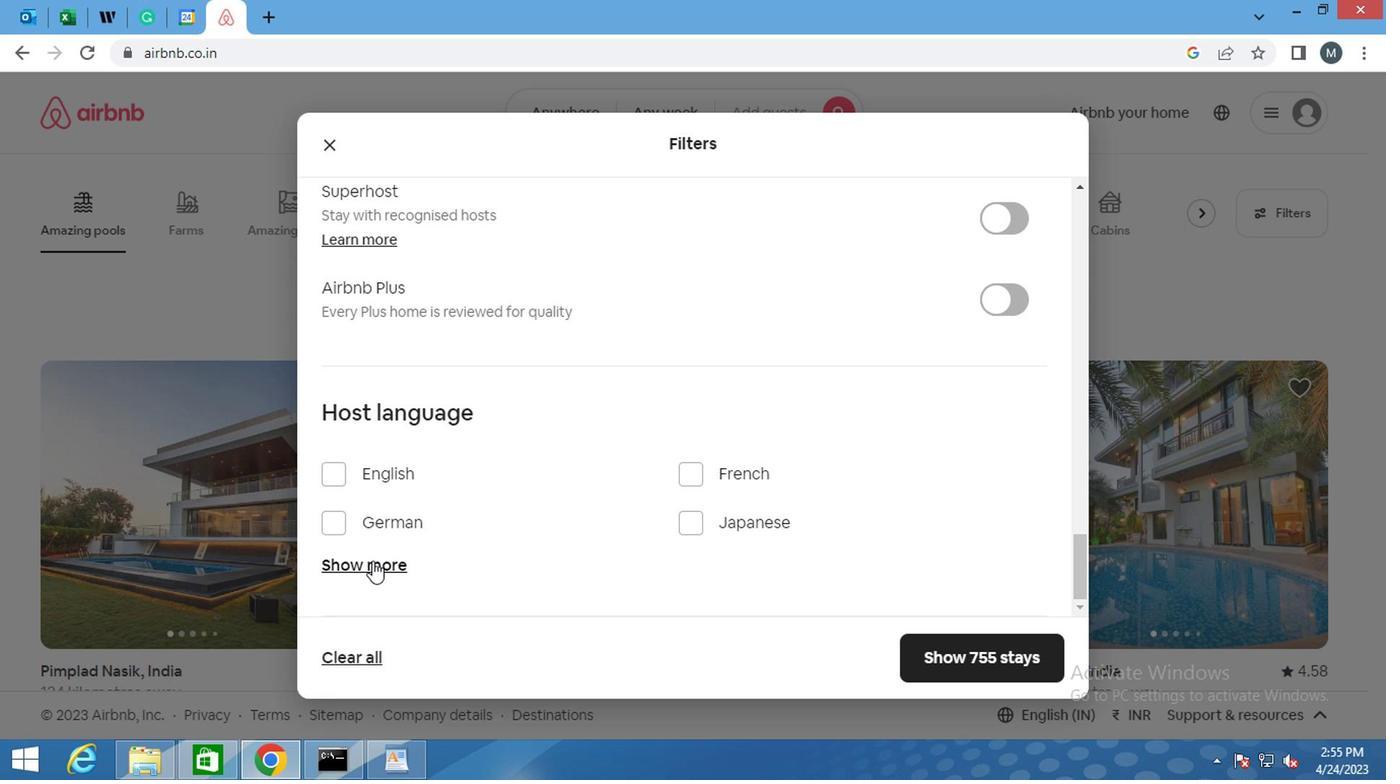 
Action: Mouse pressed left at (366, 570)
Screenshot: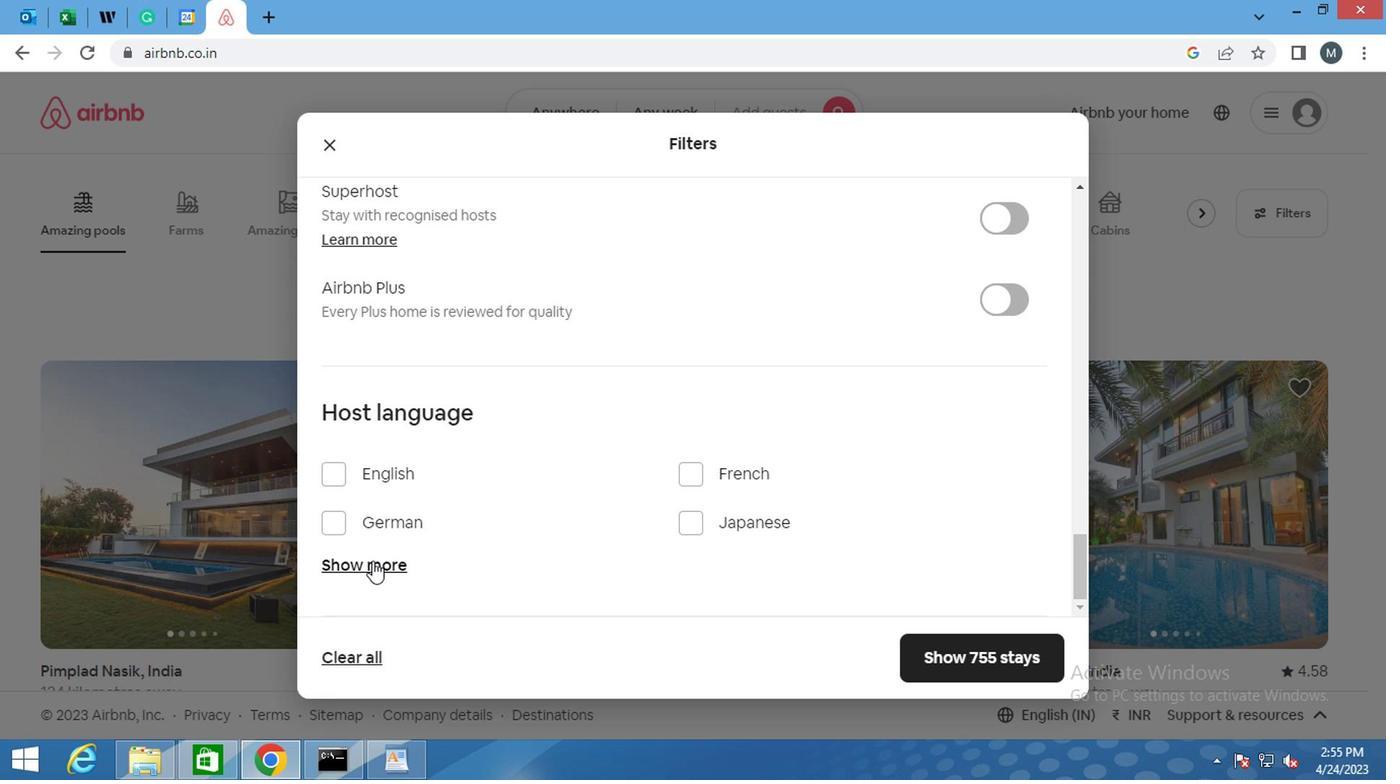 
Action: Mouse moved to (392, 452)
Screenshot: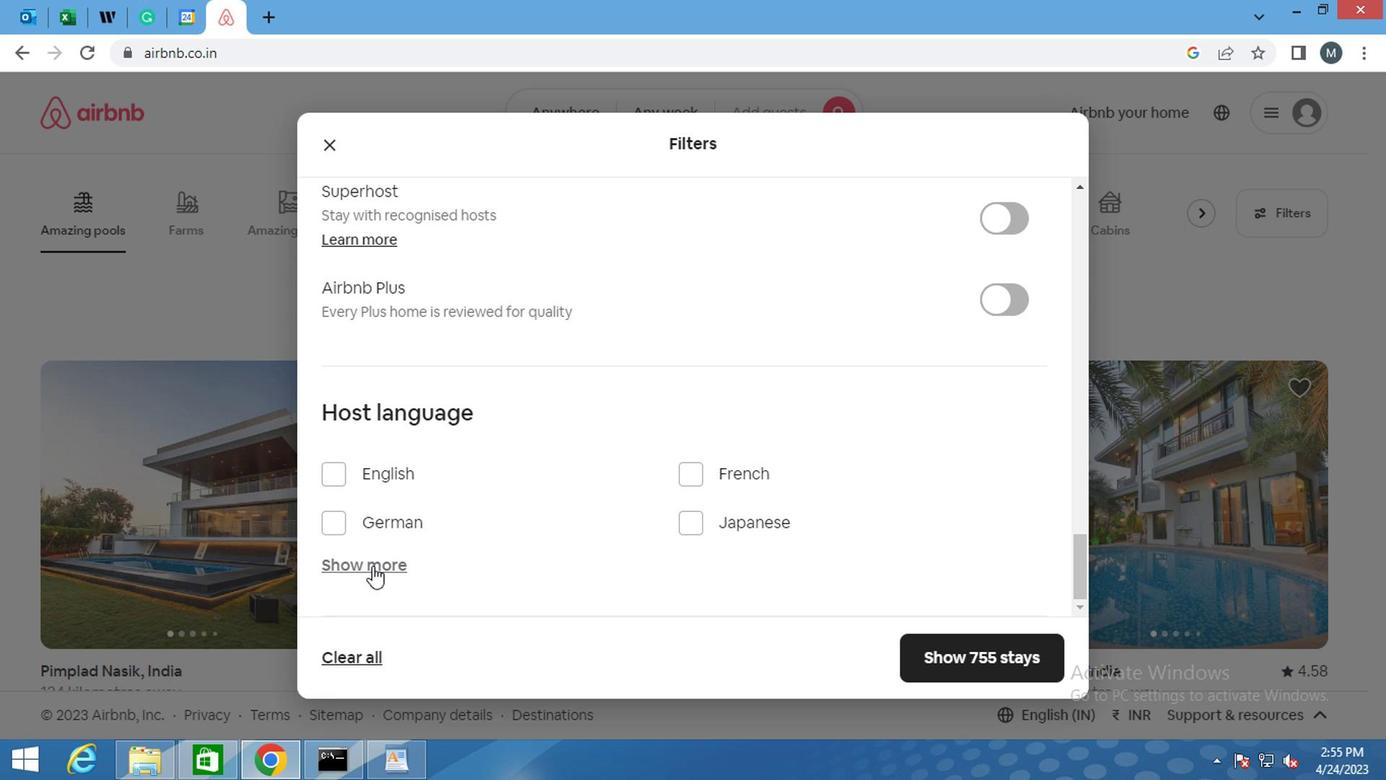 
Action: Mouse scrolled (392, 452) with delta (0, 0)
Screenshot: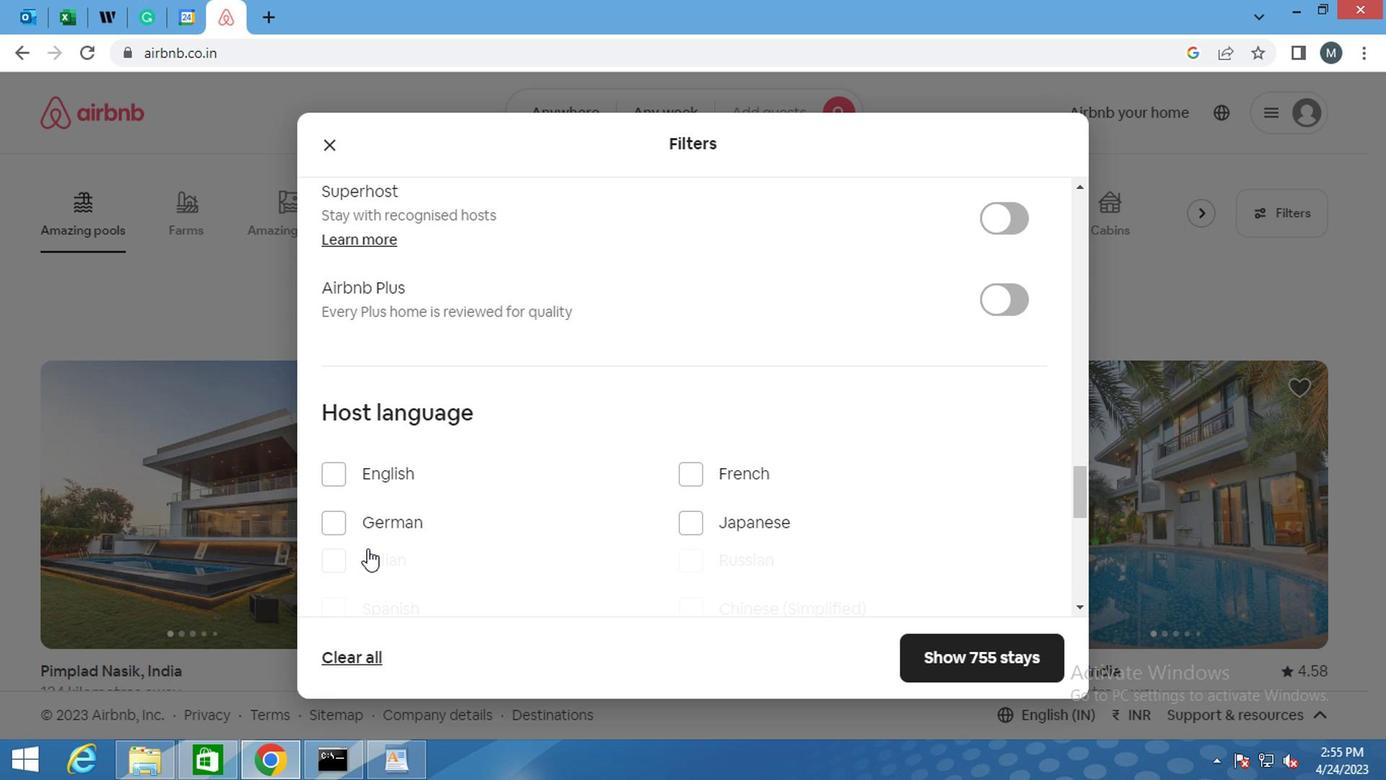 
Action: Mouse moved to (392, 456)
Screenshot: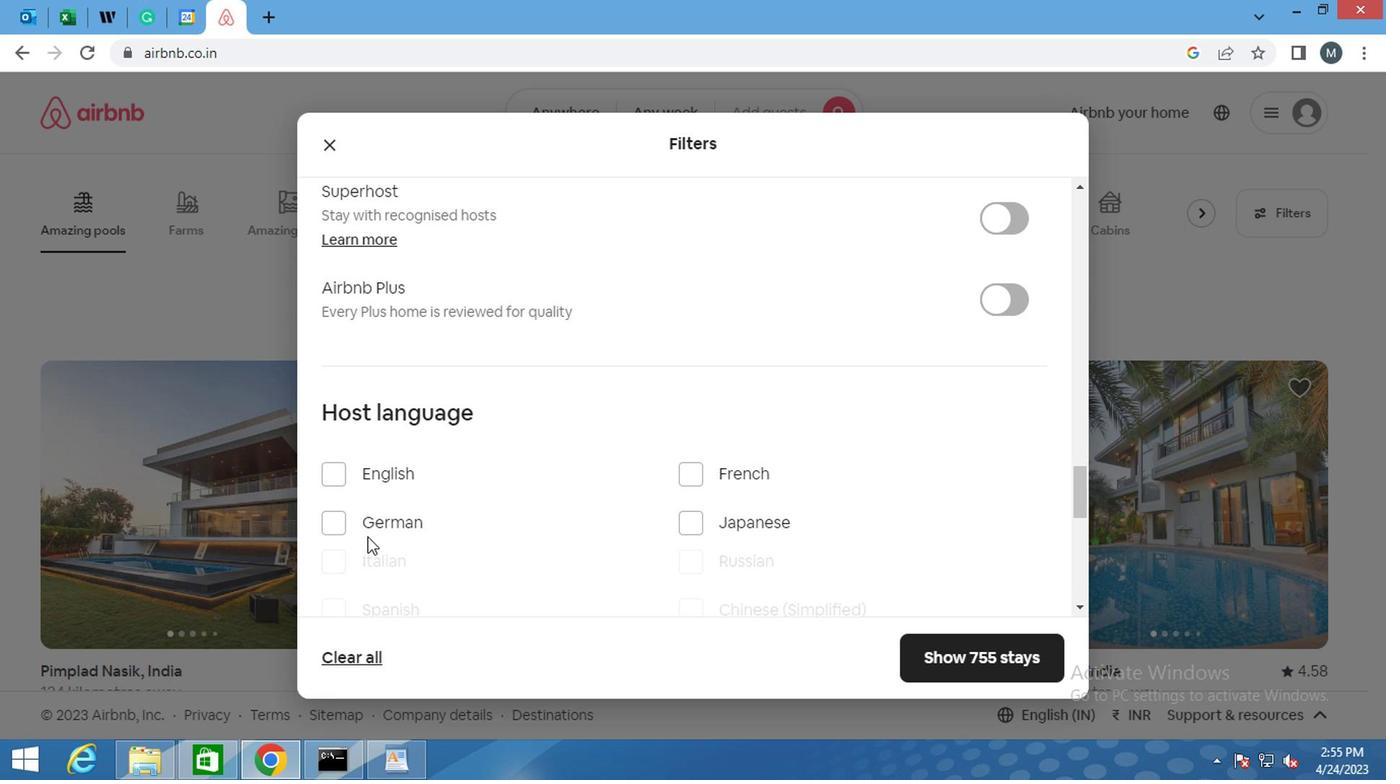 
Action: Mouse scrolled (392, 455) with delta (0, -1)
Screenshot: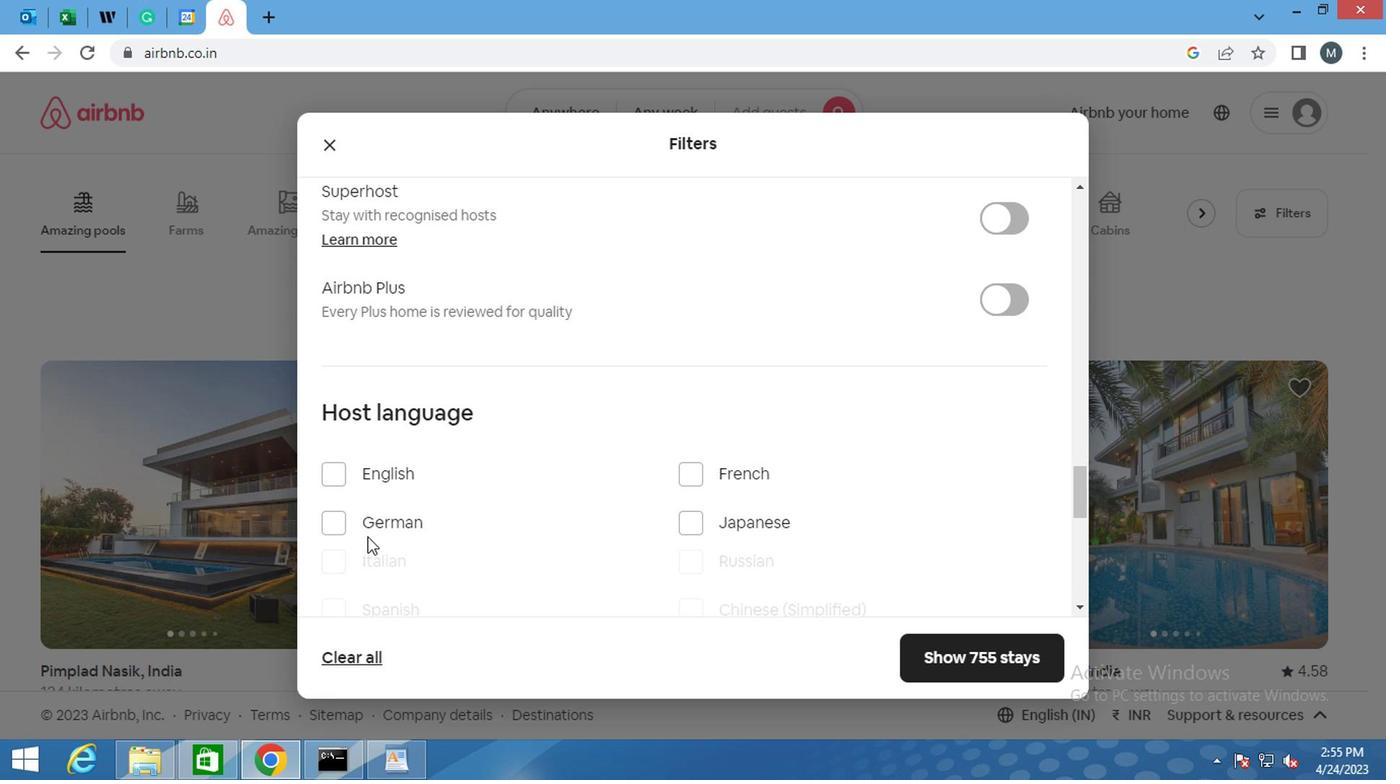 
Action: Mouse moved to (330, 411)
Screenshot: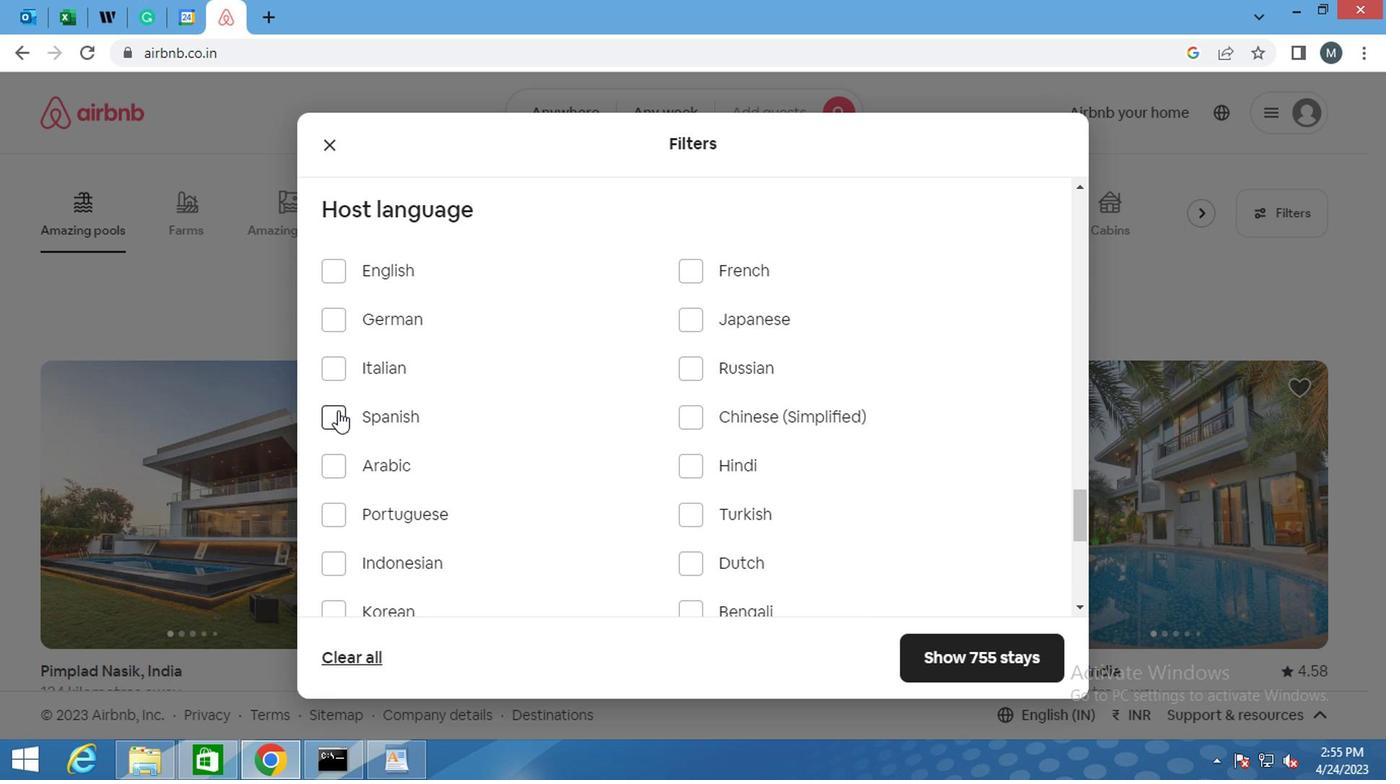 
Action: Mouse pressed left at (330, 411)
Screenshot: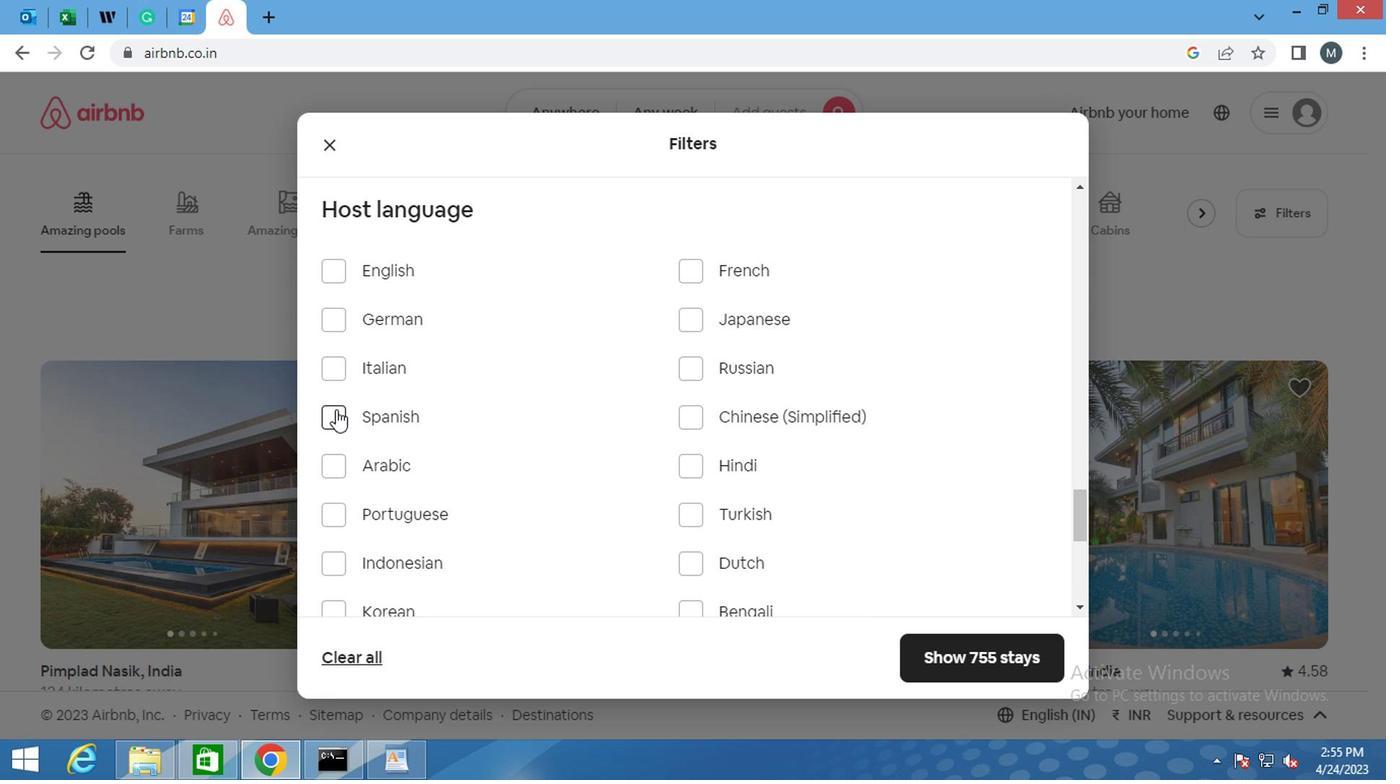 
Action: Mouse moved to (640, 435)
Screenshot: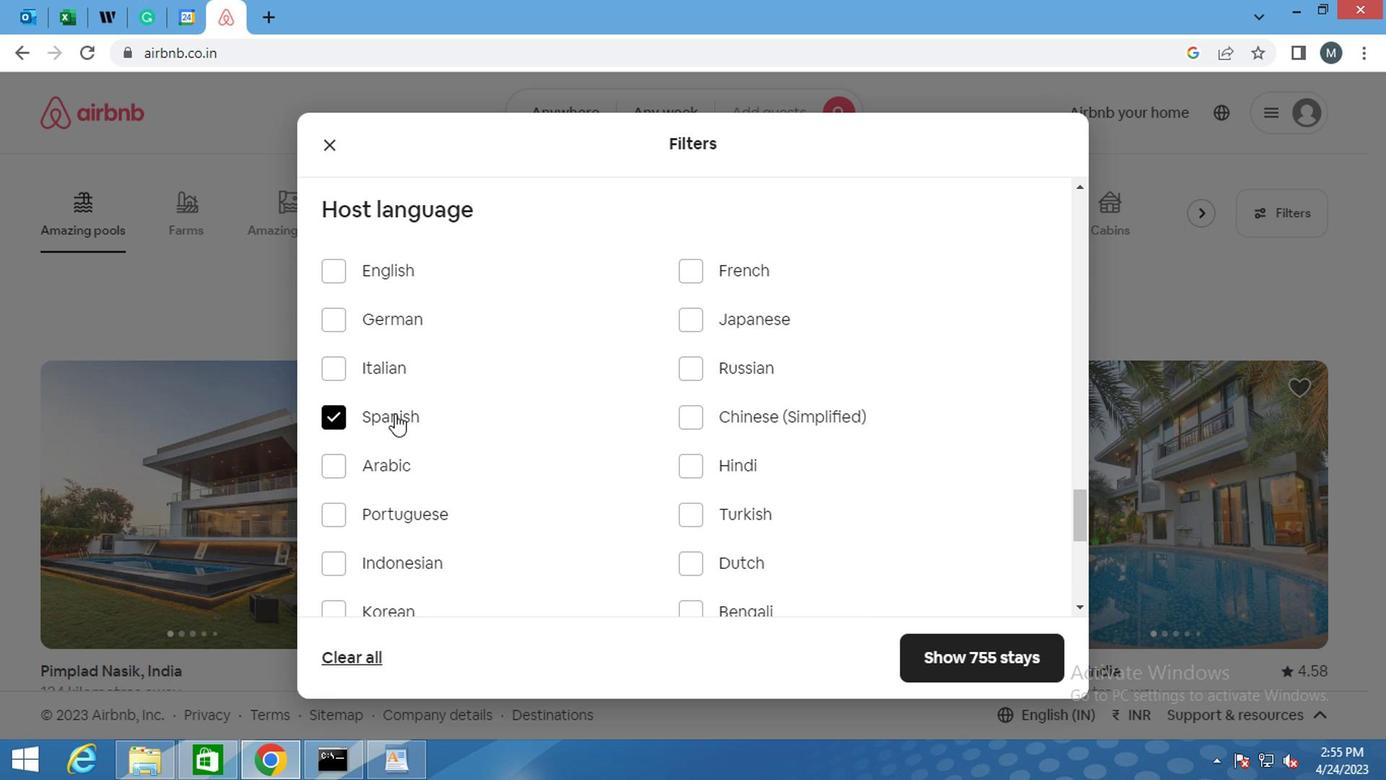 
Action: Mouse scrolled (640, 434) with delta (0, 0)
Screenshot: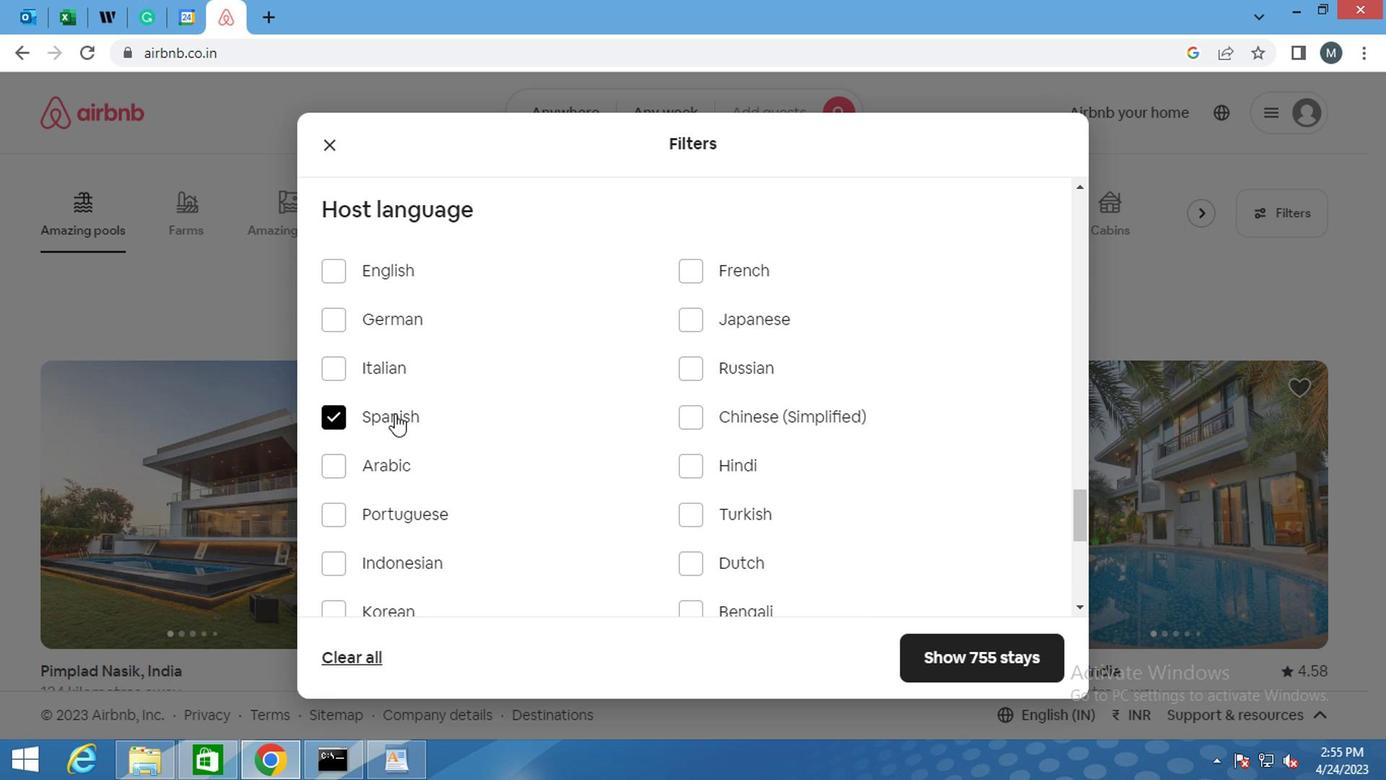 
Action: Mouse moved to (646, 452)
Screenshot: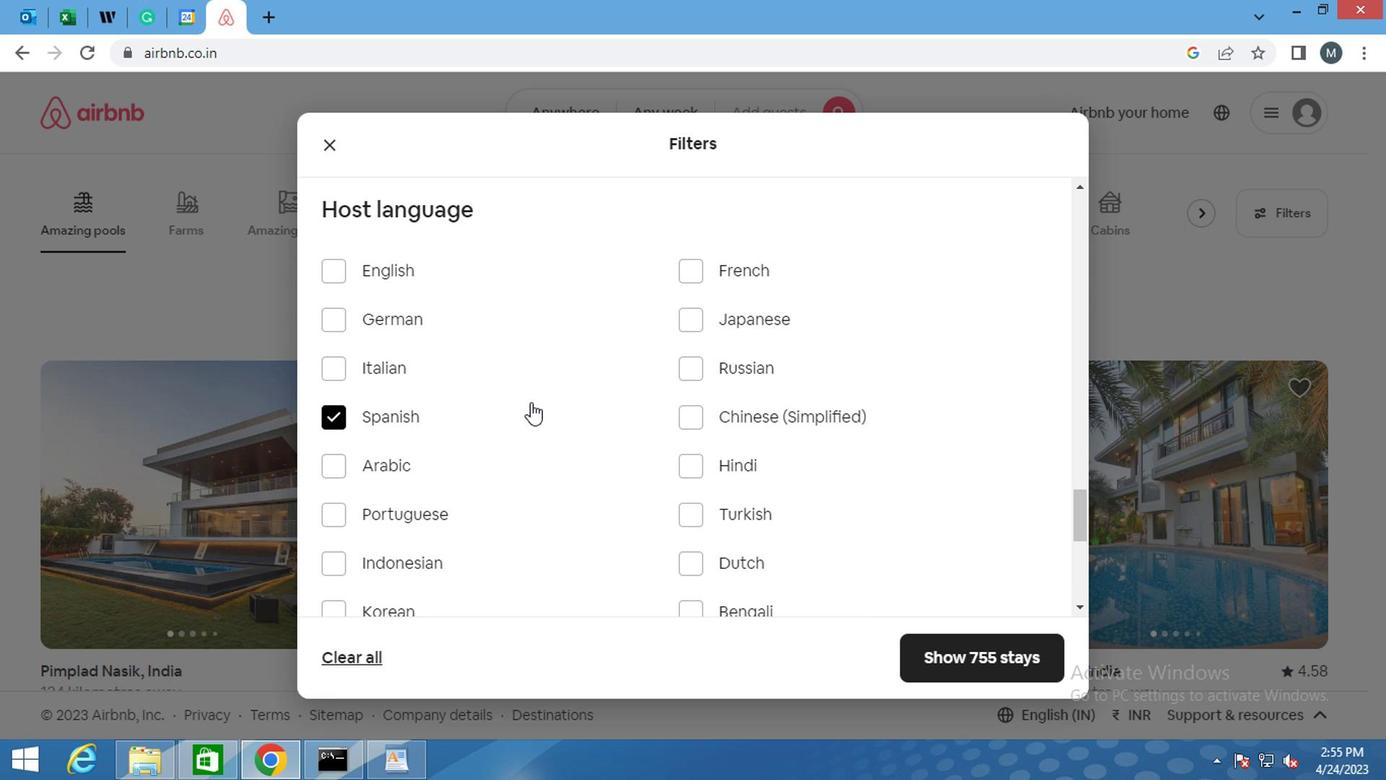 
Action: Mouse scrolled (646, 452) with delta (0, 0)
Screenshot: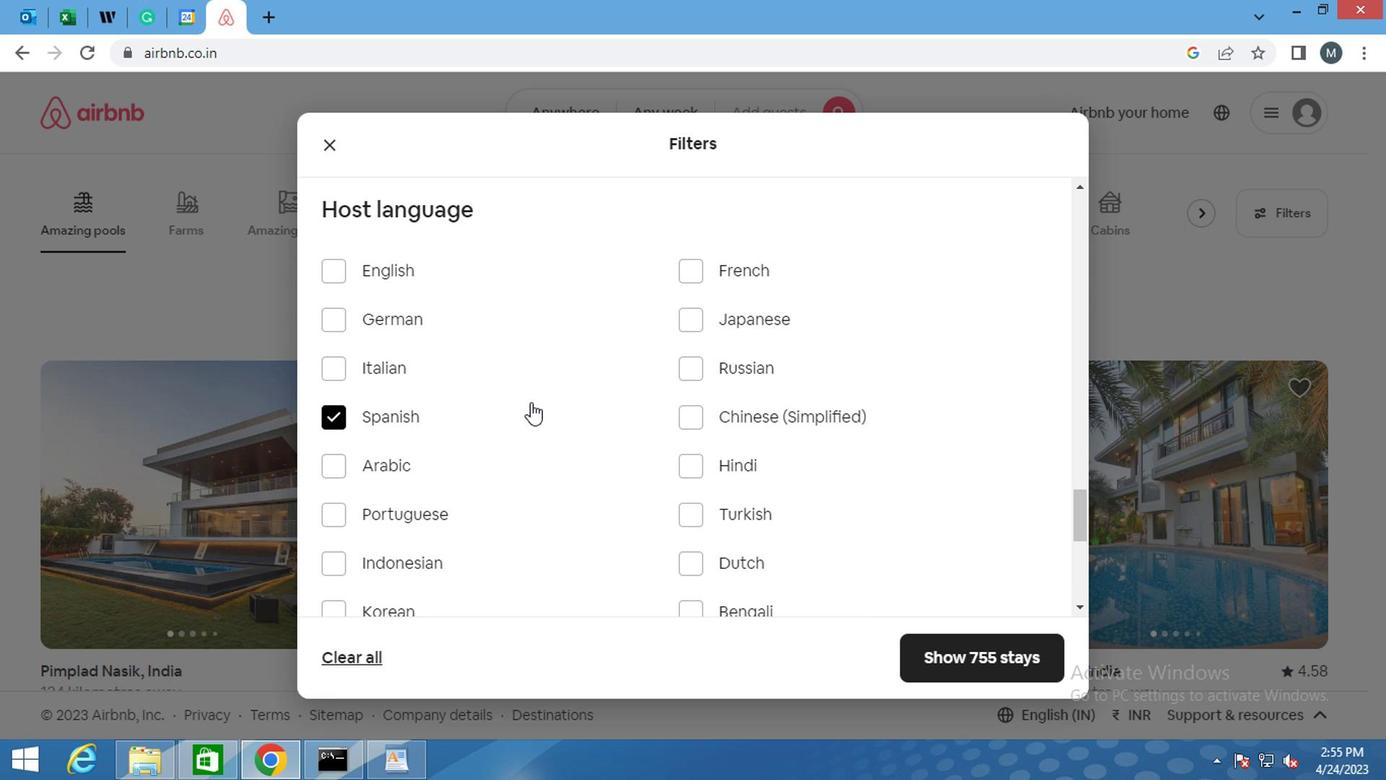 
Action: Mouse moved to (940, 660)
Screenshot: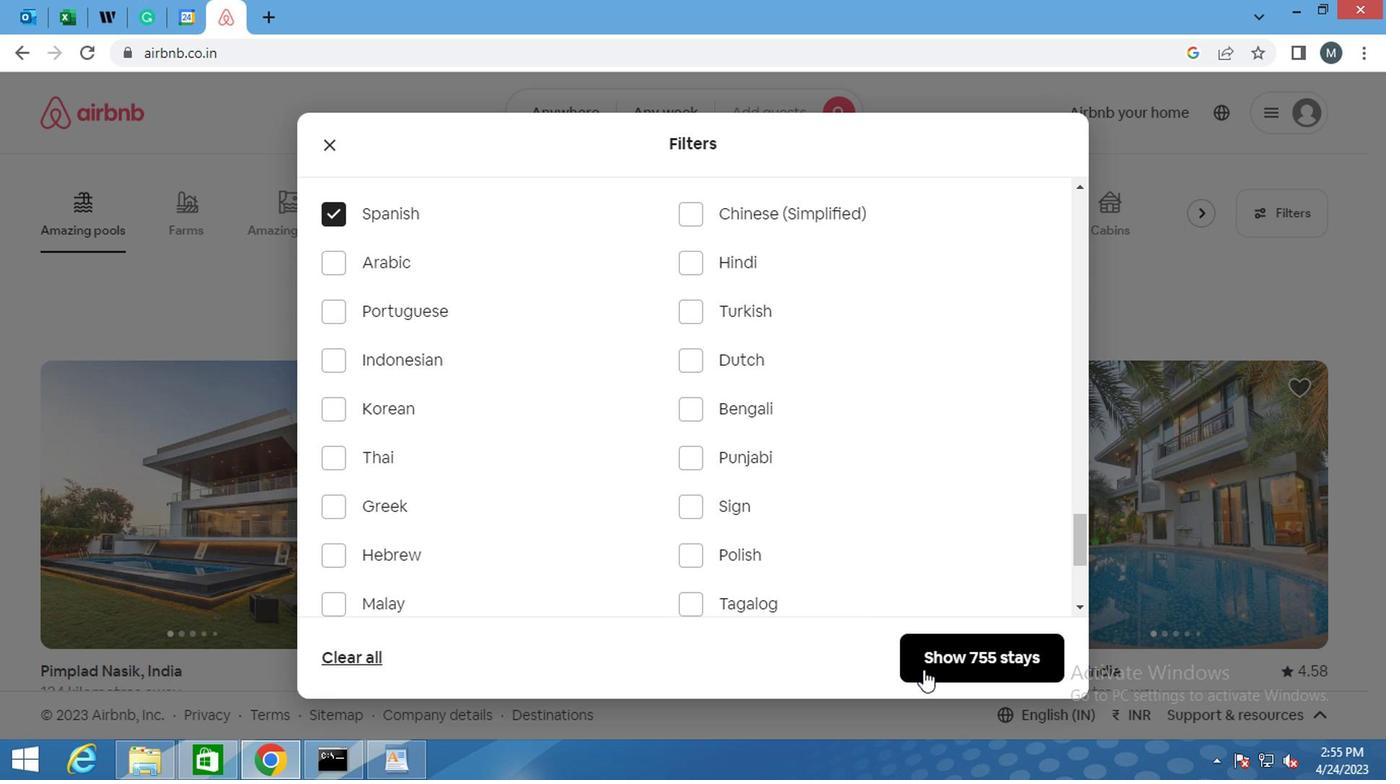 
Action: Mouse pressed left at (940, 660)
Screenshot: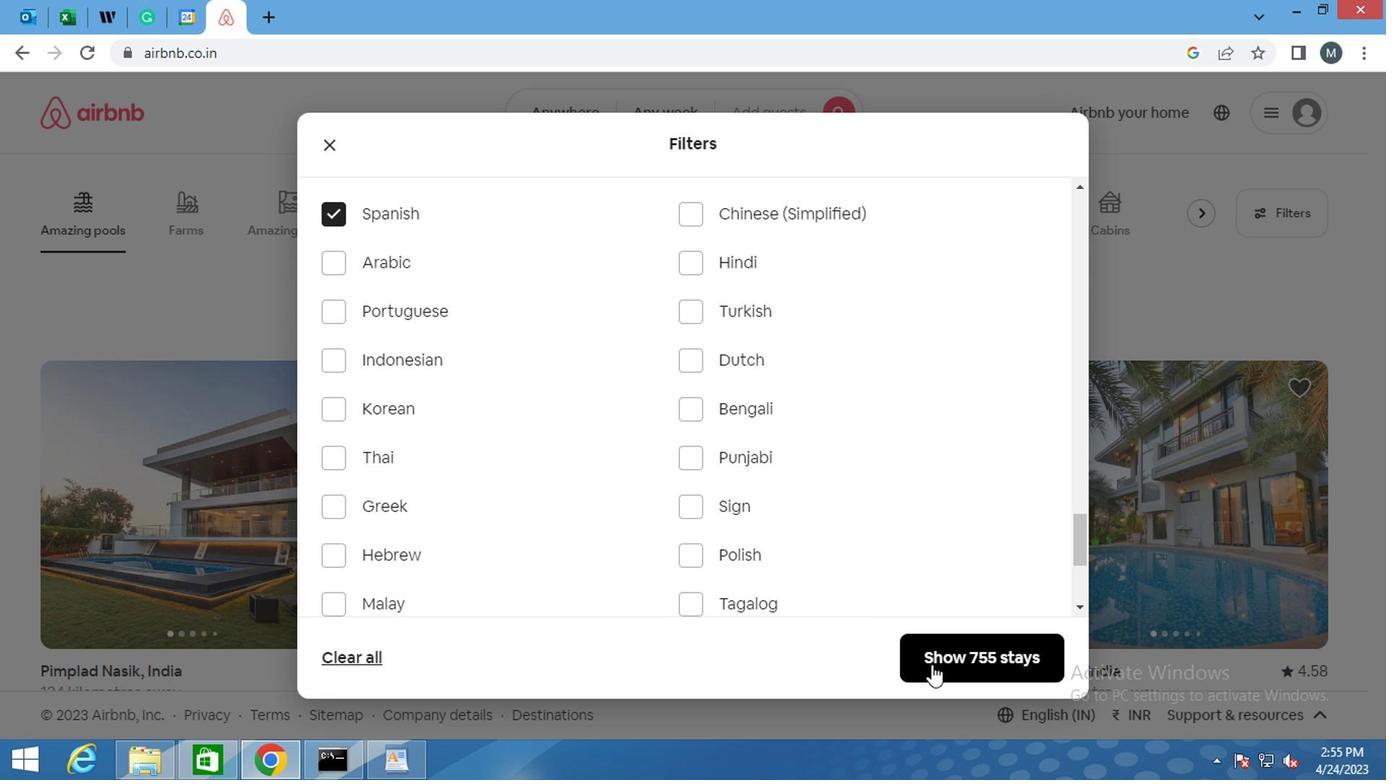 
Action: Mouse moved to (941, 660)
Screenshot: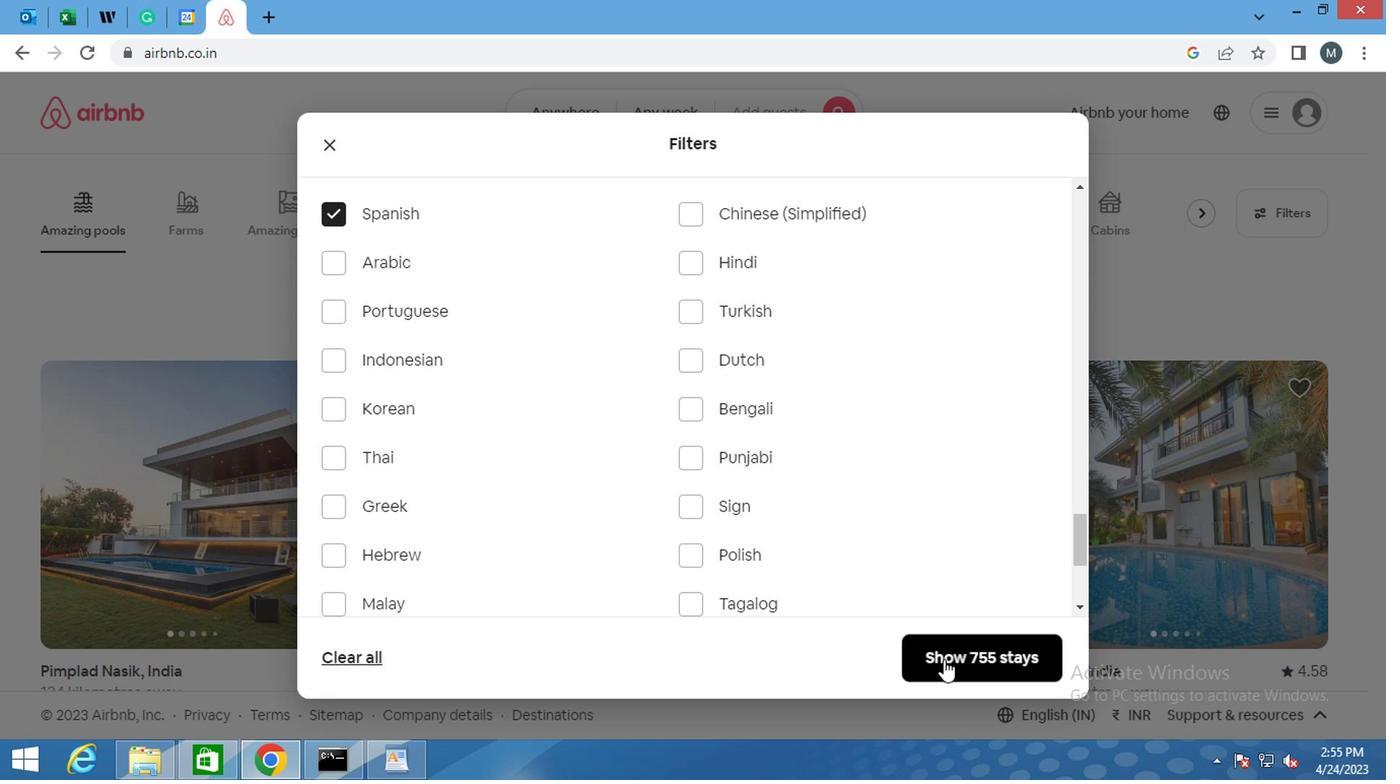 
